 Task: Plan your stay for a corporate event in Orlando, Florida, with a focus on Airbnb accommodations near the event venue and amusement parks.
Action: Mouse moved to (441, 89)
Screenshot: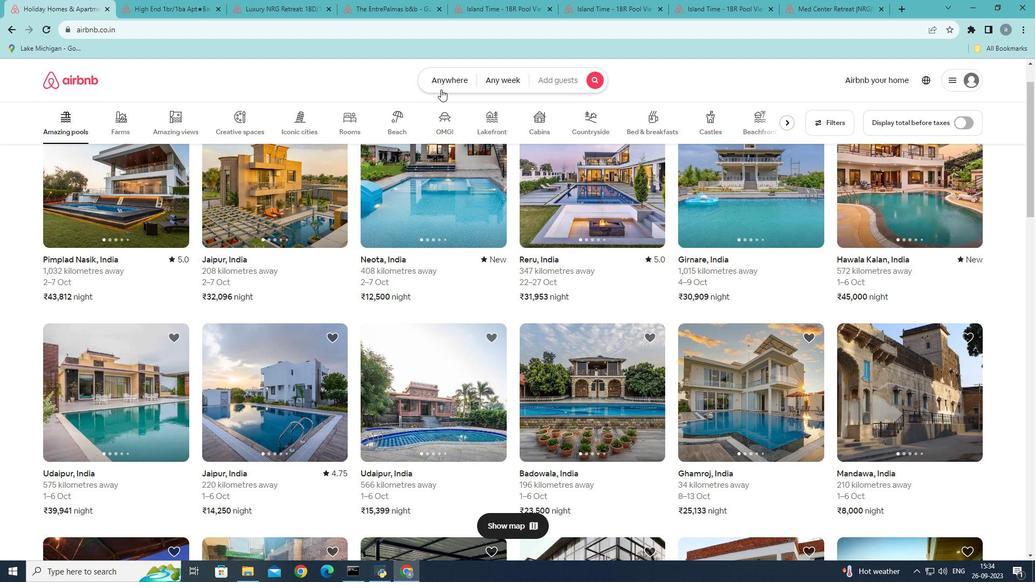 
Action: Mouse pressed left at (441, 89)
Screenshot: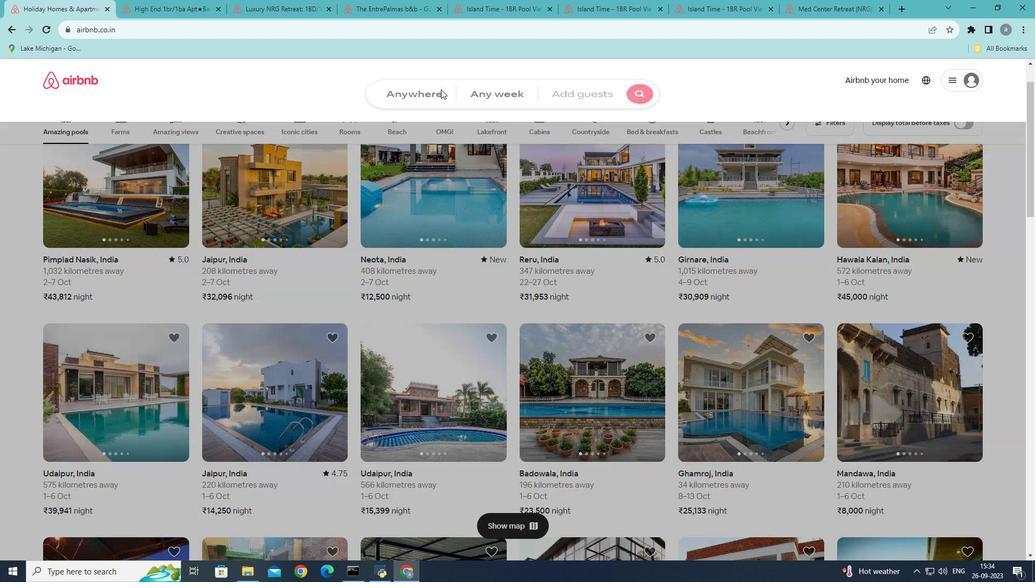 
Action: Mouse moved to (346, 124)
Screenshot: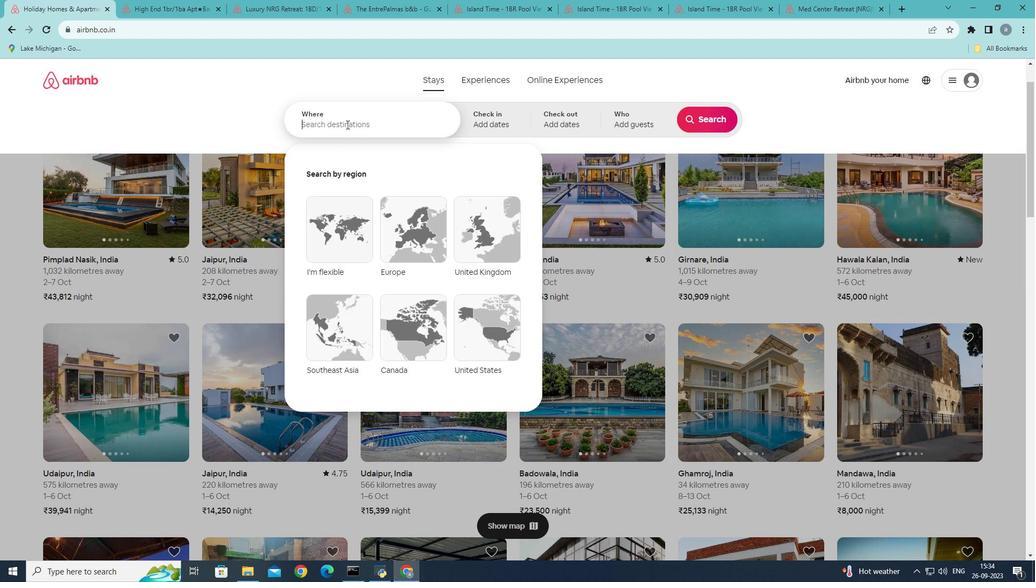 
Action: Mouse pressed left at (346, 124)
Screenshot: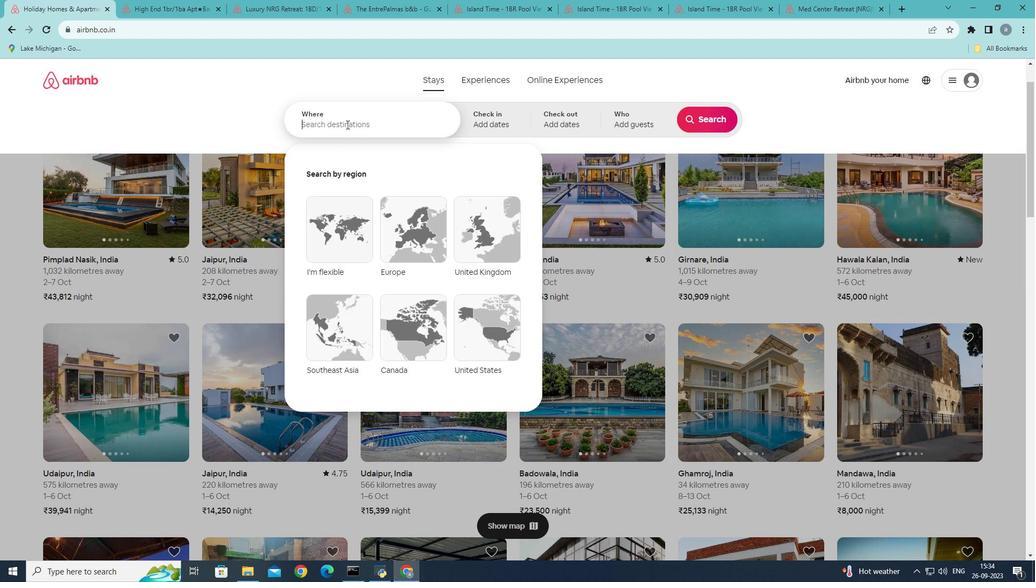 
Action: Mouse moved to (403, 108)
Screenshot: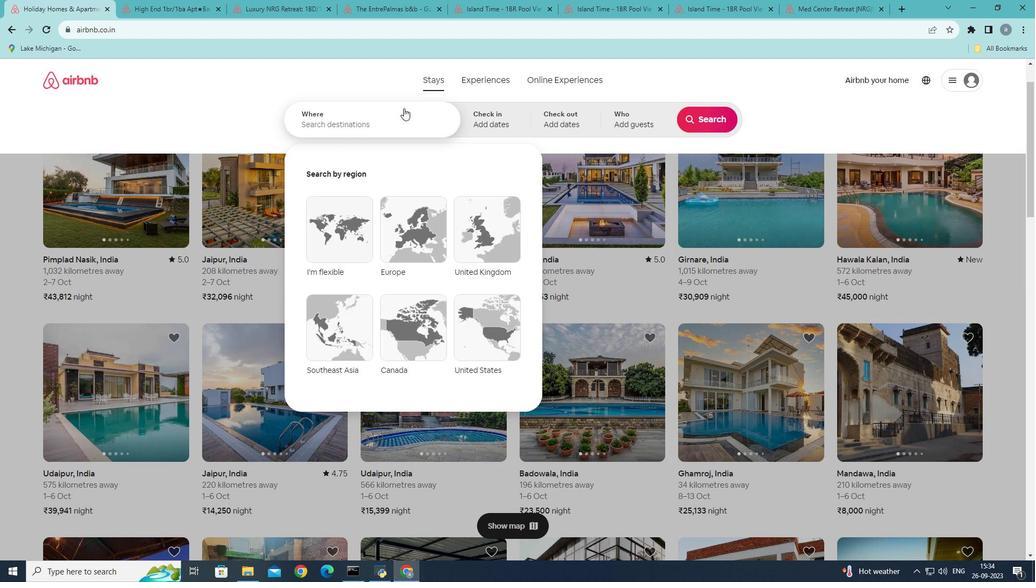 
Action: Key pressed <Key.shift>Orlando
Screenshot: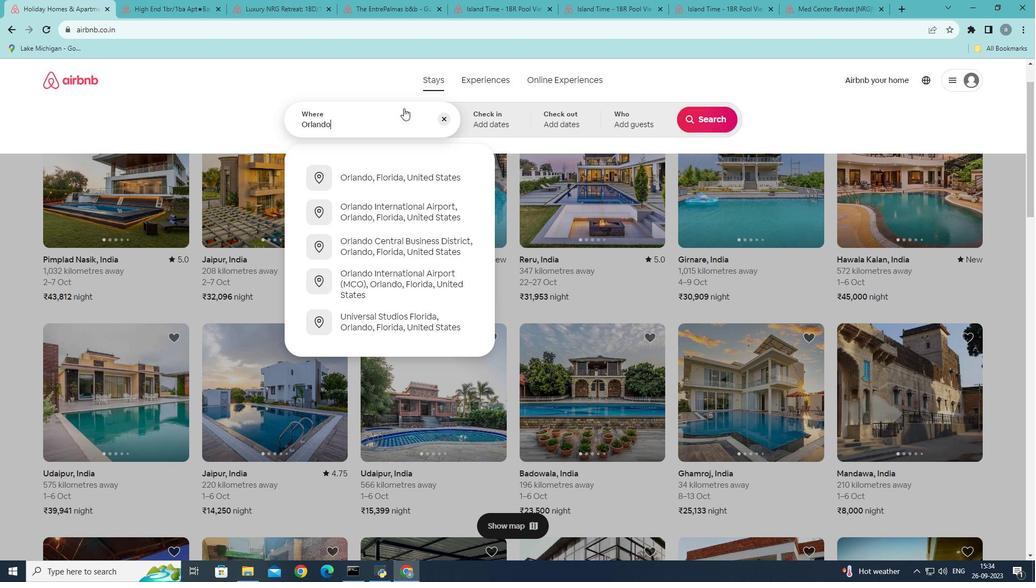 
Action: Mouse moved to (403, 170)
Screenshot: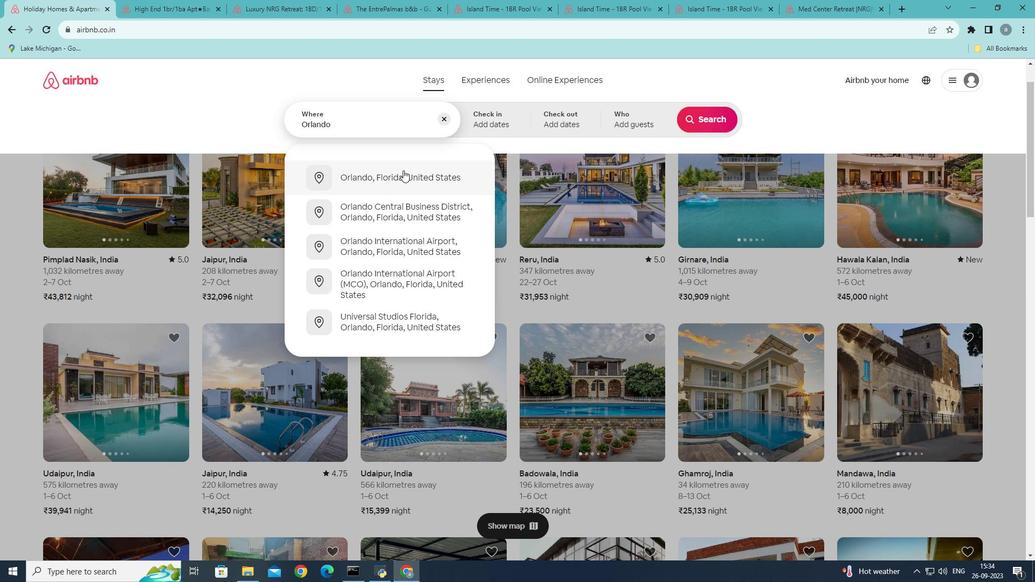 
Action: Mouse pressed left at (403, 170)
Screenshot: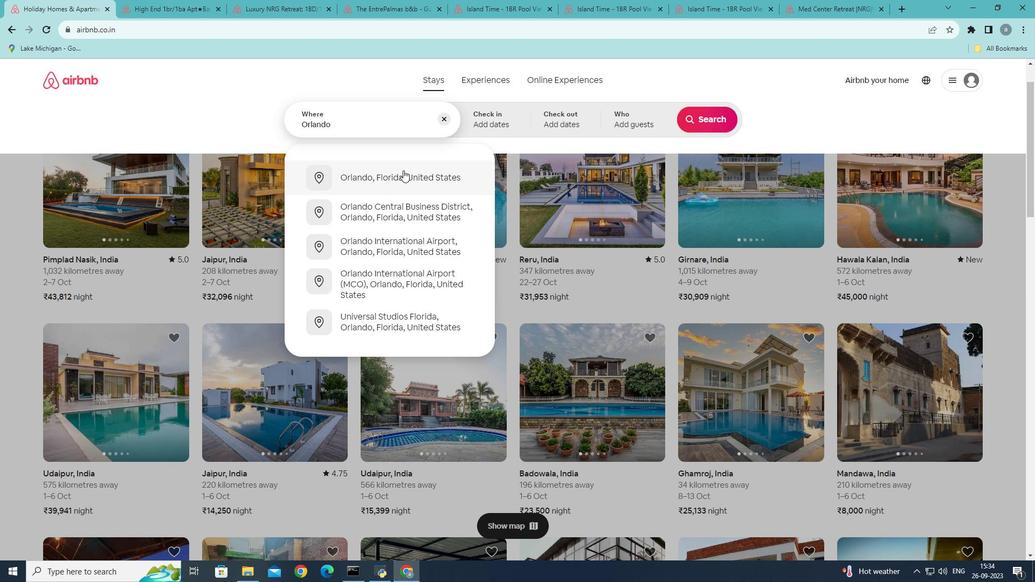 
Action: Mouse moved to (708, 116)
Screenshot: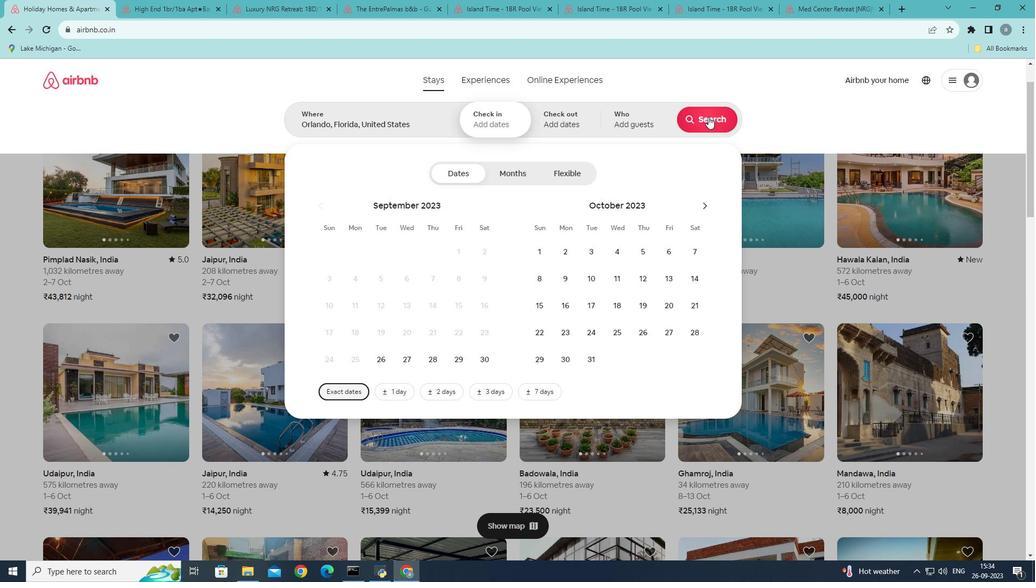 
Action: Mouse pressed left at (708, 116)
Screenshot: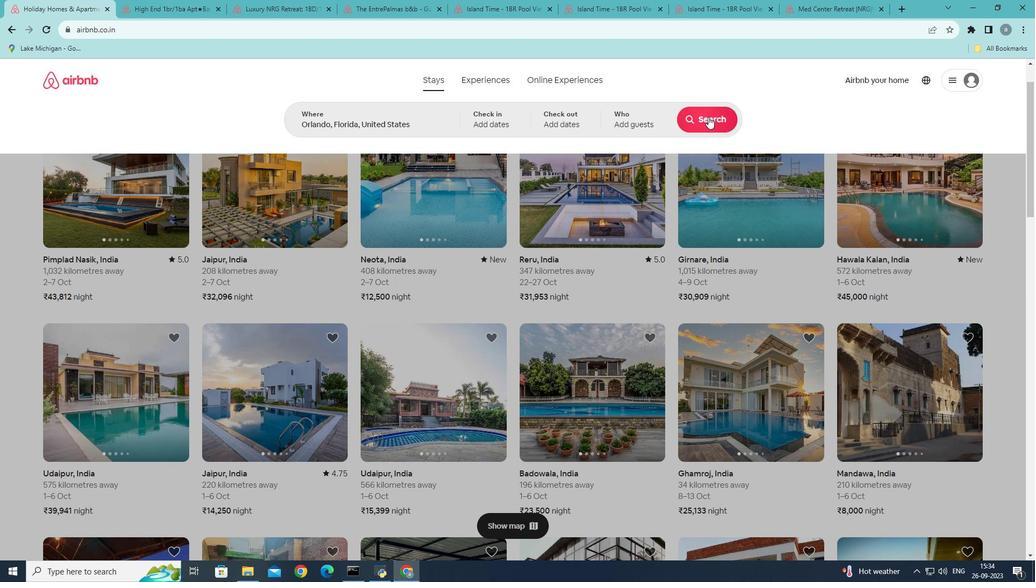 
Action: Mouse moved to (419, 131)
Screenshot: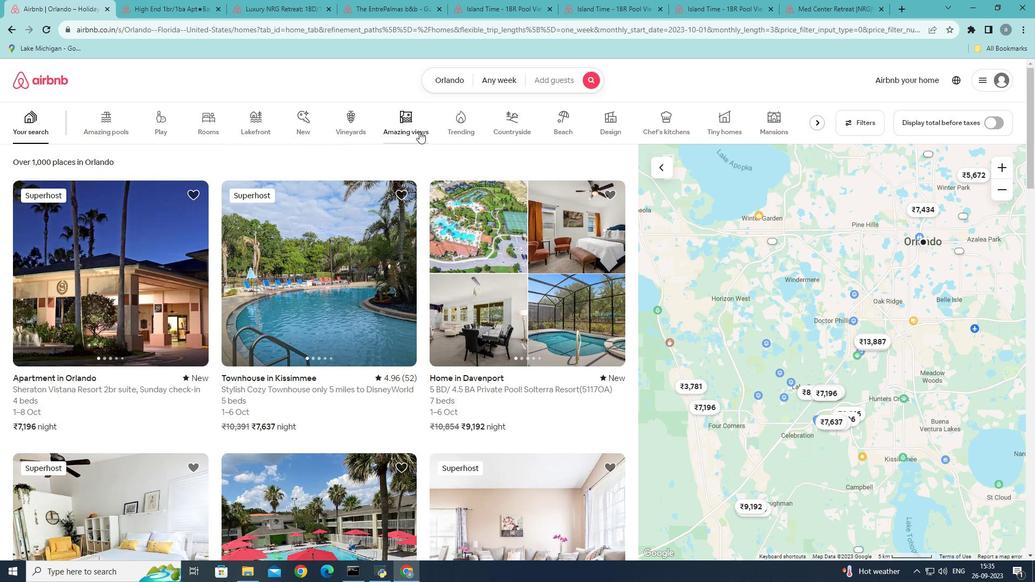 
Action: Mouse pressed left at (419, 131)
Screenshot: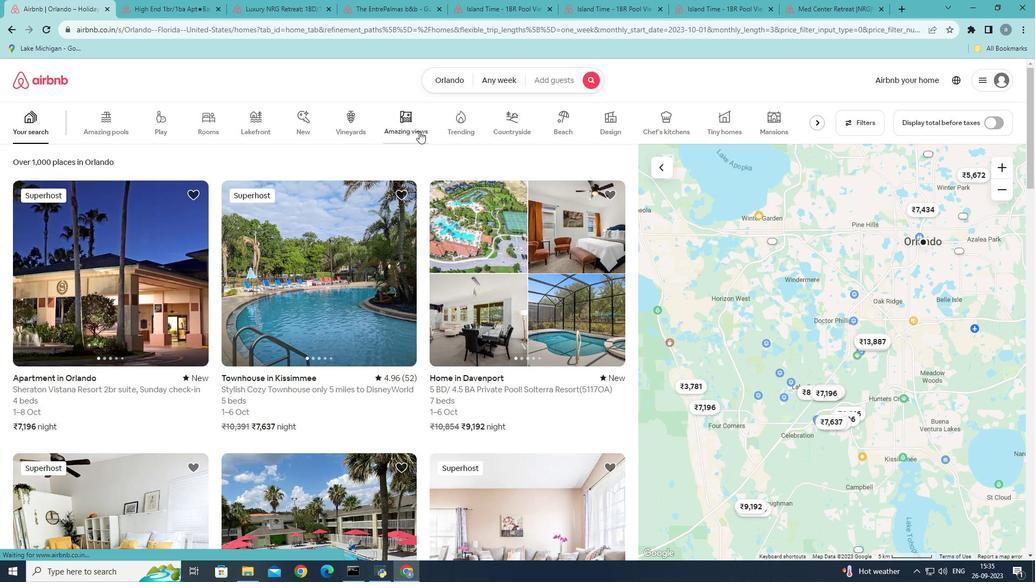 
Action: Mouse moved to (518, 129)
Screenshot: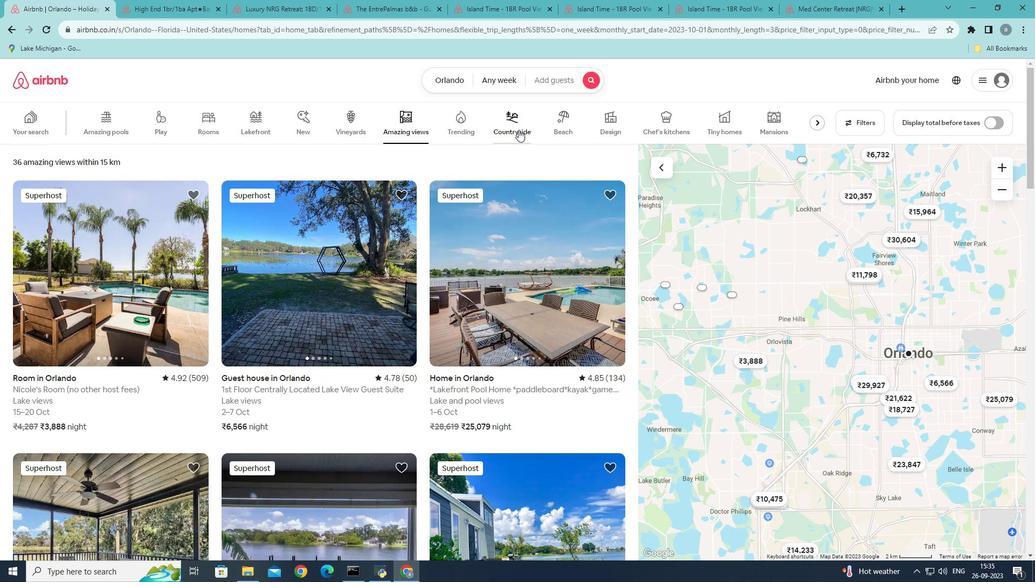 
Action: Mouse pressed left at (518, 129)
Screenshot: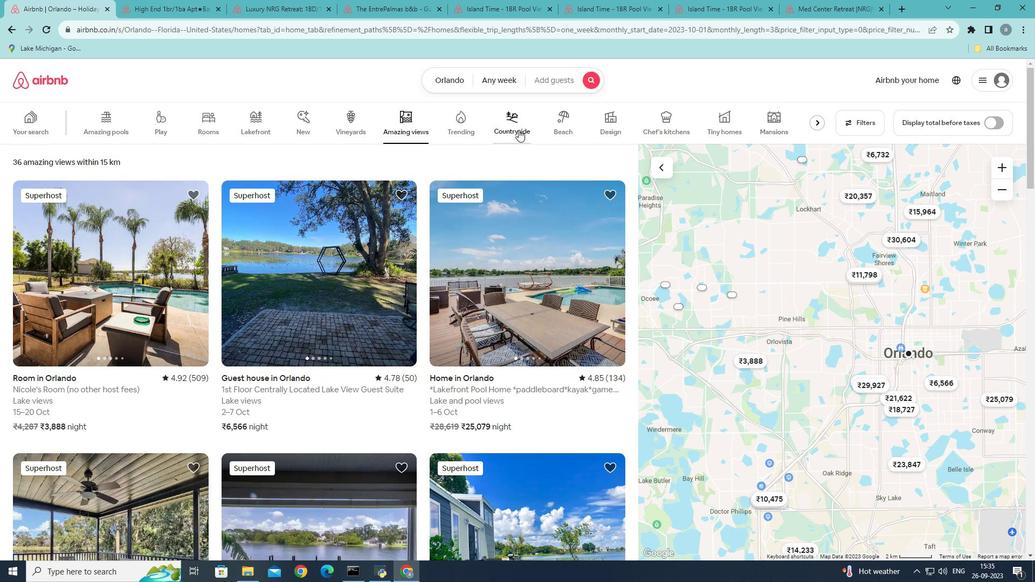 
Action: Mouse scrolled (518, 129) with delta (0, 0)
Screenshot: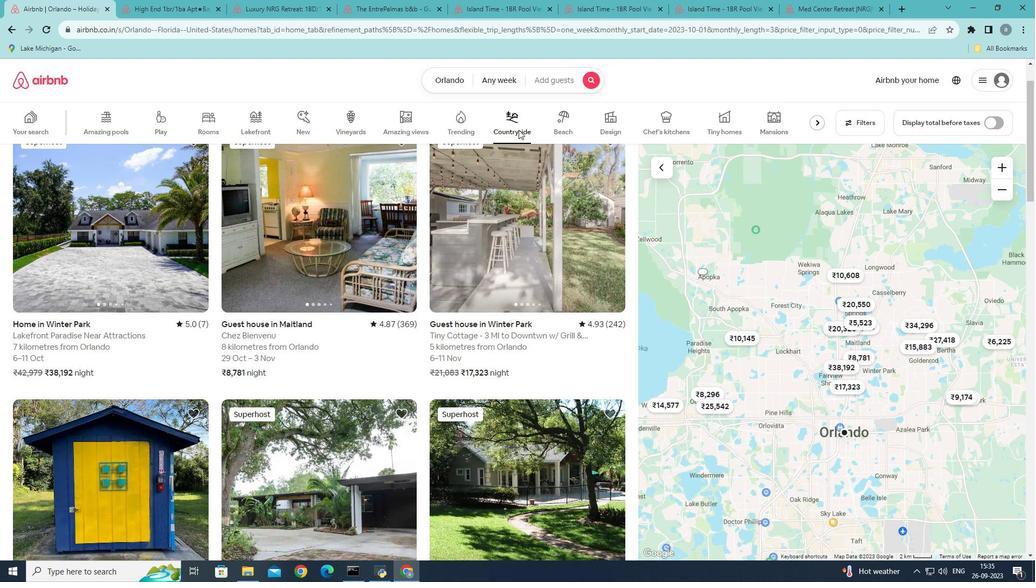 
Action: Mouse scrolled (518, 130) with delta (0, 0)
Screenshot: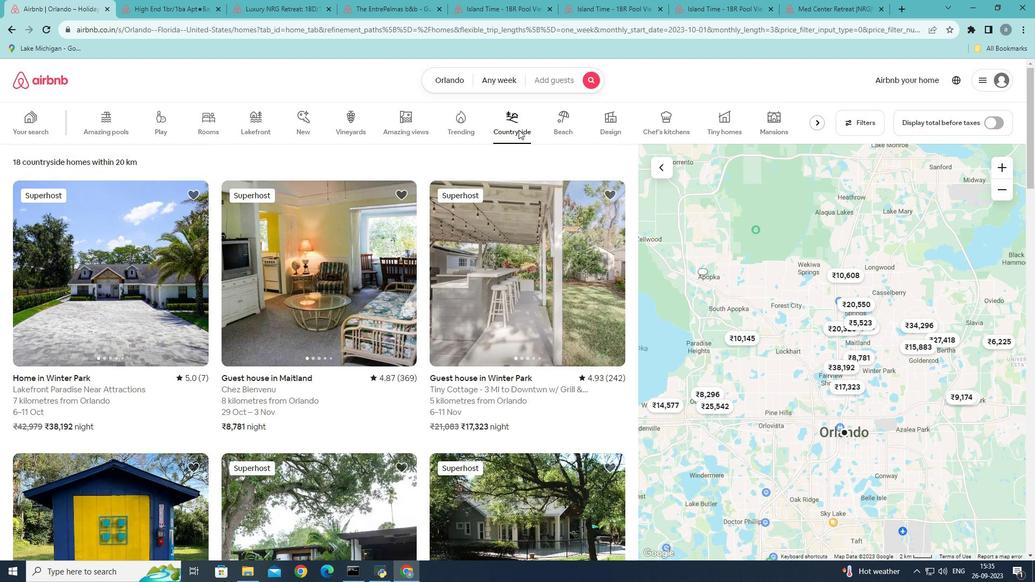 
Action: Mouse moved to (817, 124)
Screenshot: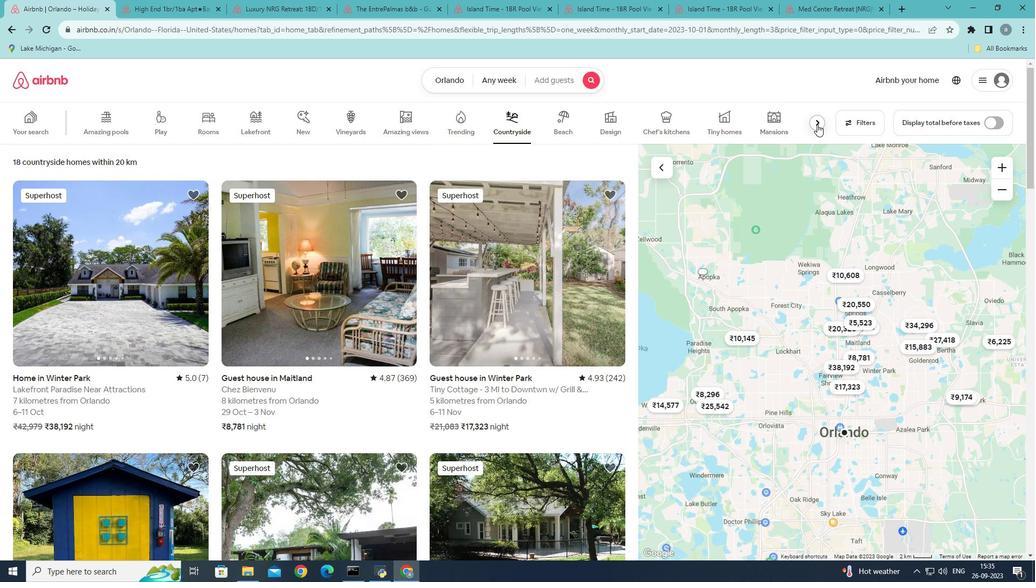 
Action: Mouse pressed left at (817, 124)
Screenshot: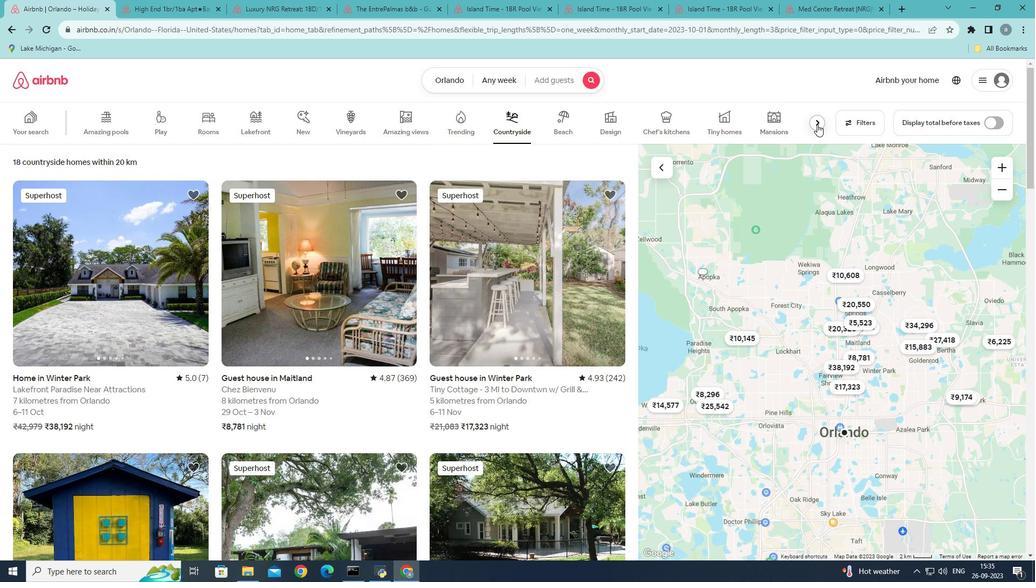 
Action: Mouse moved to (14, 127)
Screenshot: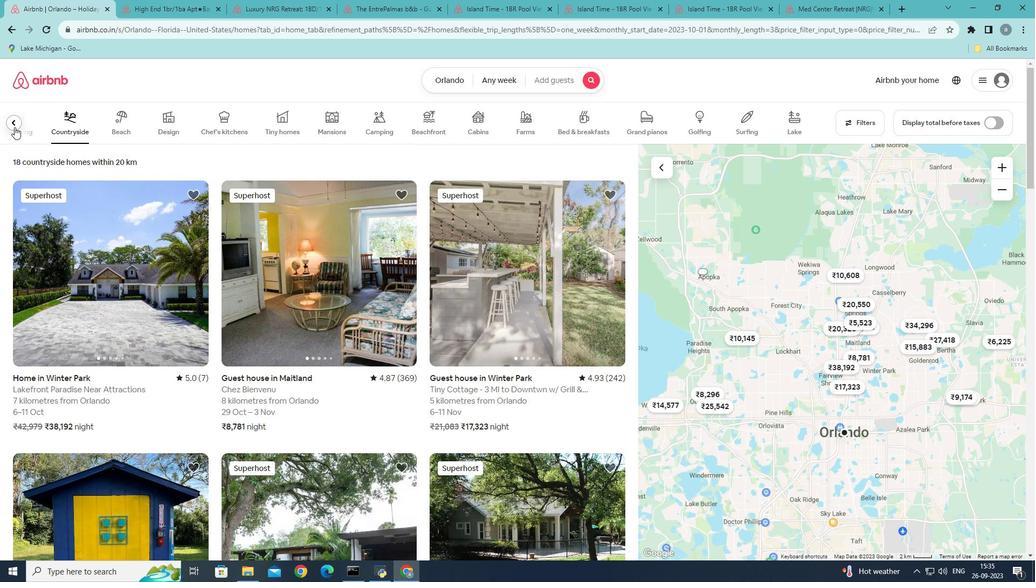 
Action: Mouse pressed left at (14, 127)
Screenshot: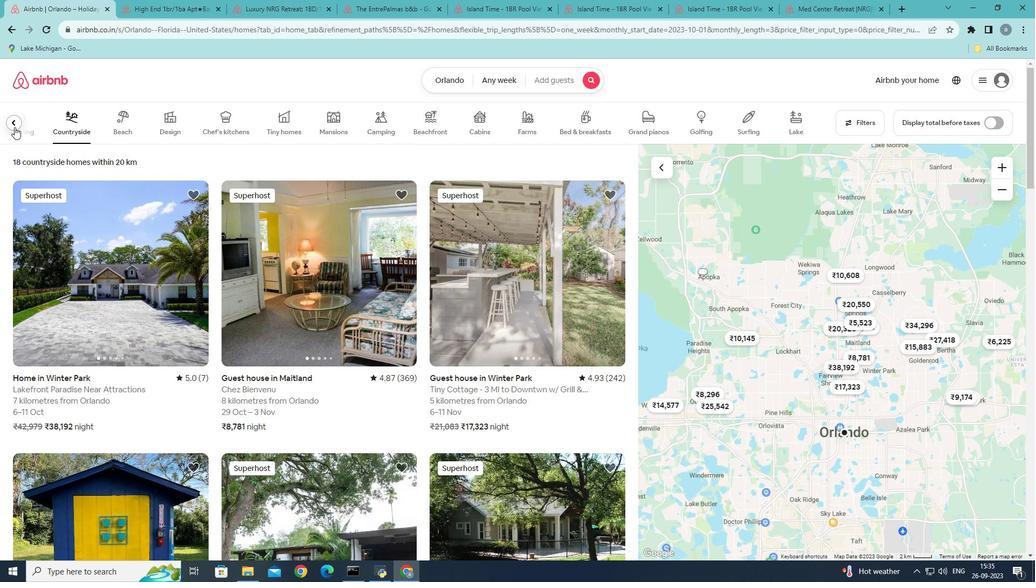 
Action: Mouse moved to (416, 132)
Screenshot: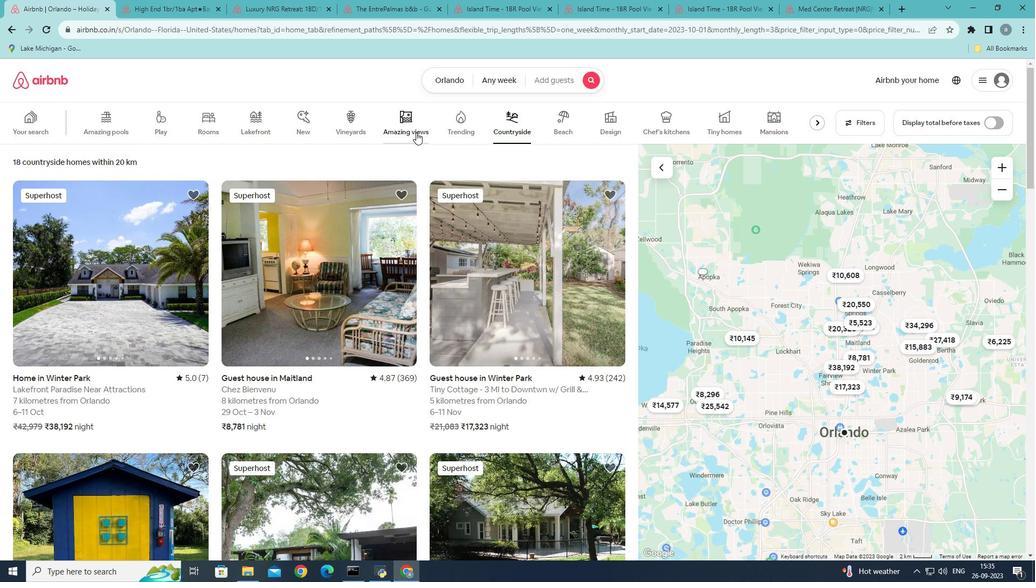 
Action: Mouse pressed left at (416, 132)
Screenshot: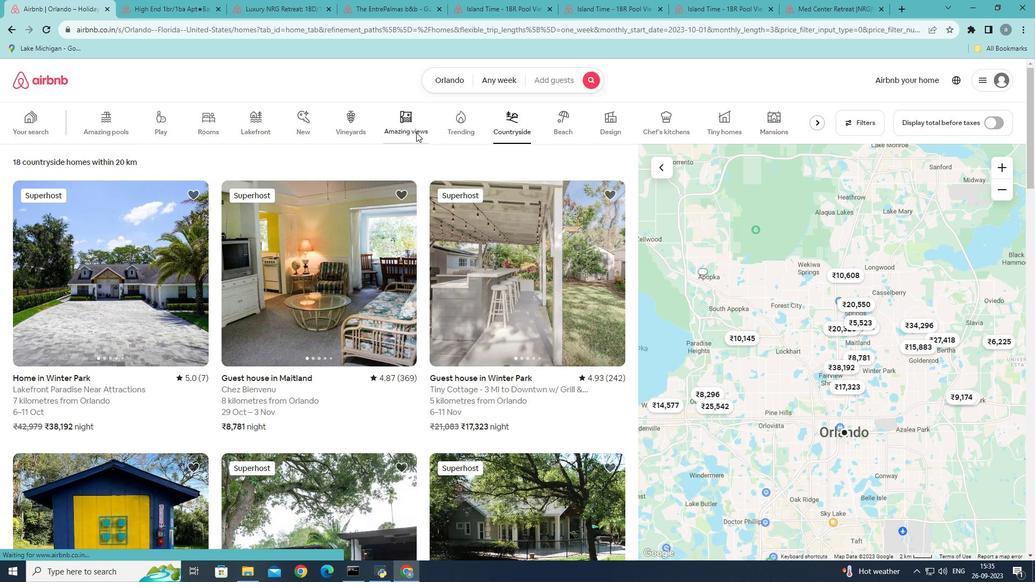 
Action: Mouse moved to (428, 228)
Screenshot: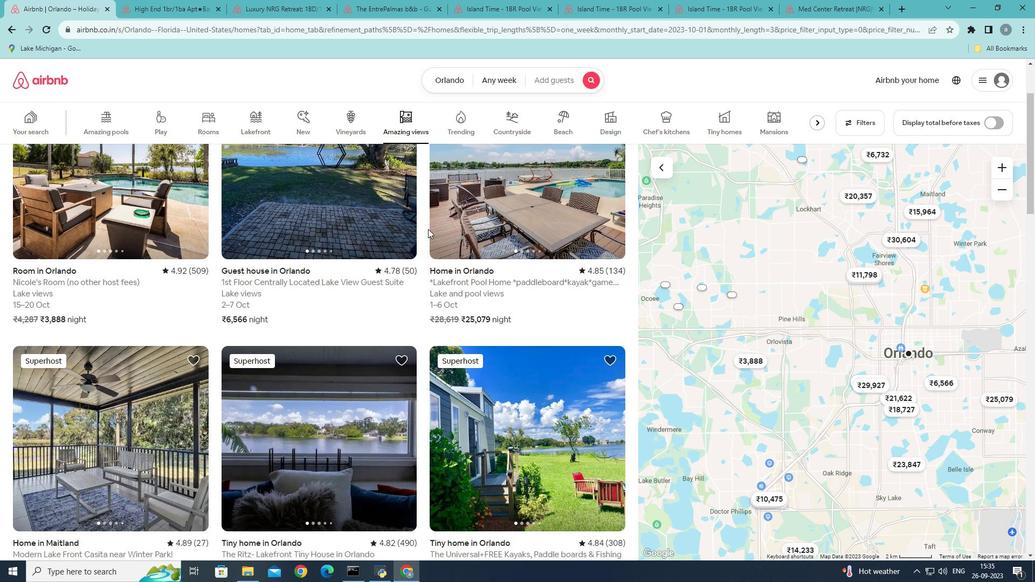 
Action: Mouse scrolled (428, 227) with delta (0, 0)
Screenshot: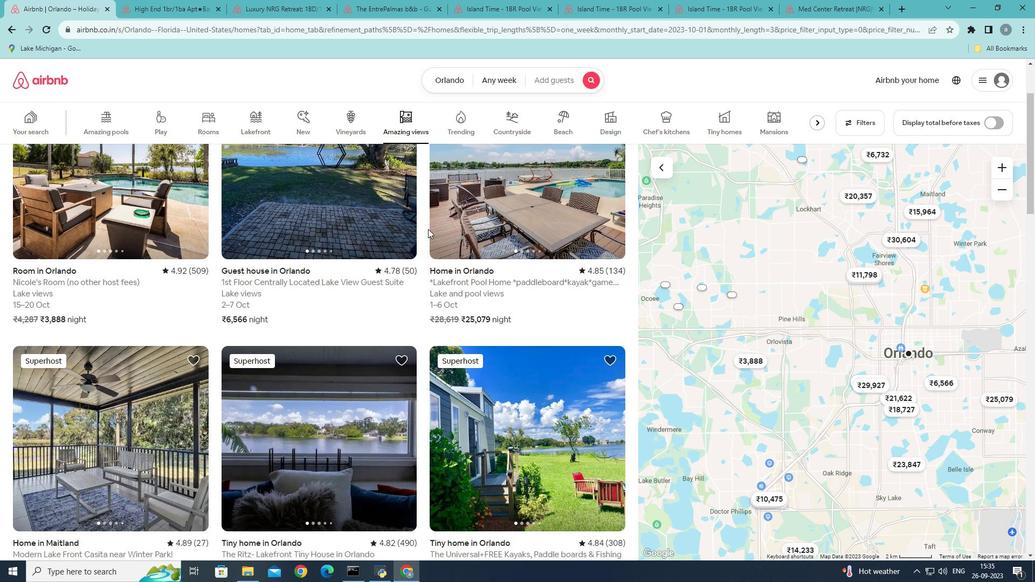 
Action: Mouse moved to (428, 229)
Screenshot: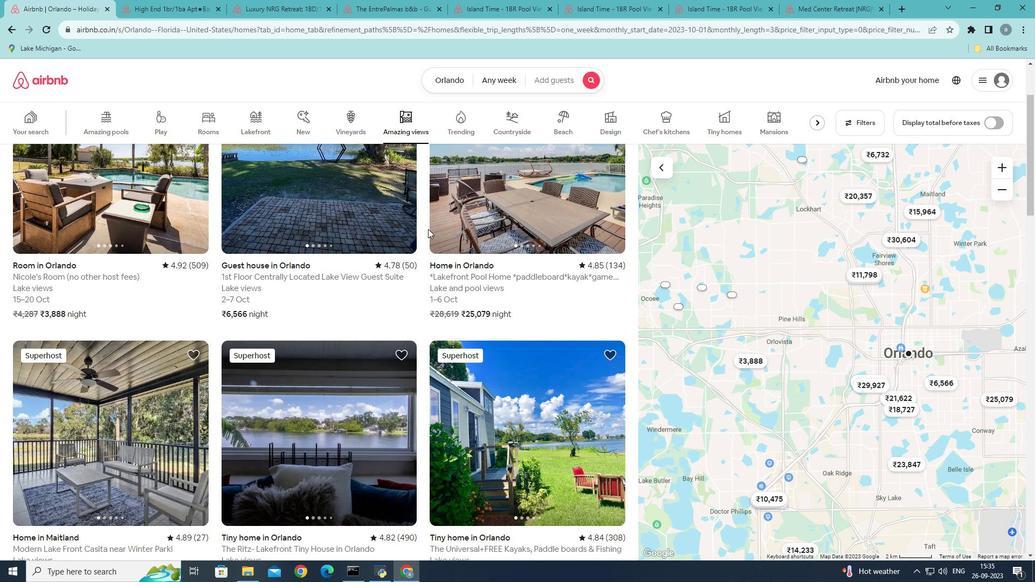 
Action: Mouse scrolled (428, 228) with delta (0, 0)
Screenshot: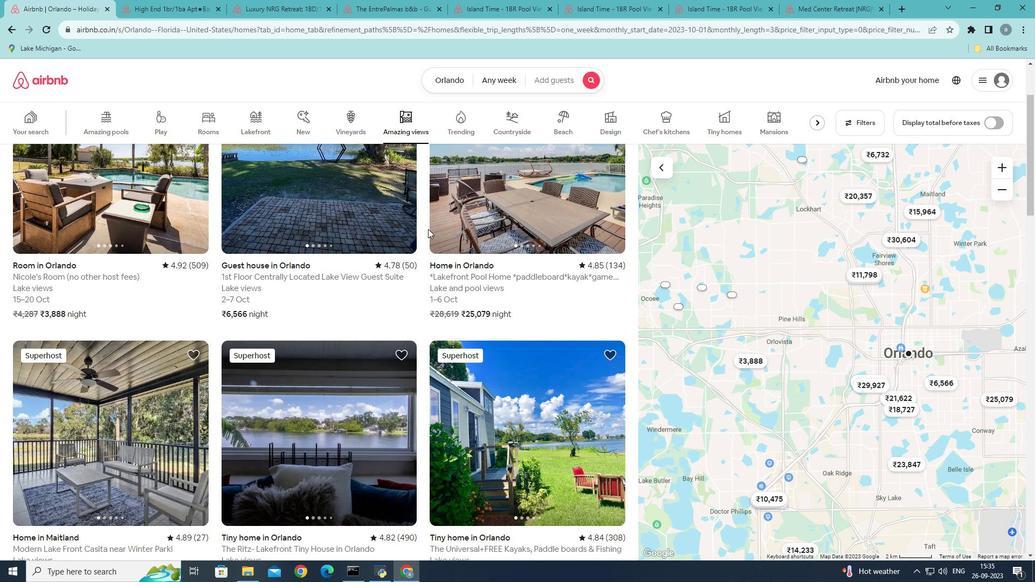 
Action: Mouse scrolled (428, 228) with delta (0, 0)
Screenshot: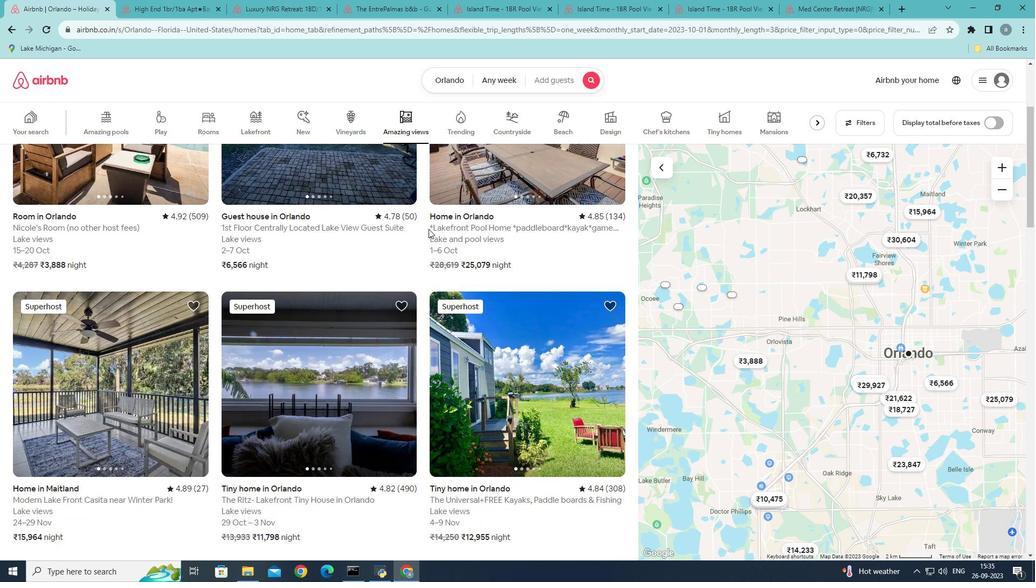 
Action: Mouse moved to (430, 227)
Screenshot: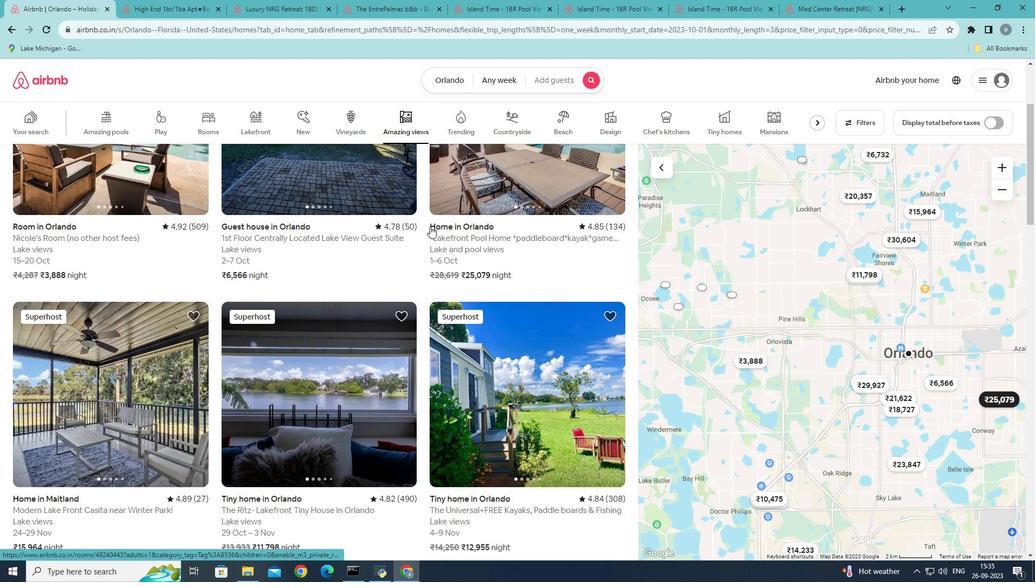 
Action: Mouse scrolled (430, 228) with delta (0, 0)
Screenshot: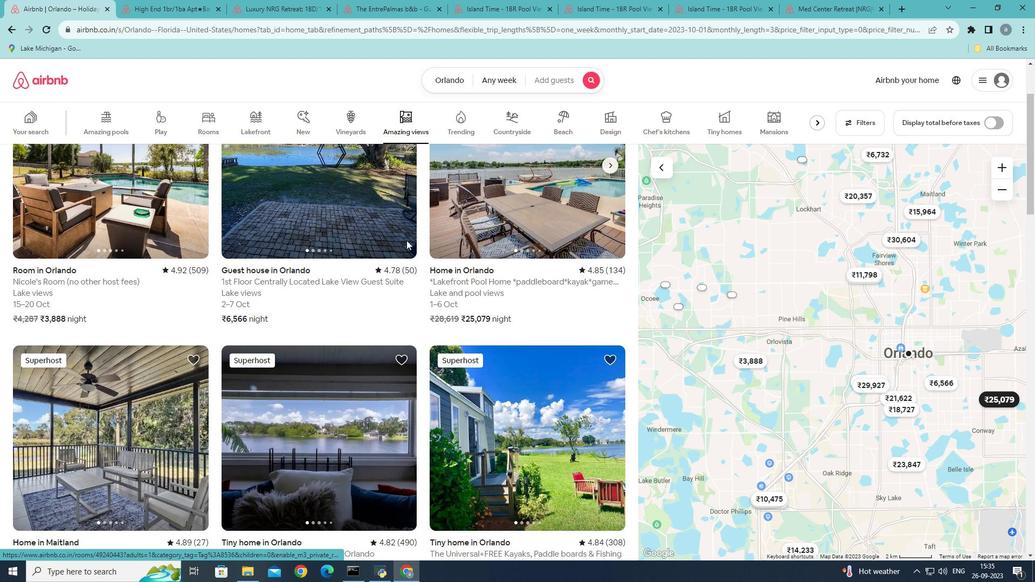 
Action: Mouse moved to (324, 252)
Screenshot: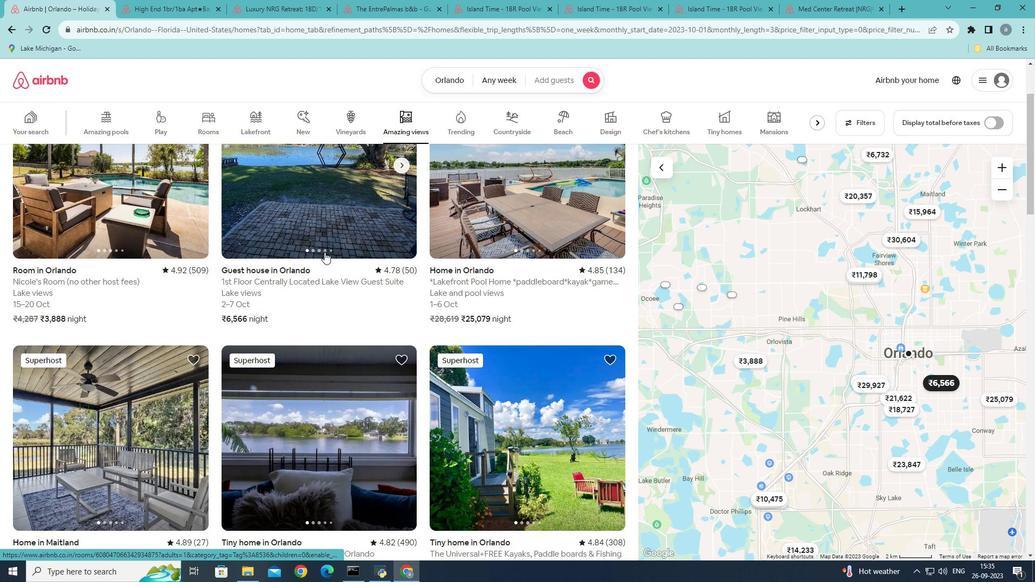 
Action: Mouse scrolled (324, 252) with delta (0, 0)
Screenshot: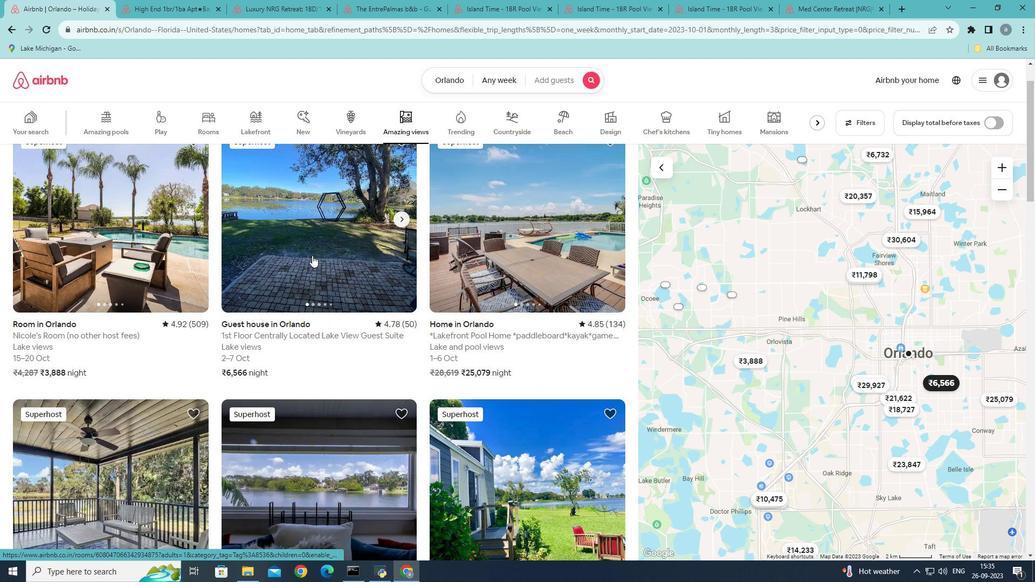 
Action: Mouse moved to (85, 266)
Screenshot: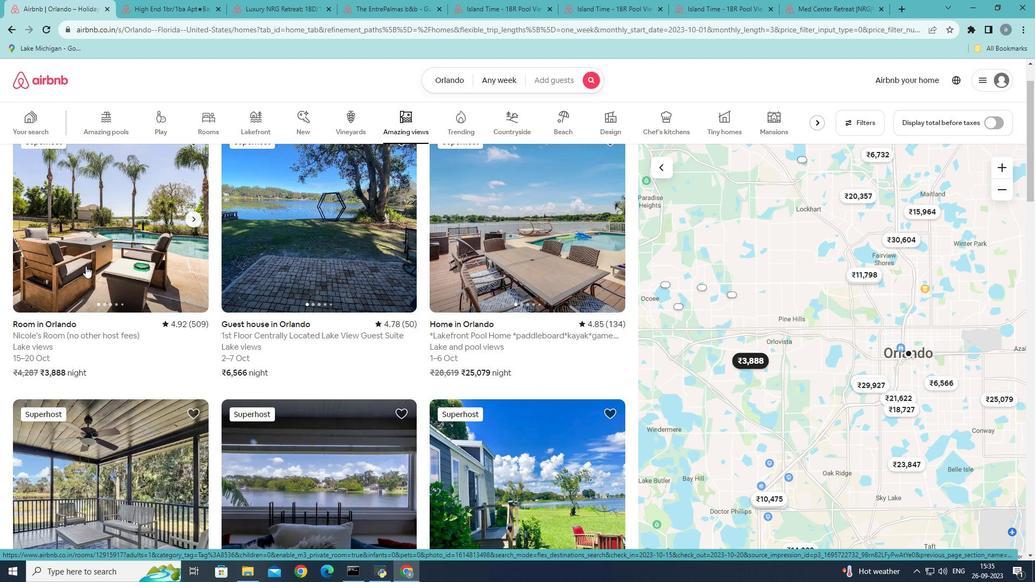 
Action: Mouse pressed left at (85, 266)
Screenshot: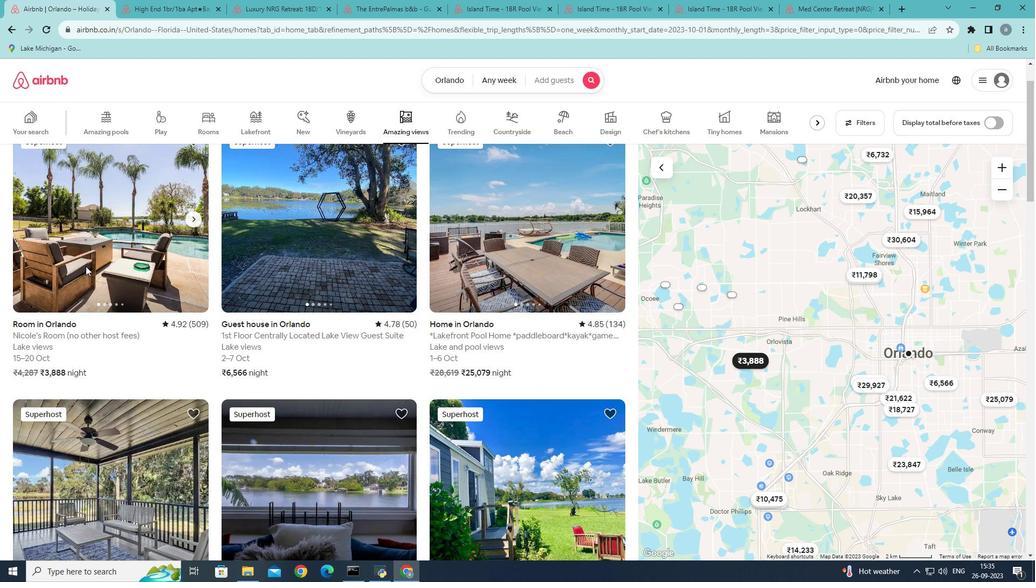 
Action: Mouse moved to (231, 253)
Screenshot: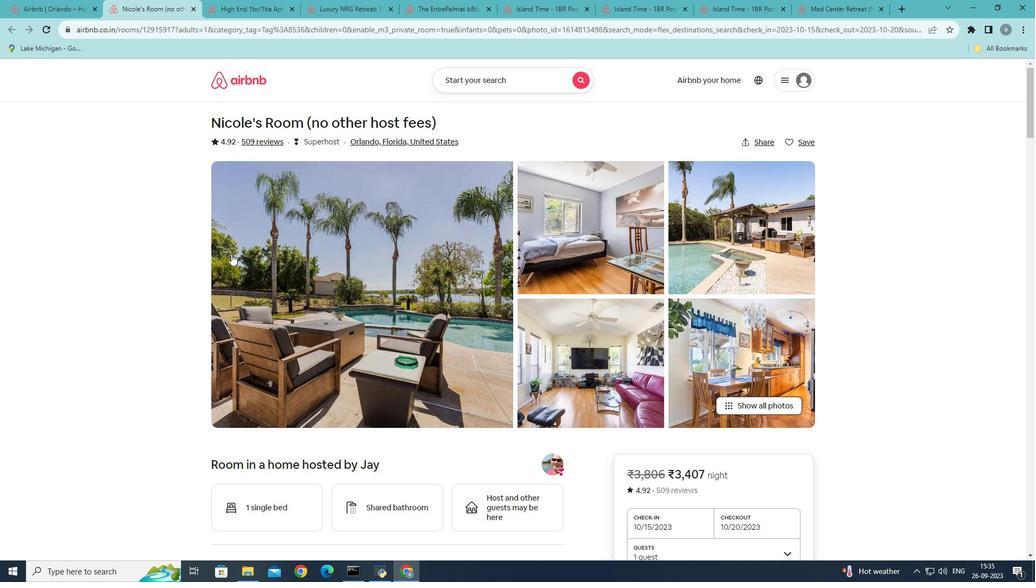 
Action: Mouse scrolled (231, 253) with delta (0, 0)
Screenshot: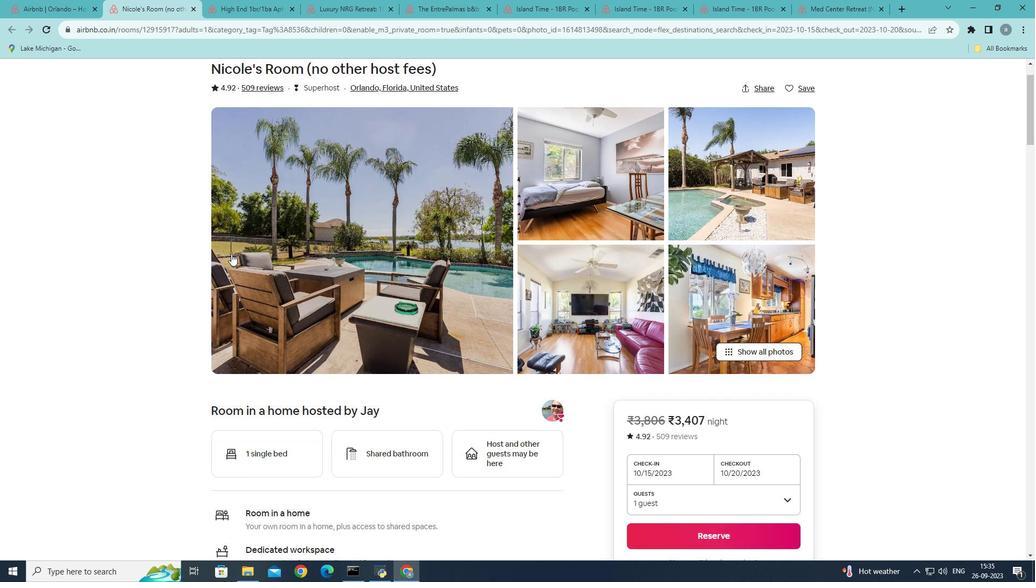 
Action: Mouse moved to (763, 355)
Screenshot: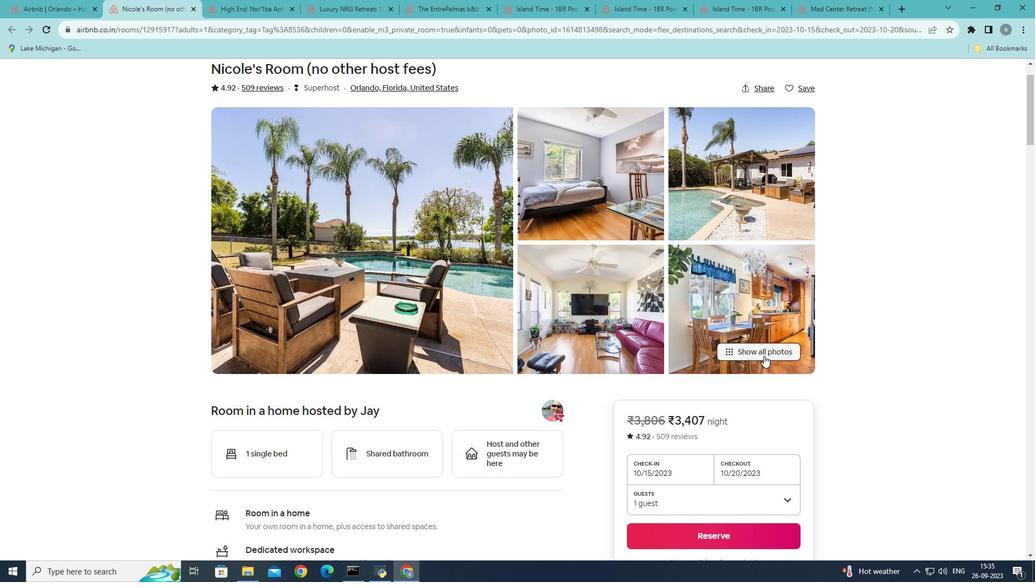 
Action: Mouse pressed left at (763, 355)
Screenshot: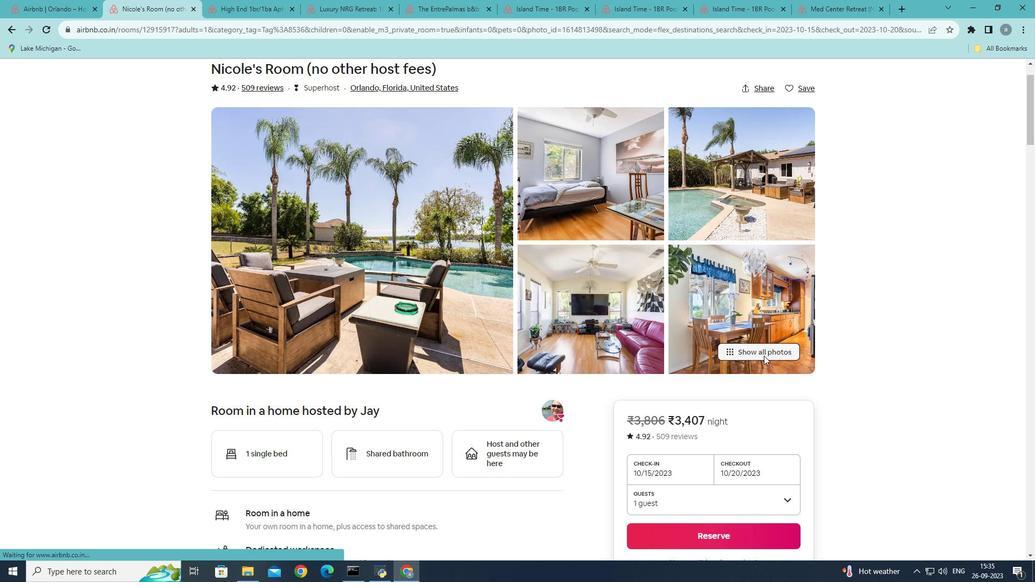 
Action: Mouse moved to (762, 352)
Screenshot: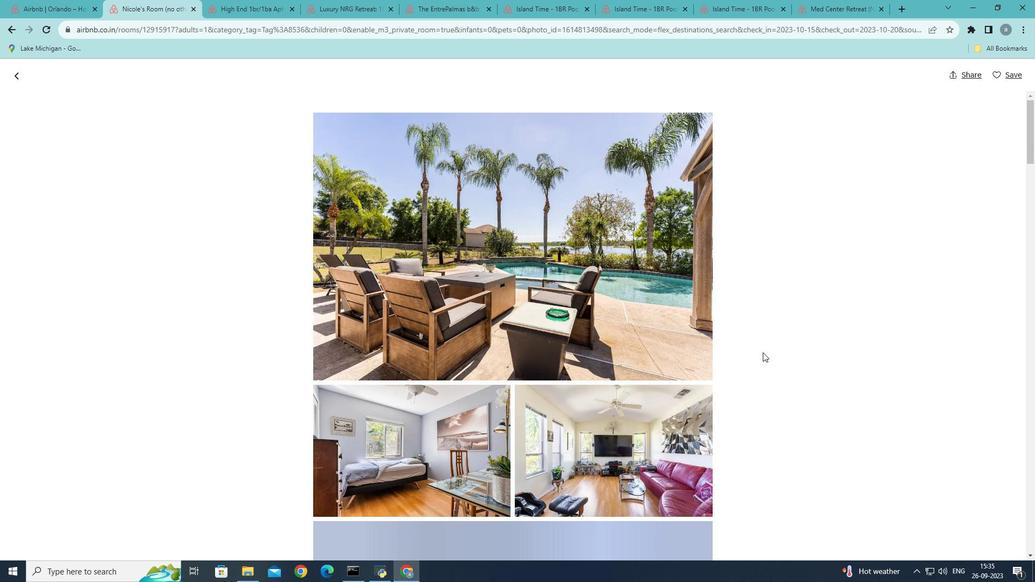 
Action: Mouse scrolled (762, 352) with delta (0, 0)
Screenshot: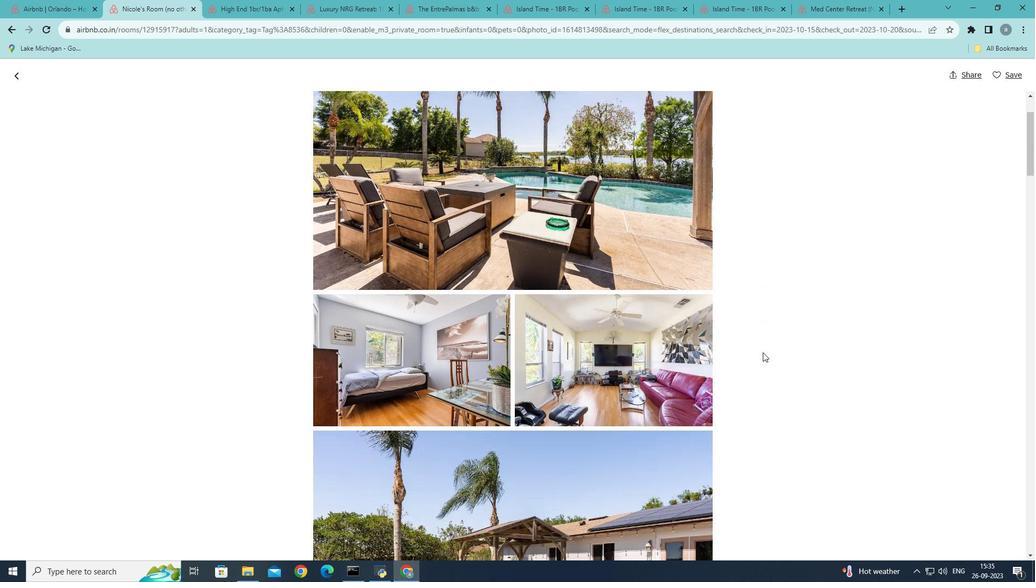 
Action: Mouse scrolled (762, 352) with delta (0, 0)
Screenshot: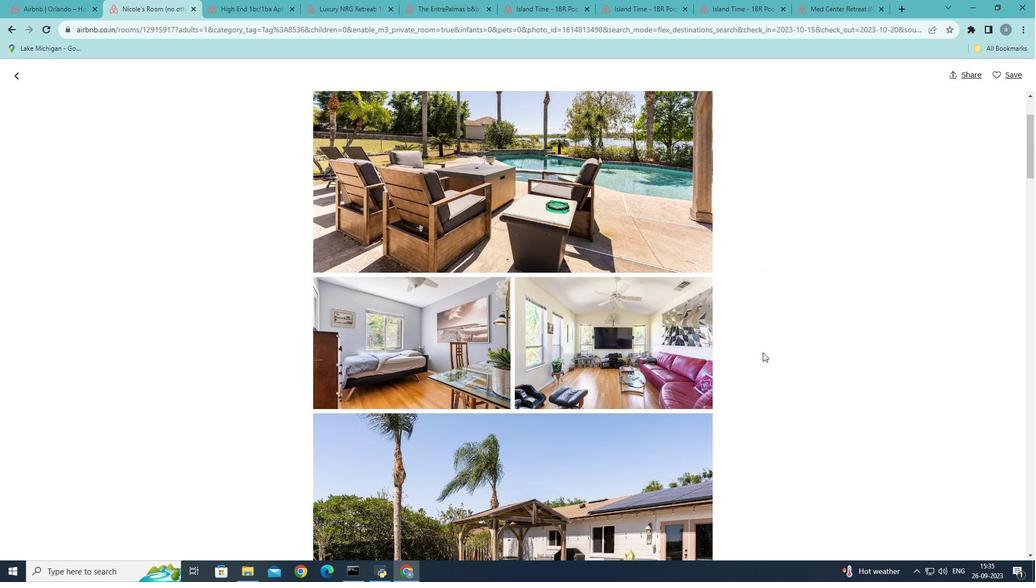 
Action: Mouse scrolled (762, 352) with delta (0, 0)
Screenshot: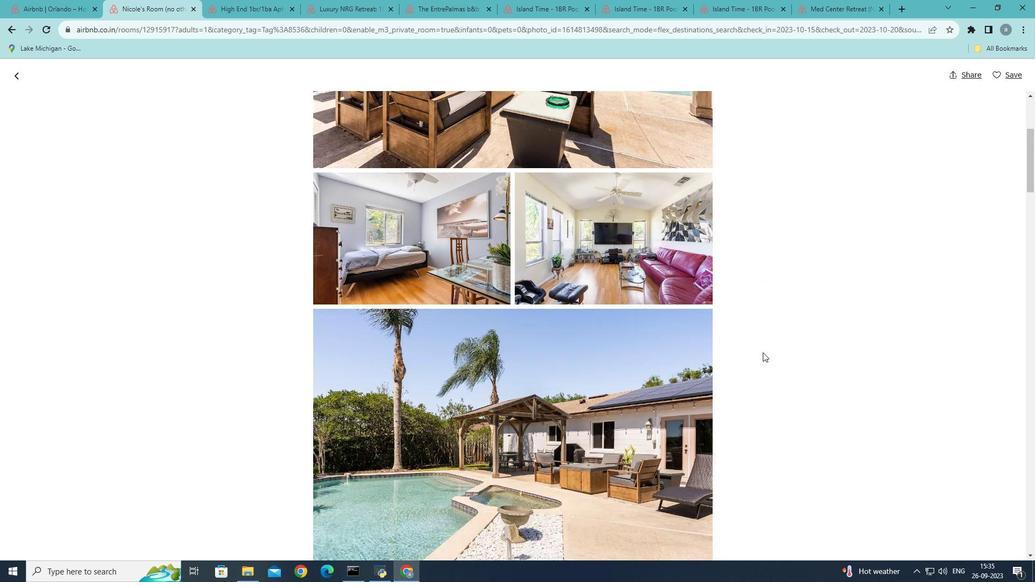 
Action: Mouse scrolled (762, 352) with delta (0, 0)
Screenshot: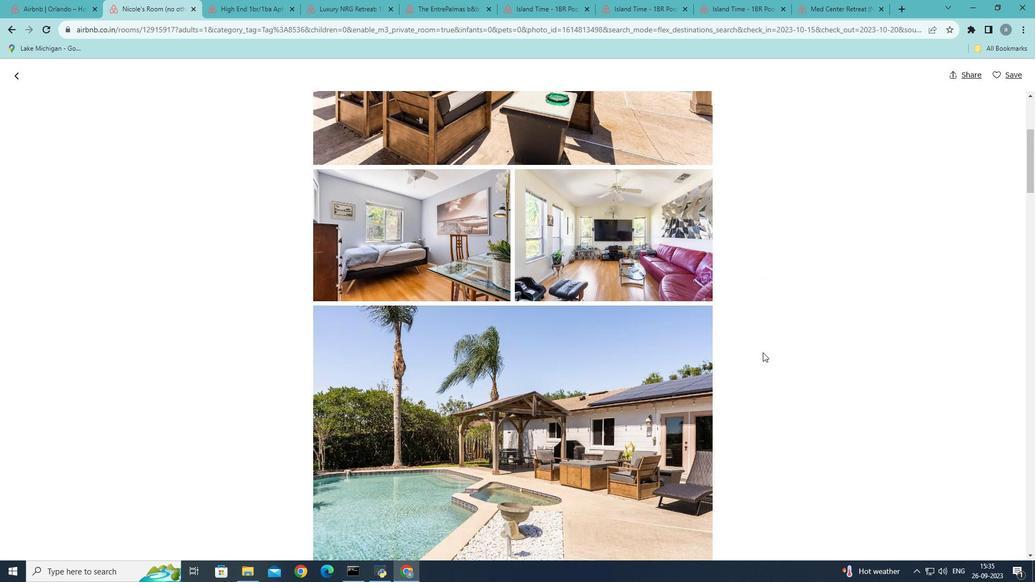 
Action: Mouse scrolled (762, 352) with delta (0, 0)
Screenshot: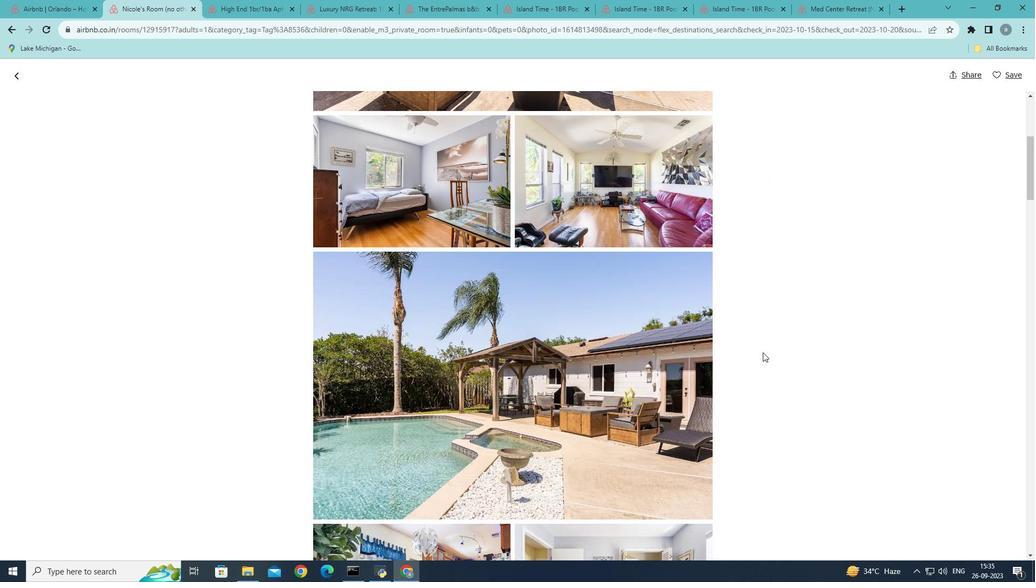 
Action: Mouse scrolled (762, 352) with delta (0, 0)
Screenshot: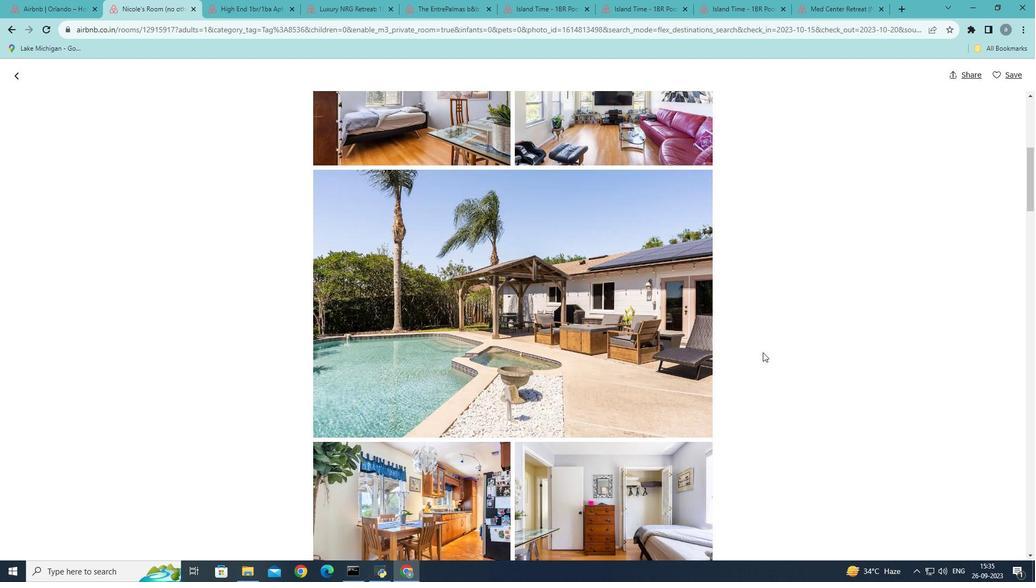
Action: Mouse scrolled (762, 352) with delta (0, 0)
Screenshot: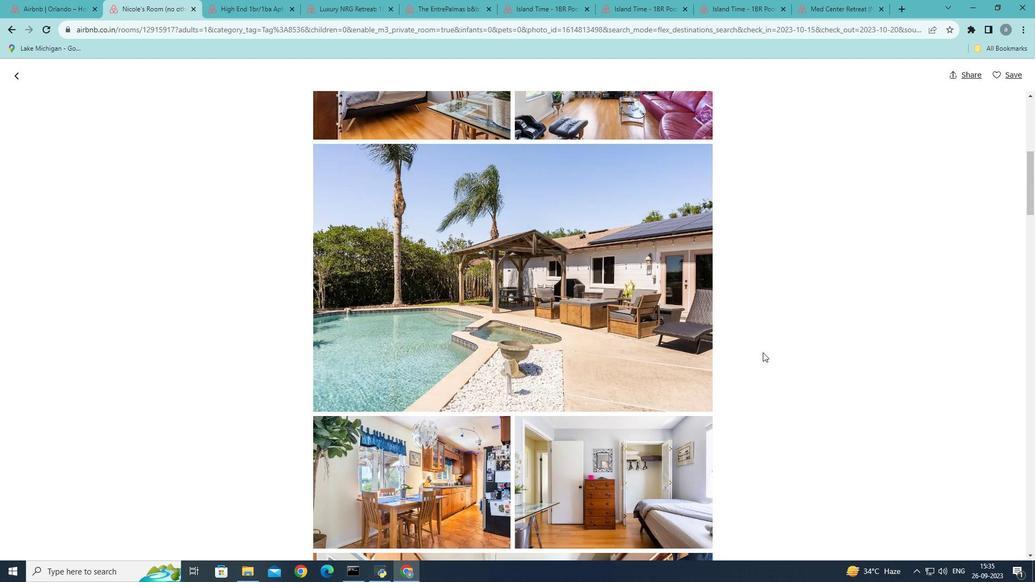
Action: Mouse scrolled (762, 352) with delta (0, 0)
Screenshot: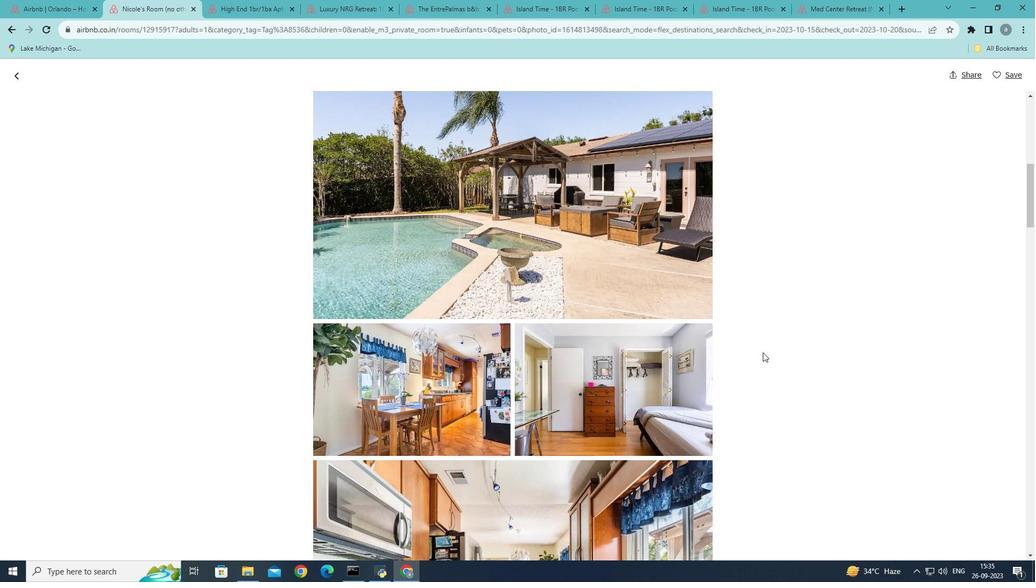 
Action: Mouse scrolled (762, 352) with delta (0, 0)
Screenshot: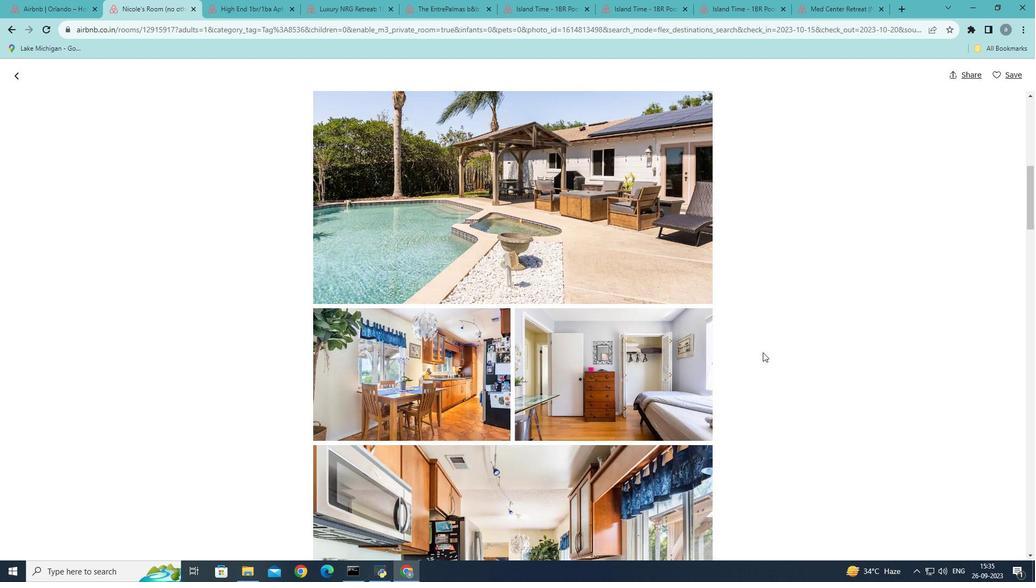 
Action: Mouse scrolled (762, 352) with delta (0, 0)
Screenshot: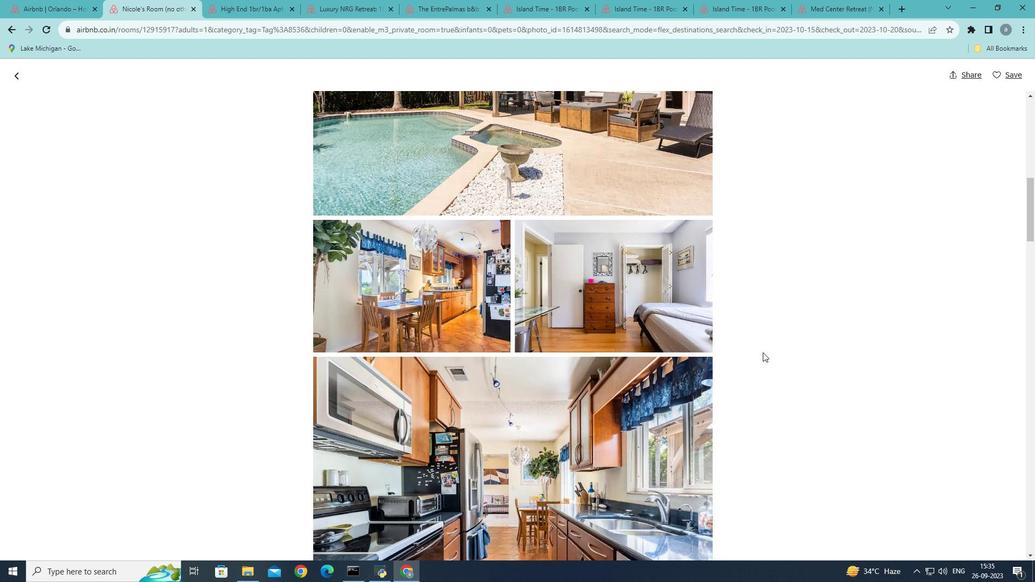 
Action: Mouse scrolled (762, 352) with delta (0, 0)
Screenshot: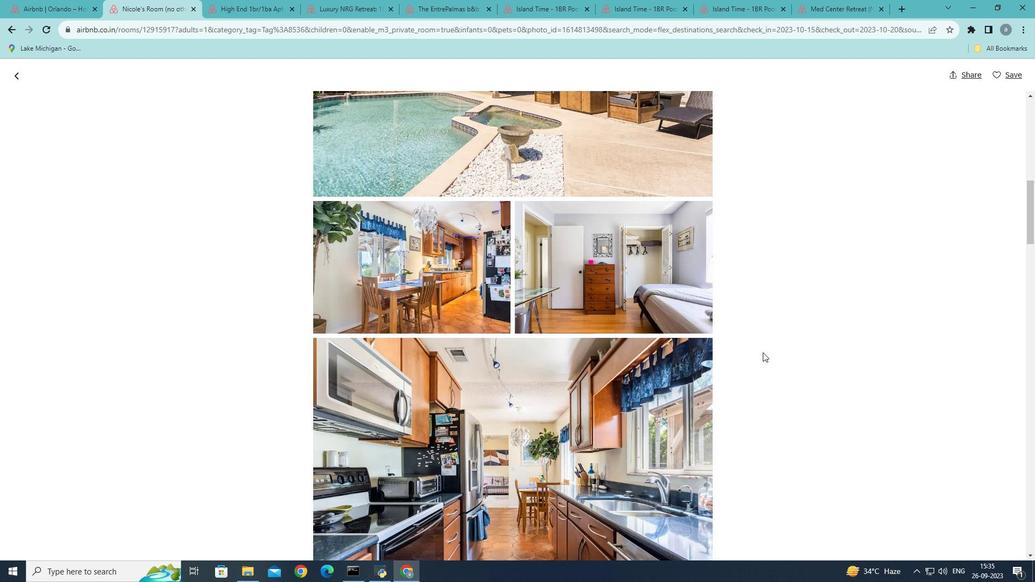 
Action: Mouse scrolled (762, 352) with delta (0, 0)
Screenshot: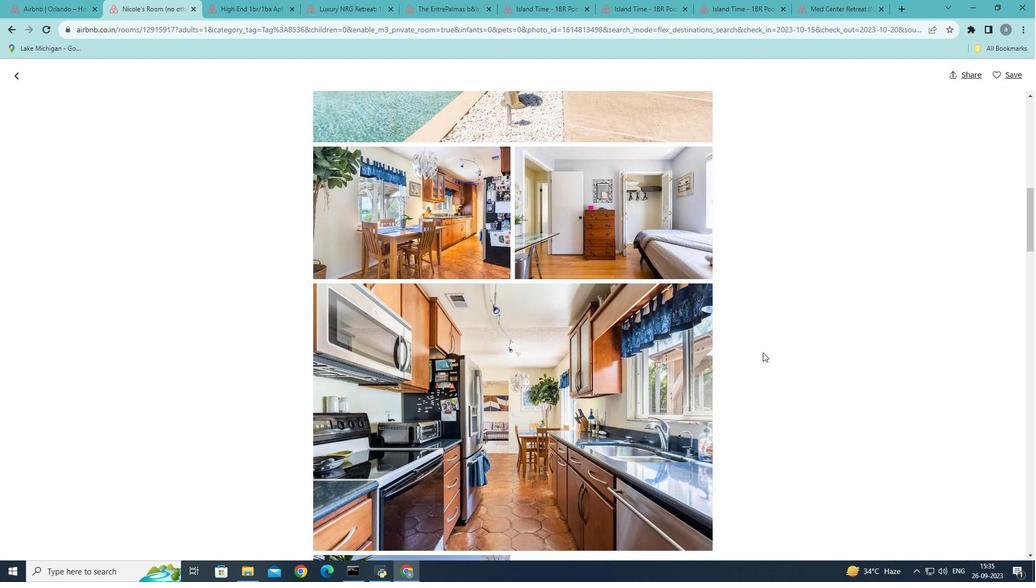 
Action: Mouse scrolled (762, 352) with delta (0, 0)
Screenshot: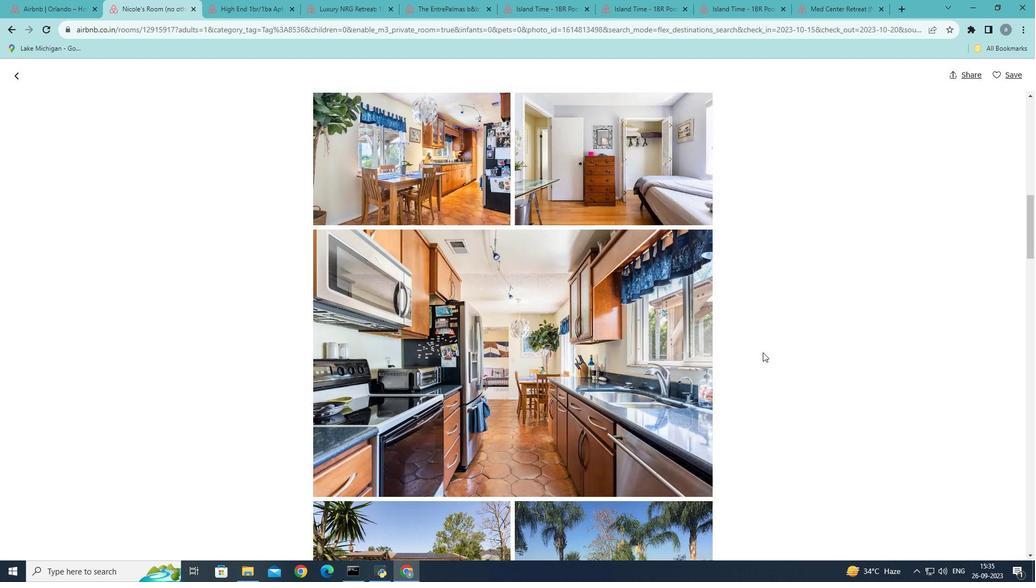 
Action: Mouse scrolled (762, 352) with delta (0, 0)
Screenshot: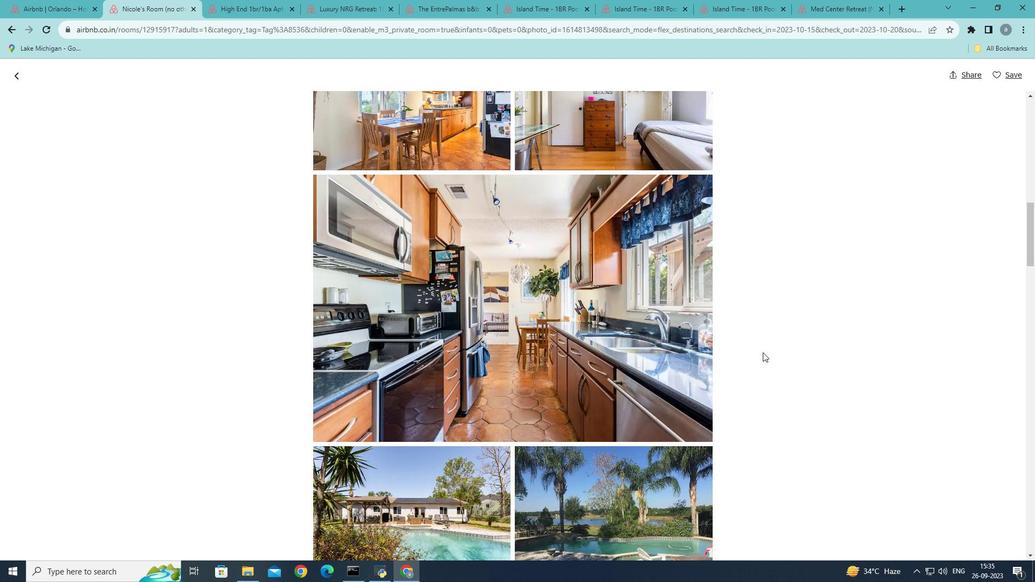 
Action: Mouse scrolled (762, 352) with delta (0, 0)
Screenshot: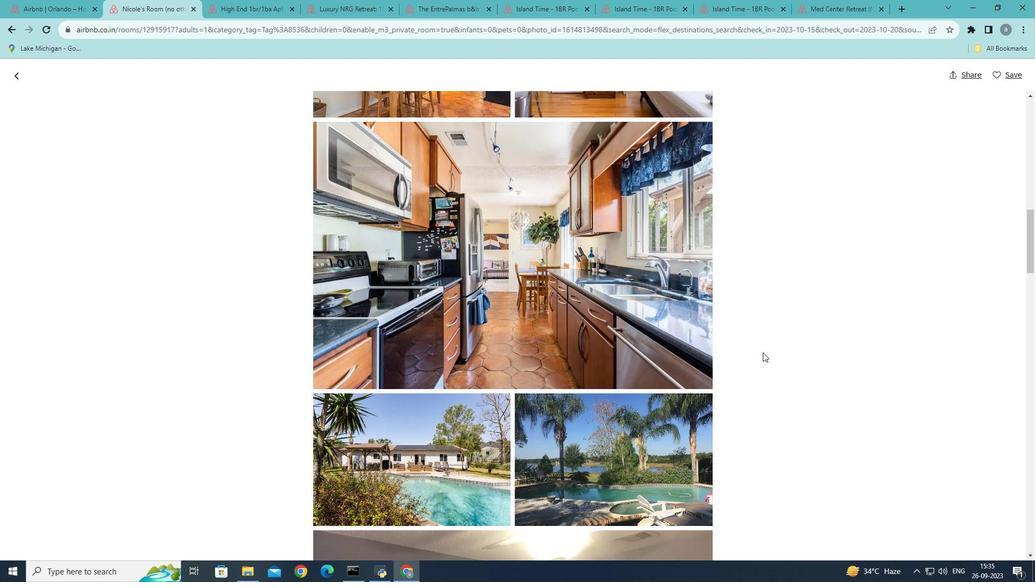 
Action: Mouse scrolled (762, 352) with delta (0, 0)
Screenshot: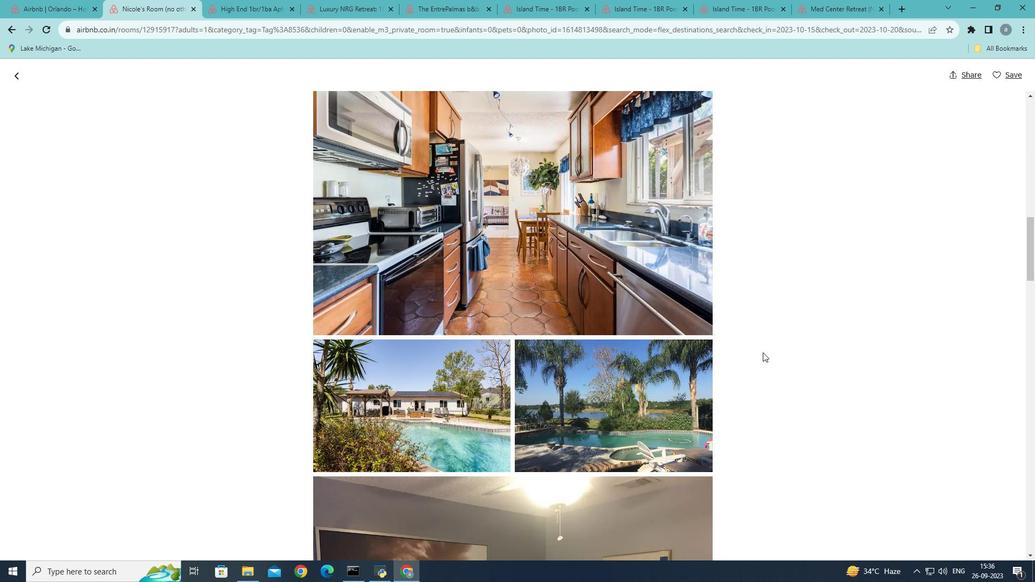
Action: Mouse scrolled (762, 352) with delta (0, 0)
Screenshot: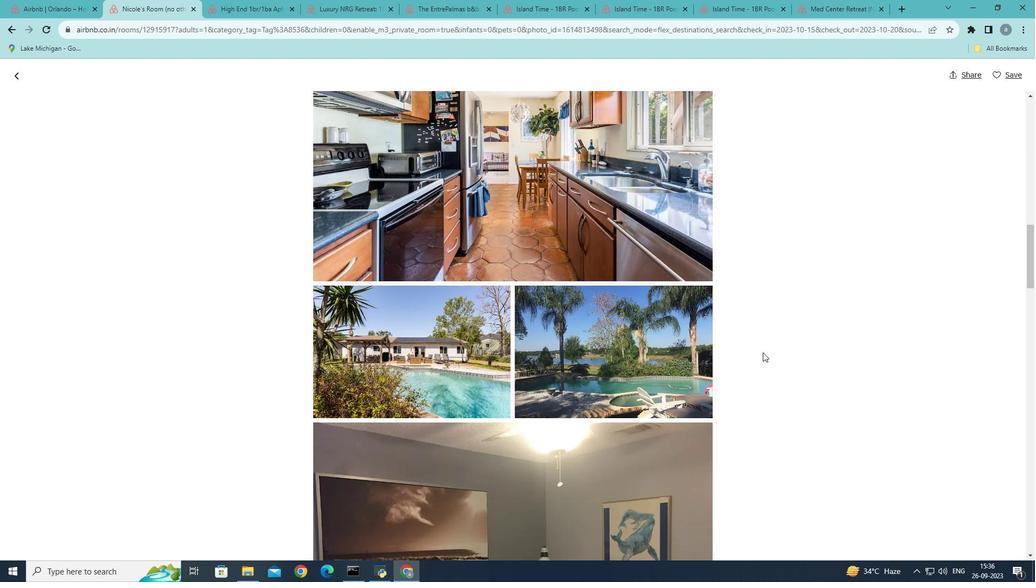 
Action: Mouse scrolled (762, 352) with delta (0, 0)
Screenshot: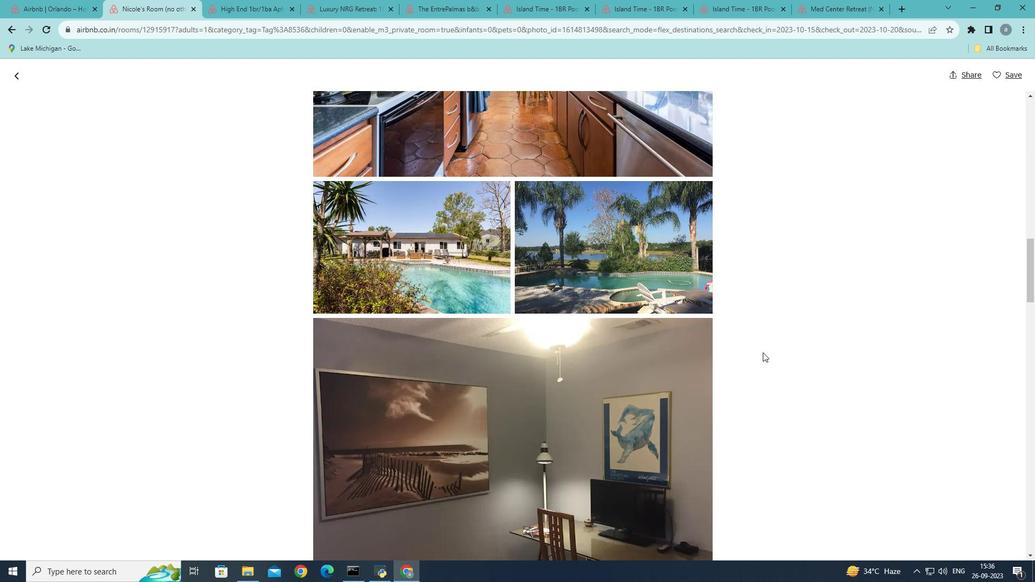 
Action: Mouse scrolled (762, 352) with delta (0, 0)
Screenshot: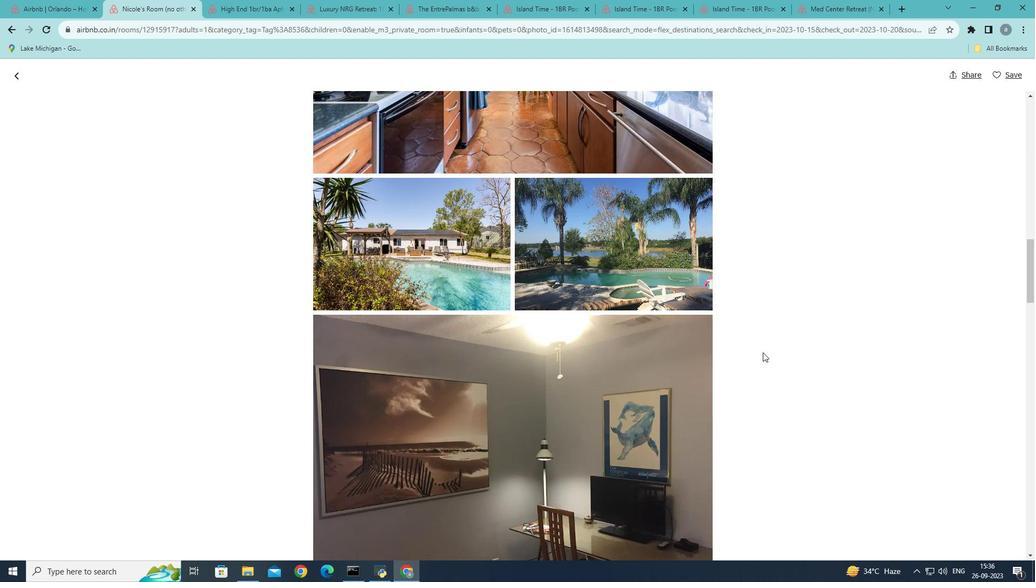 
Action: Mouse scrolled (762, 352) with delta (0, 0)
Screenshot: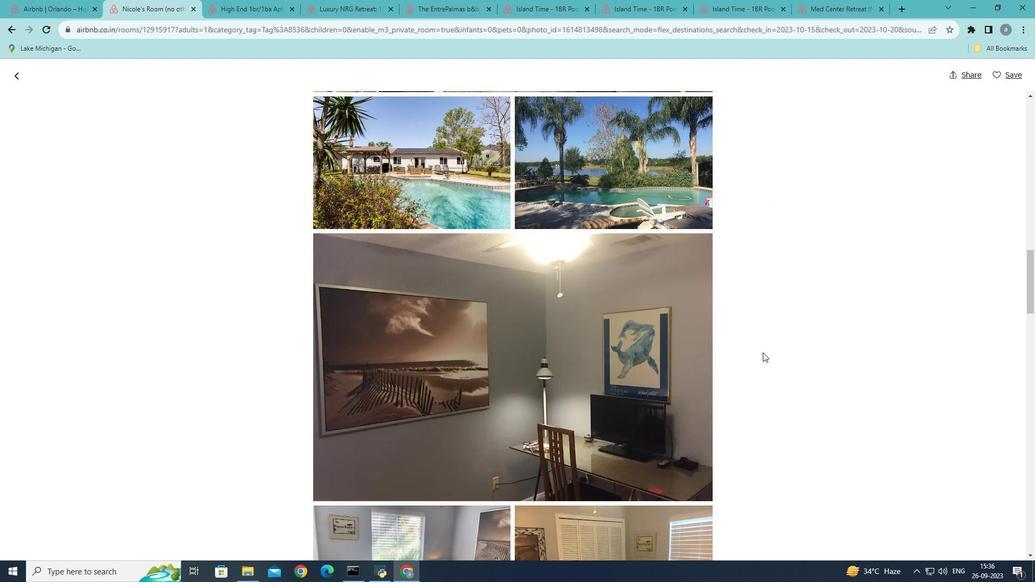 
Action: Mouse scrolled (762, 352) with delta (0, 0)
Screenshot: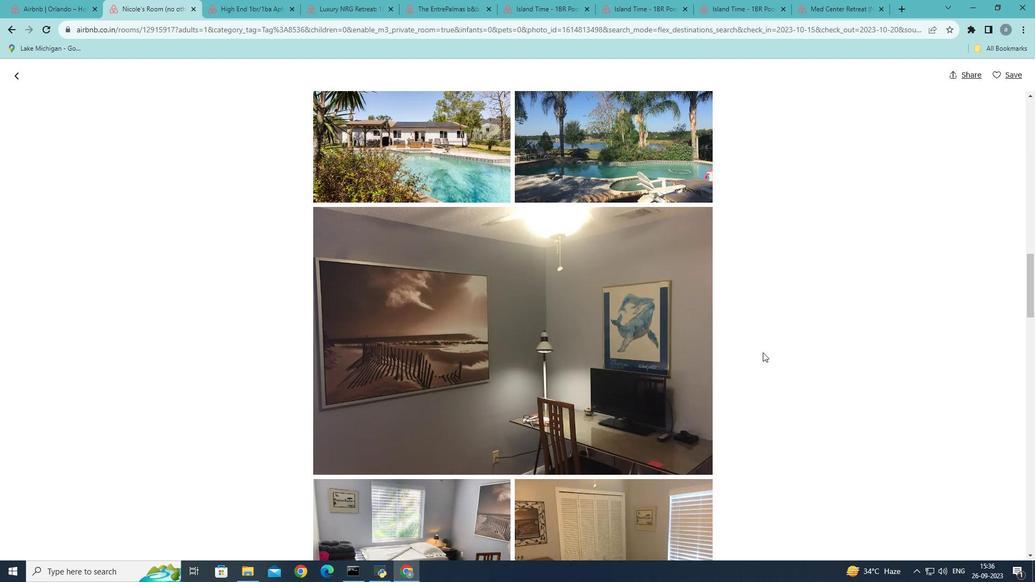 
Action: Mouse scrolled (762, 352) with delta (0, 0)
Screenshot: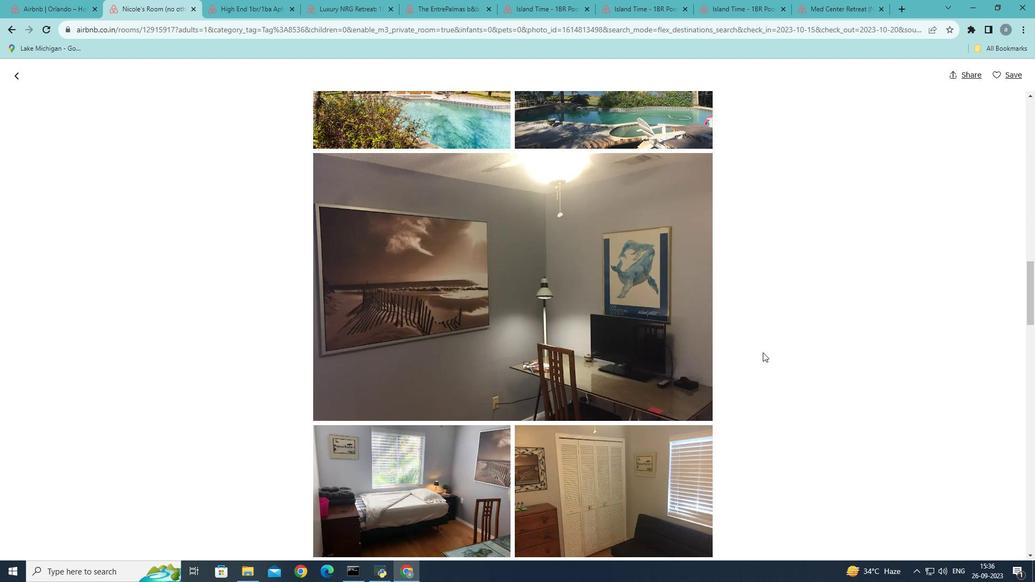 
Action: Mouse scrolled (762, 352) with delta (0, 0)
Screenshot: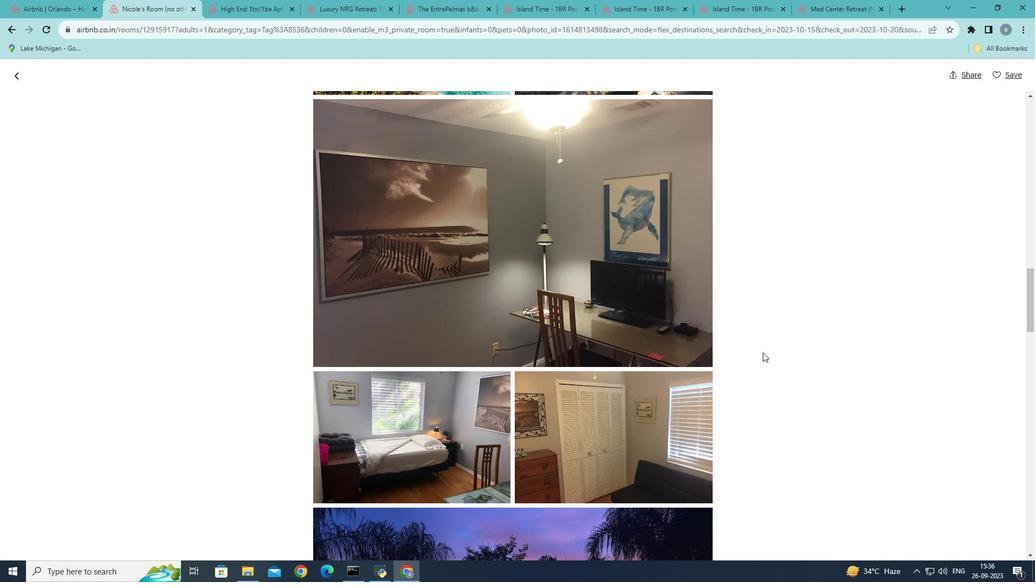 
Action: Mouse scrolled (762, 352) with delta (0, 0)
Screenshot: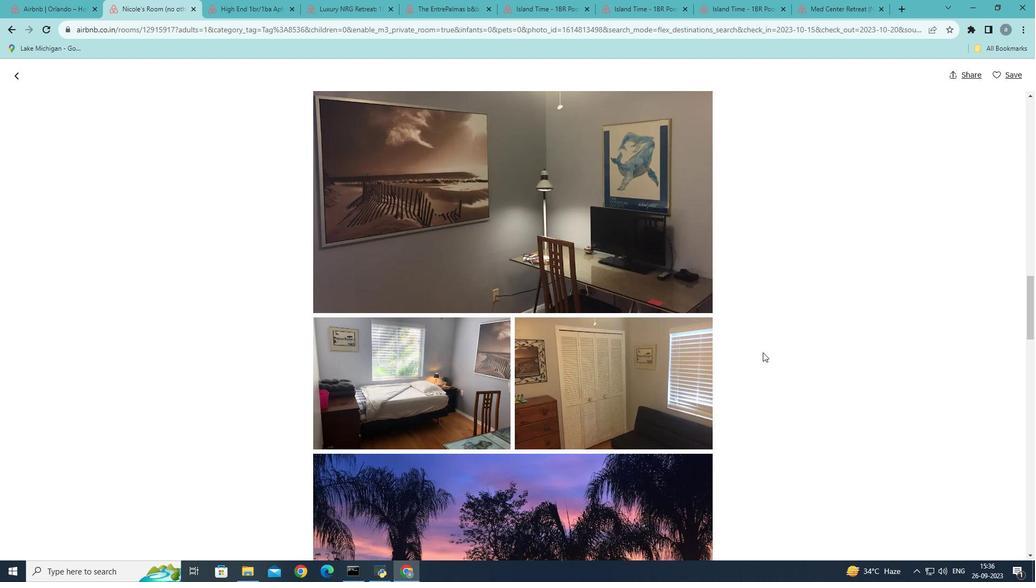 
Action: Mouse scrolled (762, 352) with delta (0, 0)
Screenshot: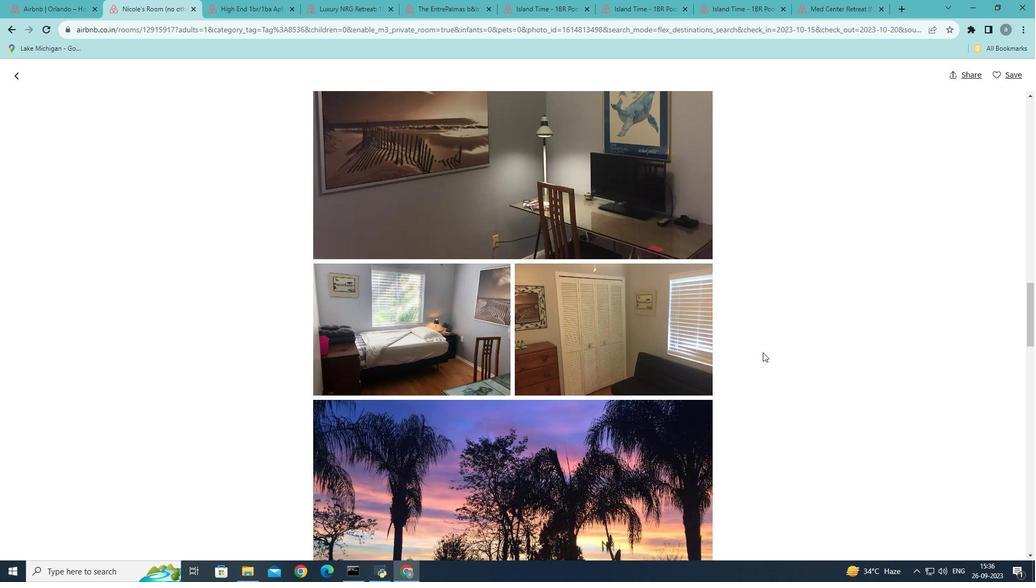 
Action: Mouse scrolled (762, 352) with delta (0, 0)
Screenshot: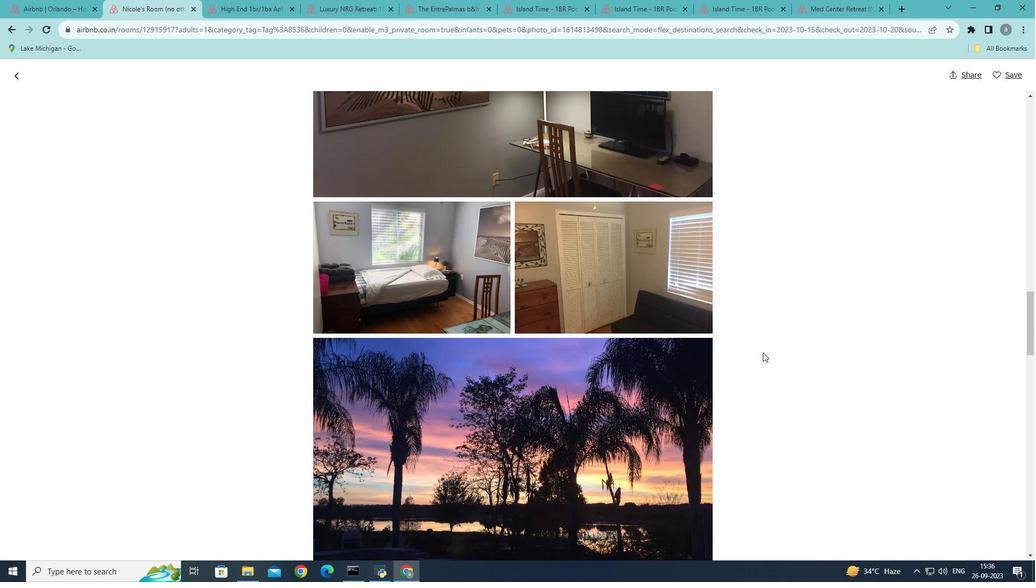 
Action: Mouse scrolled (762, 352) with delta (0, 0)
Screenshot: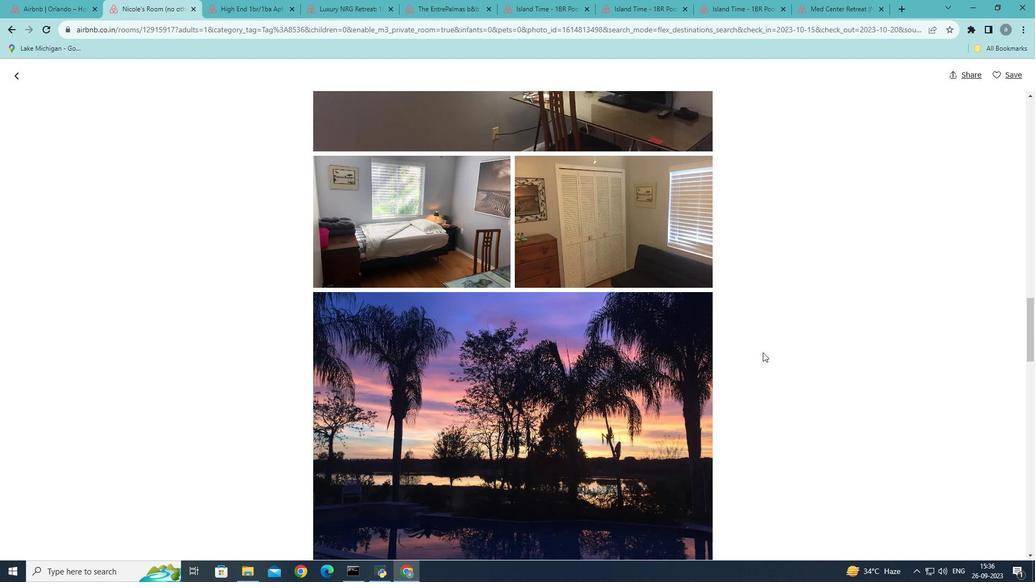 
Action: Mouse scrolled (762, 352) with delta (0, 0)
Screenshot: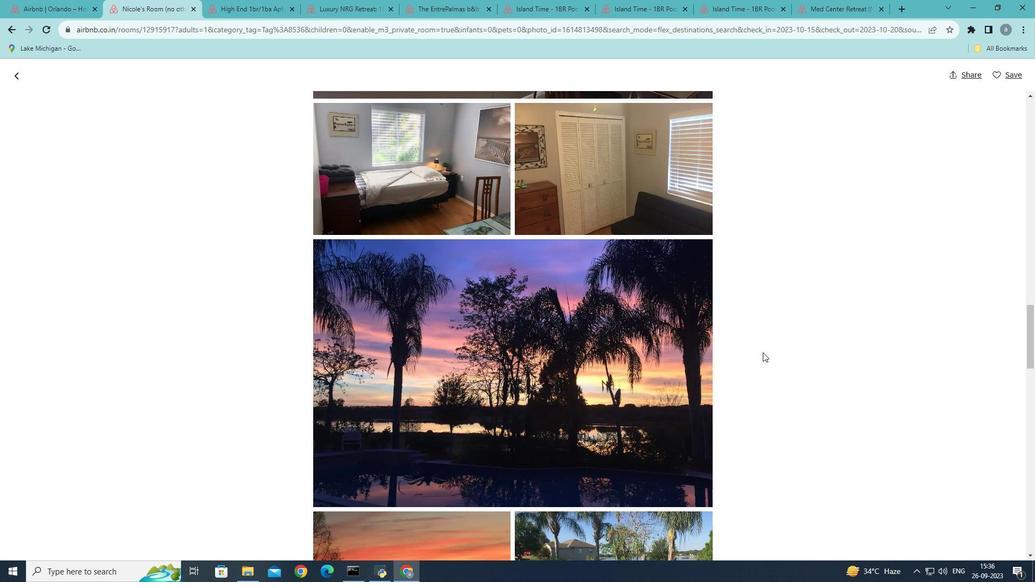 
Action: Mouse scrolled (762, 352) with delta (0, 0)
Screenshot: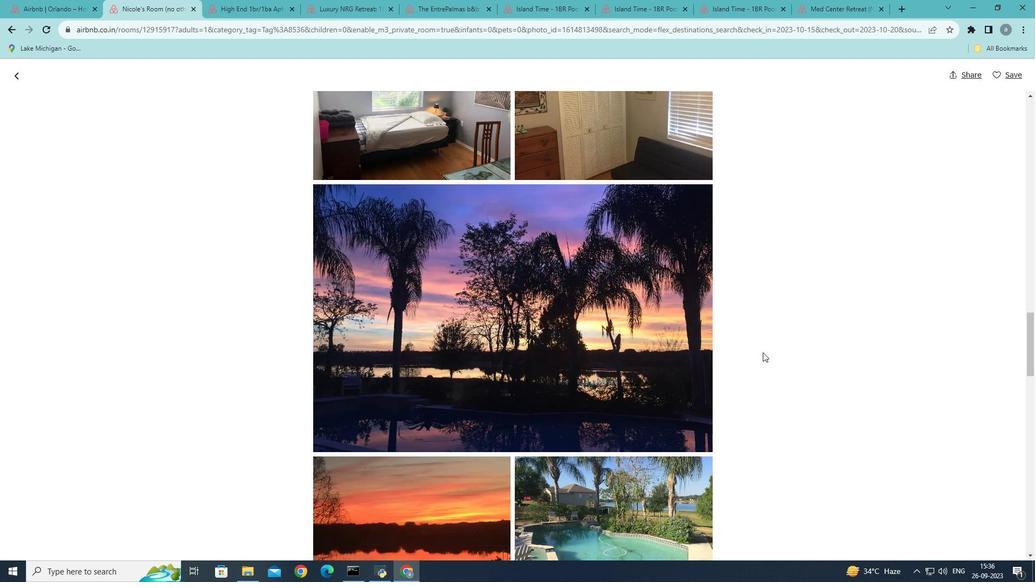 
Action: Mouse moved to (764, 349)
Screenshot: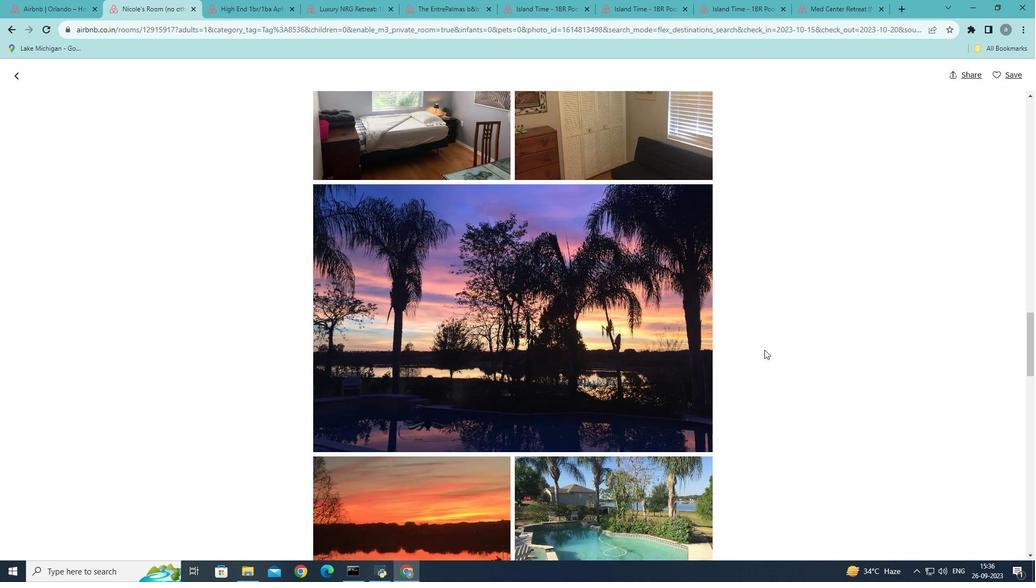 
Action: Mouse scrolled (764, 349) with delta (0, 0)
Screenshot: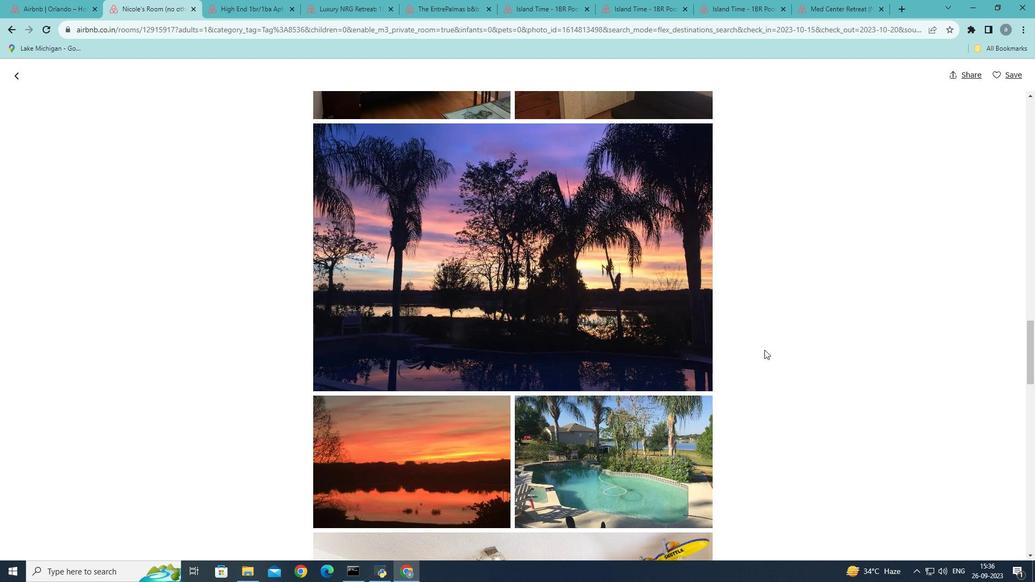 
Action: Mouse scrolled (764, 349) with delta (0, 0)
Screenshot: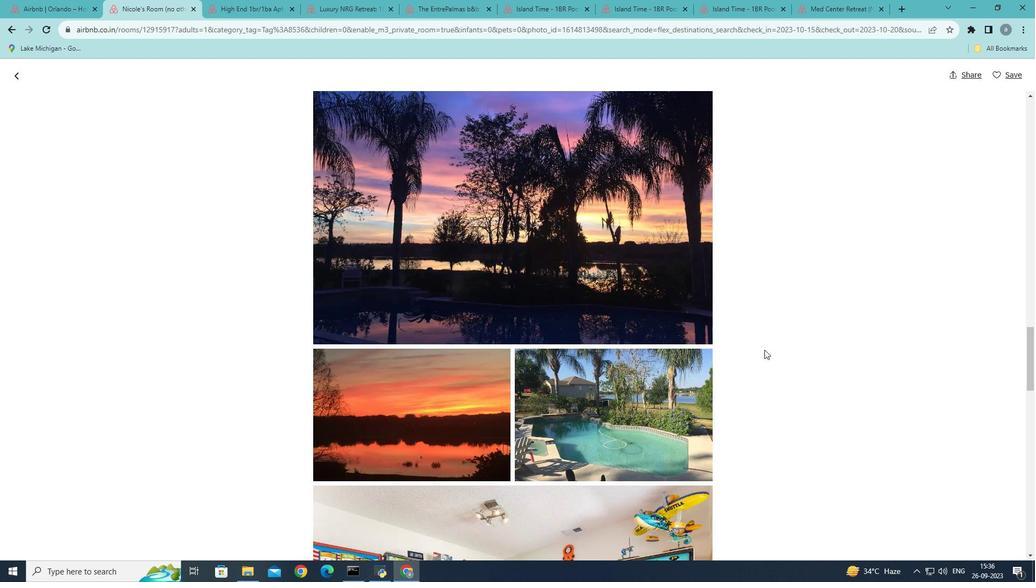 
Action: Mouse scrolled (764, 349) with delta (0, 0)
Screenshot: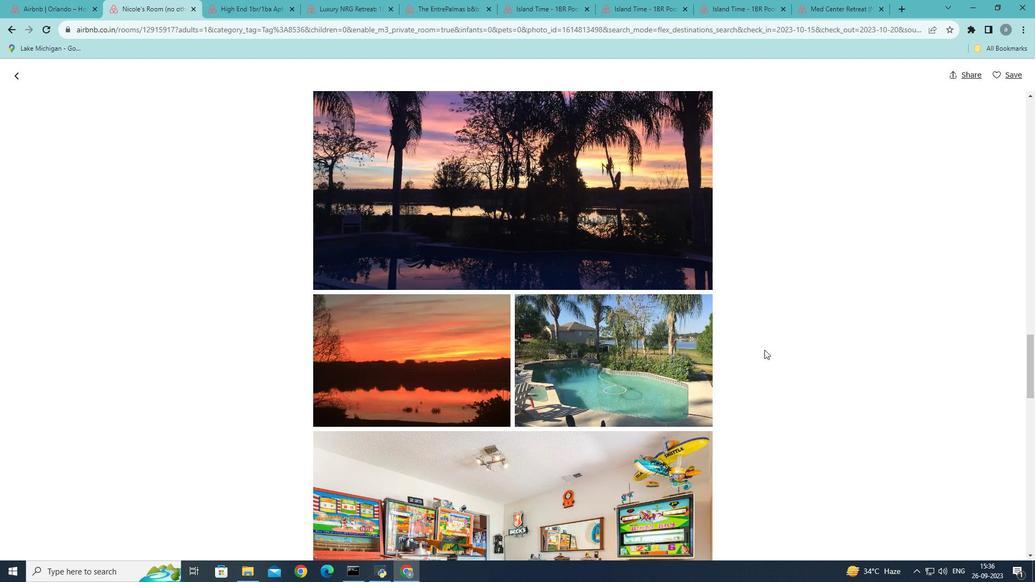 
Action: Mouse scrolled (764, 349) with delta (0, 0)
Screenshot: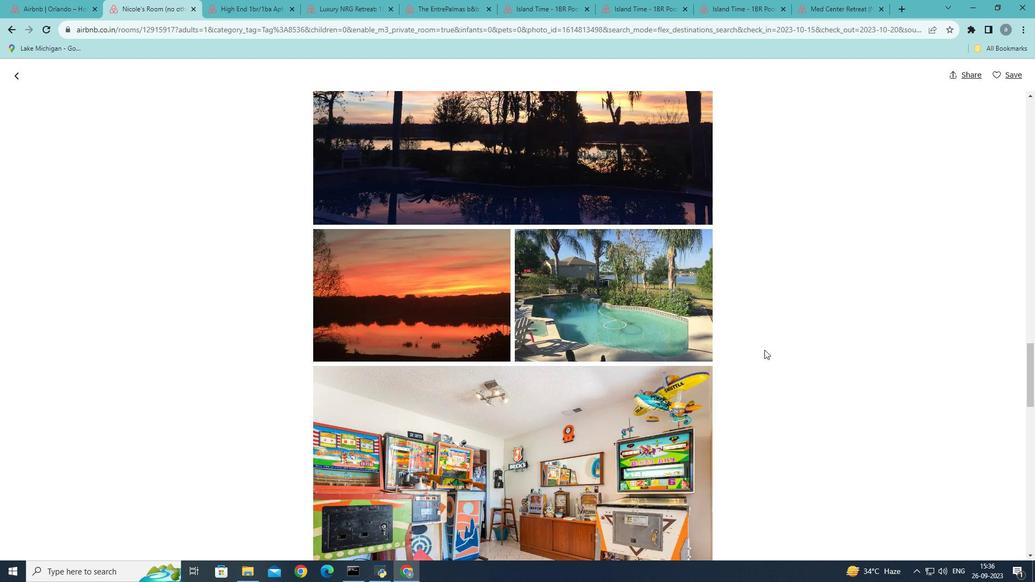 
Action: Mouse scrolled (764, 349) with delta (0, 0)
Screenshot: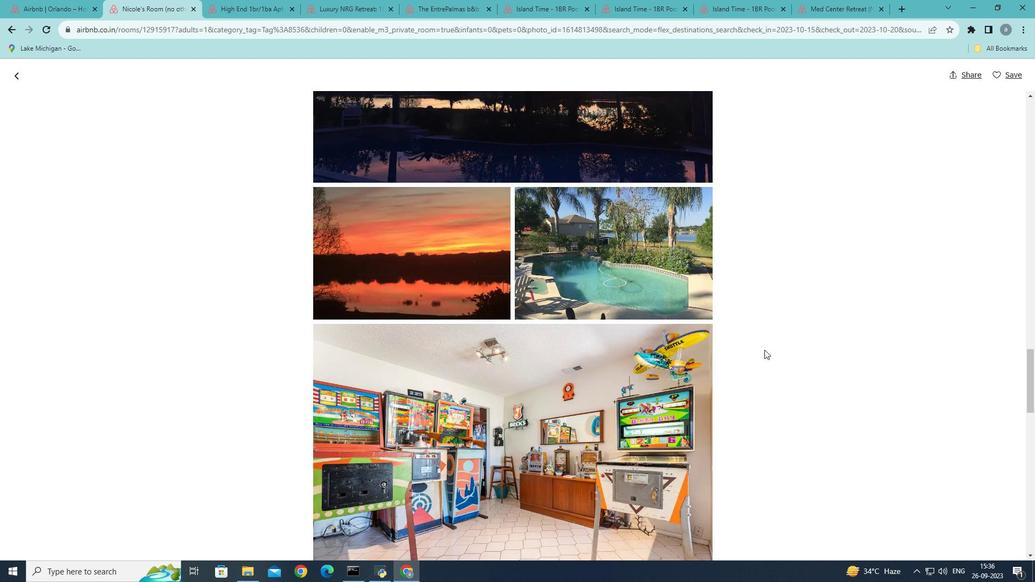 
Action: Mouse scrolled (764, 349) with delta (0, 0)
Screenshot: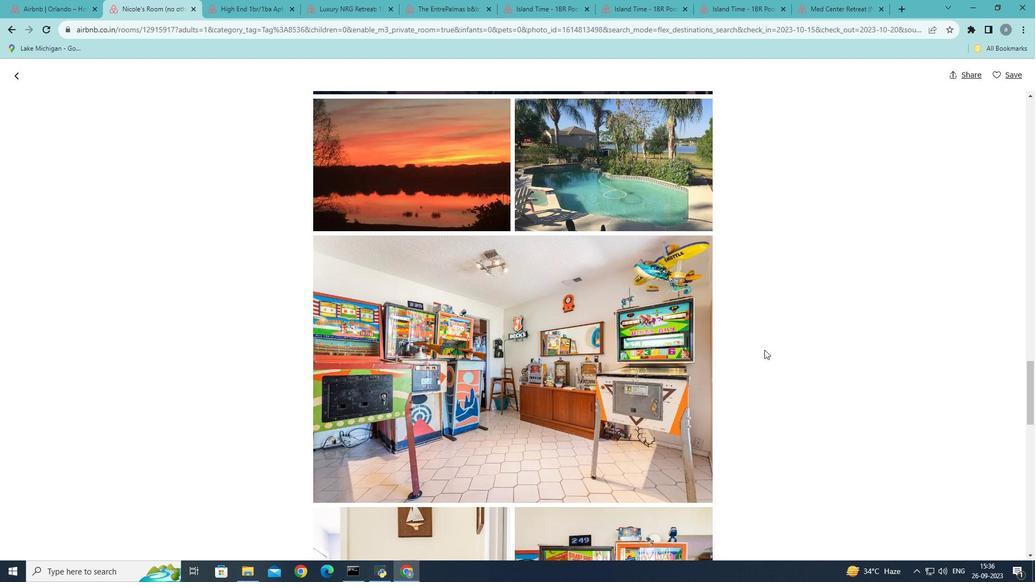 
Action: Mouse scrolled (764, 349) with delta (0, 0)
Screenshot: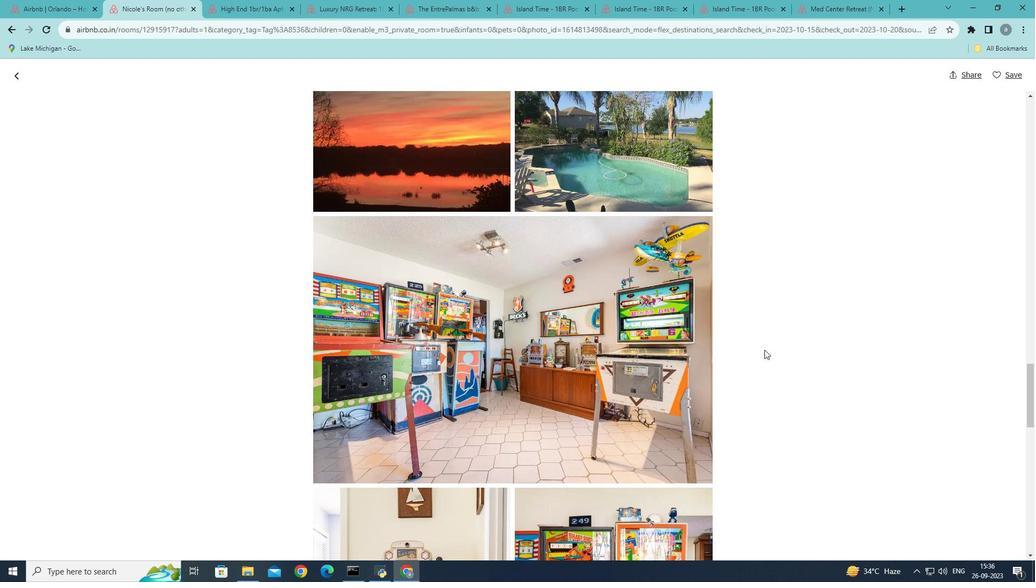 
Action: Mouse scrolled (764, 349) with delta (0, 0)
Screenshot: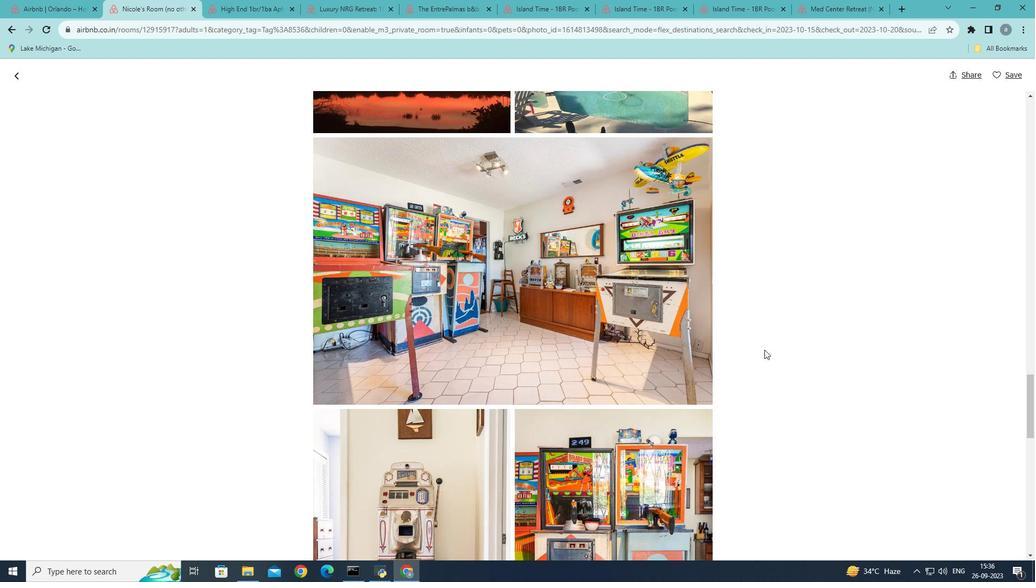 
Action: Mouse scrolled (764, 349) with delta (0, 0)
Screenshot: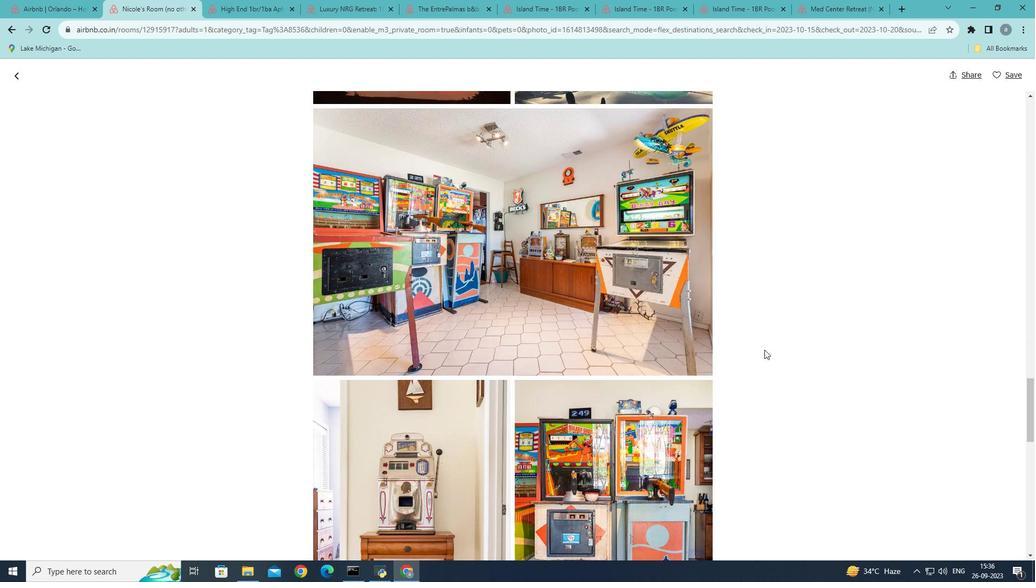 
Action: Mouse scrolled (764, 349) with delta (0, 0)
Screenshot: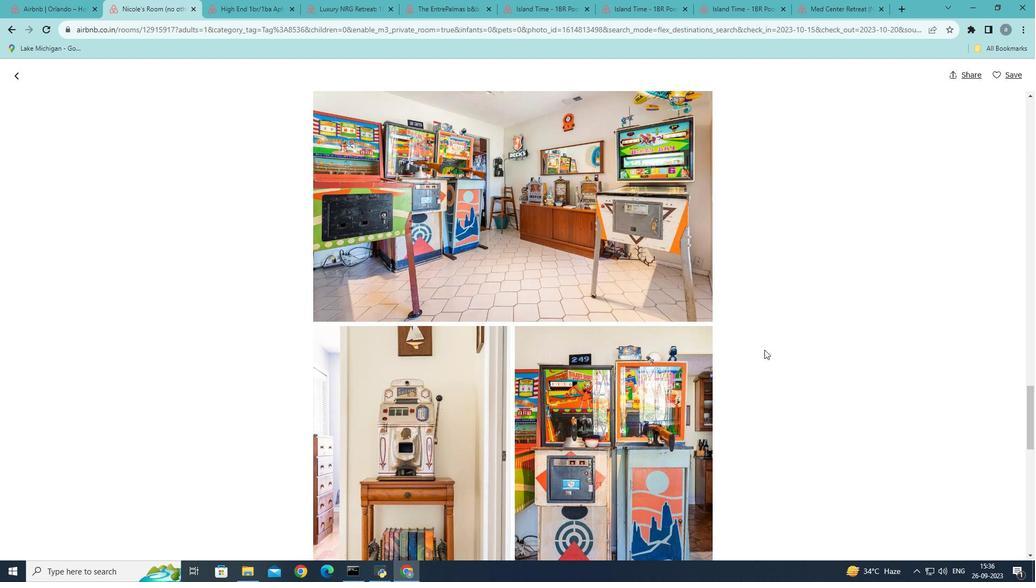 
Action: Mouse scrolled (764, 349) with delta (0, 0)
Screenshot: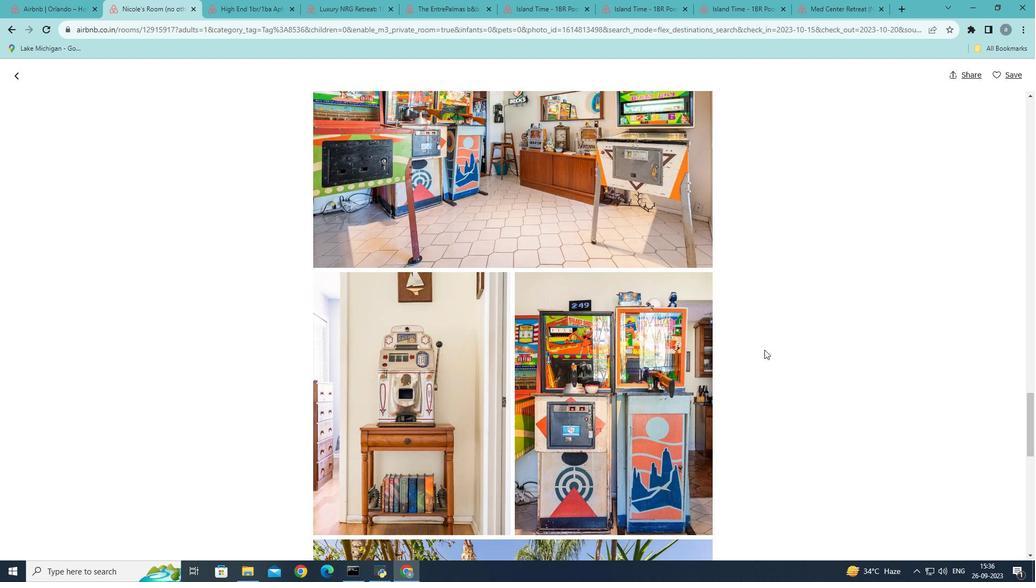 
Action: Mouse scrolled (764, 349) with delta (0, 0)
Screenshot: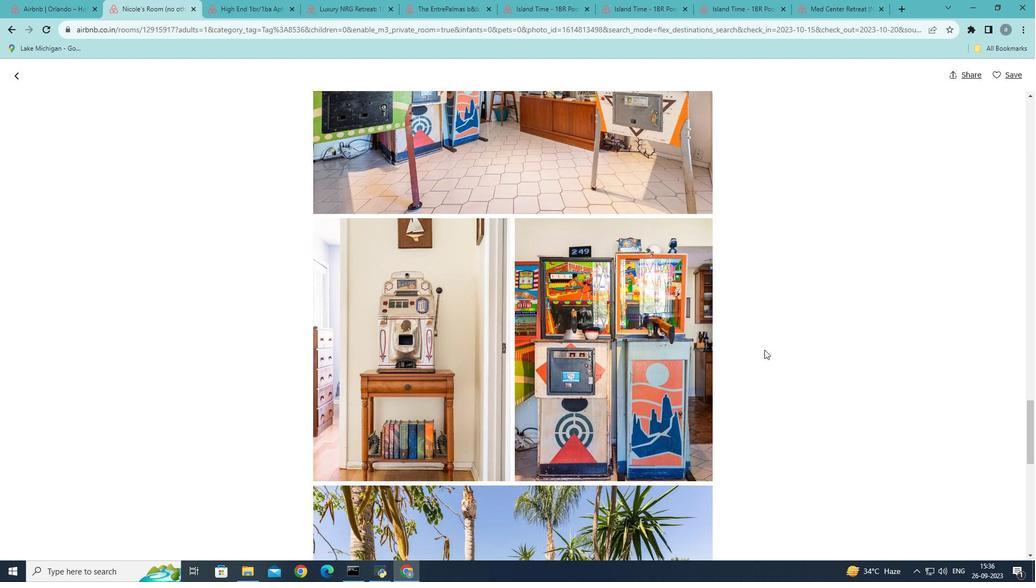 
Action: Mouse scrolled (764, 349) with delta (0, 0)
Screenshot: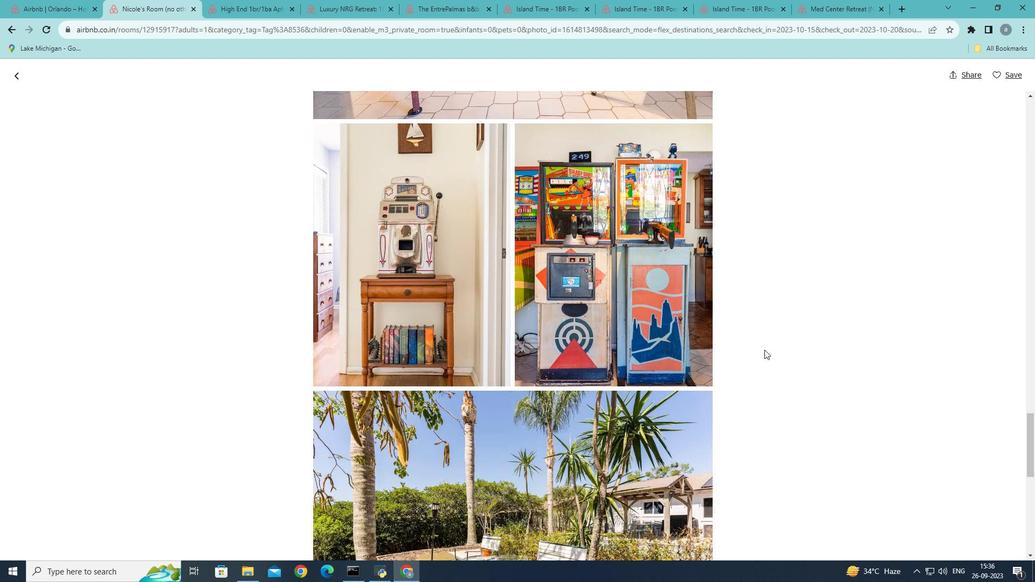 
Action: Mouse scrolled (764, 349) with delta (0, 0)
Screenshot: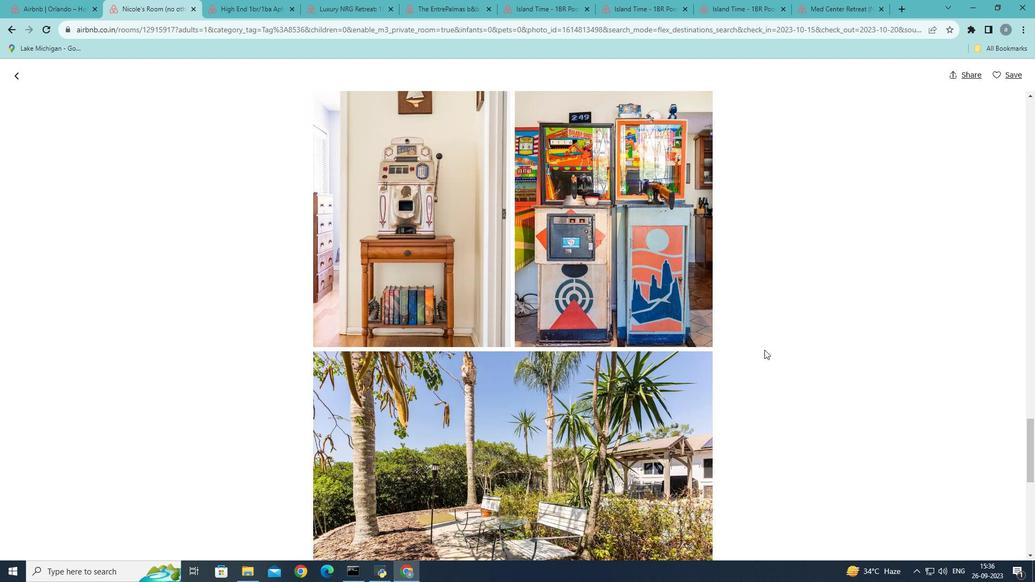 
Action: Mouse scrolled (764, 349) with delta (0, 0)
Screenshot: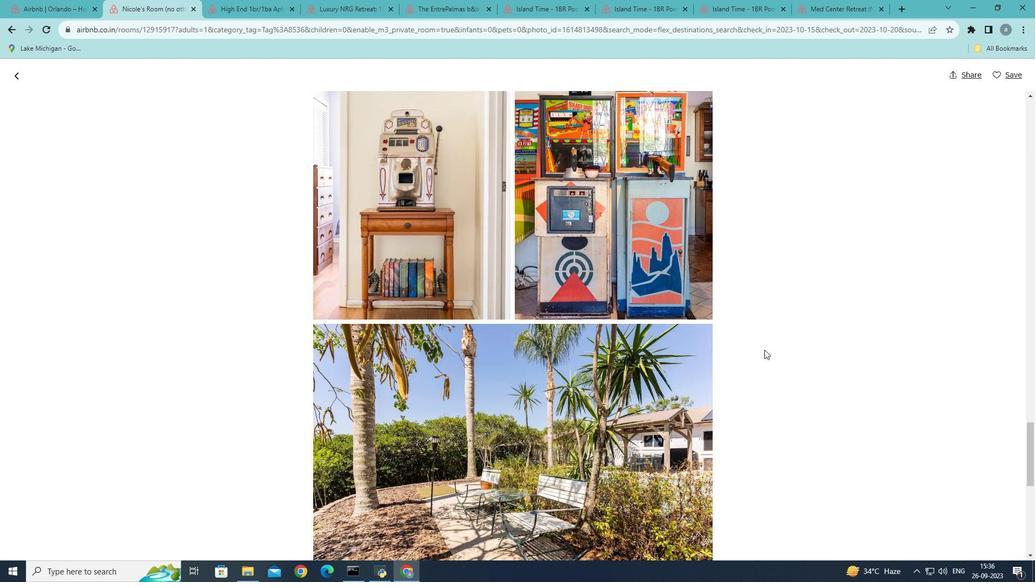 
Action: Mouse scrolled (764, 349) with delta (0, 0)
Screenshot: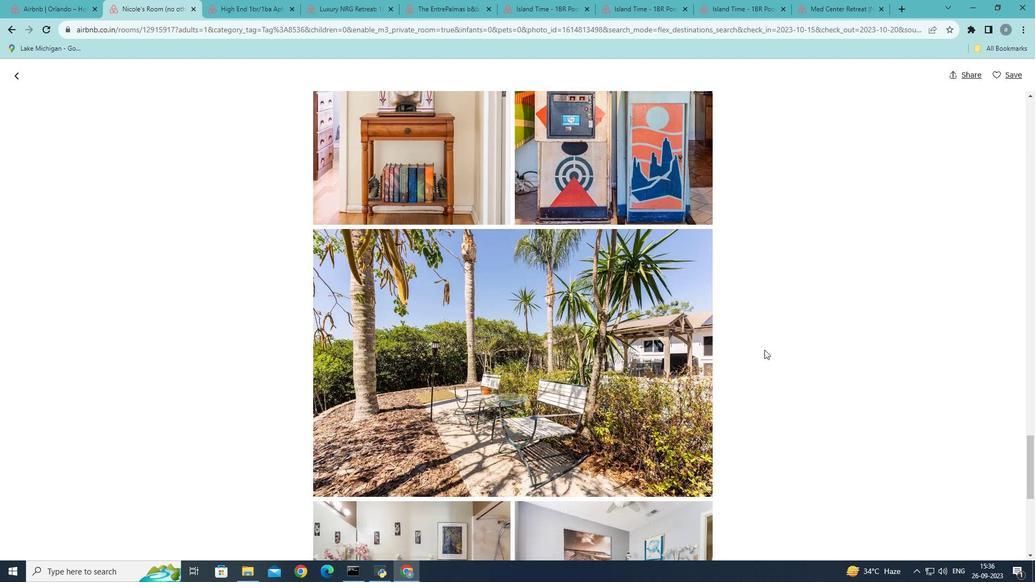 
Action: Mouse scrolled (764, 349) with delta (0, 0)
Screenshot: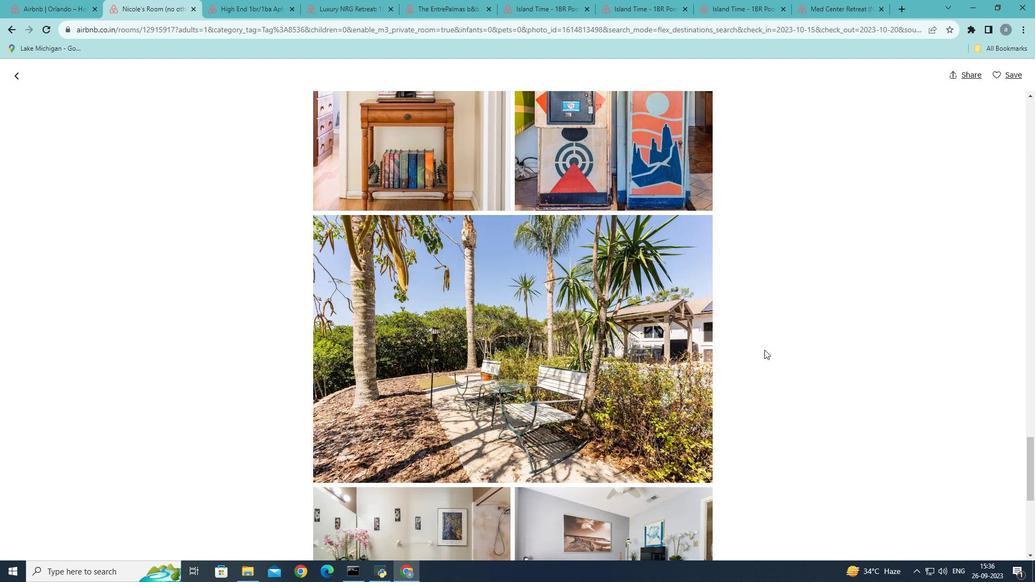 
Action: Mouse scrolled (764, 349) with delta (0, 0)
Screenshot: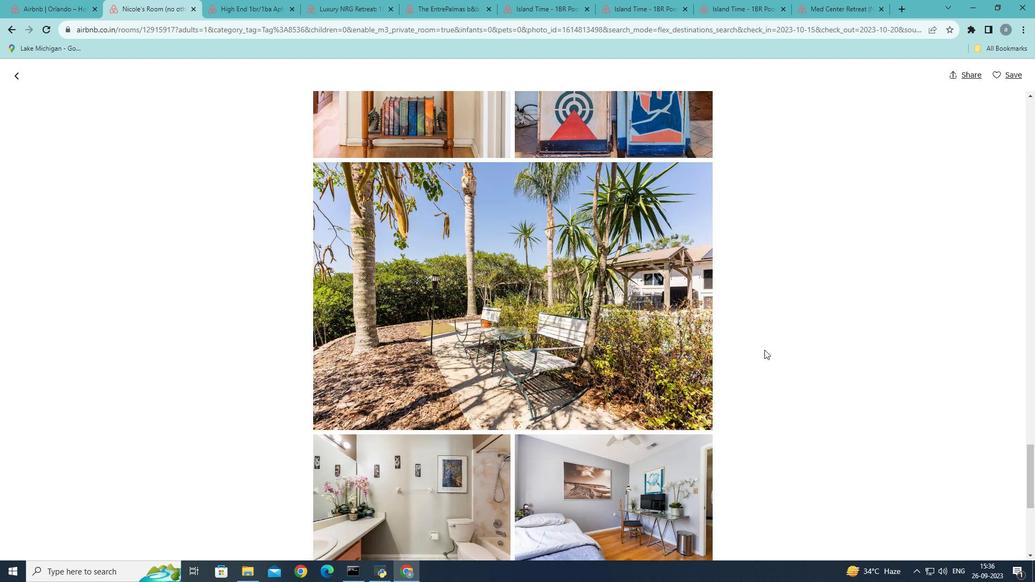 
Action: Mouse scrolled (764, 349) with delta (0, 0)
Screenshot: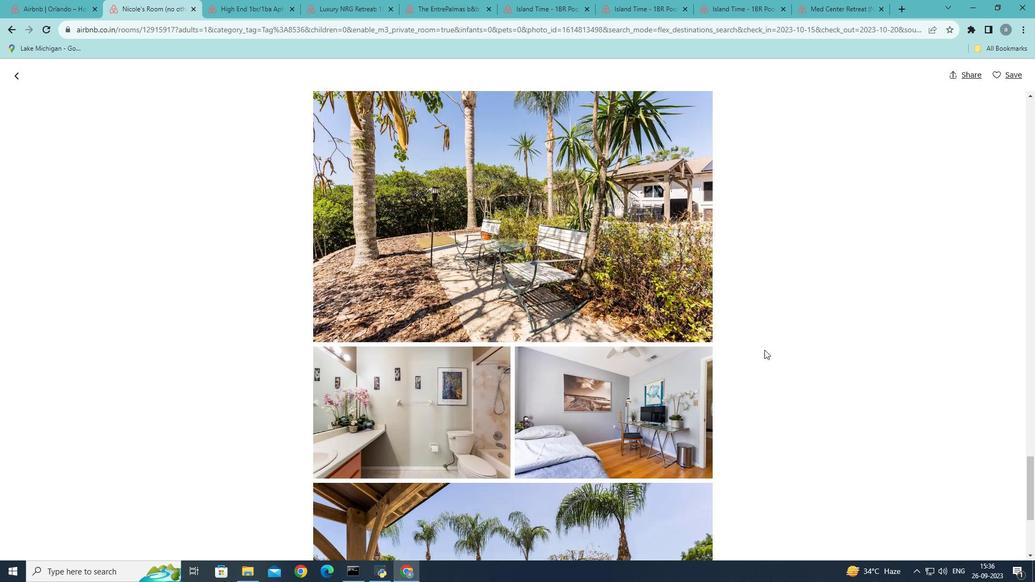
Action: Mouse scrolled (764, 349) with delta (0, 0)
Screenshot: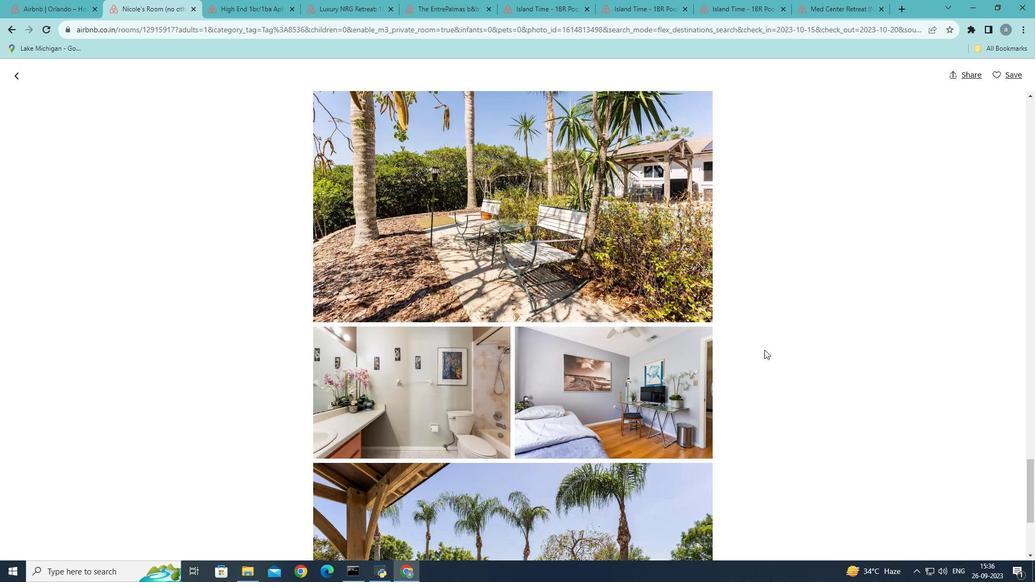 
Action: Mouse scrolled (764, 349) with delta (0, 0)
Screenshot: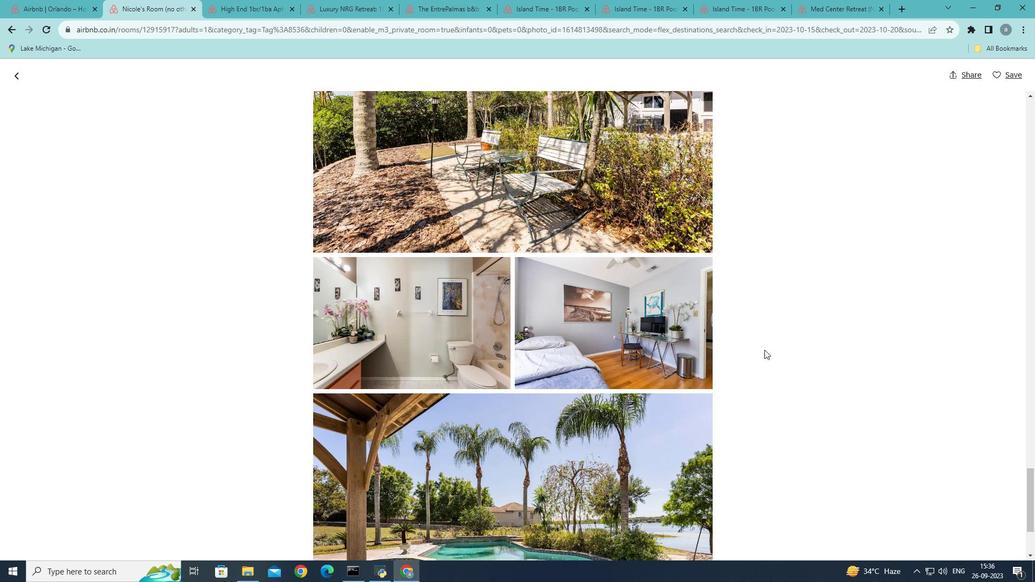 
Action: Mouse scrolled (764, 349) with delta (0, 0)
Screenshot: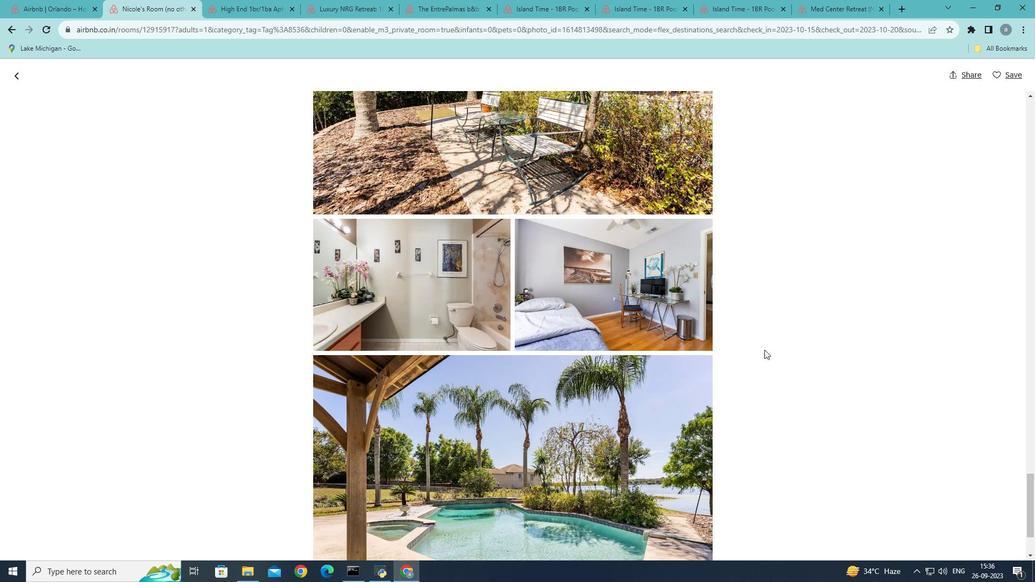 
Action: Mouse scrolled (764, 349) with delta (0, 0)
Screenshot: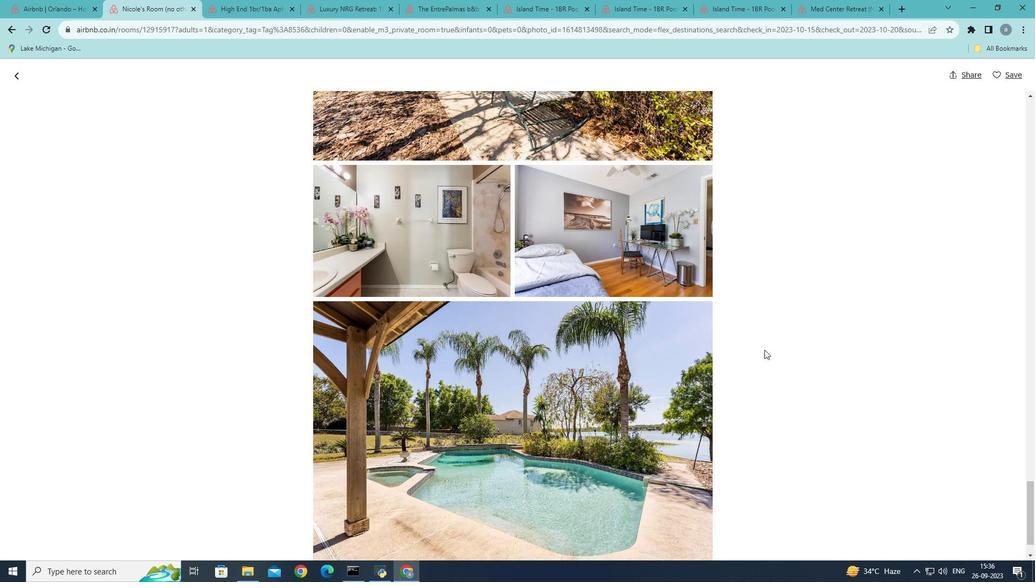 
Action: Mouse scrolled (764, 349) with delta (0, 0)
Screenshot: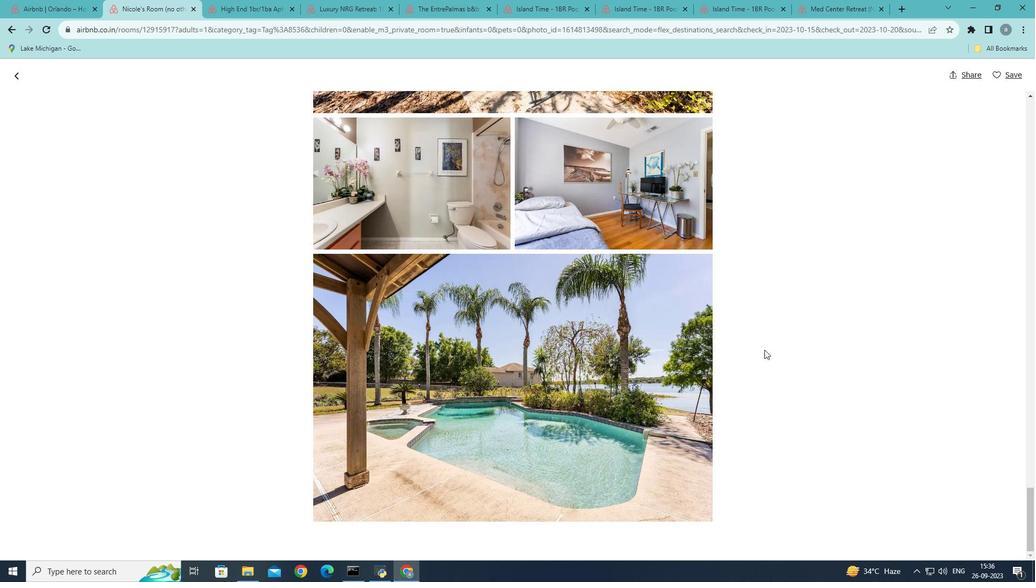 
Action: Mouse scrolled (764, 349) with delta (0, 0)
Screenshot: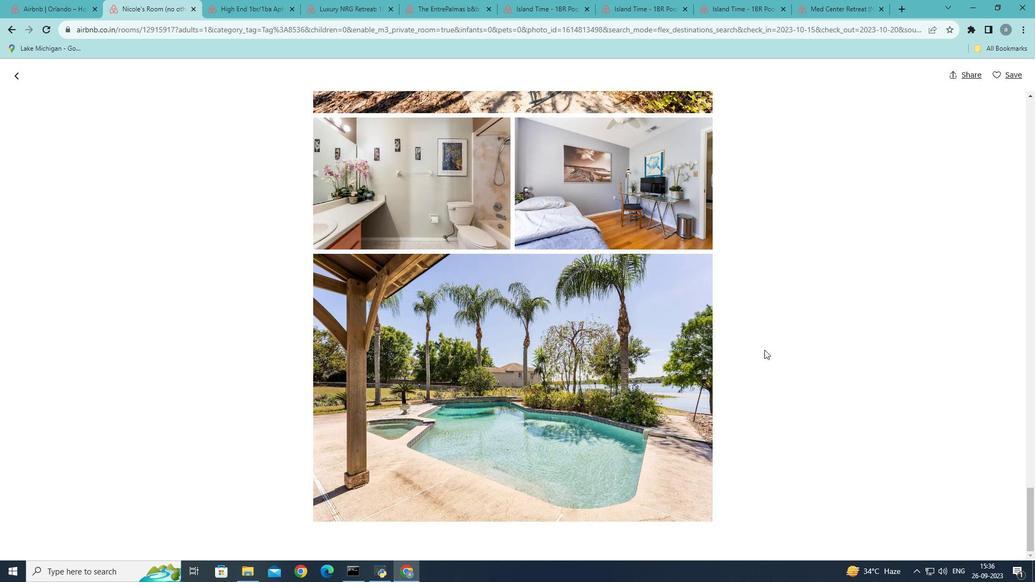 
Action: Mouse scrolled (764, 349) with delta (0, 0)
Screenshot: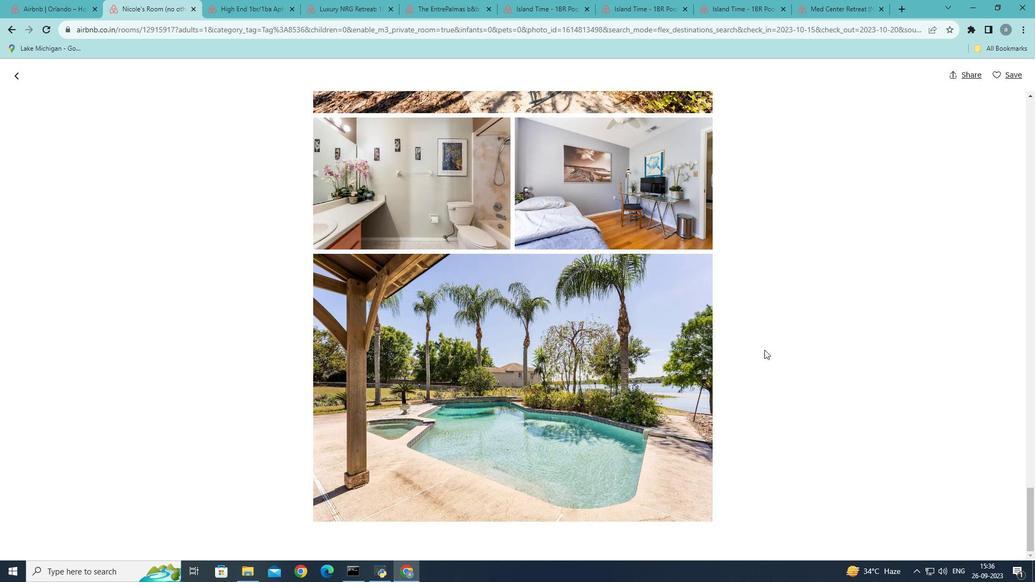 
Action: Mouse scrolled (764, 349) with delta (0, 0)
Screenshot: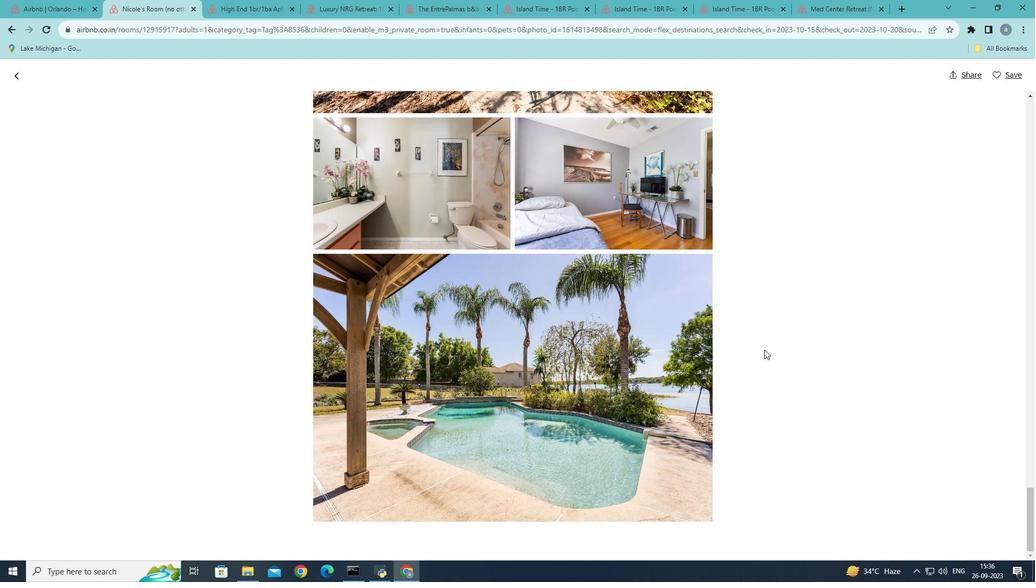
Action: Mouse scrolled (764, 349) with delta (0, 0)
Screenshot: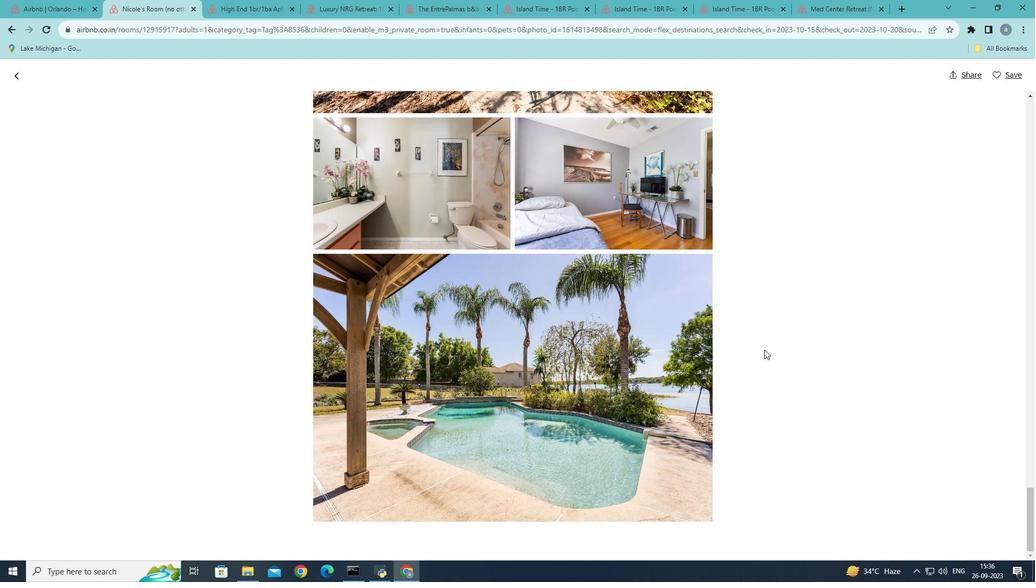 
Action: Mouse moved to (13, 75)
Screenshot: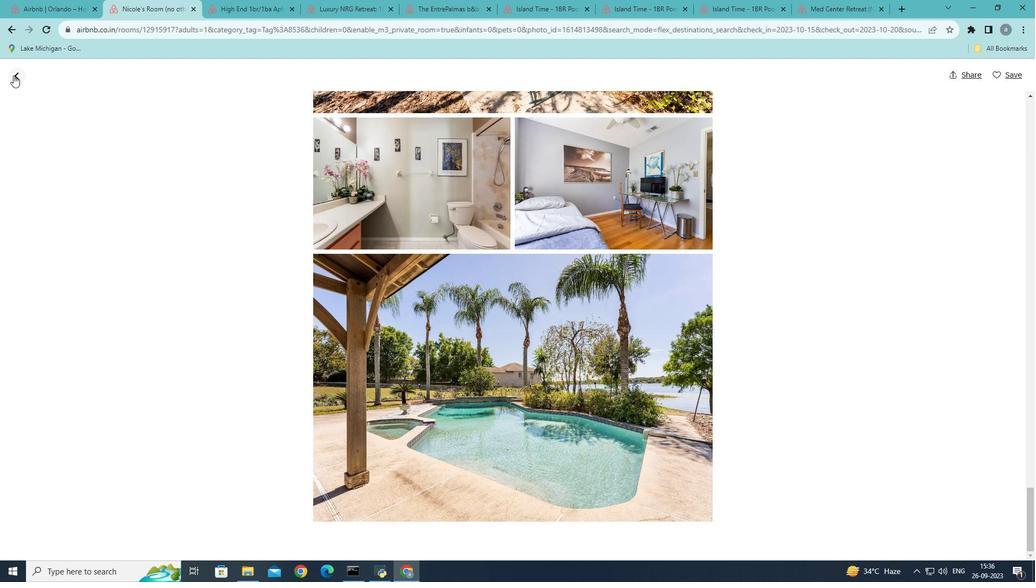 
Action: Mouse pressed left at (13, 75)
Screenshot: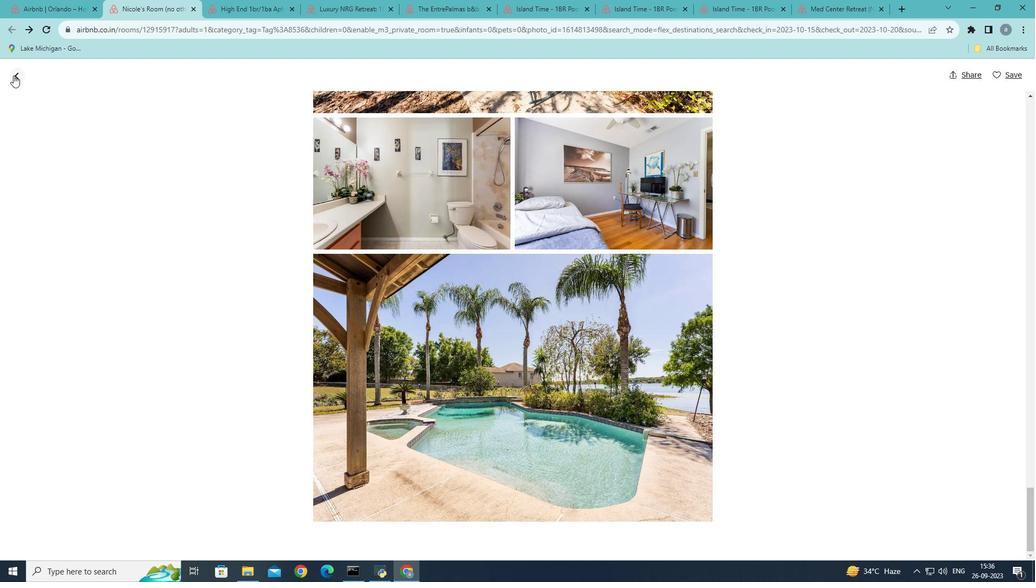 
Action: Mouse moved to (326, 243)
Screenshot: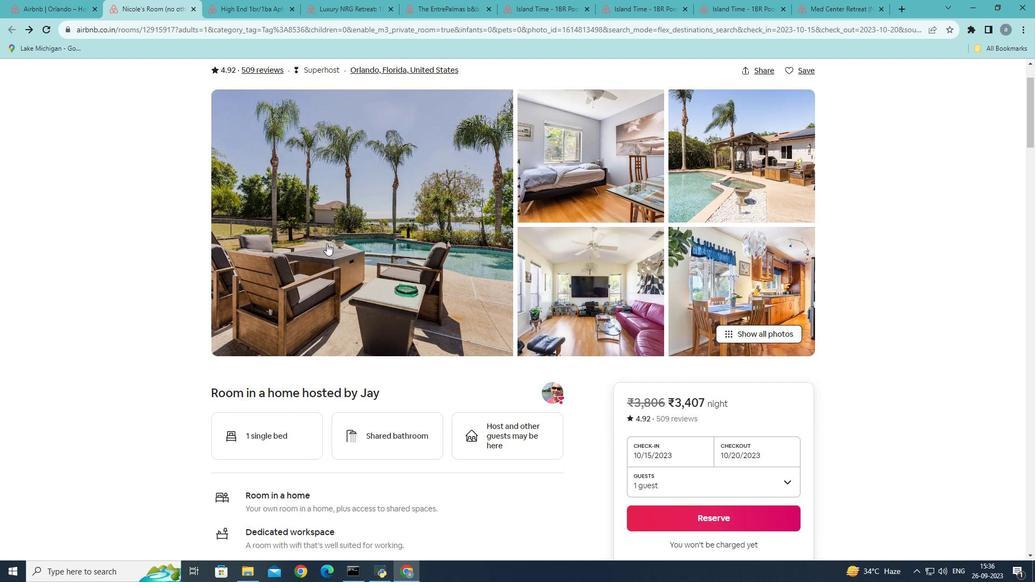 
Action: Mouse scrolled (326, 243) with delta (0, 0)
Screenshot: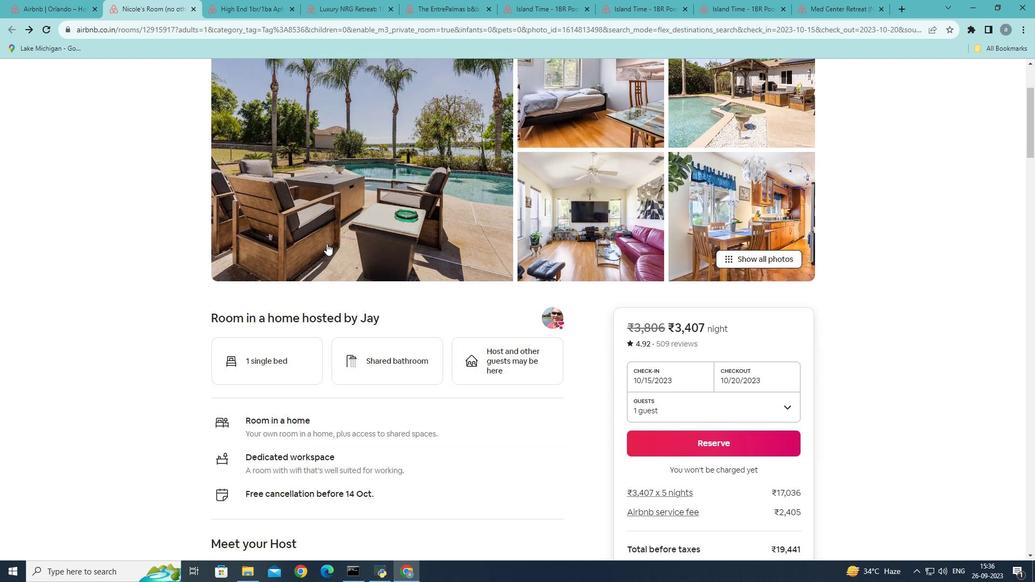 
Action: Mouse scrolled (326, 243) with delta (0, 0)
Screenshot: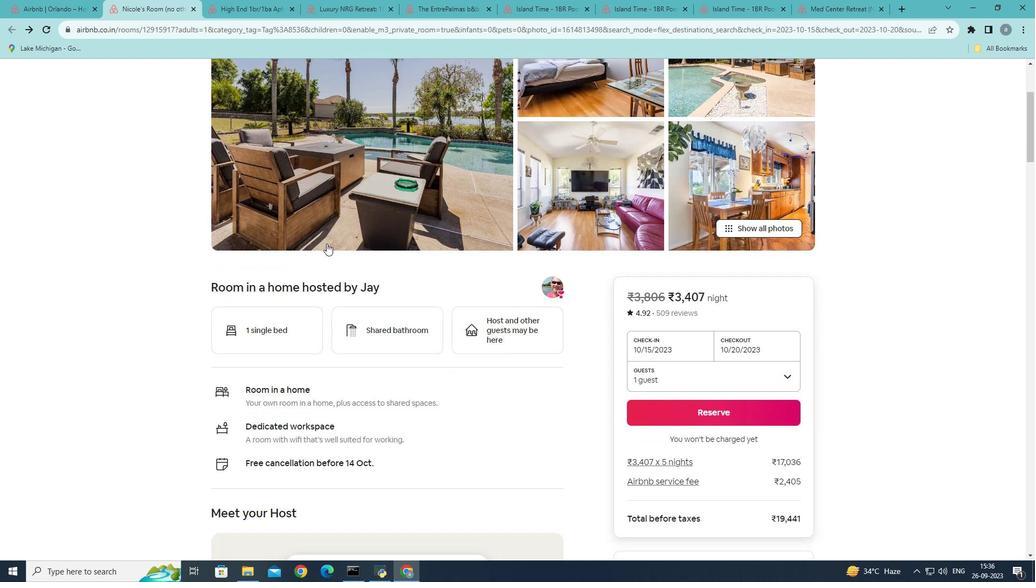 
Action: Mouse scrolled (326, 243) with delta (0, 0)
Screenshot: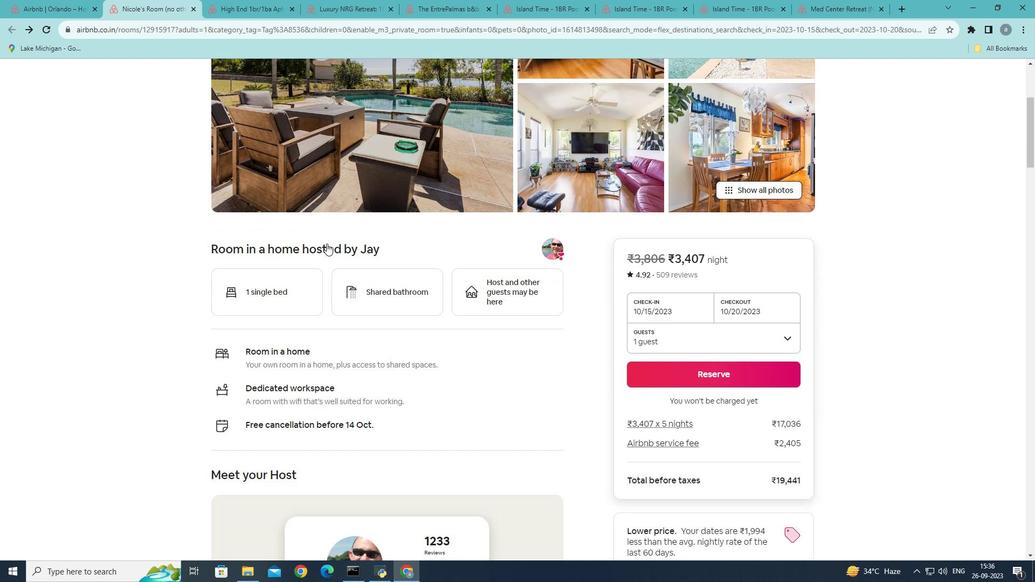 
Action: Mouse moved to (327, 243)
Screenshot: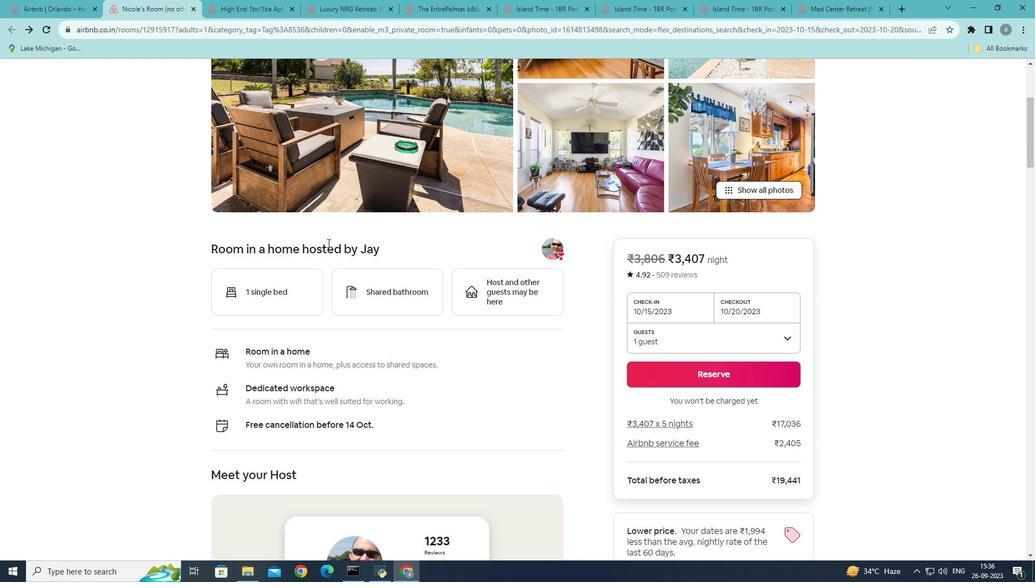 
Action: Mouse scrolled (327, 242) with delta (0, 0)
Screenshot: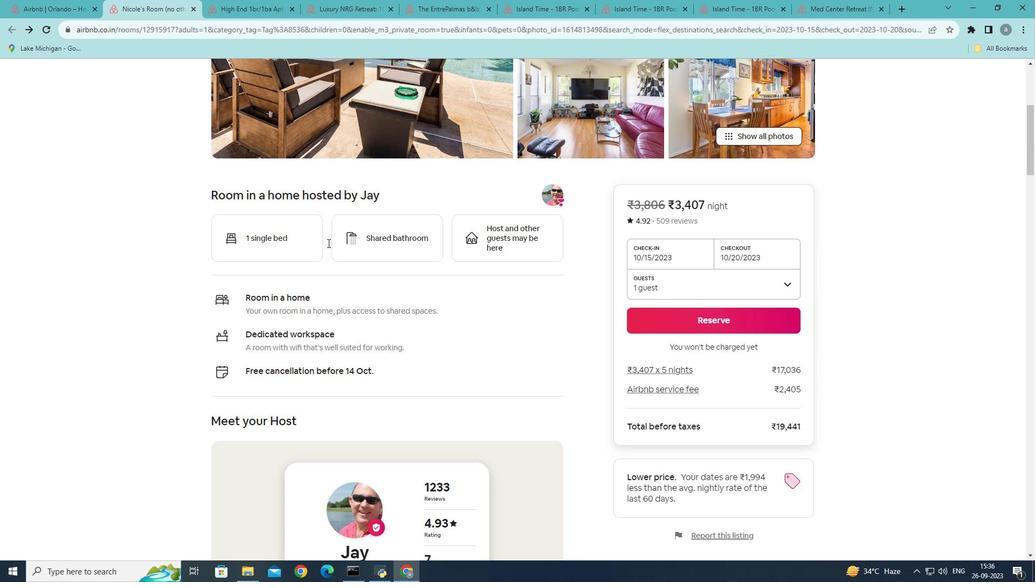 
Action: Mouse scrolled (327, 242) with delta (0, 0)
Screenshot: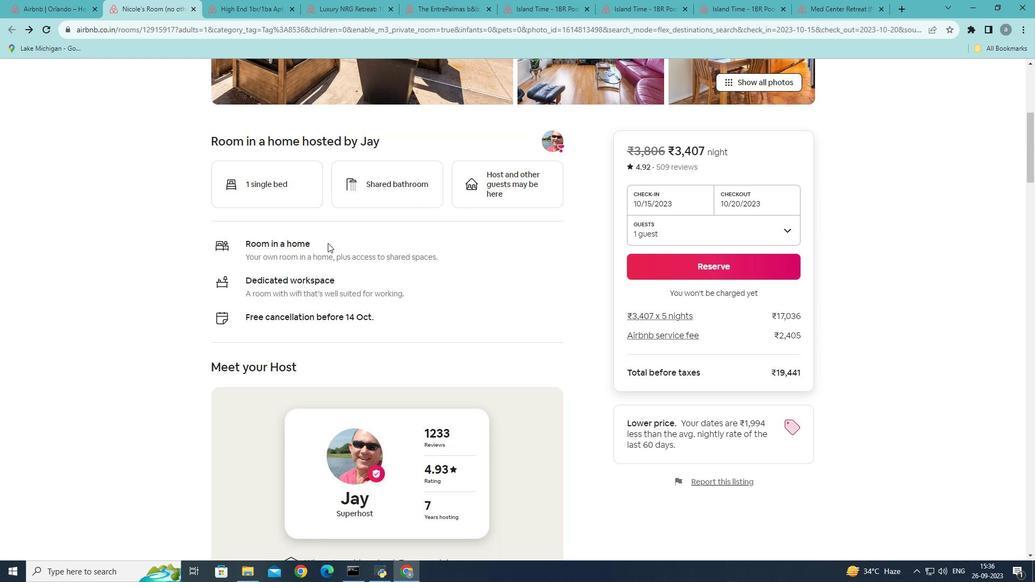 
Action: Mouse scrolled (327, 242) with delta (0, 0)
Screenshot: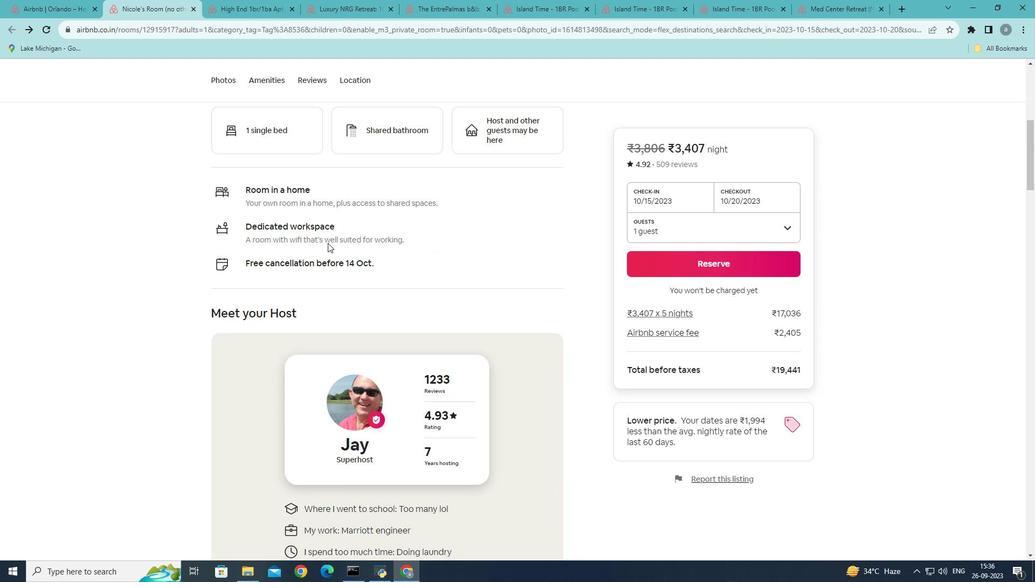 
Action: Mouse moved to (328, 242)
Screenshot: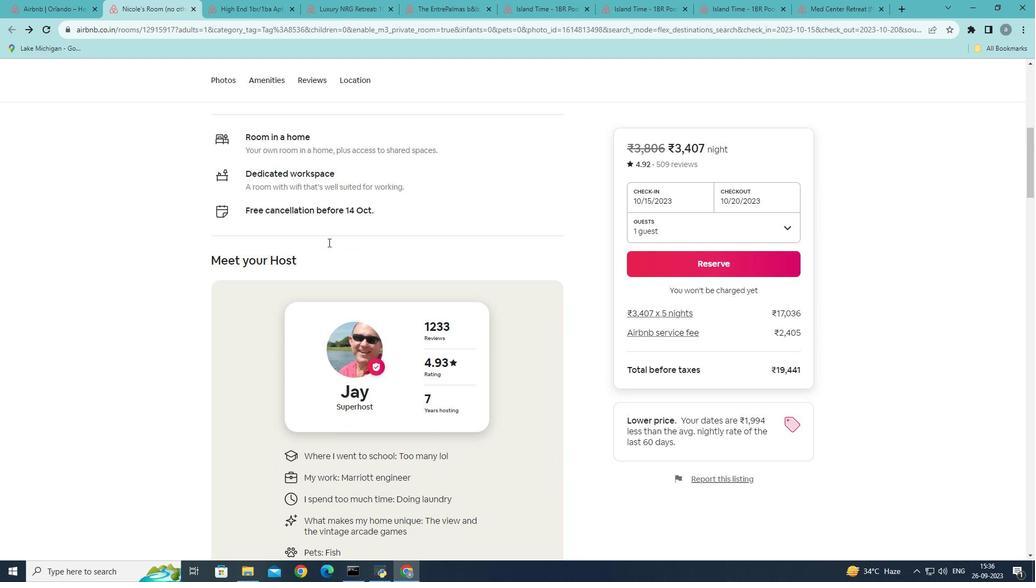 
Action: Mouse scrolled (328, 242) with delta (0, 0)
Screenshot: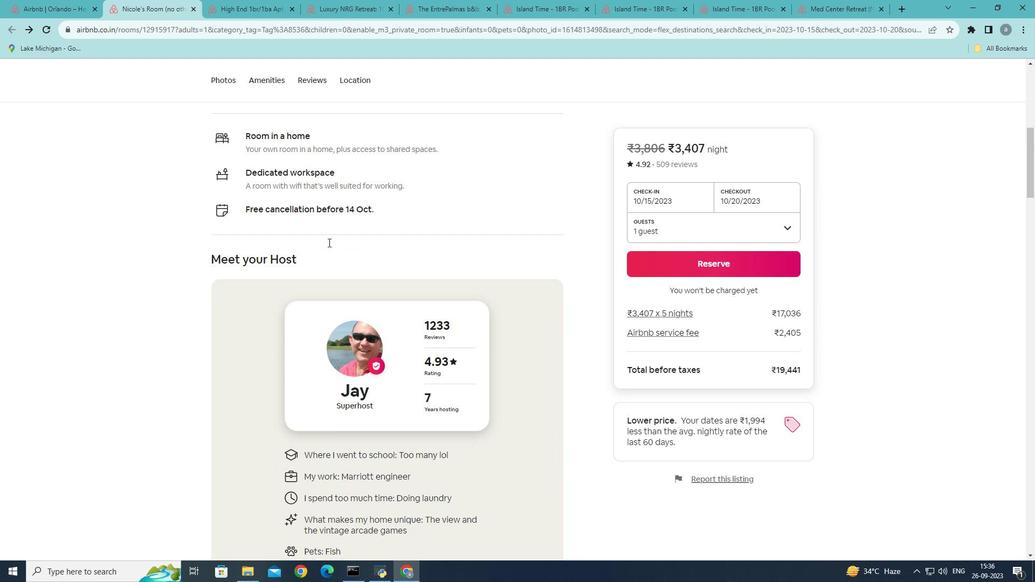 
Action: Mouse scrolled (328, 242) with delta (0, 0)
Screenshot: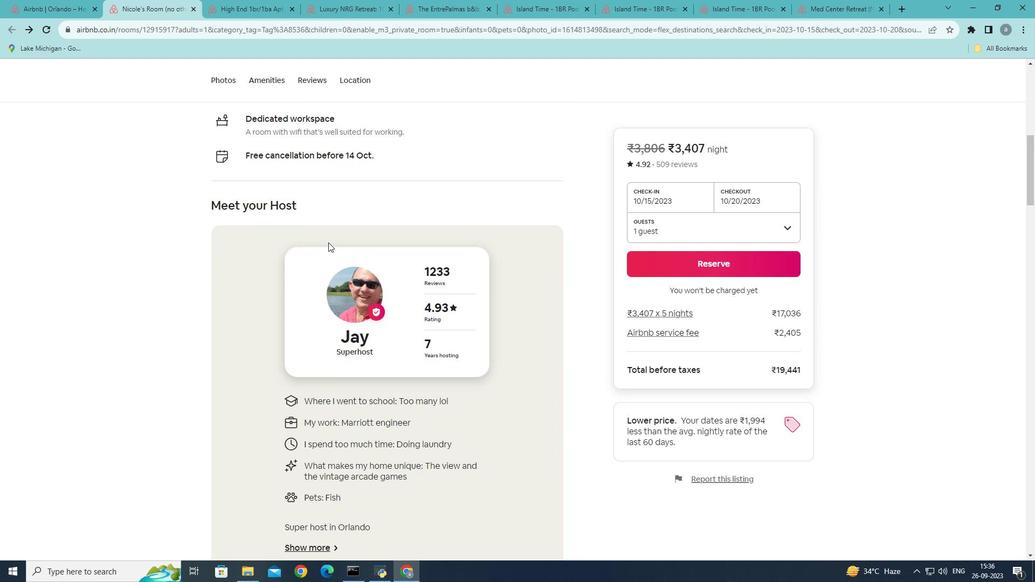 
Action: Mouse moved to (328, 242)
Screenshot: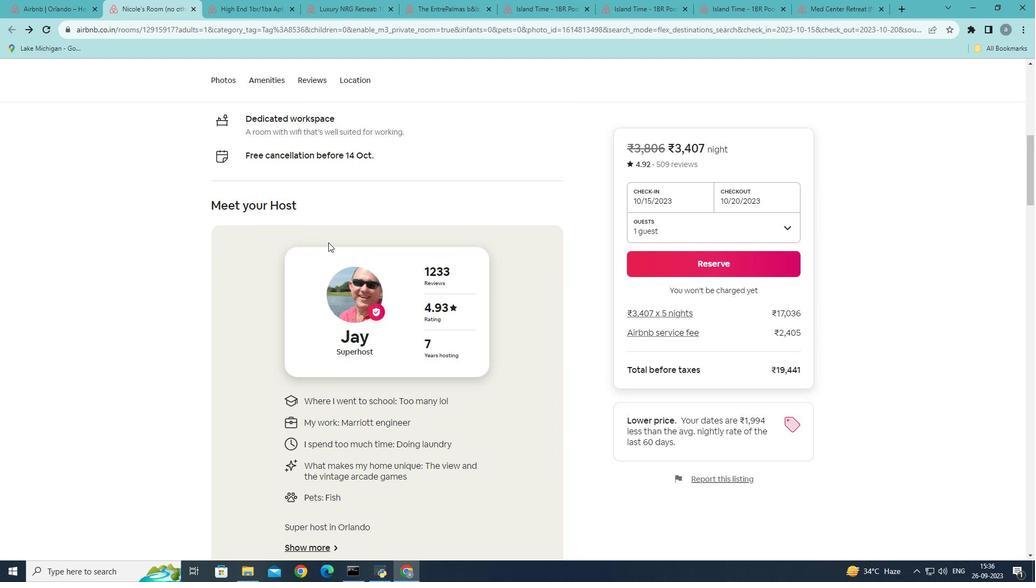 
Action: Mouse scrolled (328, 242) with delta (0, 0)
Screenshot: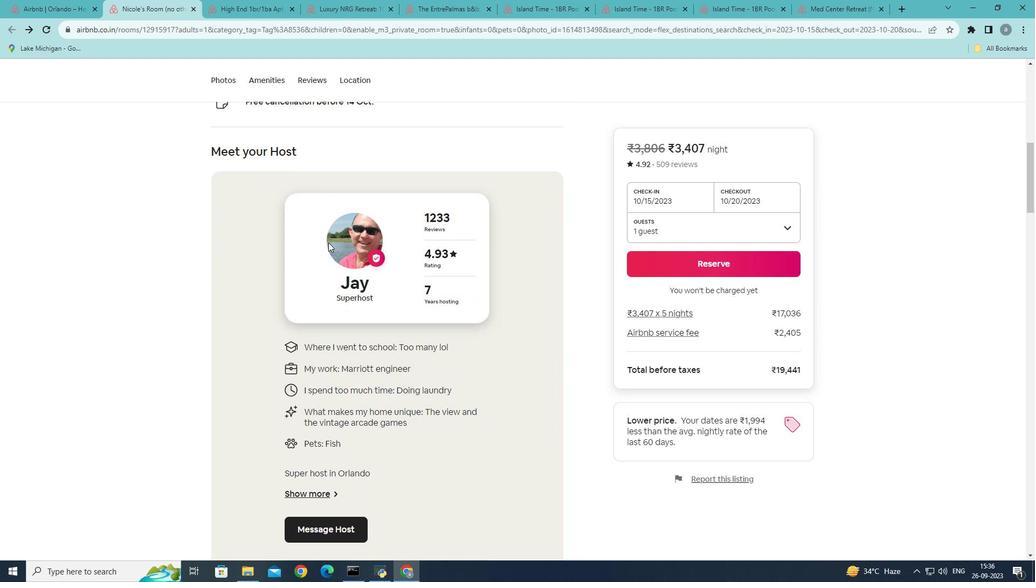
Action: Mouse scrolled (328, 242) with delta (0, 0)
Screenshot: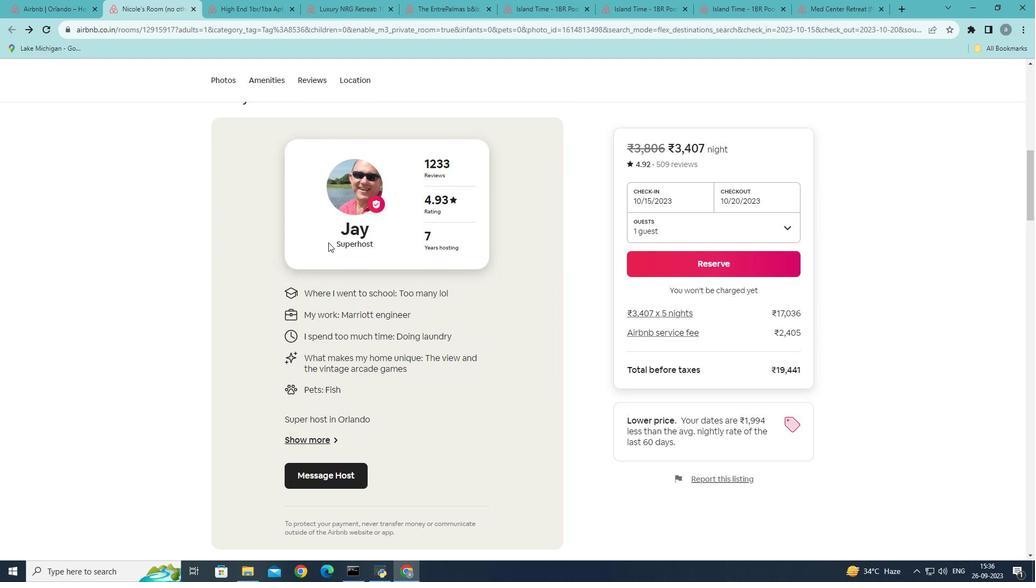 
Action: Mouse scrolled (328, 242) with delta (0, 0)
Screenshot: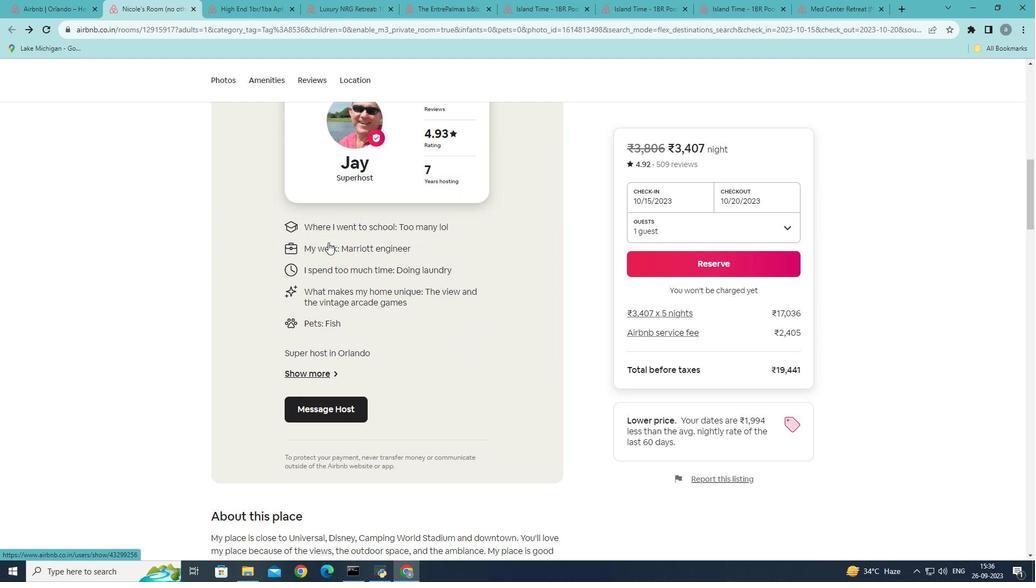 
Action: Mouse scrolled (328, 242) with delta (0, 0)
Screenshot: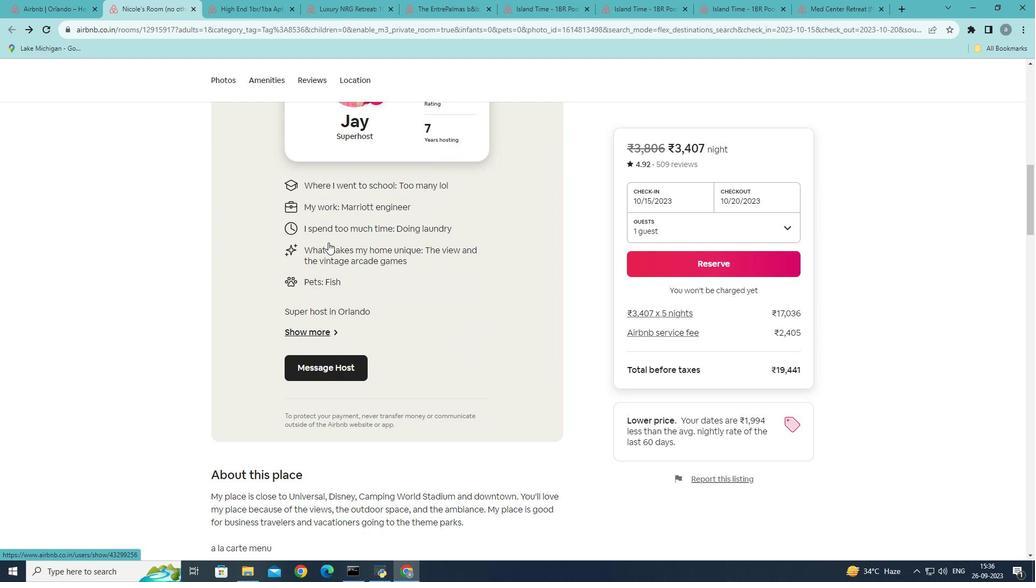 
Action: Mouse scrolled (328, 242) with delta (0, 0)
Screenshot: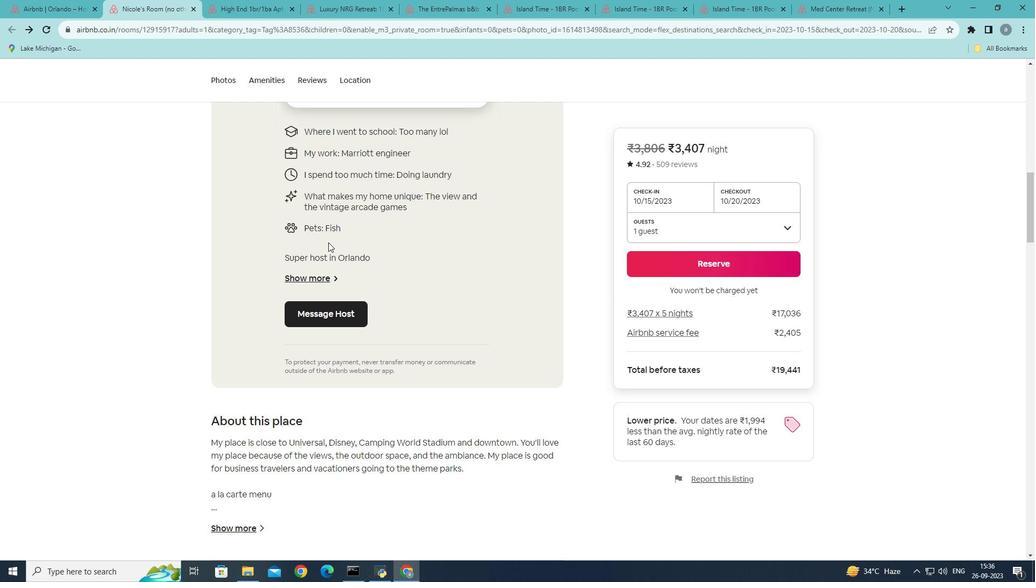 
Action: Mouse scrolled (328, 243) with delta (0, 0)
Screenshot: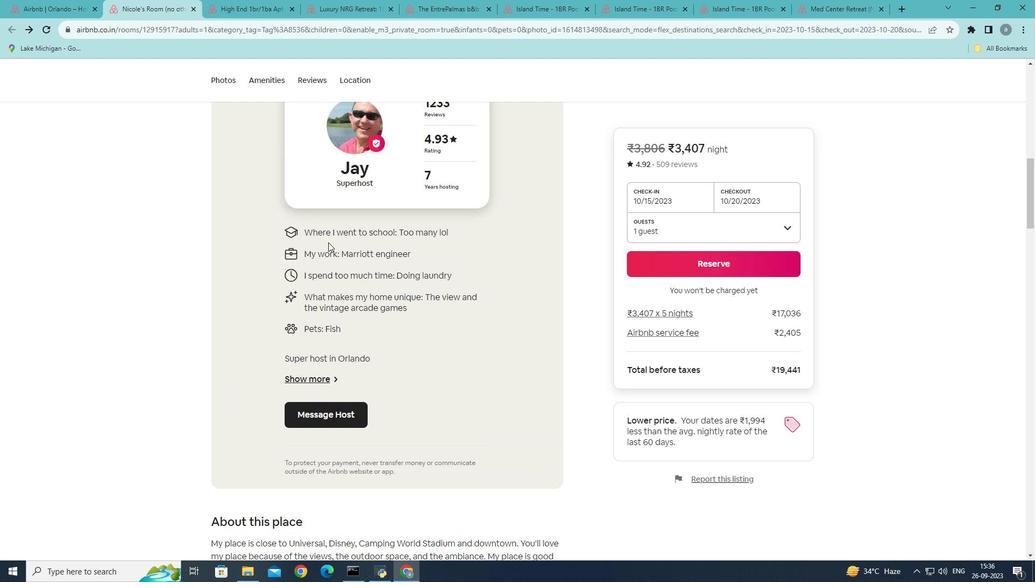 
Action: Mouse scrolled (328, 243) with delta (0, 0)
Screenshot: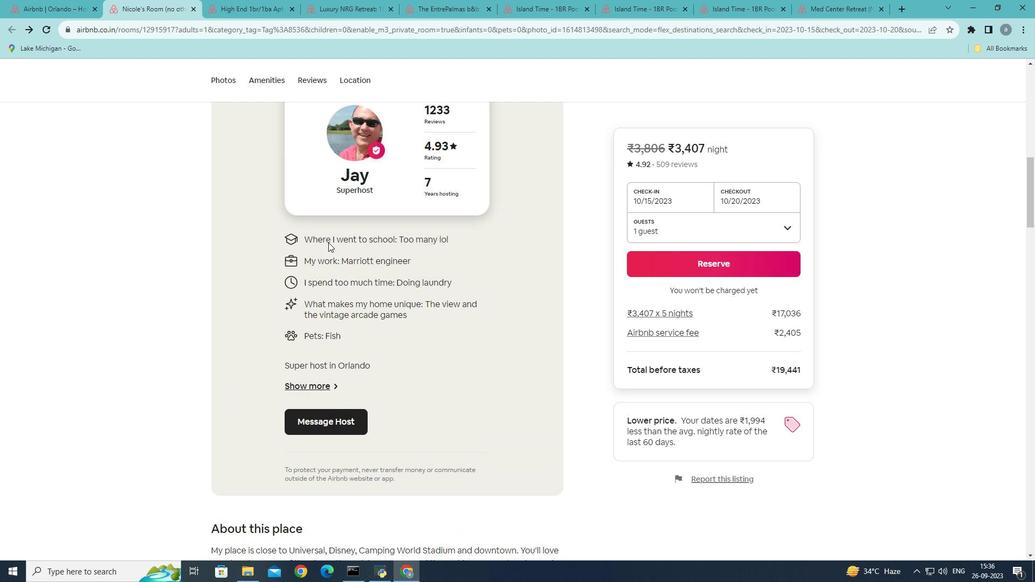 
Action: Mouse scrolled (328, 242) with delta (0, 0)
Screenshot: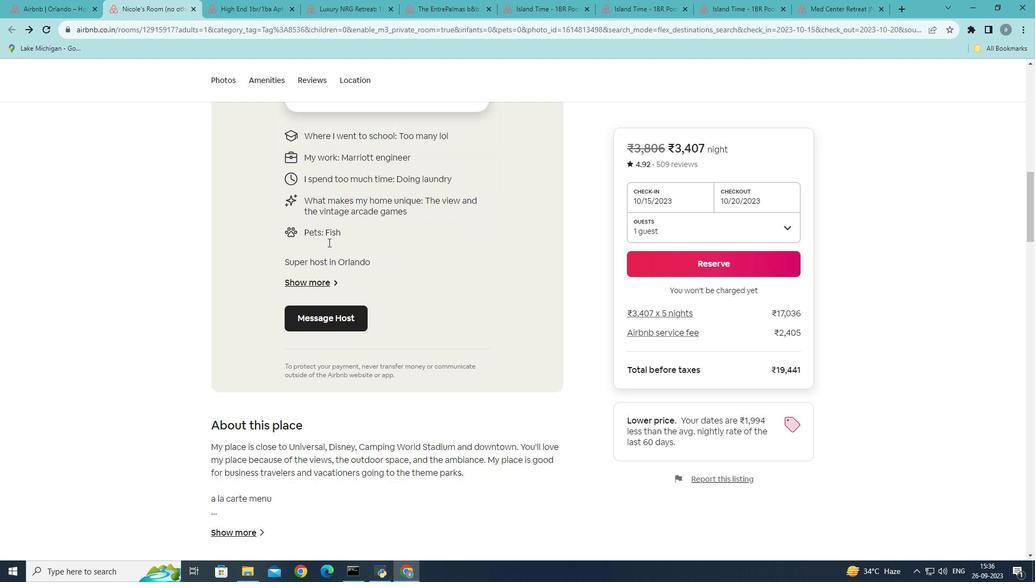 
Action: Mouse scrolled (328, 242) with delta (0, 0)
Screenshot: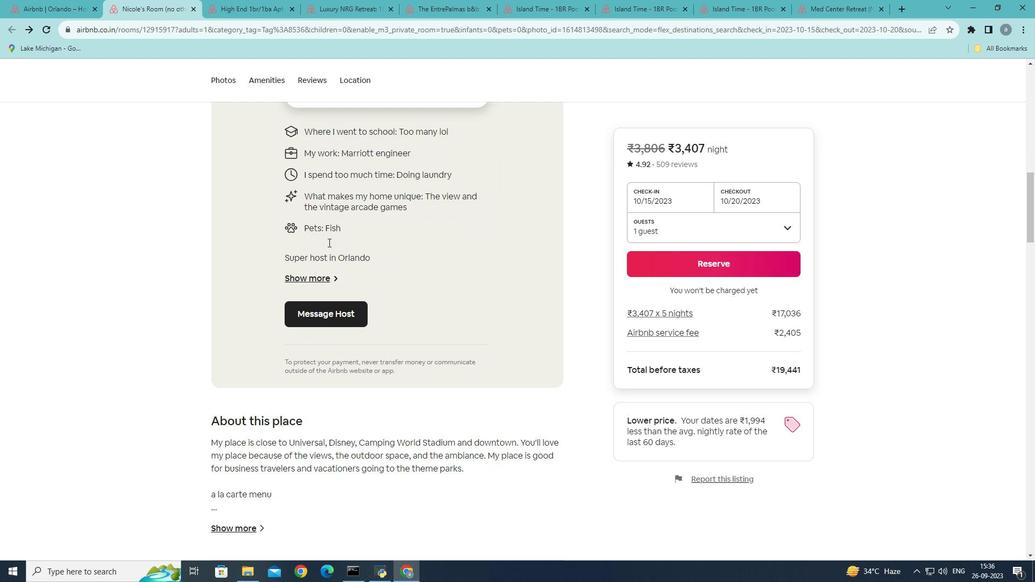 
Action: Mouse scrolled (328, 242) with delta (0, 0)
Screenshot: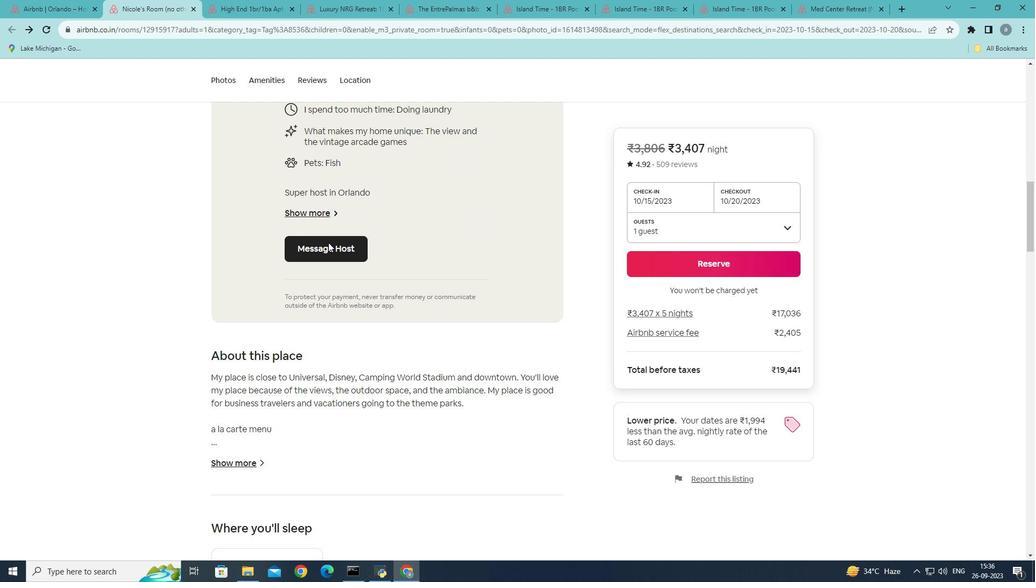 
Action: Mouse scrolled (328, 242) with delta (0, 0)
Screenshot: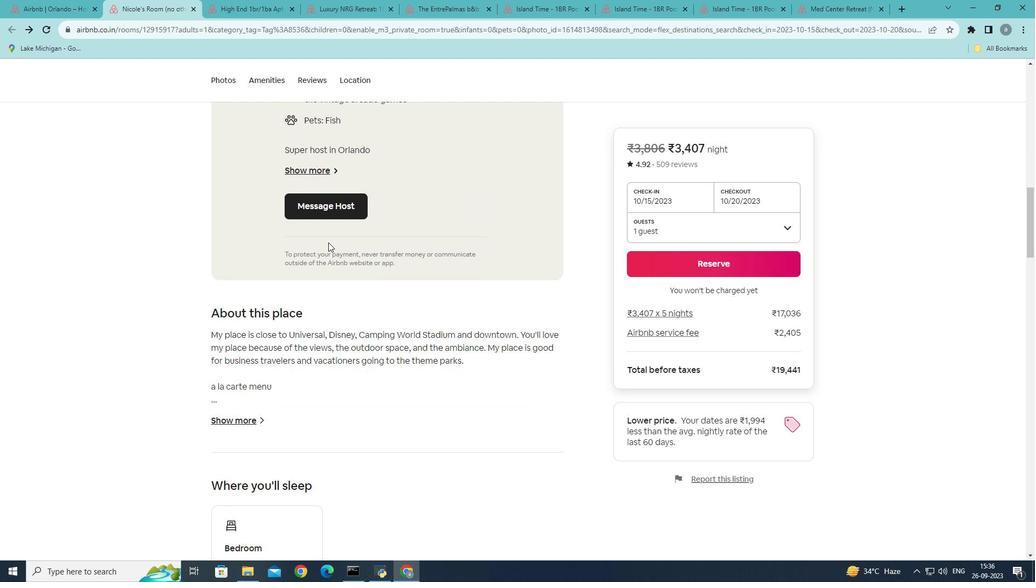
Action: Mouse scrolled (328, 242) with delta (0, 0)
Screenshot: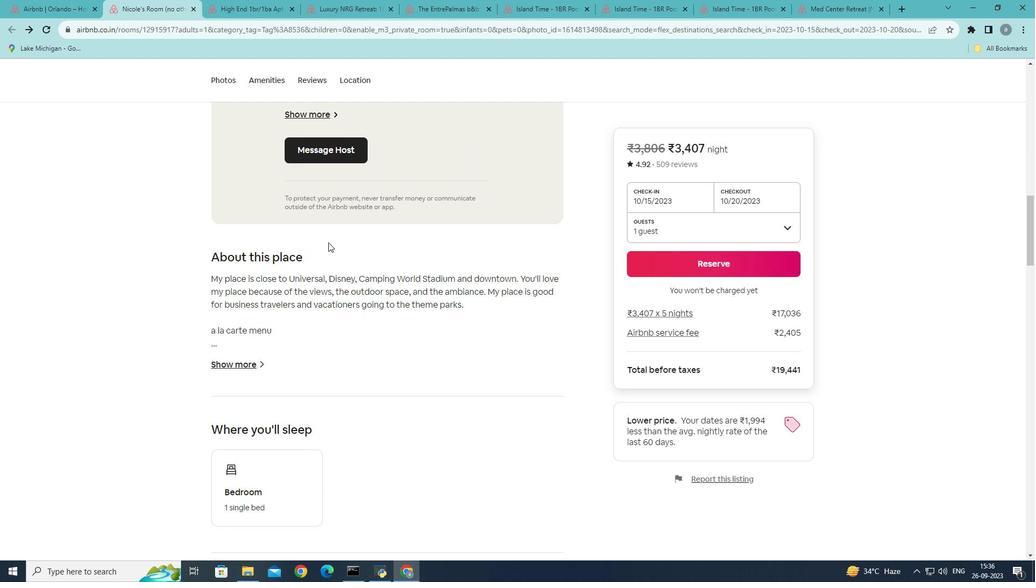 
Action: Mouse scrolled (328, 242) with delta (0, 0)
Screenshot: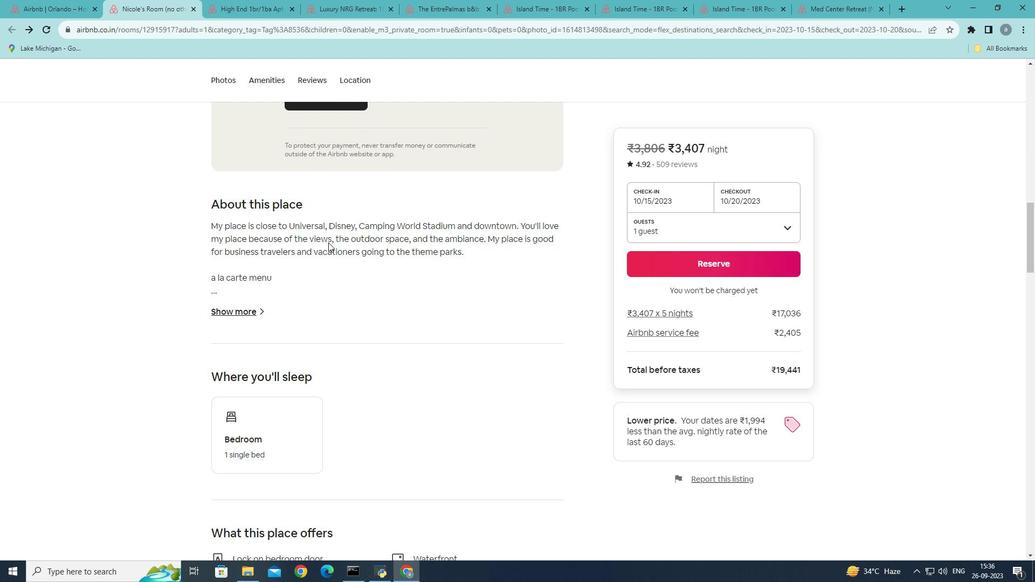 
Action: Mouse scrolled (328, 242) with delta (0, 0)
Screenshot: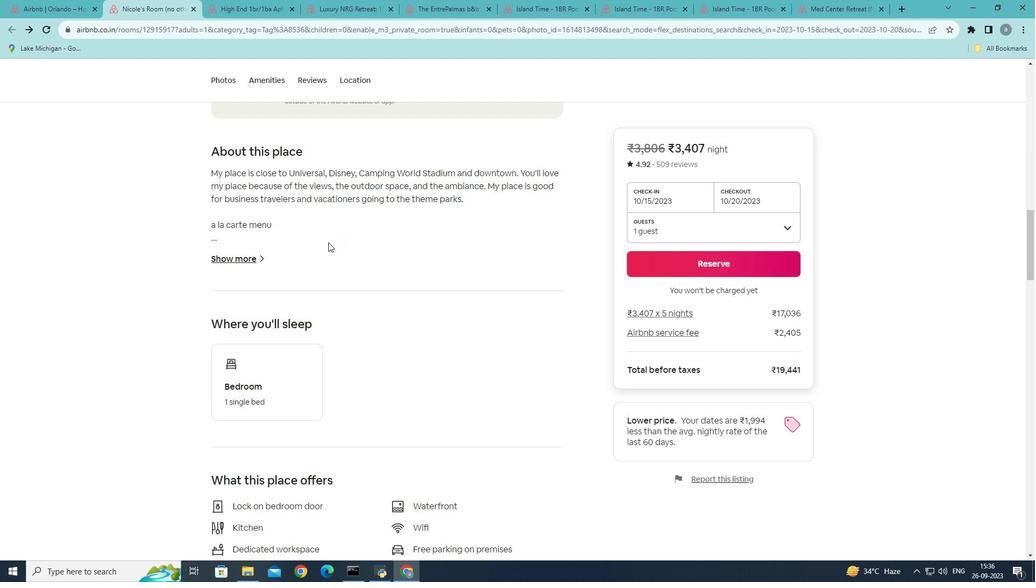 
Action: Mouse scrolled (328, 242) with delta (0, 0)
Screenshot: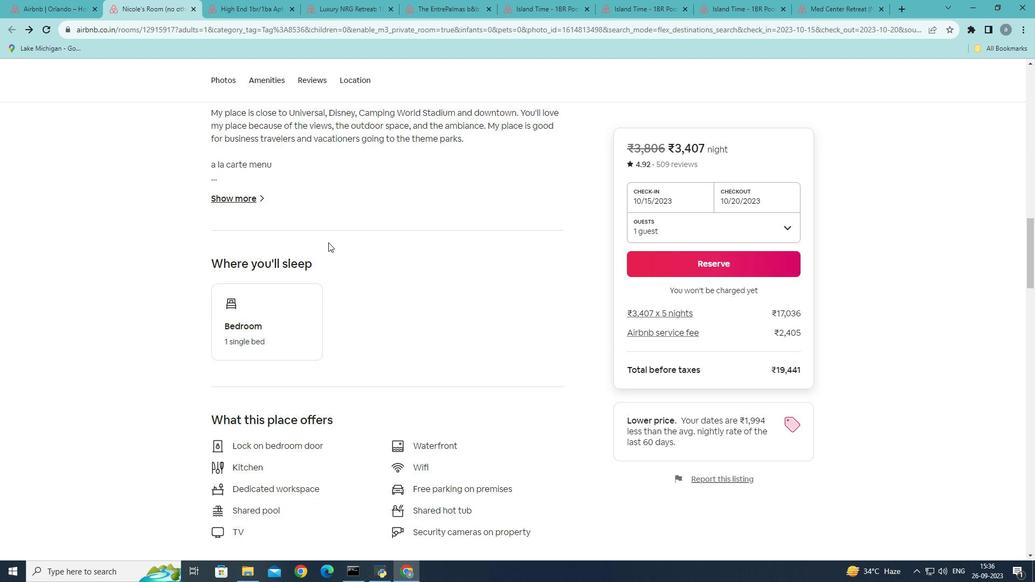 
Action: Mouse scrolled (328, 242) with delta (0, 0)
Screenshot: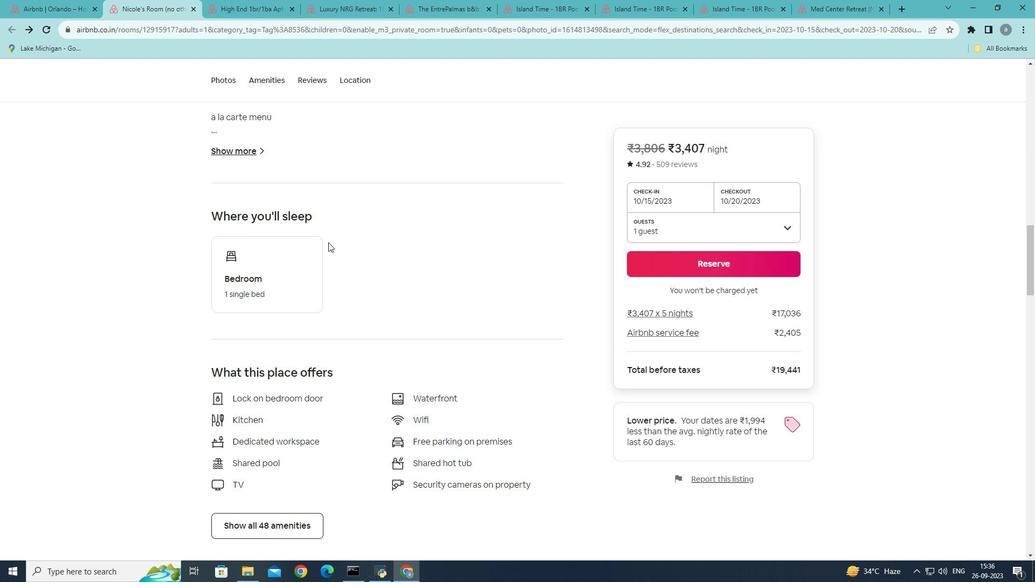 
Action: Mouse scrolled (328, 242) with delta (0, 0)
Screenshot: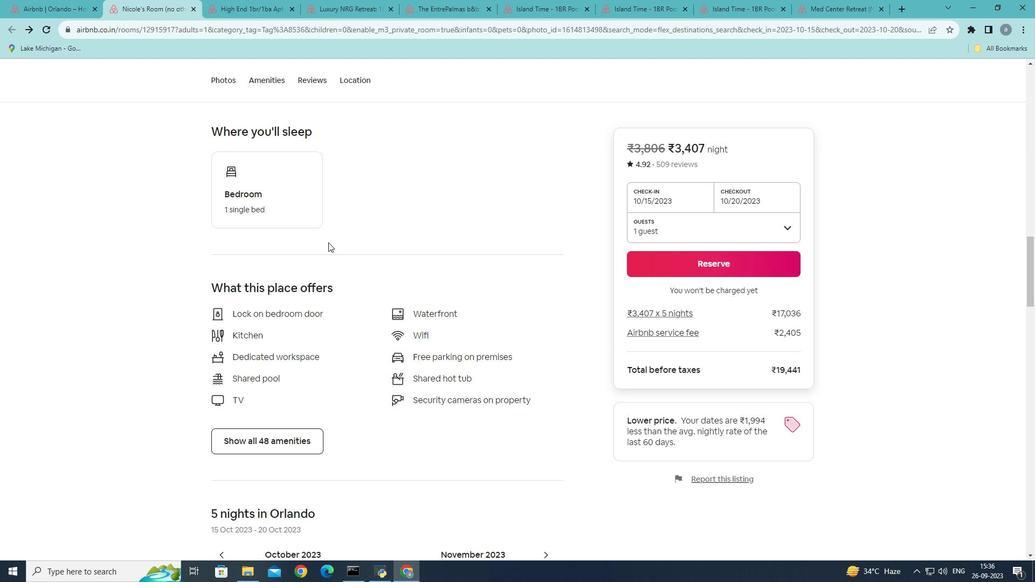 
Action: Mouse scrolled (328, 242) with delta (0, 0)
Screenshot: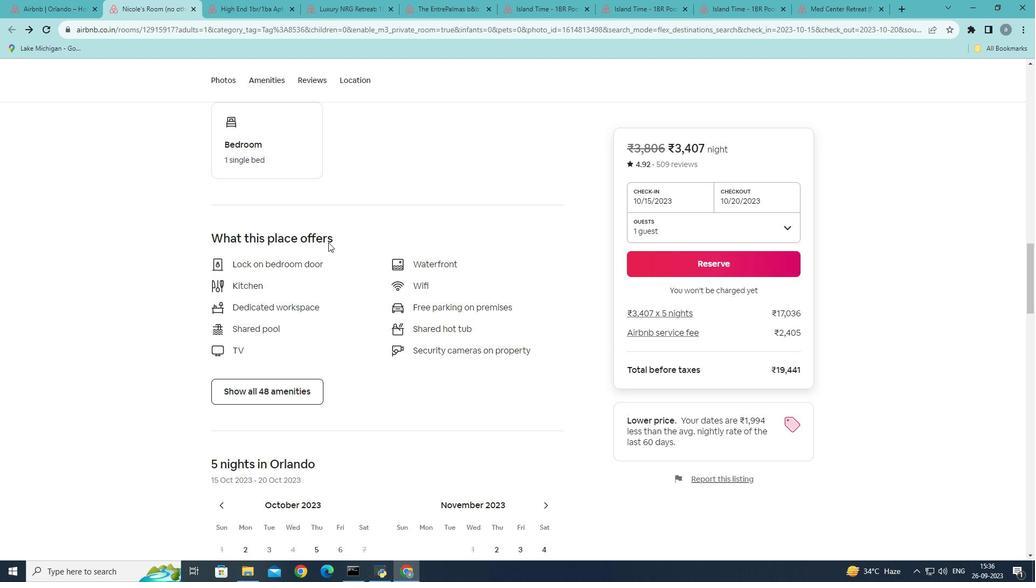 
Action: Mouse scrolled (328, 242) with delta (0, 0)
Screenshot: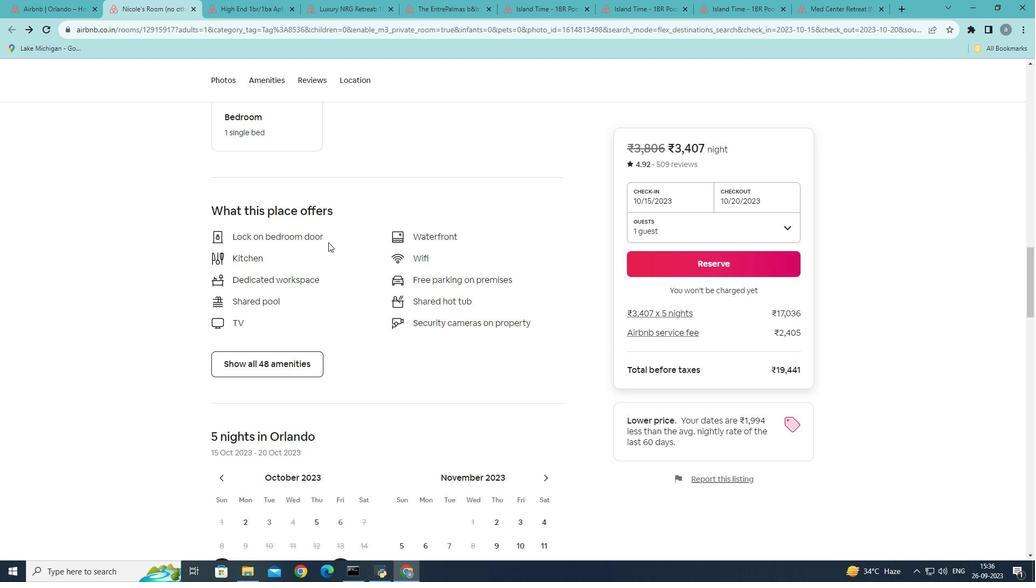 
Action: Mouse moved to (259, 364)
Screenshot: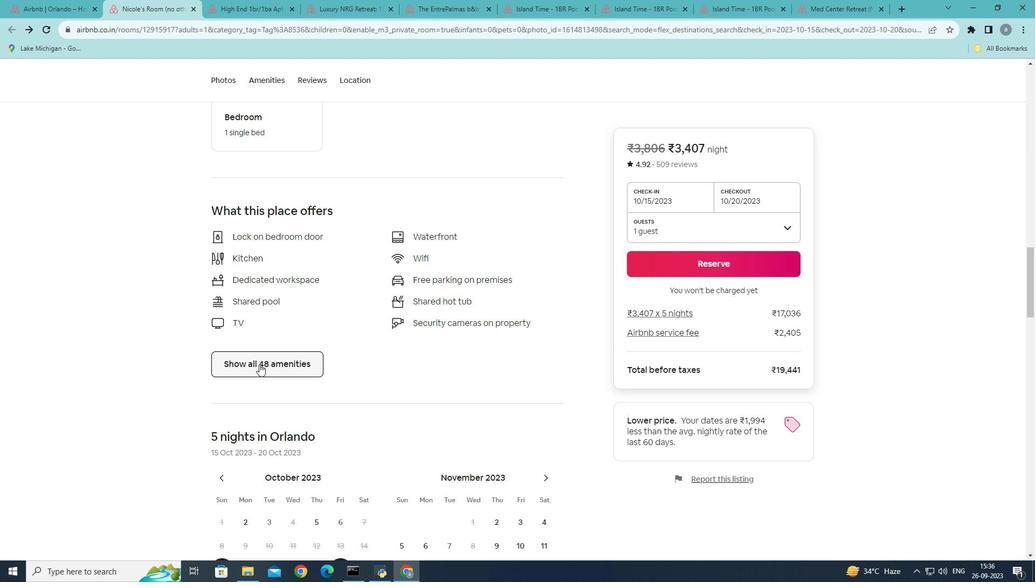 
Action: Mouse pressed left at (259, 364)
Screenshot: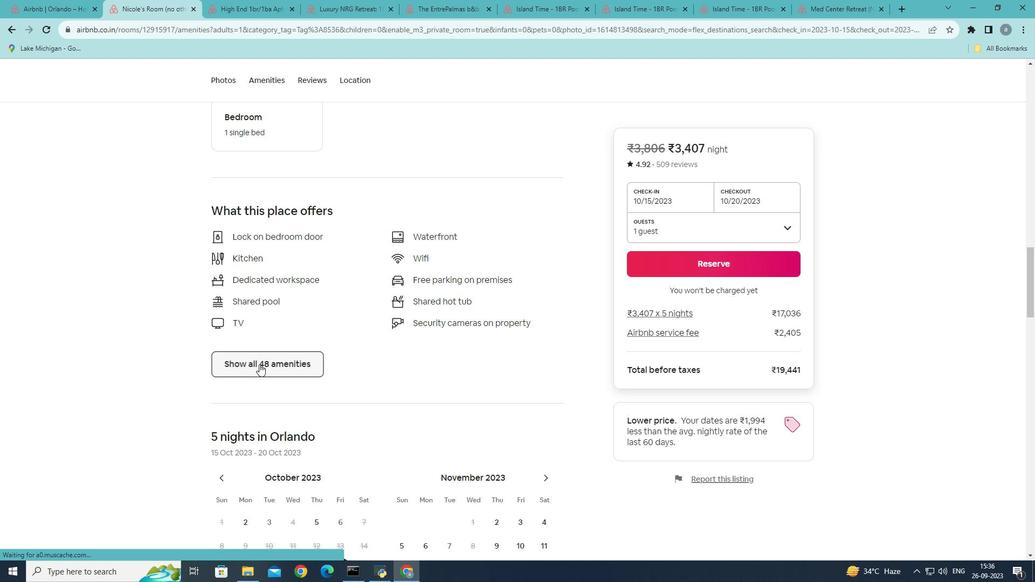 
Action: Mouse moved to (403, 197)
Screenshot: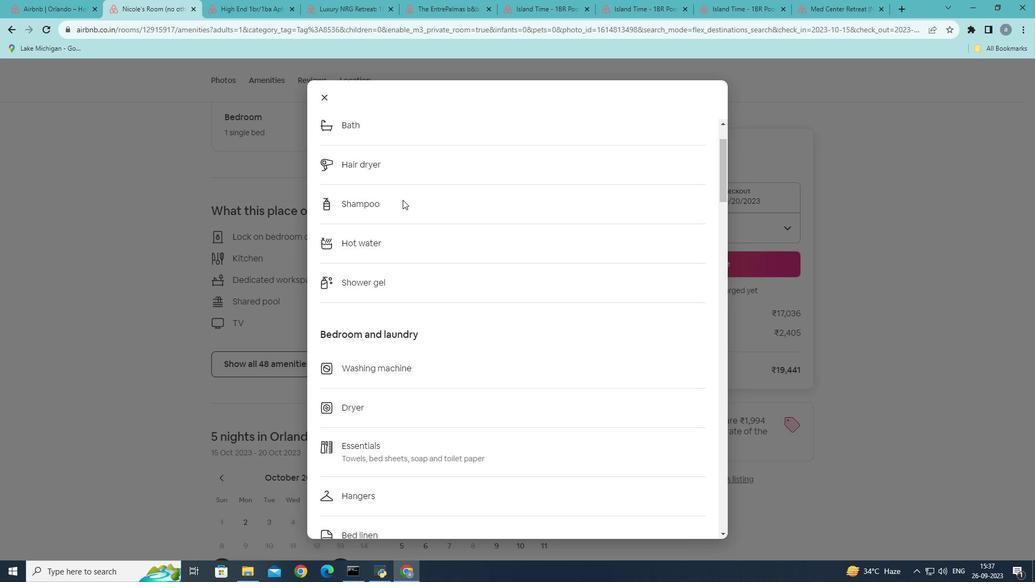 
Action: Mouse scrolled (403, 196) with delta (0, 0)
Screenshot: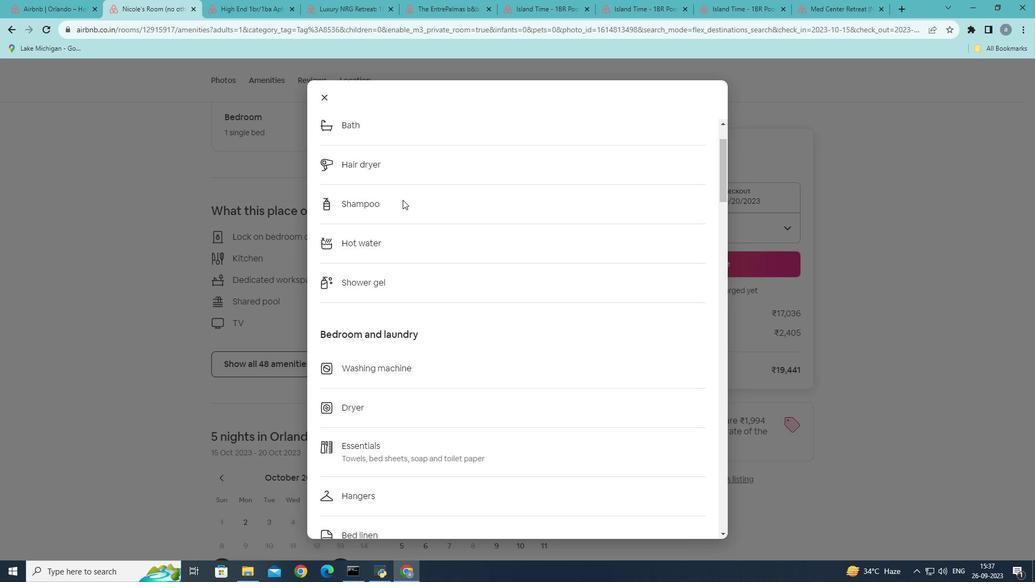 
Action: Mouse moved to (402, 199)
Screenshot: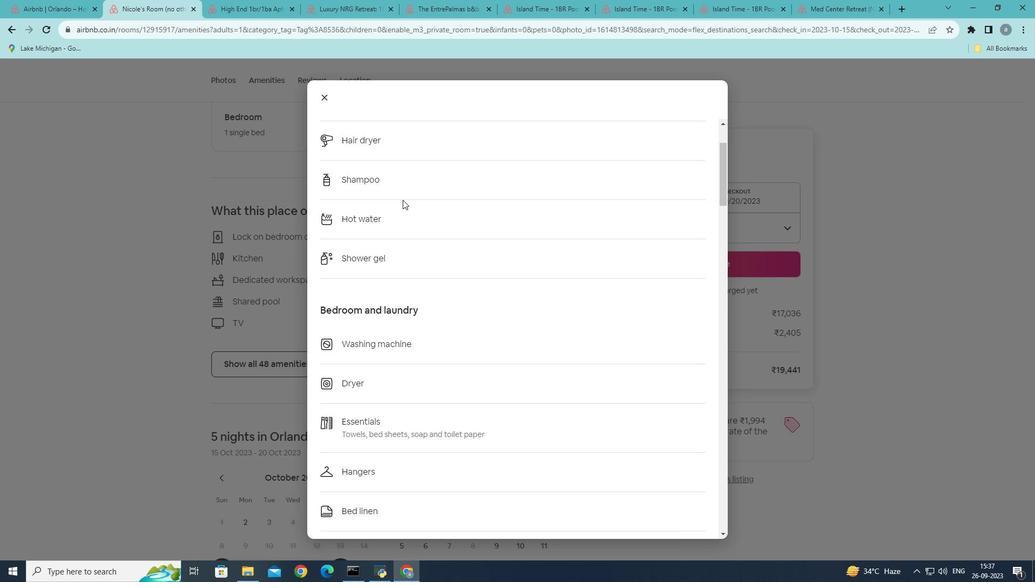 
Action: Mouse scrolled (402, 198) with delta (0, 0)
Screenshot: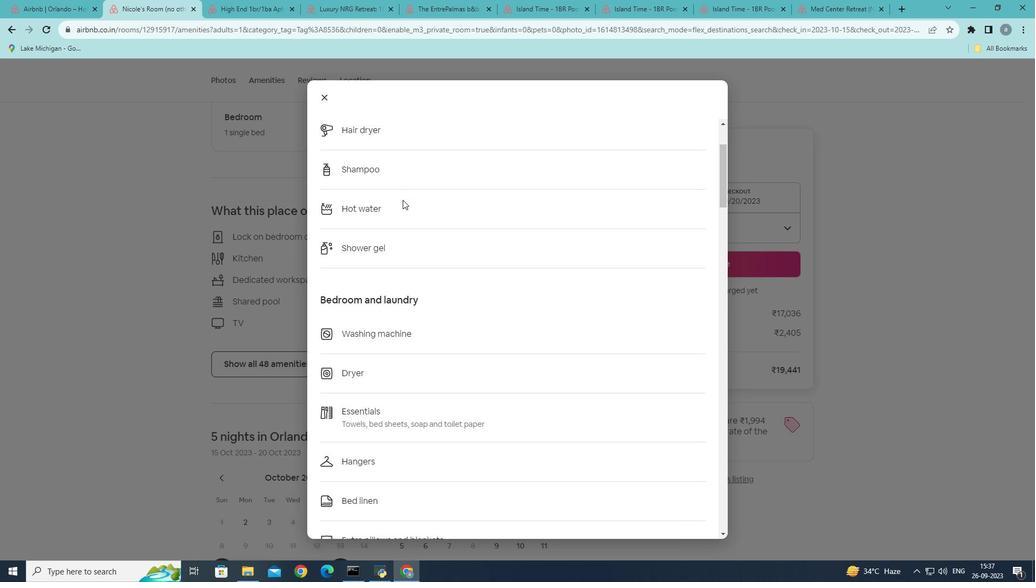 
Action: Mouse moved to (402, 200)
Screenshot: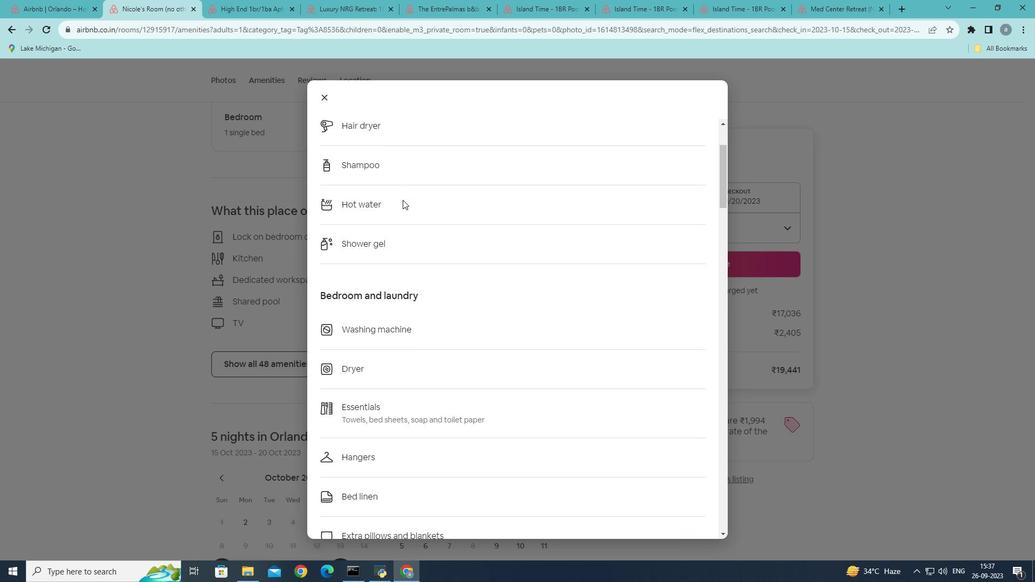 
Action: Mouse scrolled (402, 199) with delta (0, 0)
Screenshot: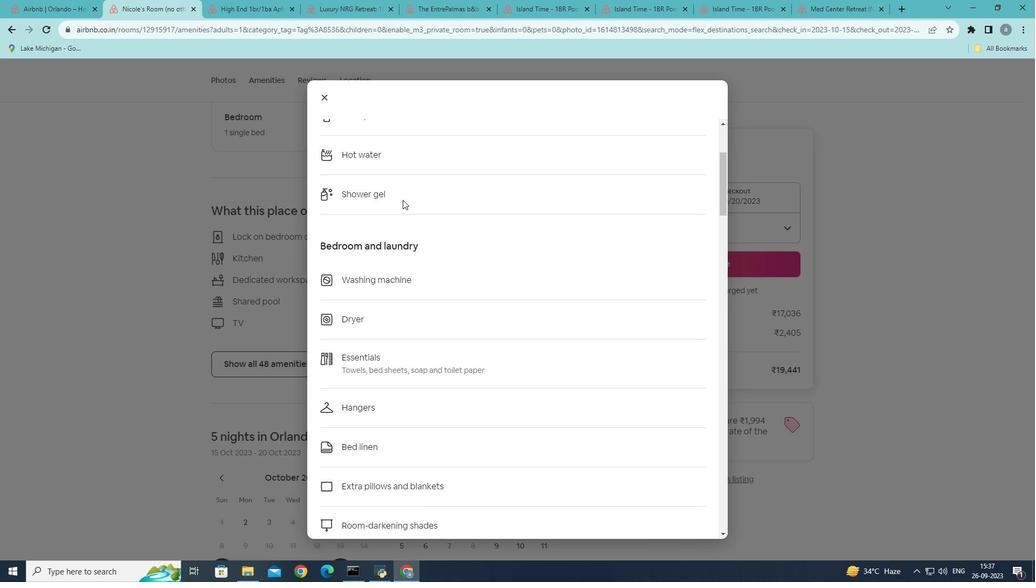 
Action: Mouse scrolled (402, 199) with delta (0, 0)
Screenshot: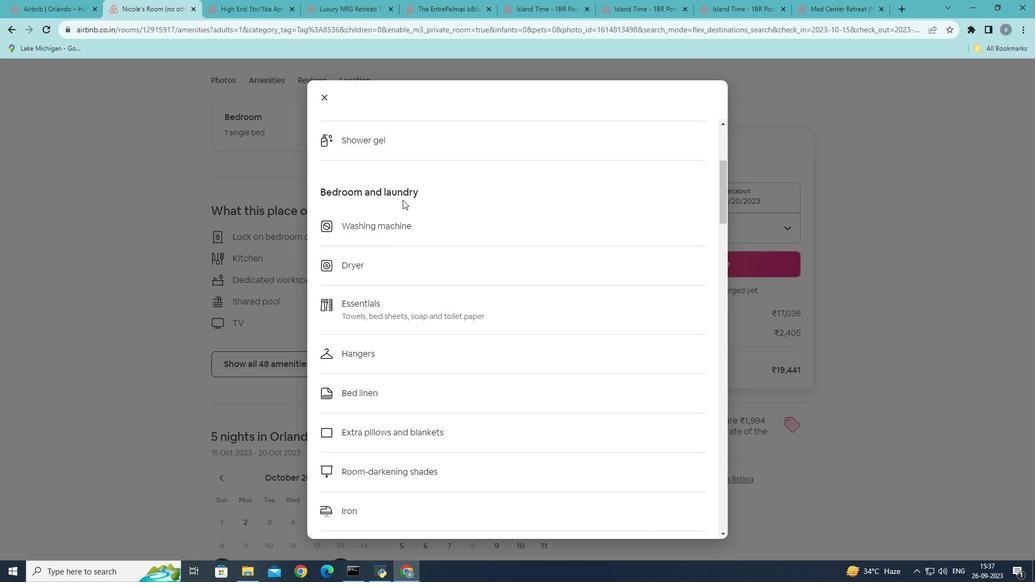 
Action: Mouse scrolled (402, 199) with delta (0, 0)
Screenshot: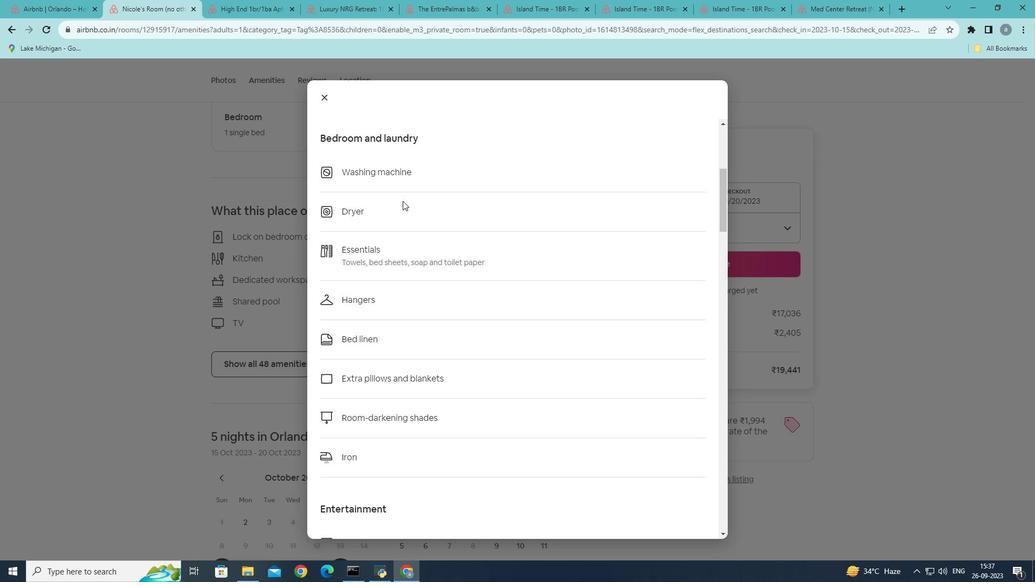 
Action: Mouse moved to (402, 201)
Screenshot: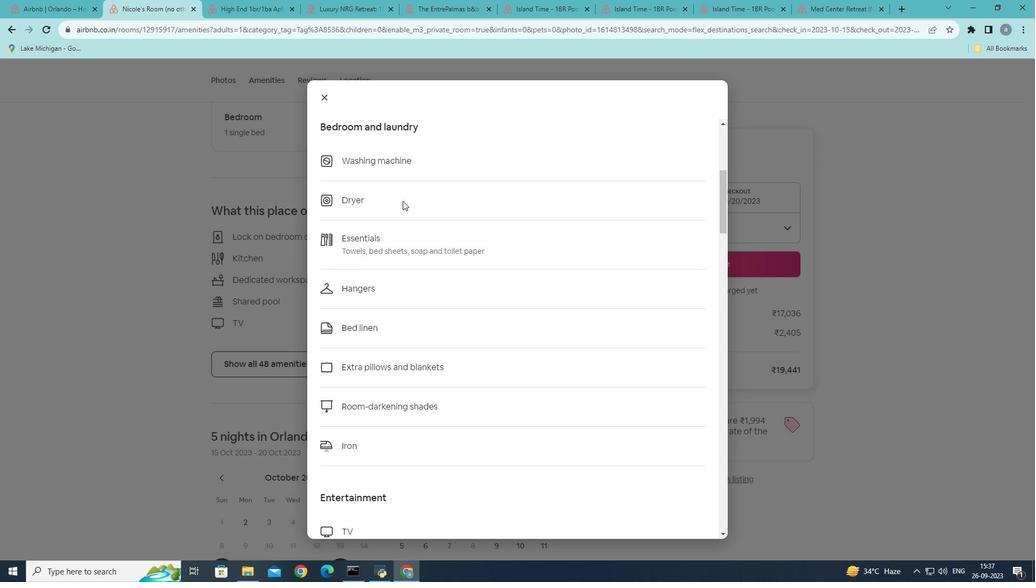 
Action: Mouse scrolled (402, 200) with delta (0, 0)
Screenshot: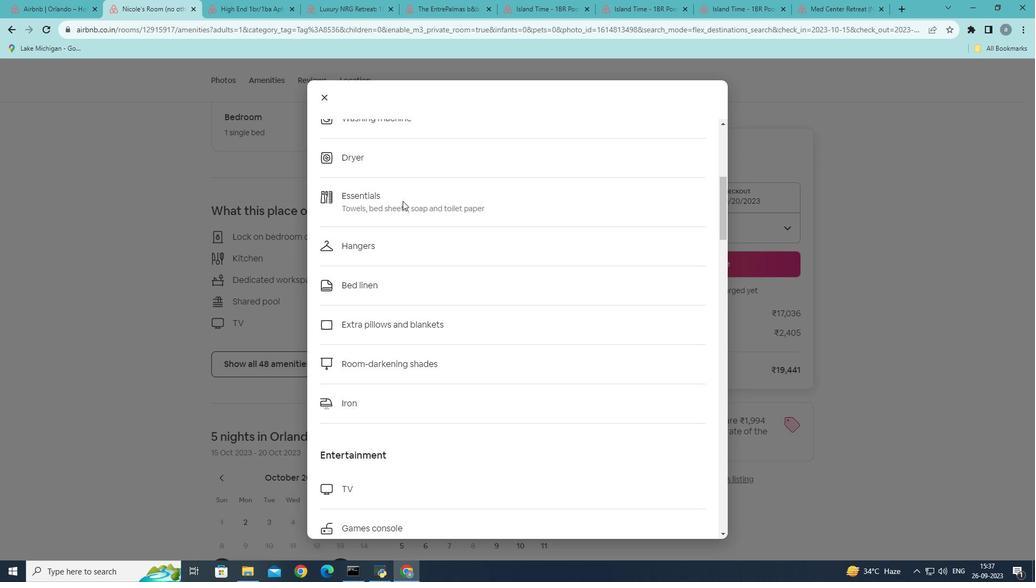 
Action: Mouse moved to (402, 202)
Screenshot: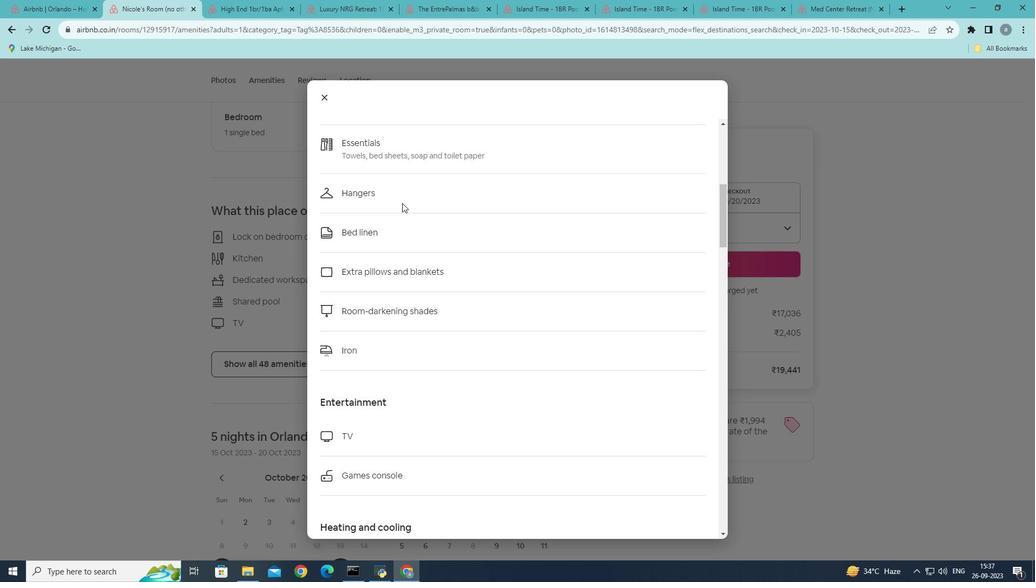 
Action: Mouse scrolled (402, 201) with delta (0, 0)
Screenshot: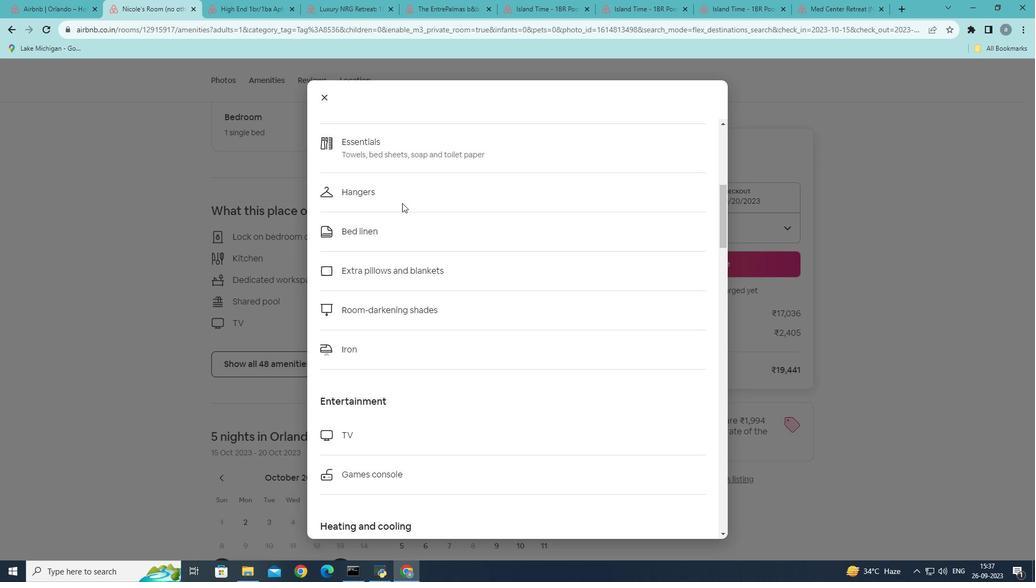 
Action: Mouse moved to (402, 203)
Screenshot: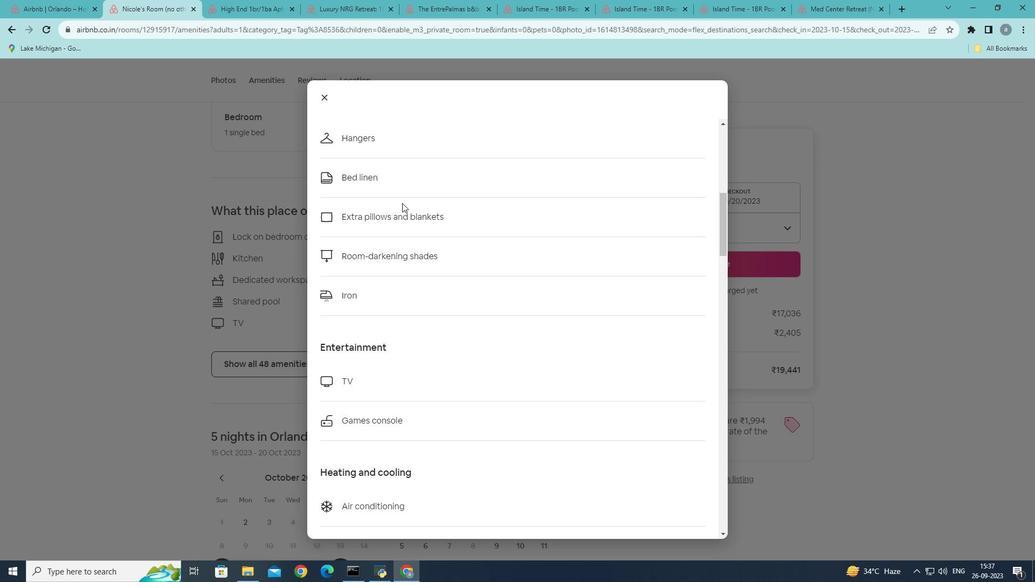
Action: Mouse scrolled (402, 202) with delta (0, 0)
Screenshot: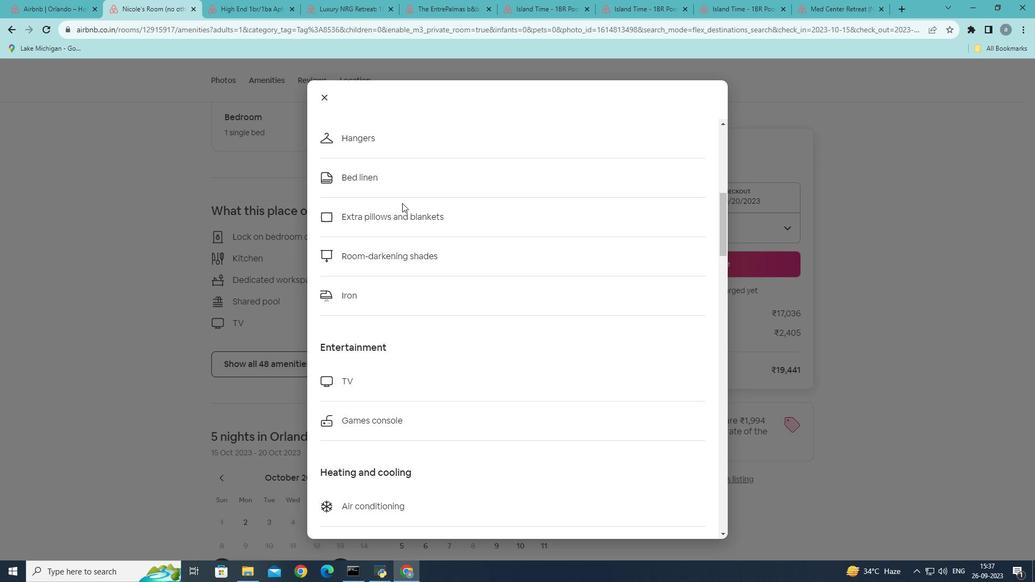 
Action: Mouse scrolled (402, 202) with delta (0, 0)
Screenshot: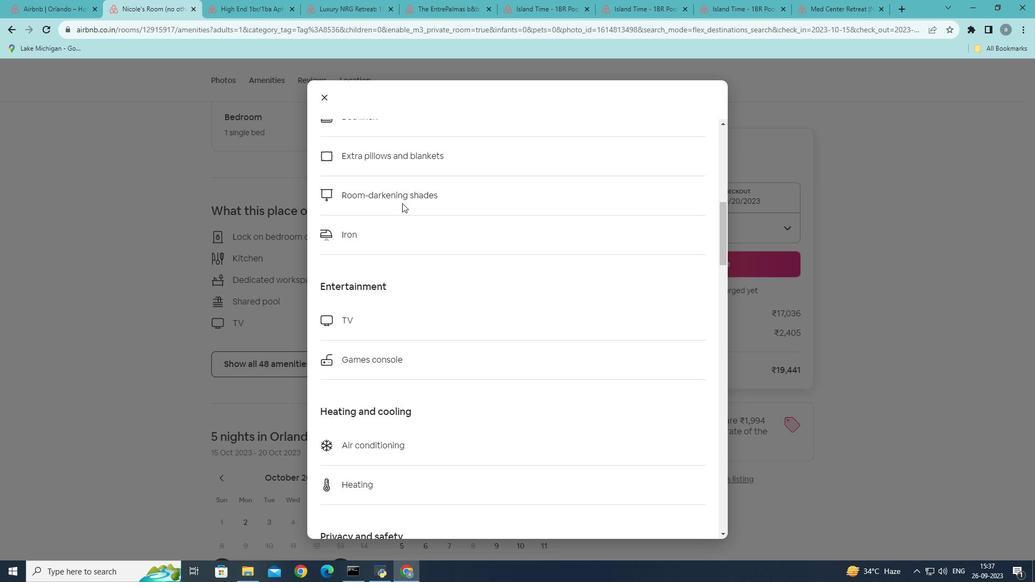 
Action: Mouse scrolled (402, 202) with delta (0, 0)
Screenshot: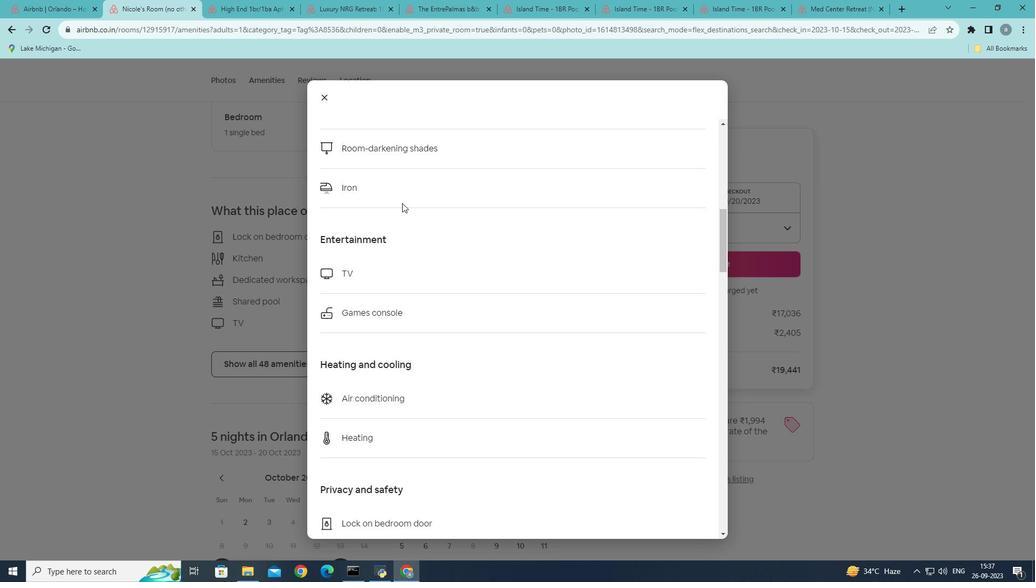 
Action: Mouse scrolled (402, 202) with delta (0, 0)
Screenshot: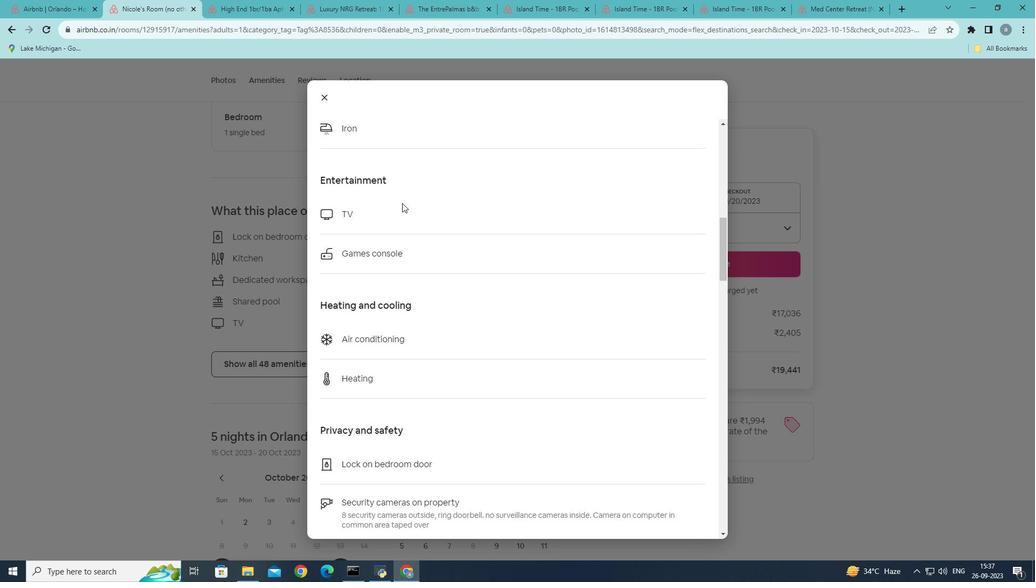 
Action: Mouse scrolled (402, 202) with delta (0, 0)
Screenshot: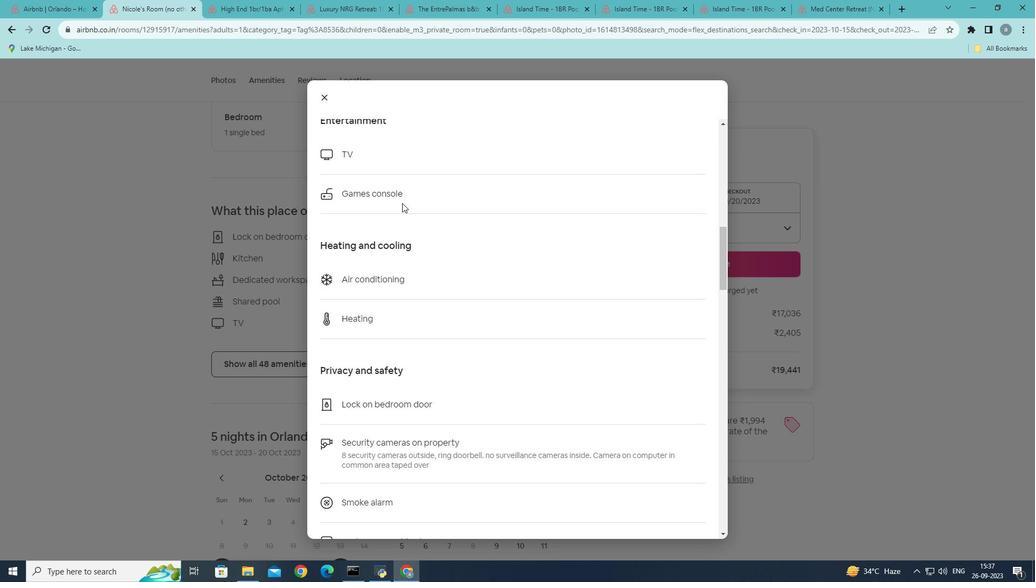 
Action: Mouse scrolled (402, 202) with delta (0, 0)
Screenshot: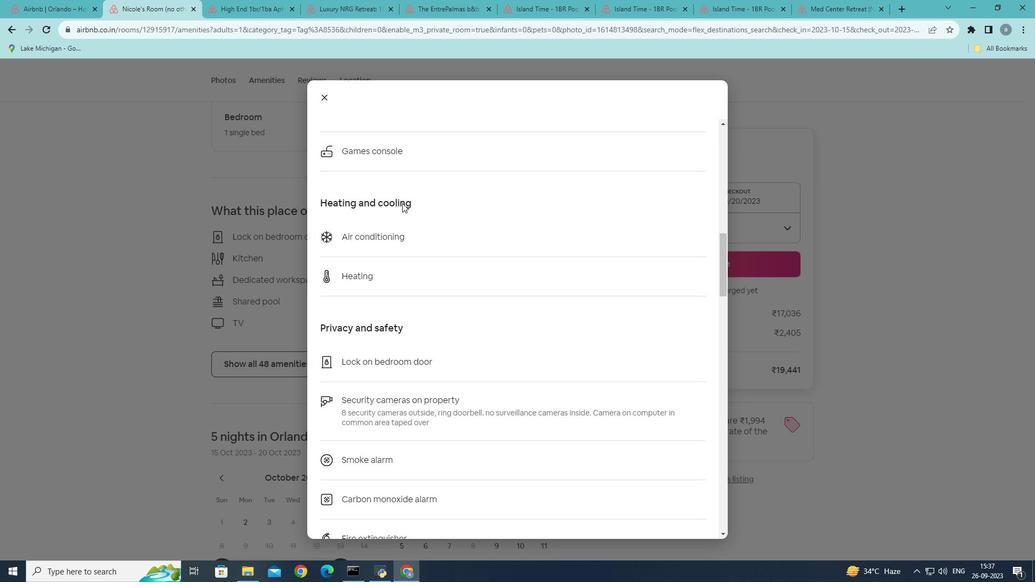 
Action: Mouse scrolled (402, 202) with delta (0, 0)
Screenshot: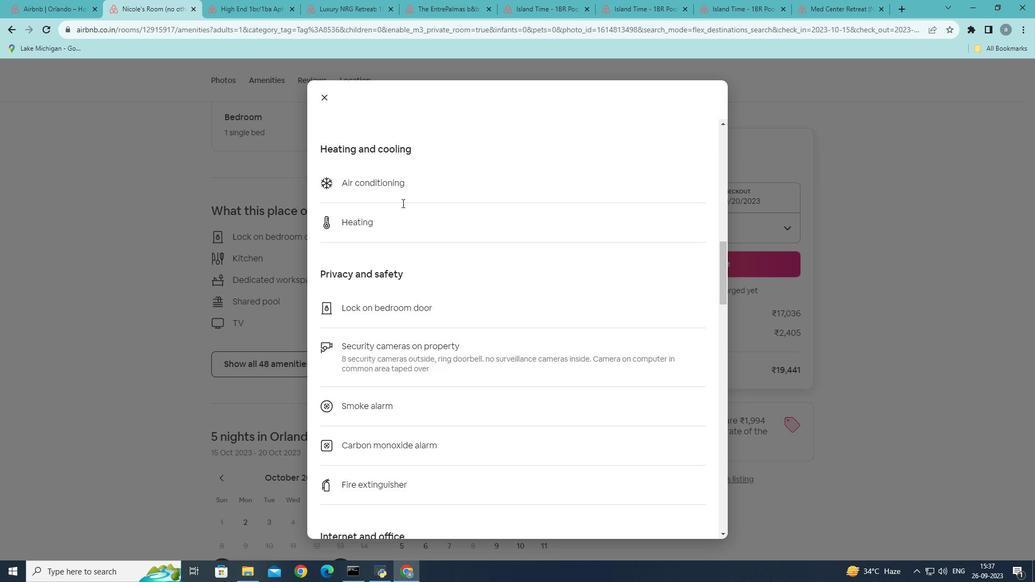 
Action: Mouse scrolled (402, 202) with delta (0, 0)
Screenshot: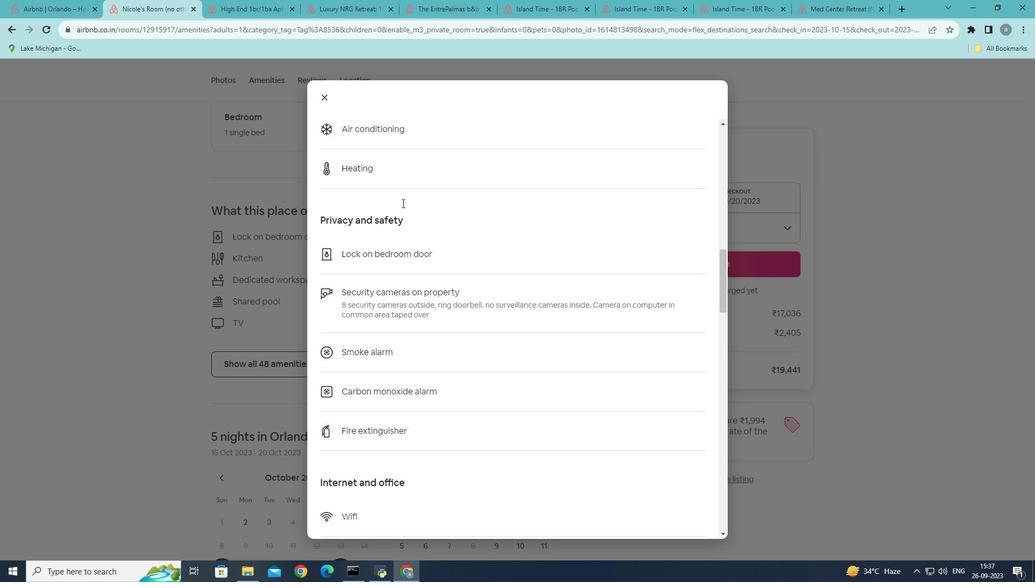 
Action: Mouse scrolled (402, 202) with delta (0, 0)
Screenshot: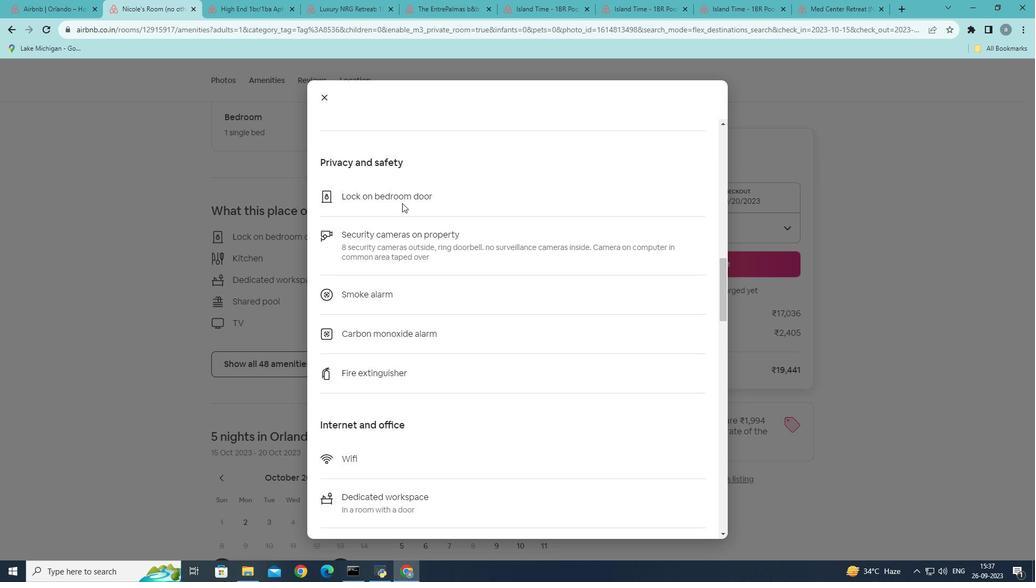 
Action: Mouse scrolled (402, 202) with delta (0, 0)
Screenshot: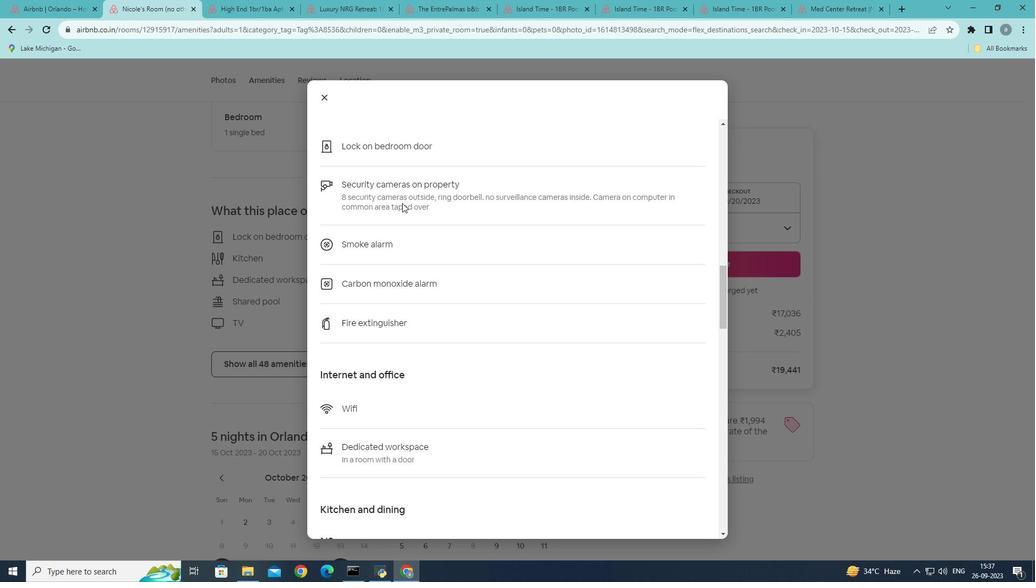 
Action: Mouse moved to (399, 190)
Screenshot: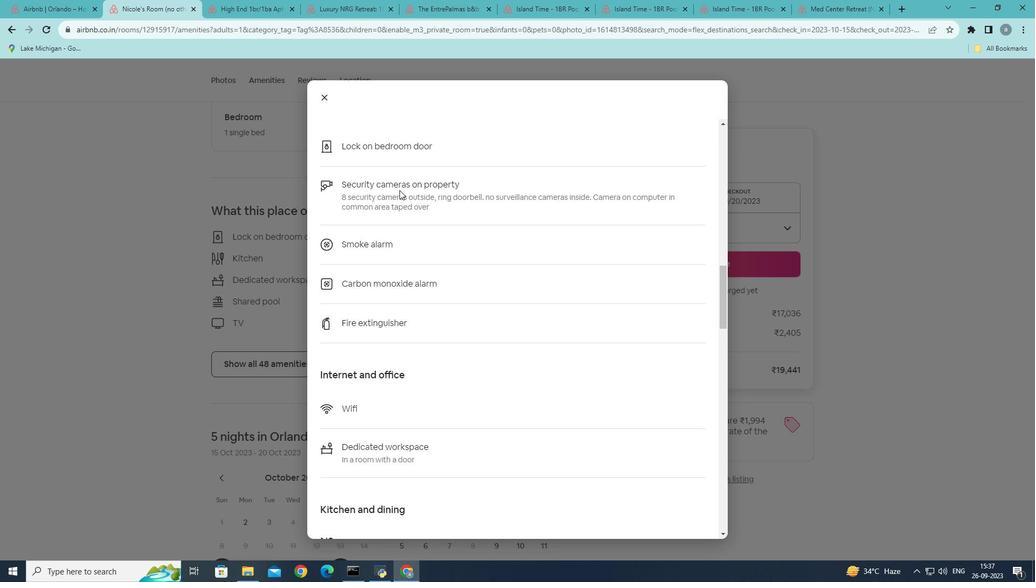 
Action: Mouse scrolled (399, 189) with delta (0, 0)
Screenshot: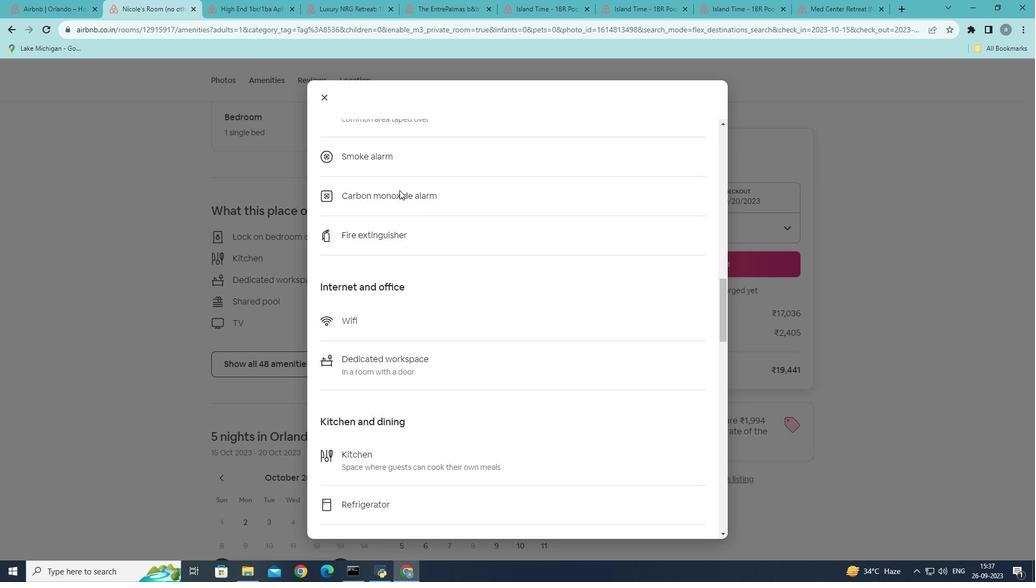 
Action: Mouse scrolled (399, 189) with delta (0, 0)
Screenshot: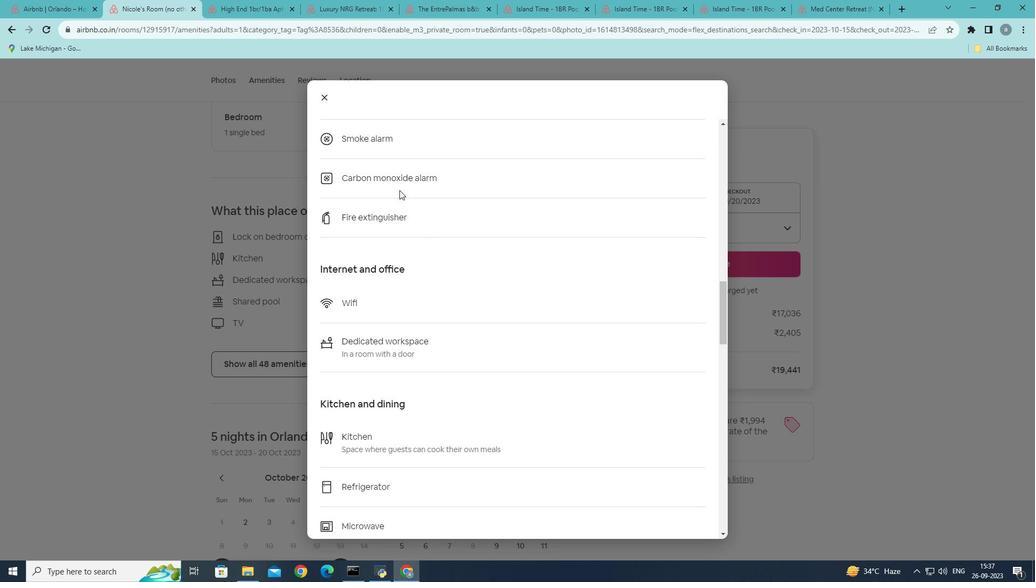 
Action: Mouse scrolled (399, 189) with delta (0, 0)
Screenshot: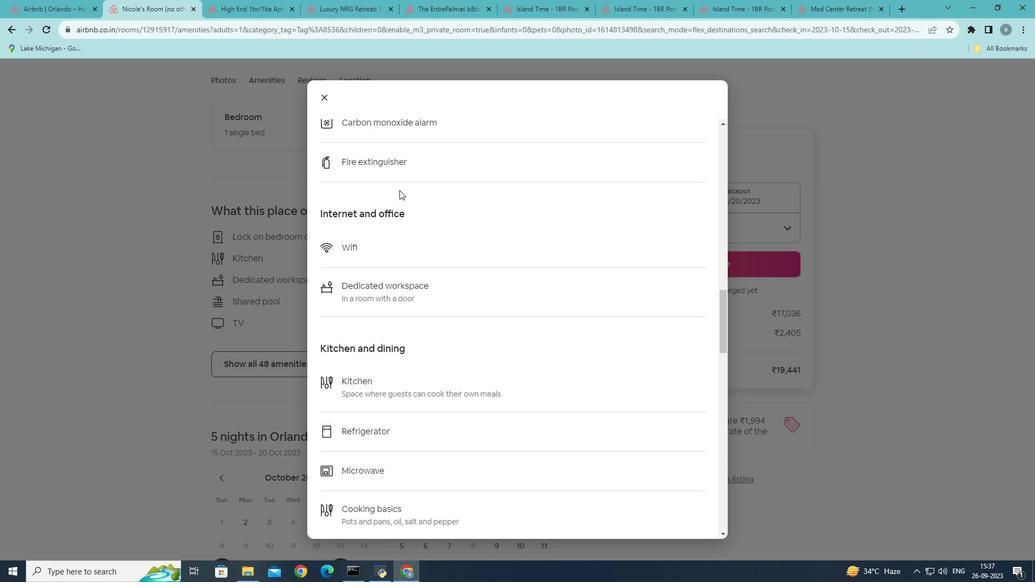 
Action: Mouse moved to (399, 194)
Screenshot: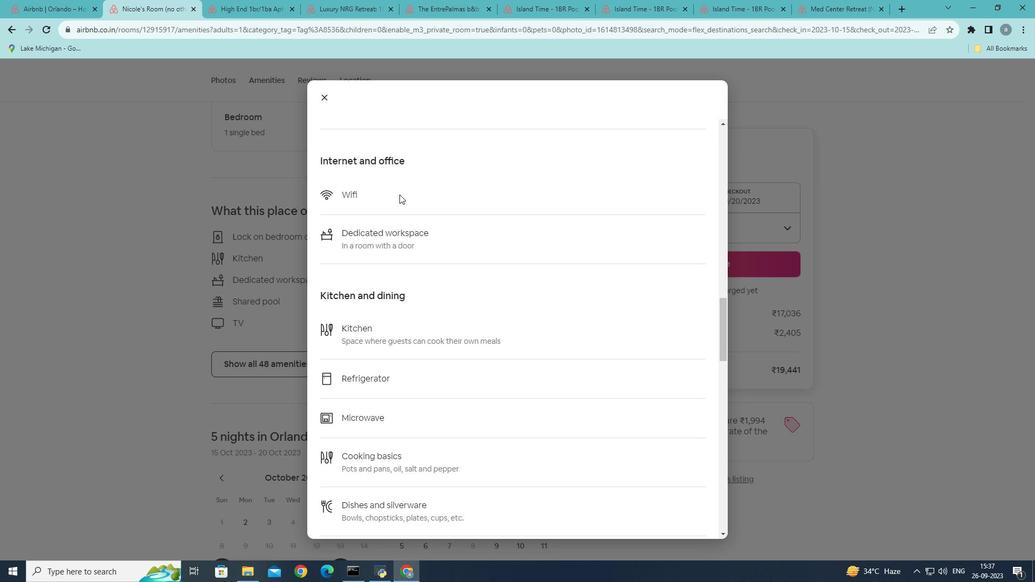 
Action: Mouse scrolled (399, 194) with delta (0, 0)
Screenshot: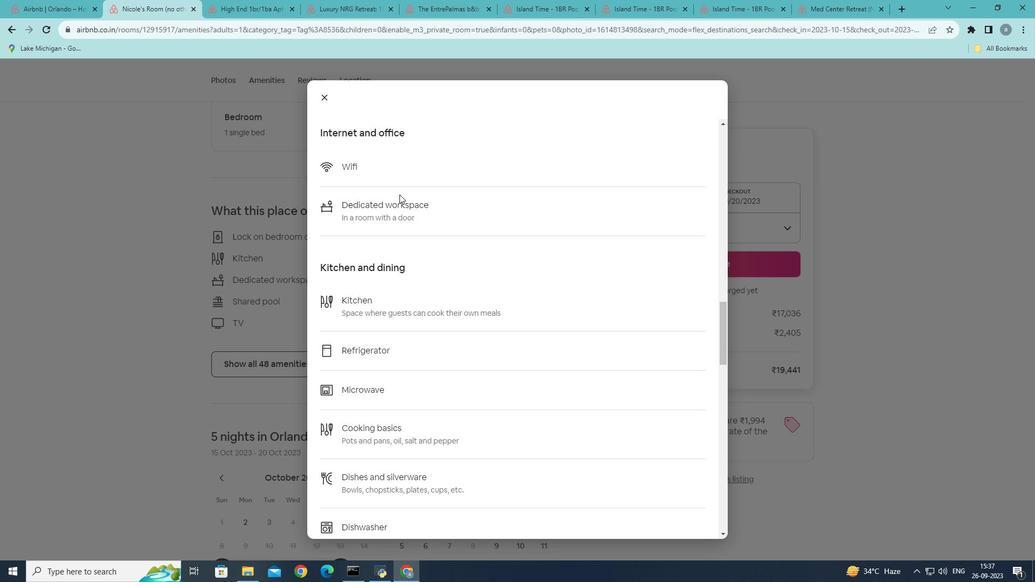
Action: Mouse scrolled (399, 194) with delta (0, 0)
Screenshot: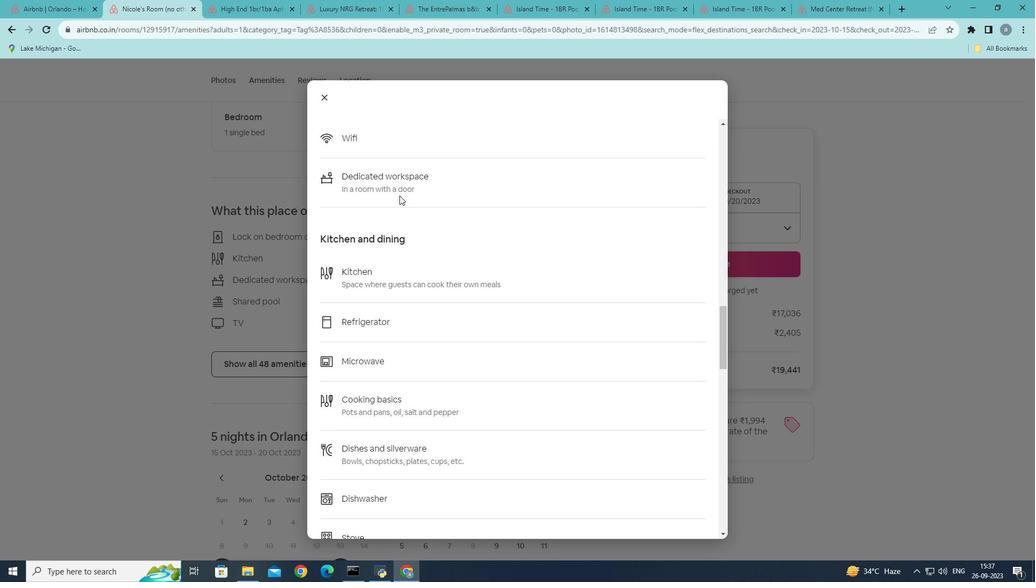 
Action: Mouse moved to (399, 195)
Screenshot: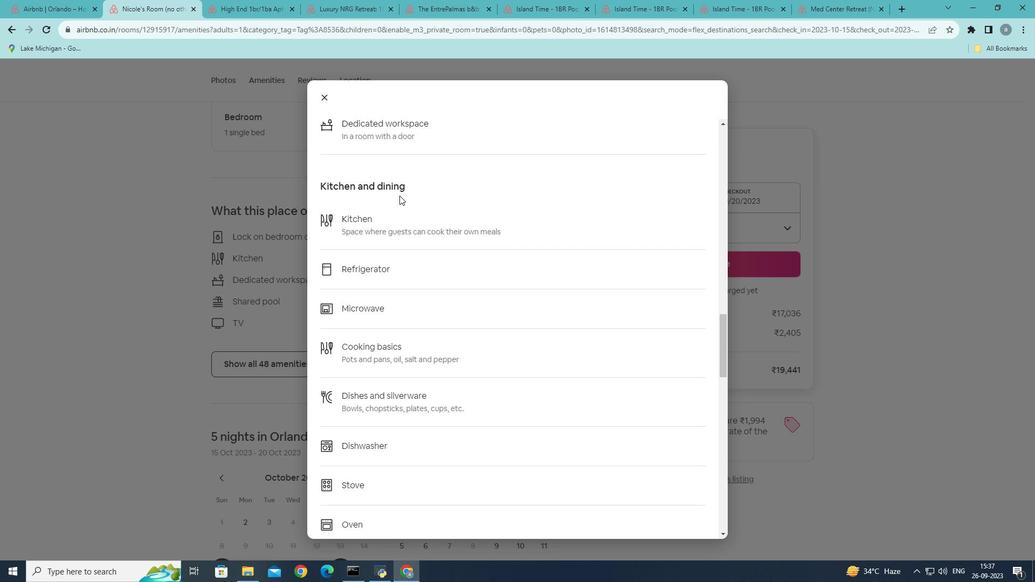 
Action: Mouse scrolled (399, 194) with delta (0, 0)
Screenshot: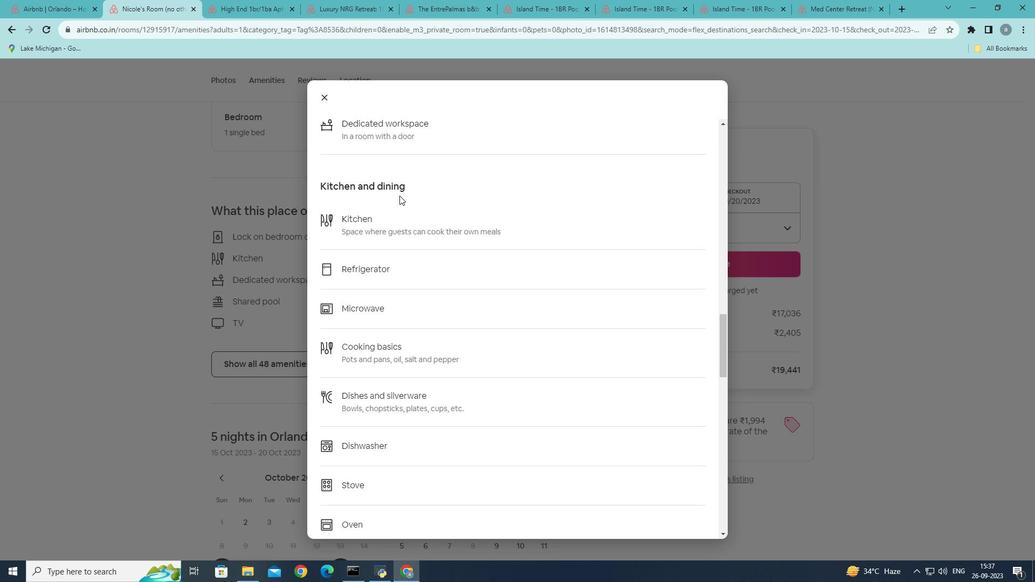 
Action: Mouse moved to (399, 195)
Screenshot: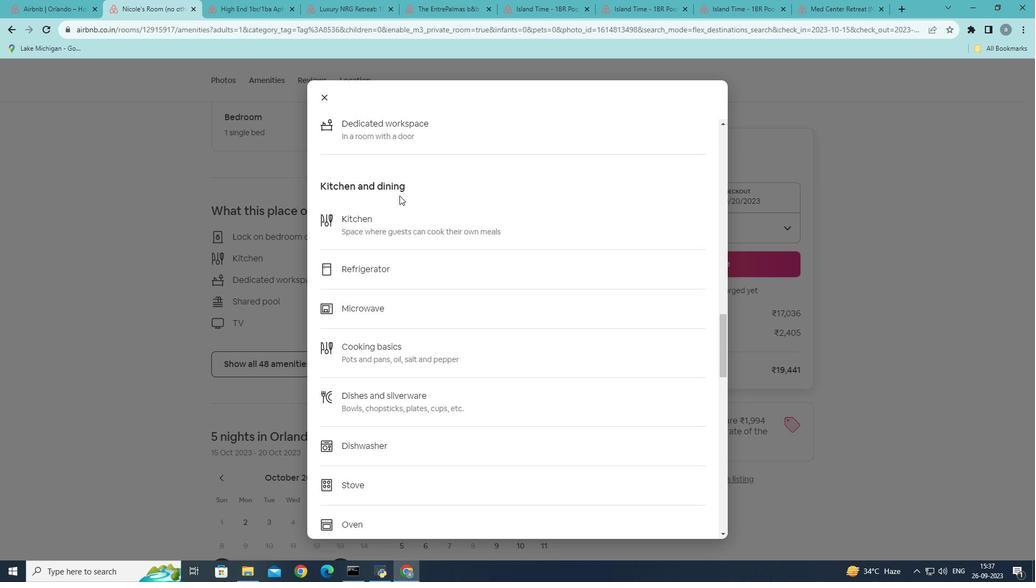 
Action: Mouse scrolled (399, 195) with delta (0, 0)
Screenshot: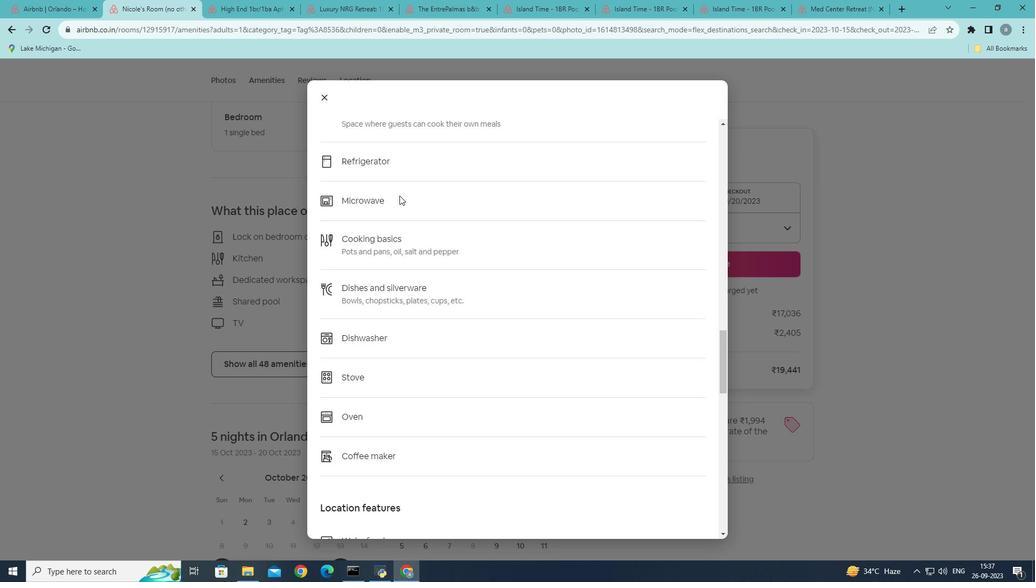 
Action: Mouse scrolled (399, 195) with delta (0, 0)
Screenshot: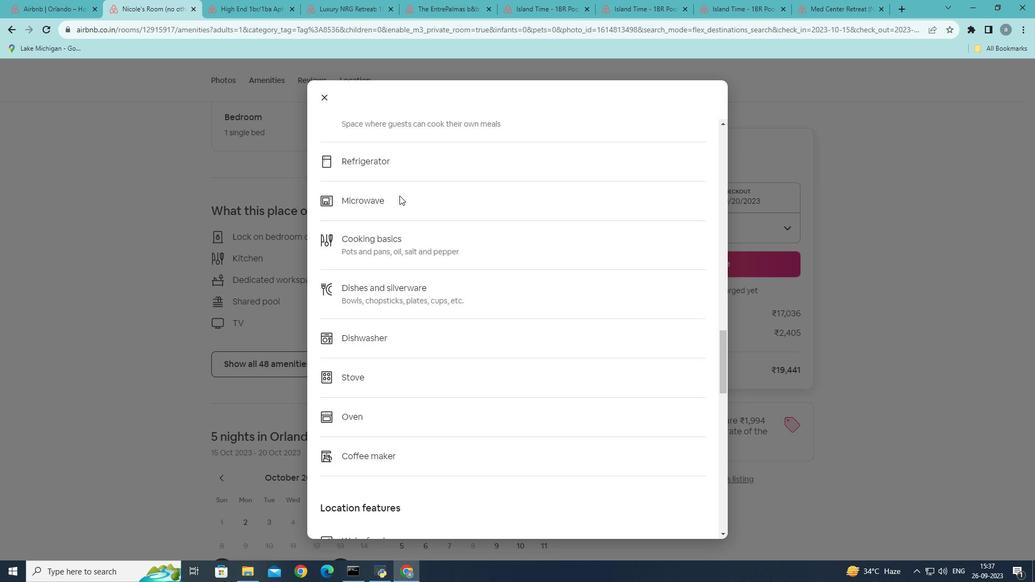 
Action: Mouse scrolled (399, 195) with delta (0, 0)
Screenshot: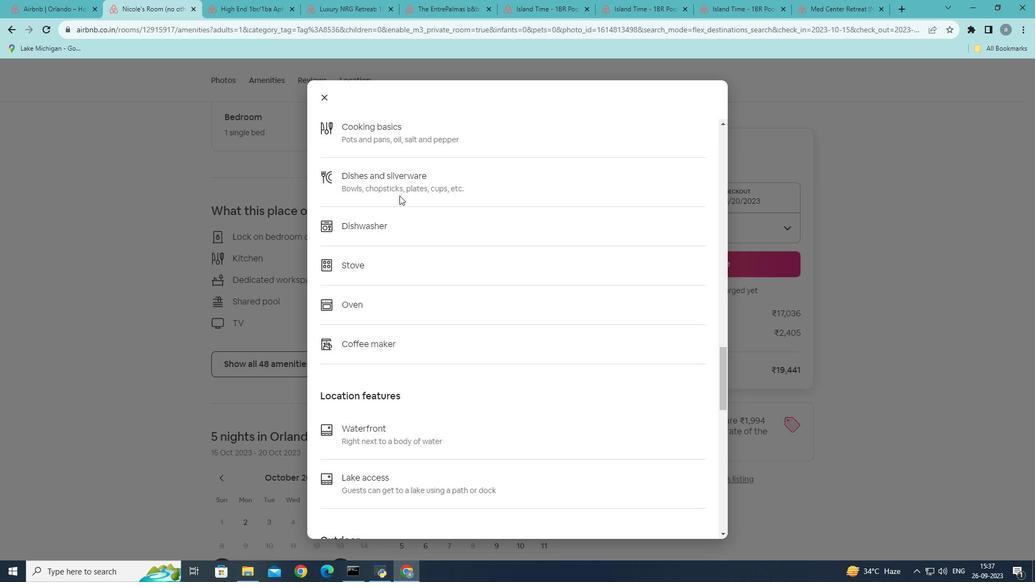 
Action: Mouse scrolled (399, 195) with delta (0, 0)
Screenshot: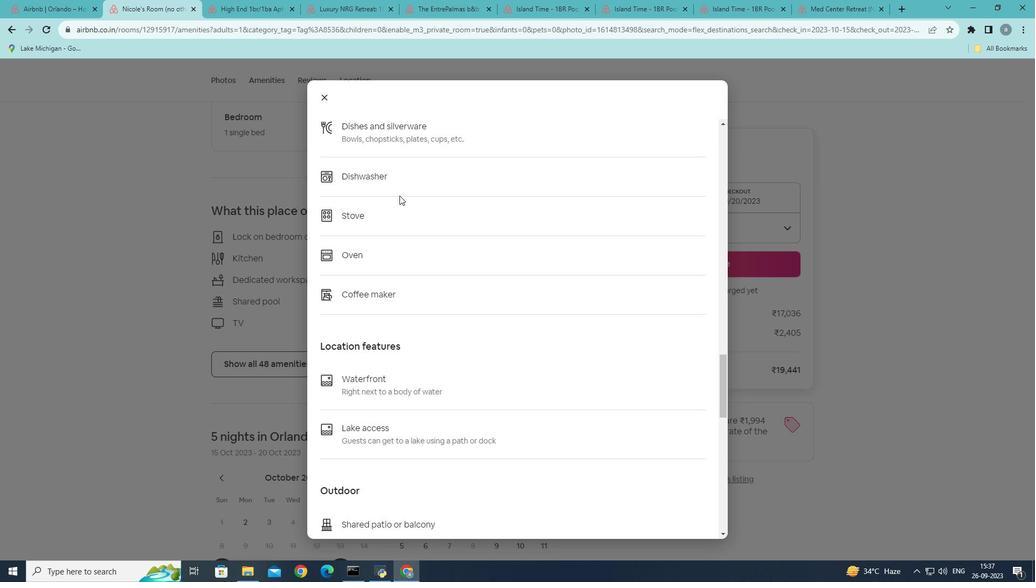 
Action: Mouse scrolled (399, 195) with delta (0, 0)
Screenshot: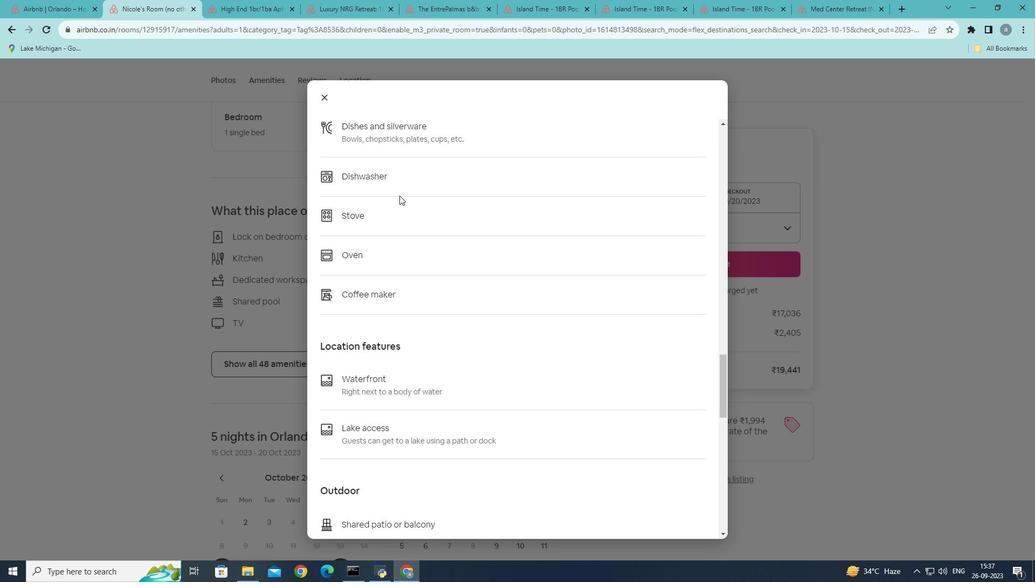 
Action: Mouse moved to (399, 199)
Screenshot: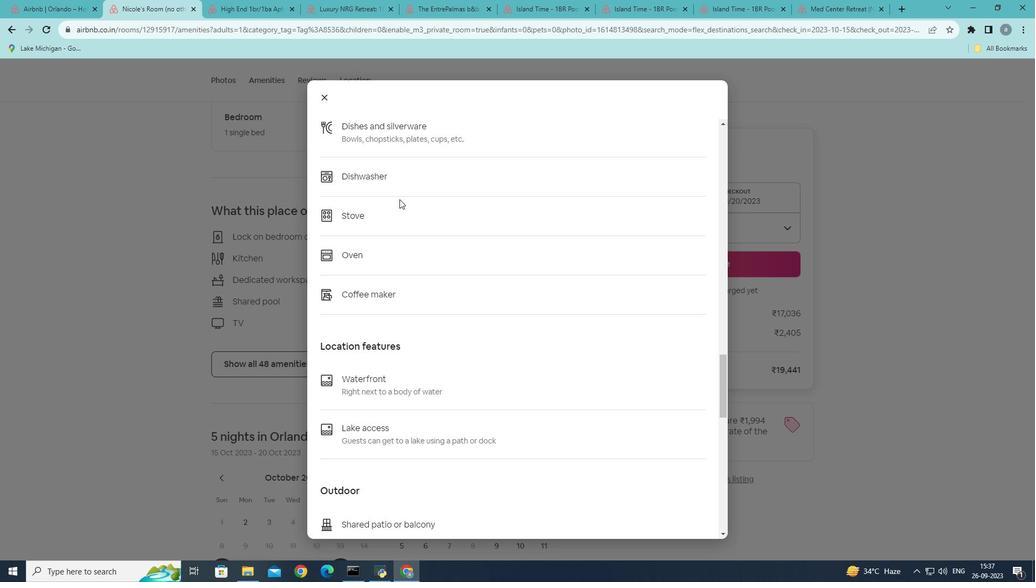 
Action: Mouse scrolled (399, 198) with delta (0, 0)
Screenshot: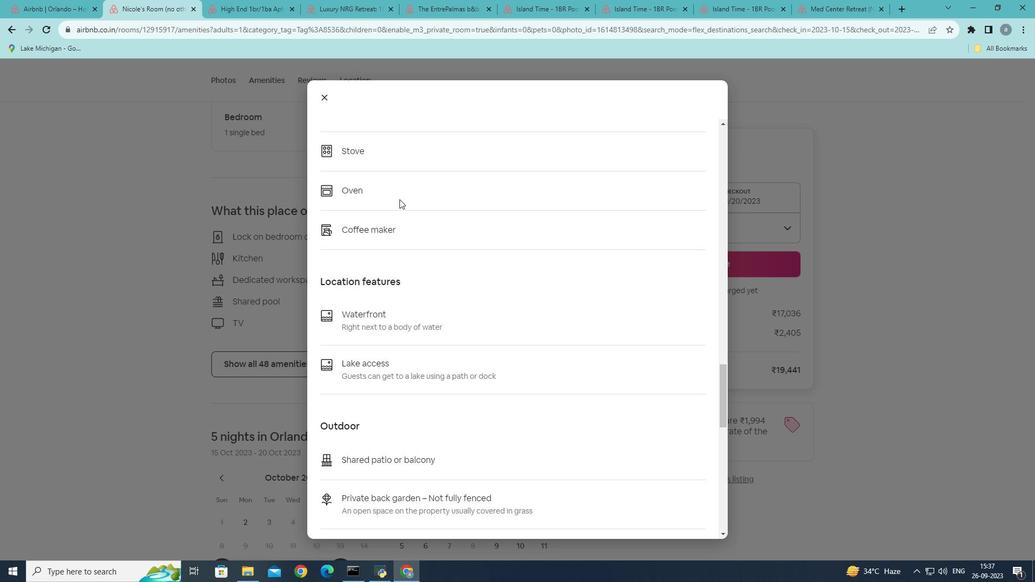 
Action: Mouse scrolled (399, 198) with delta (0, 0)
Screenshot: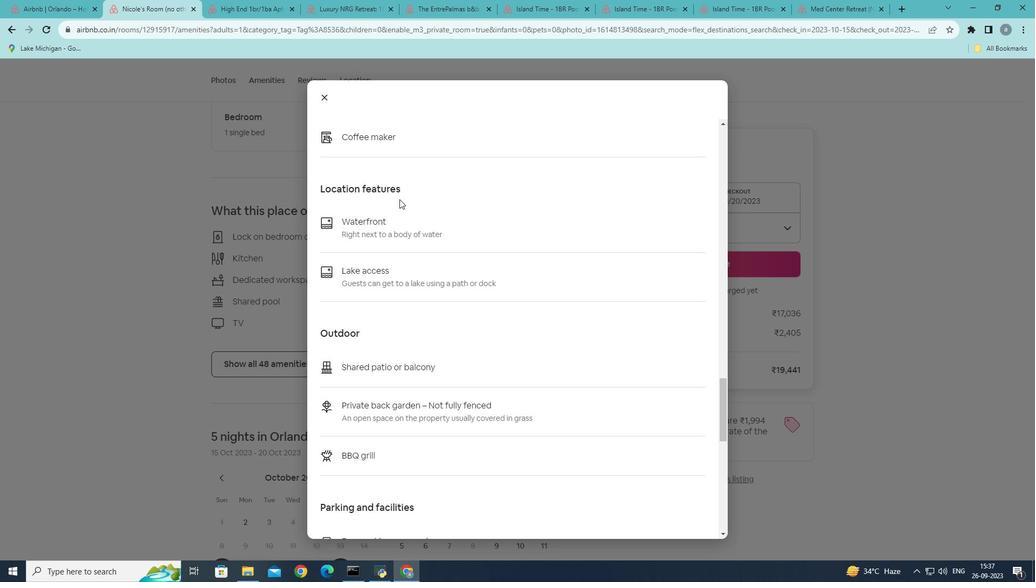 
Action: Mouse scrolled (399, 198) with delta (0, 0)
Screenshot: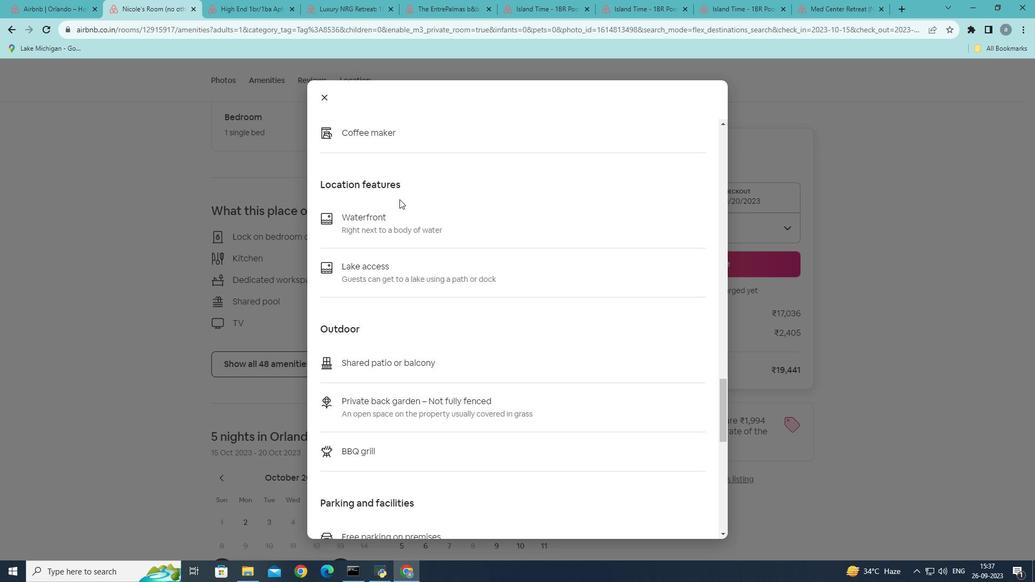 
Action: Mouse scrolled (399, 198) with delta (0, 0)
Screenshot: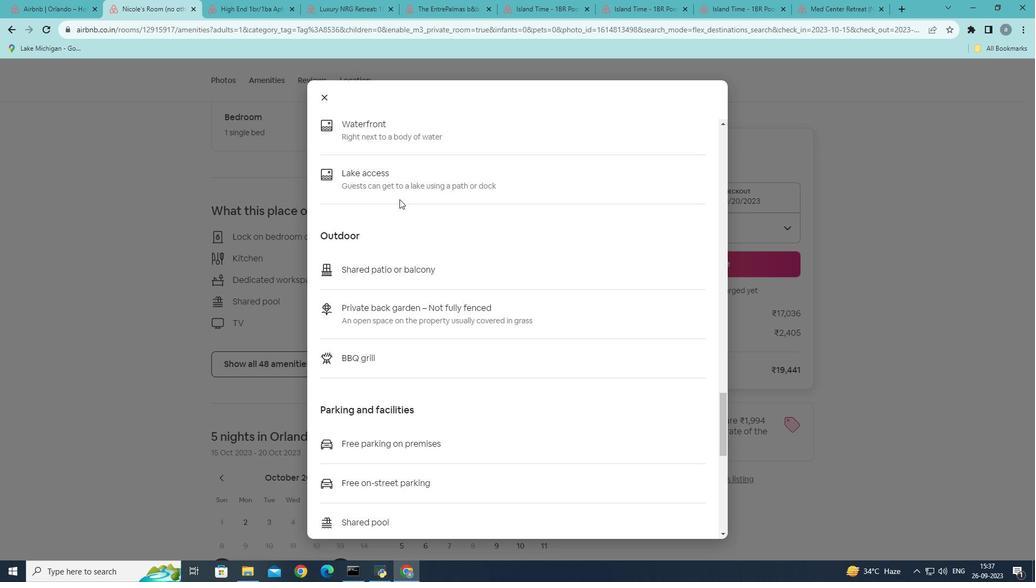 
Action: Mouse scrolled (399, 198) with delta (0, 0)
Screenshot: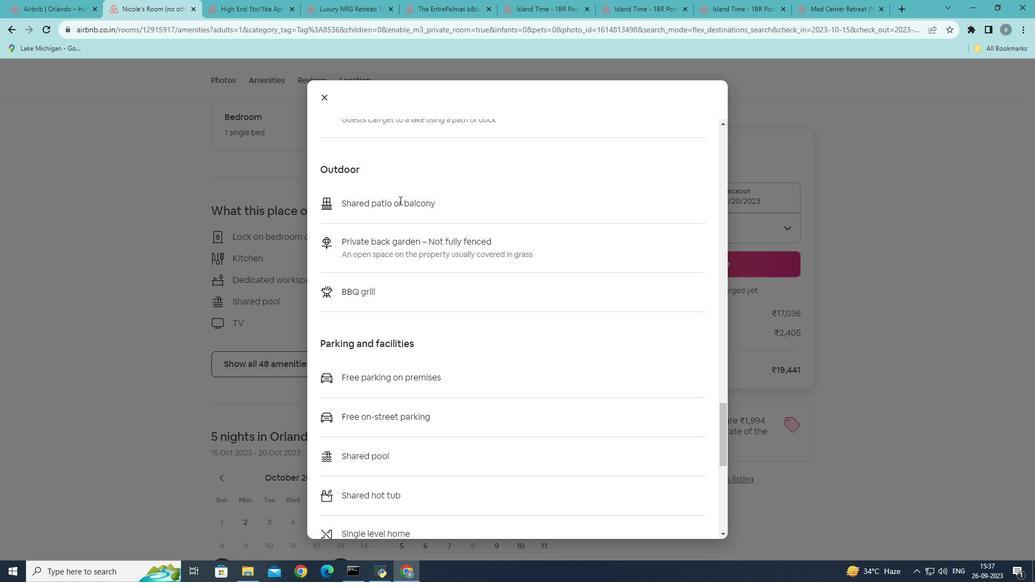 
Action: Mouse scrolled (399, 198) with delta (0, 0)
Screenshot: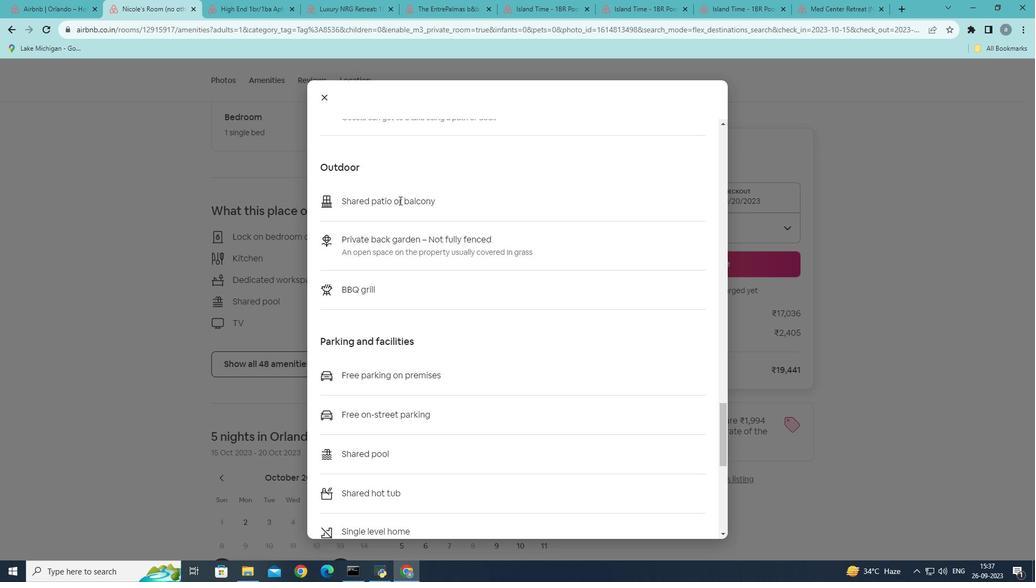 
Action: Mouse moved to (399, 200)
Screenshot: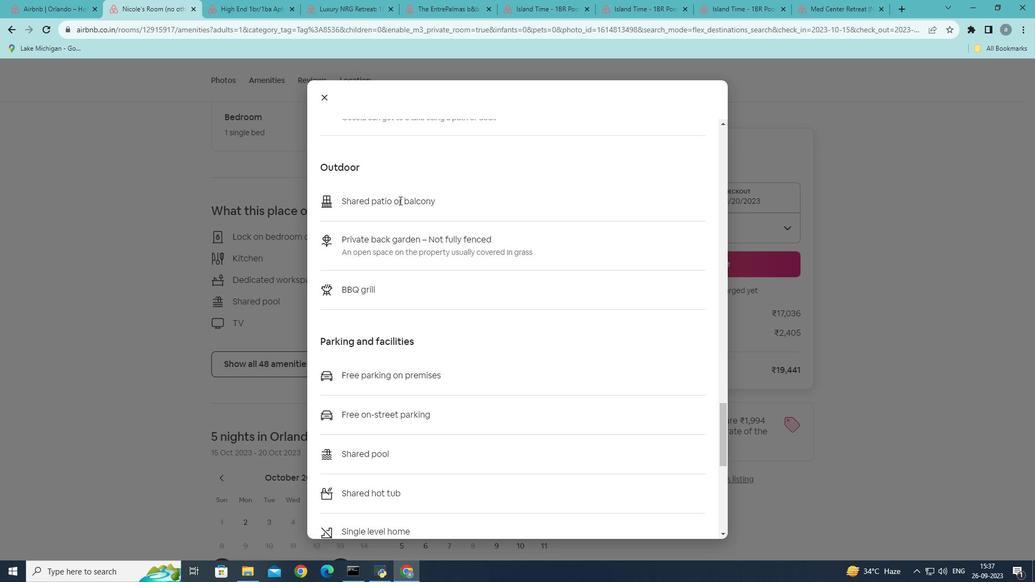 
Action: Mouse scrolled (399, 200) with delta (0, 0)
Screenshot: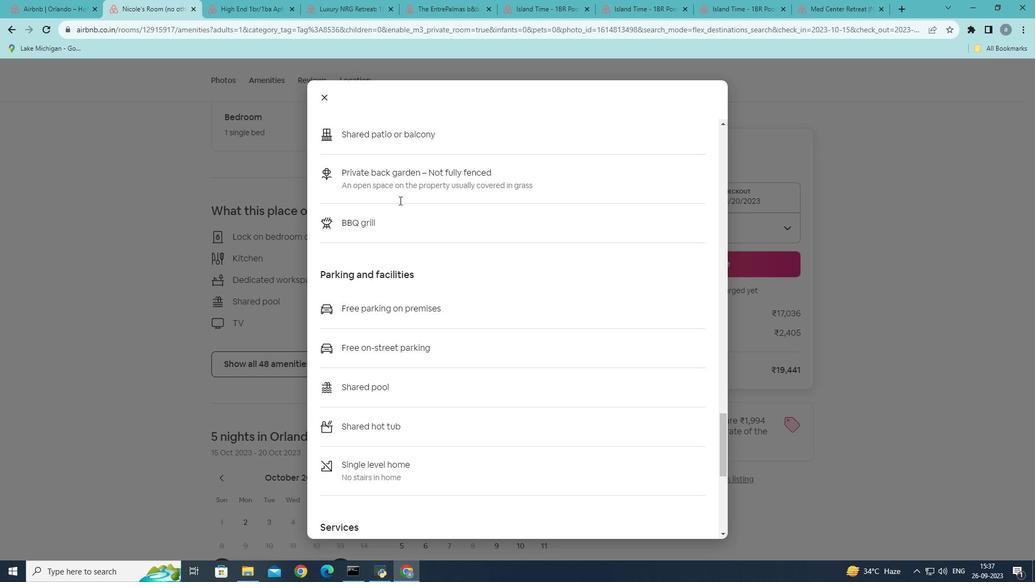 
Action: Mouse scrolled (399, 200) with delta (0, 0)
Screenshot: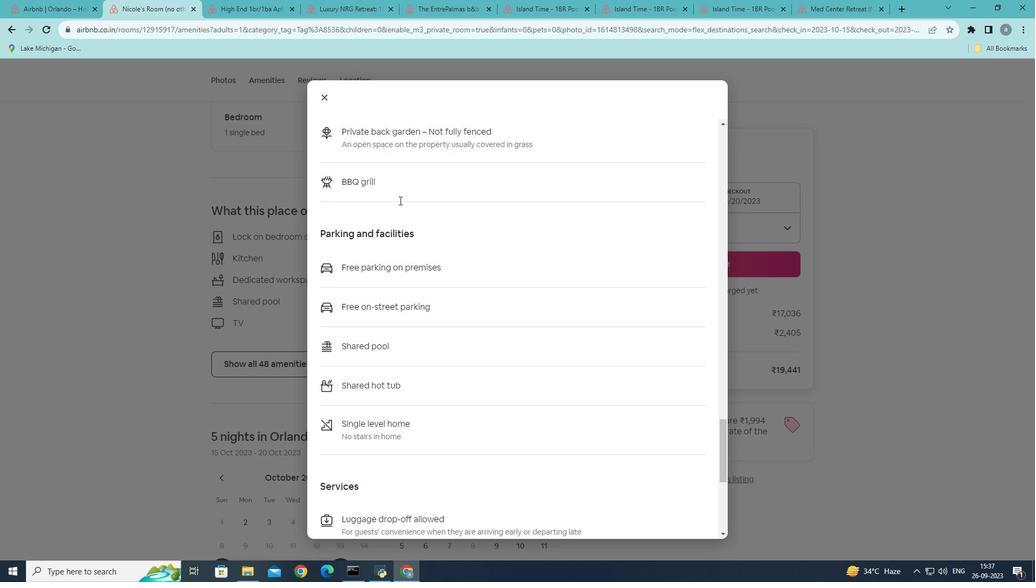 
Action: Mouse scrolled (399, 200) with delta (0, 0)
Screenshot: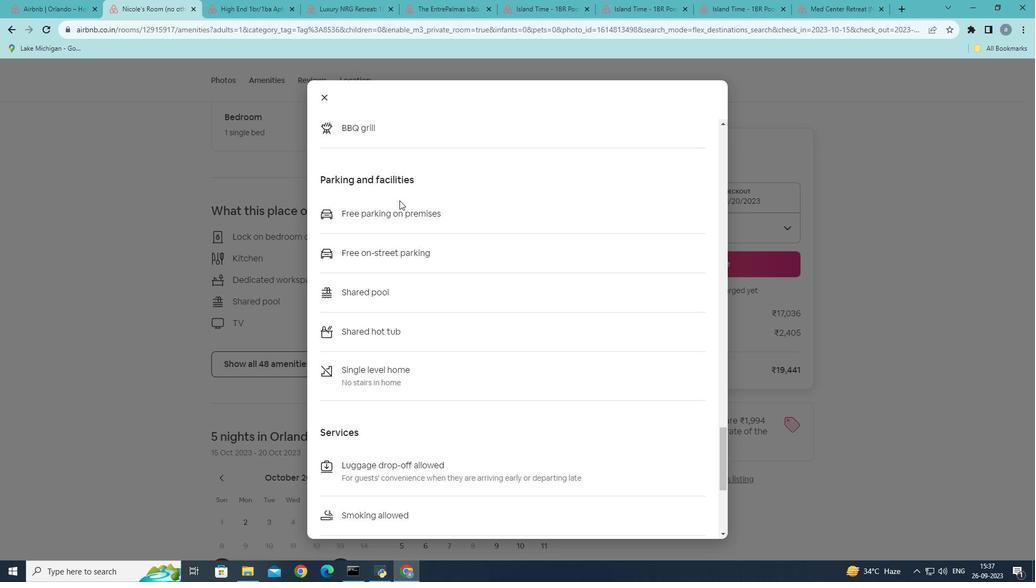 
Action: Mouse scrolled (399, 200) with delta (0, 0)
Screenshot: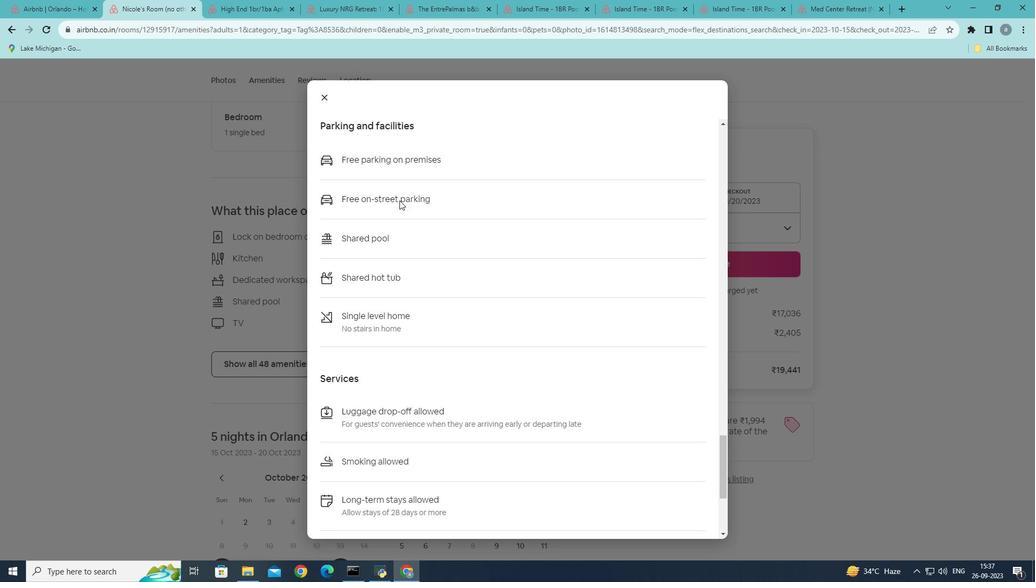 
Action: Mouse scrolled (399, 200) with delta (0, 0)
Screenshot: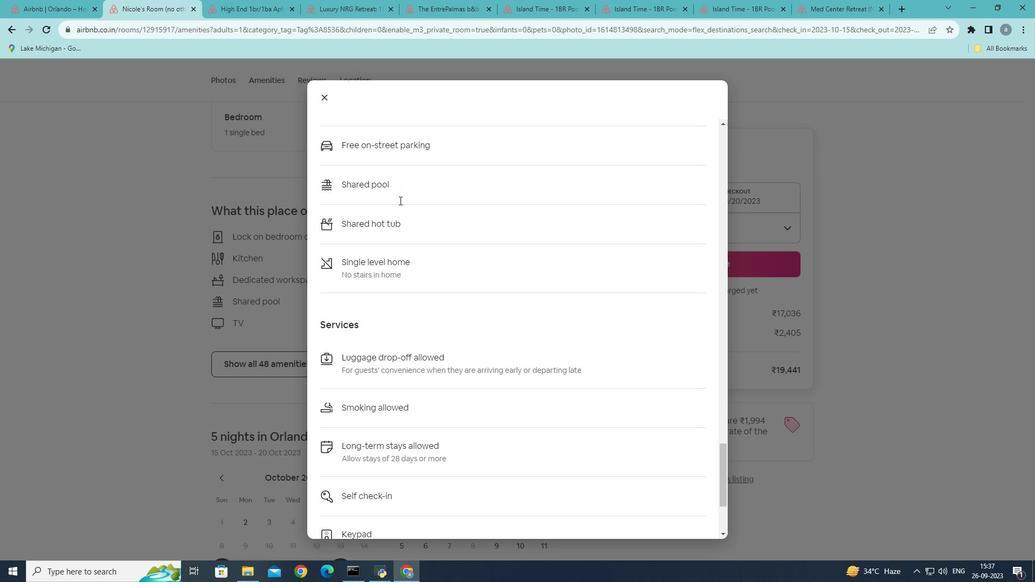 
Action: Mouse scrolled (399, 200) with delta (0, 0)
Screenshot: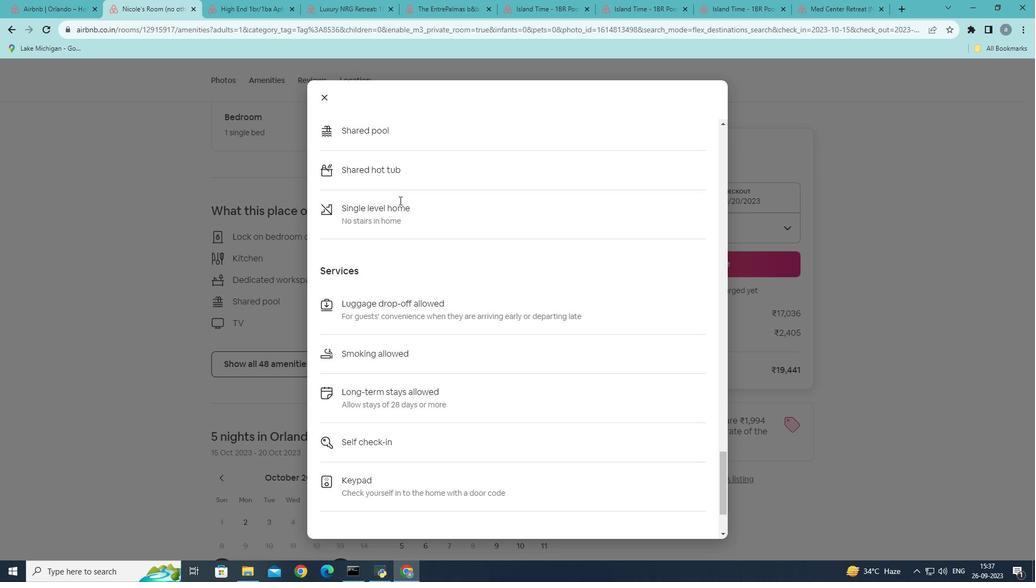 
Action: Mouse moved to (399, 201)
Screenshot: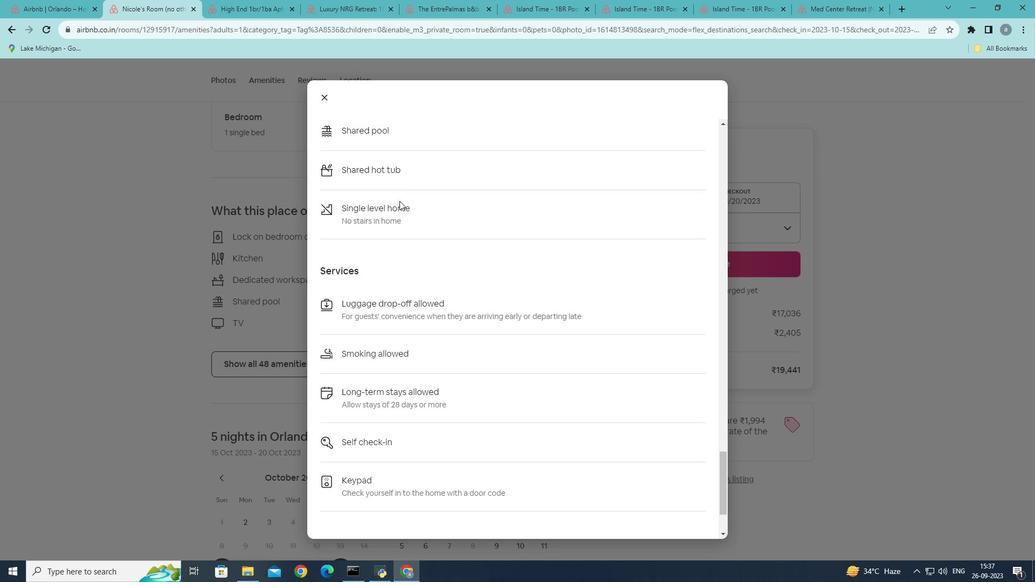 
Action: Mouse scrolled (399, 200) with delta (0, 0)
Screenshot: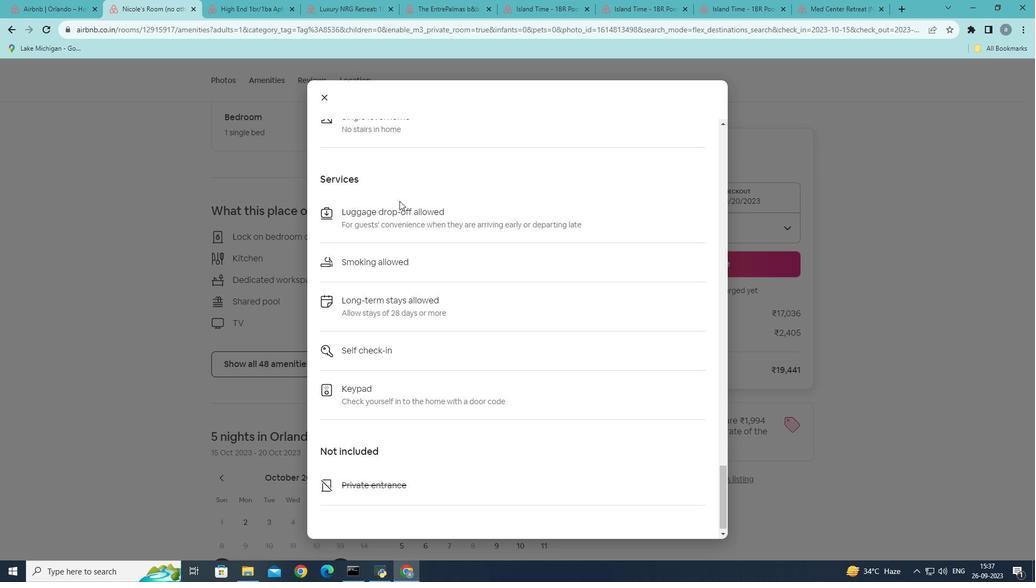 
Action: Mouse scrolled (399, 200) with delta (0, 0)
Screenshot: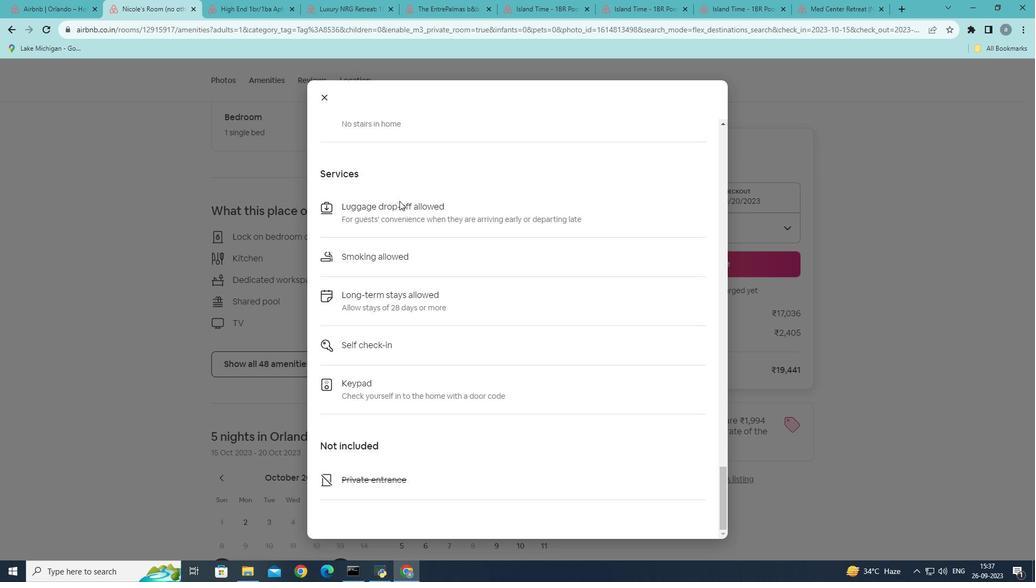 
Action: Mouse scrolled (399, 200) with delta (0, 0)
Screenshot: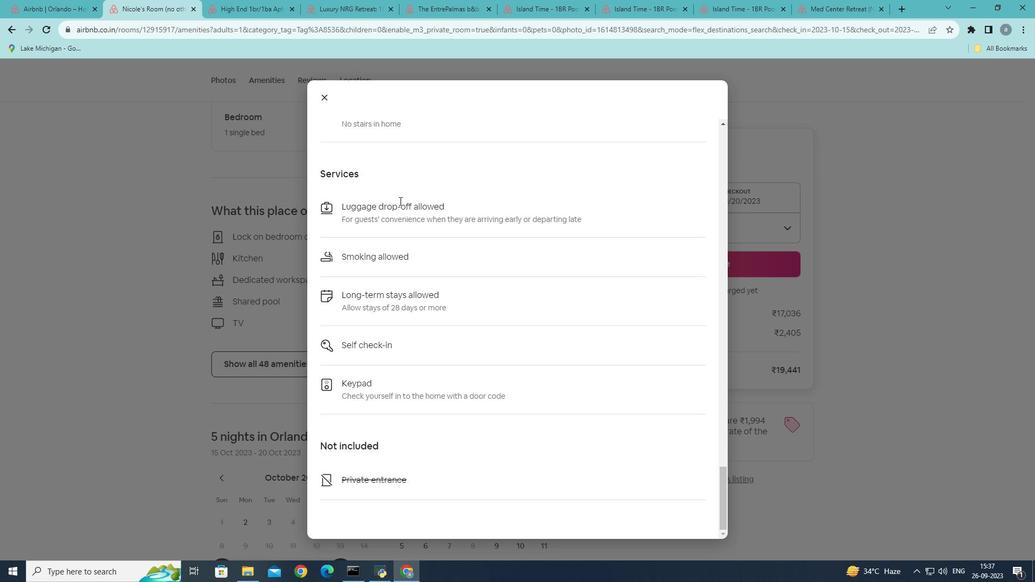 
Action: Mouse scrolled (399, 200) with delta (0, 0)
Screenshot: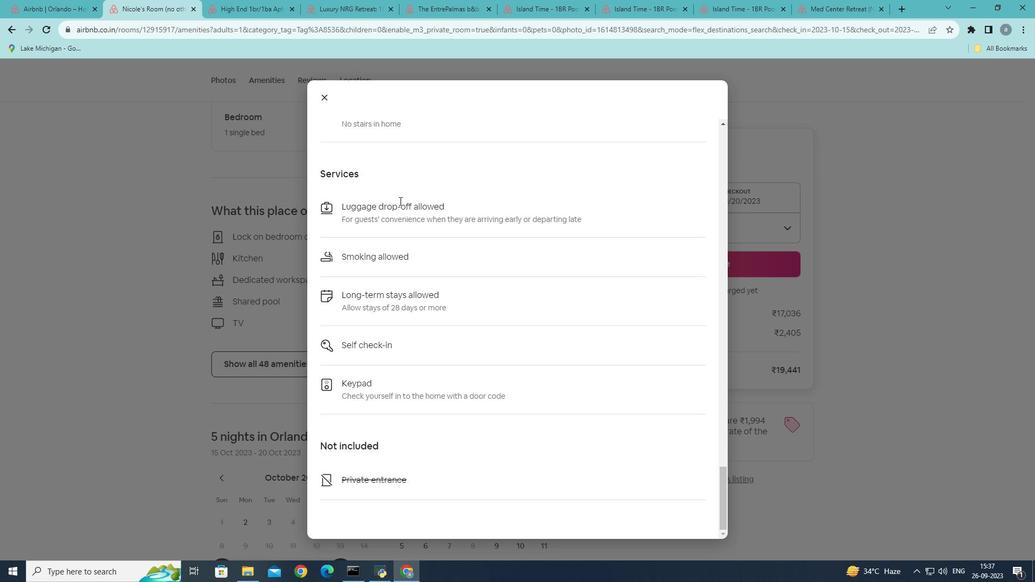 
Action: Mouse scrolled (399, 200) with delta (0, 0)
Screenshot: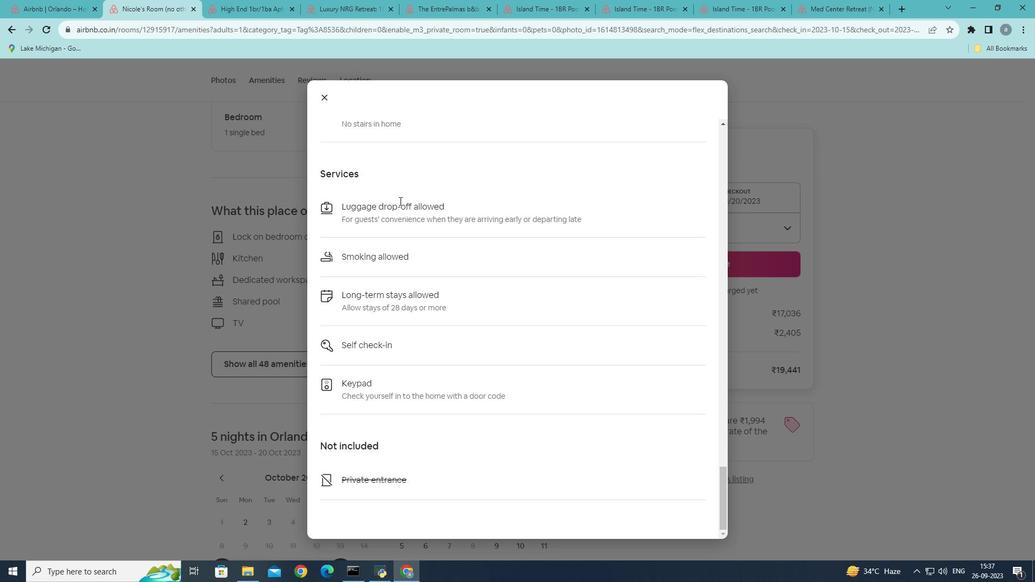 
Action: Mouse scrolled (399, 200) with delta (0, 0)
Screenshot: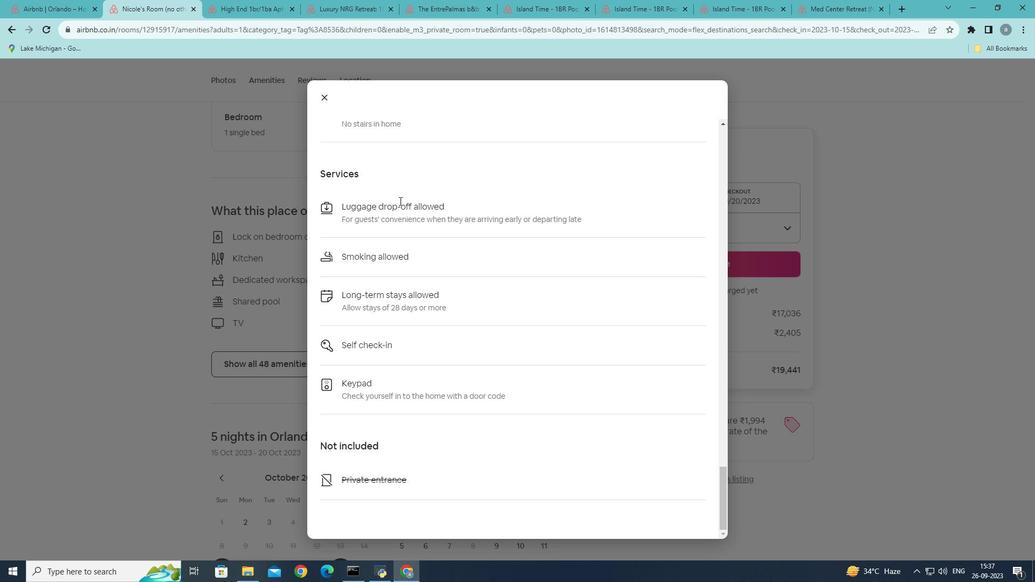 
Action: Mouse scrolled (399, 200) with delta (0, 0)
Screenshot: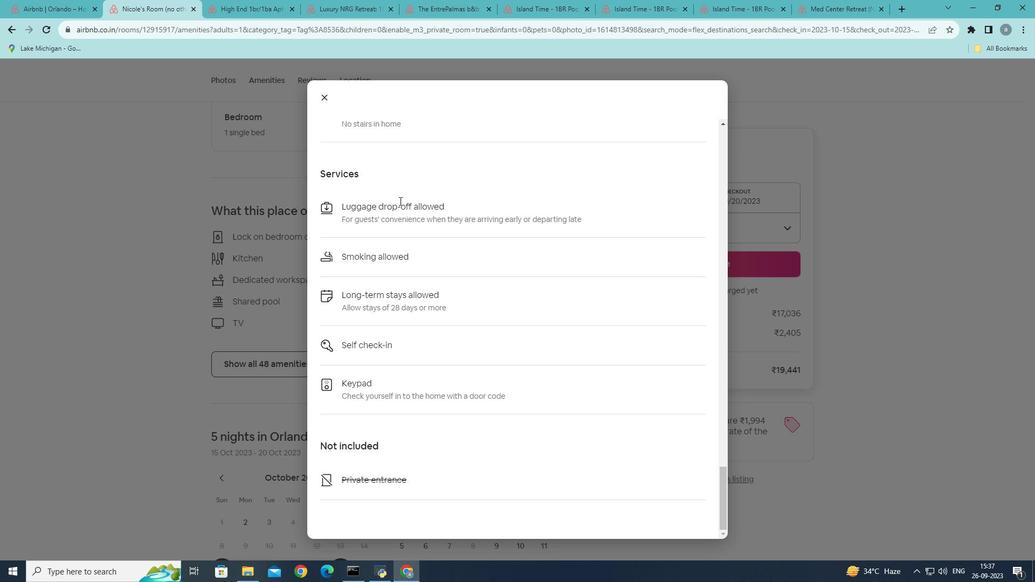 
Action: Mouse scrolled (399, 200) with delta (0, 0)
Screenshot: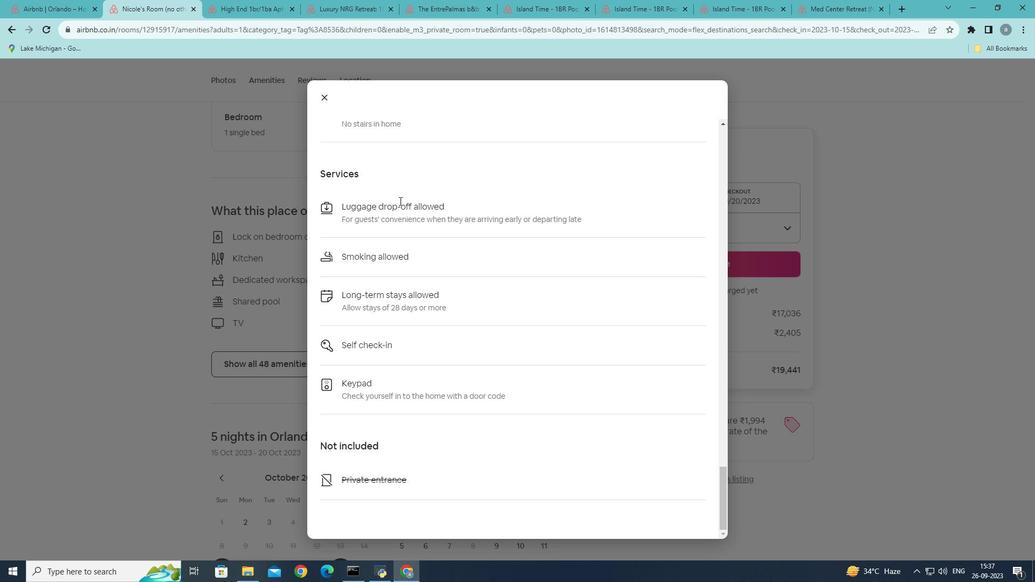 
Action: Mouse scrolled (399, 200) with delta (0, 0)
Screenshot: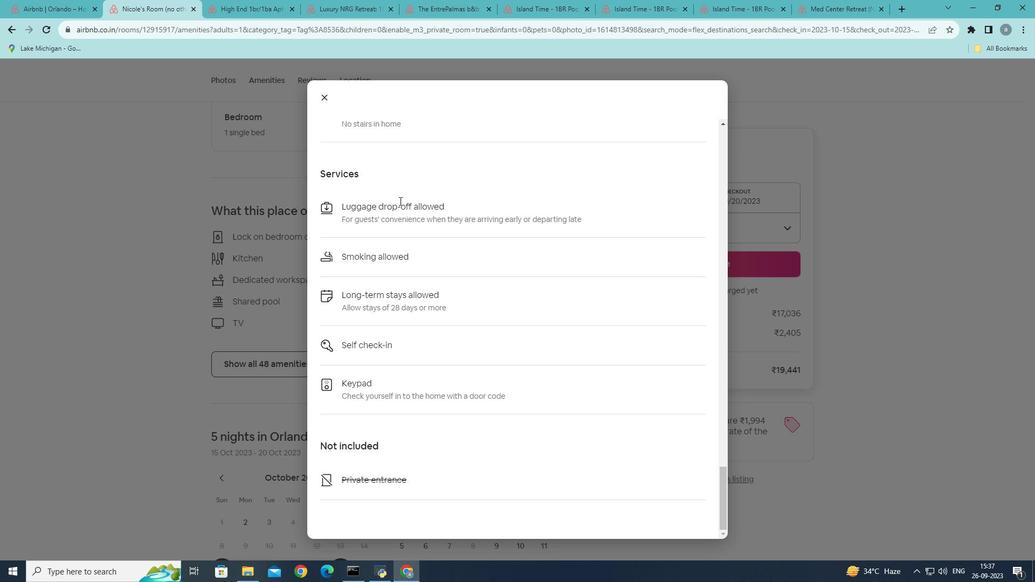 
Action: Mouse scrolled (399, 200) with delta (0, 0)
Screenshot: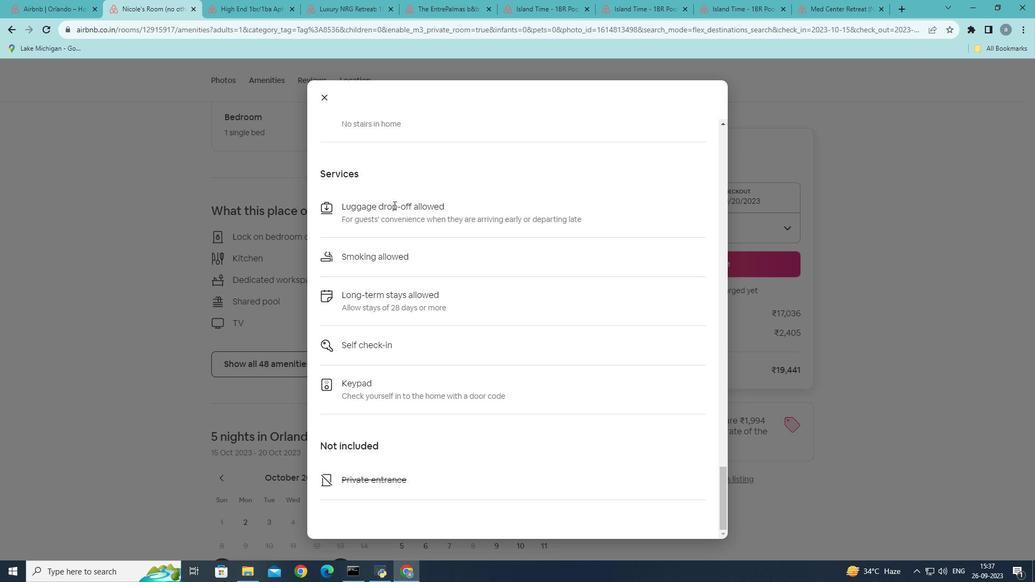 
Action: Mouse moved to (320, 92)
Screenshot: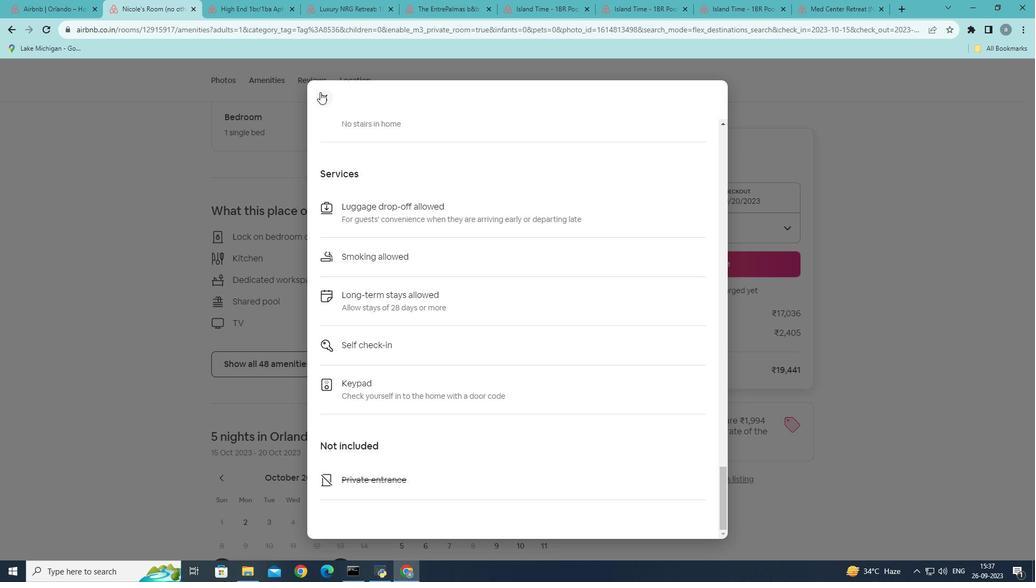 
Action: Mouse pressed left at (320, 92)
Screenshot: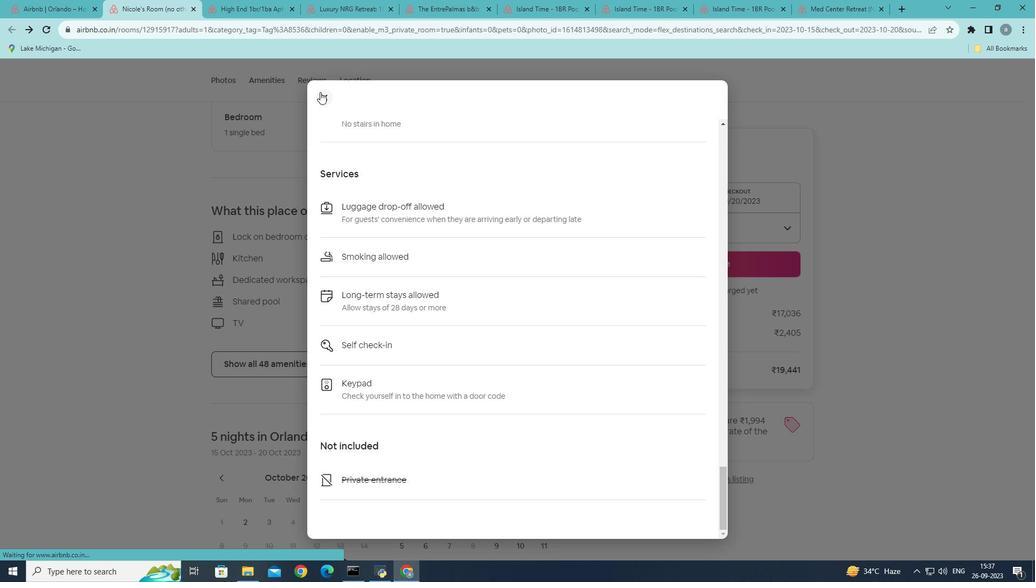 
Action: Mouse moved to (336, 215)
Screenshot: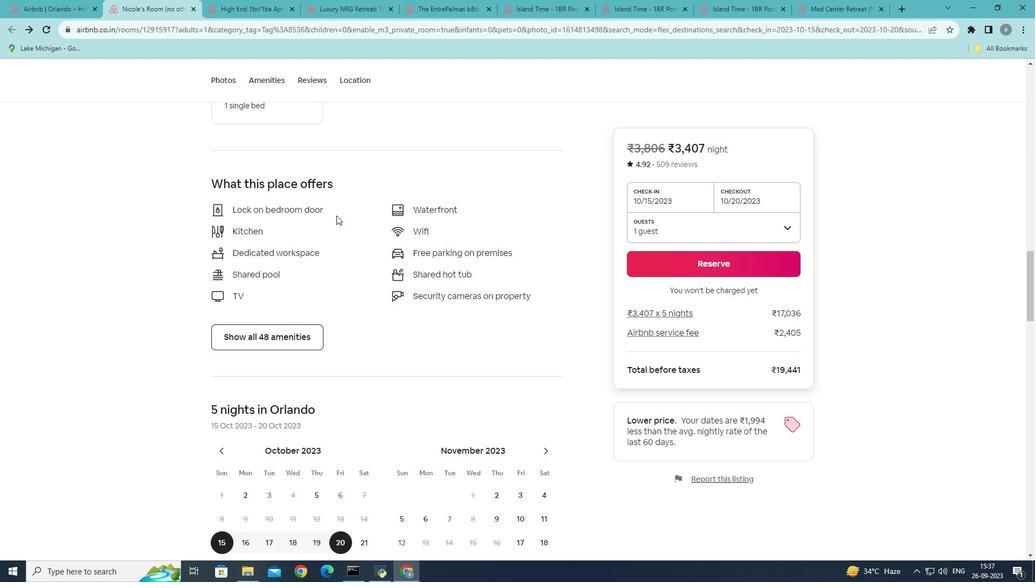 
Action: Mouse scrolled (336, 215) with delta (0, 0)
Screenshot: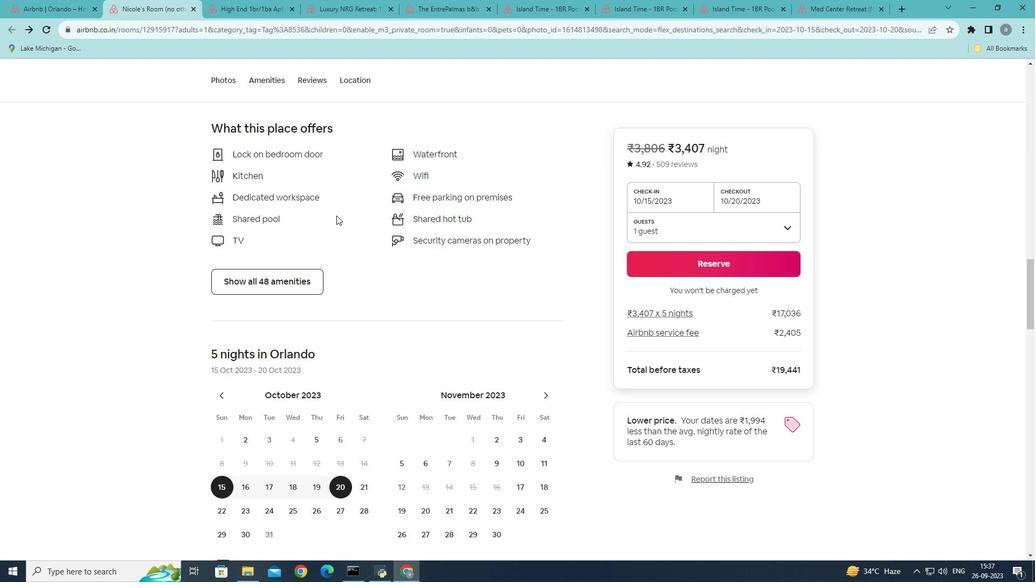 
Action: Mouse scrolled (336, 215) with delta (0, 0)
Screenshot: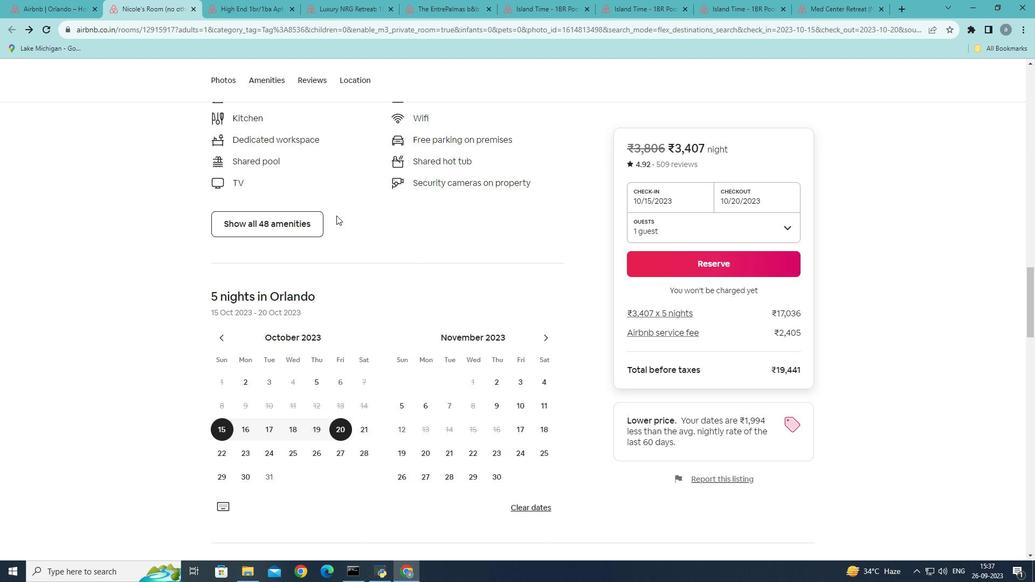 
Action: Mouse scrolled (336, 215) with delta (0, 0)
Screenshot: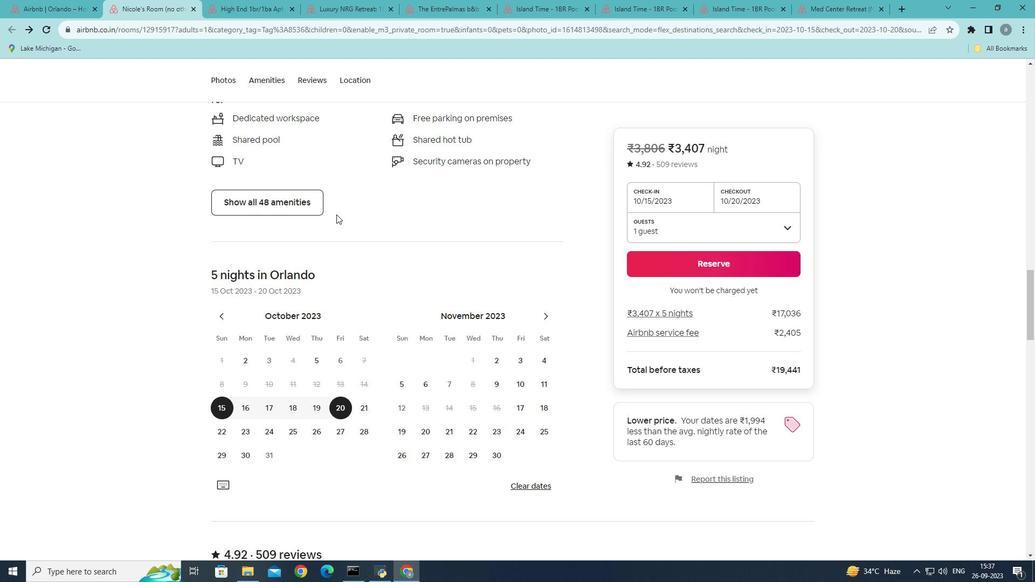 
Action: Mouse moved to (336, 213)
Screenshot: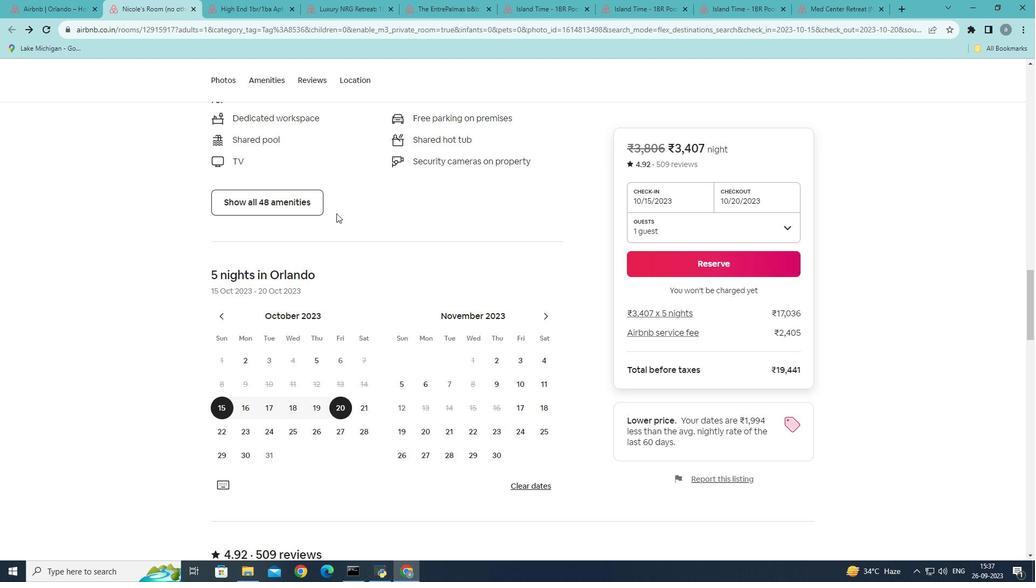 
Action: Mouse scrolled (336, 212) with delta (0, 0)
Screenshot: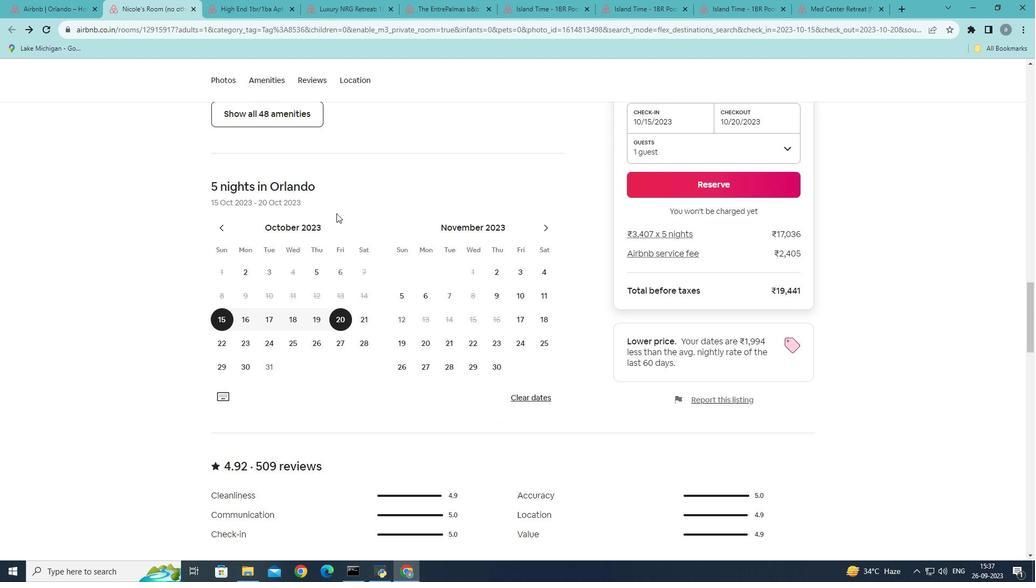 
Action: Mouse scrolled (336, 212) with delta (0, 0)
Screenshot: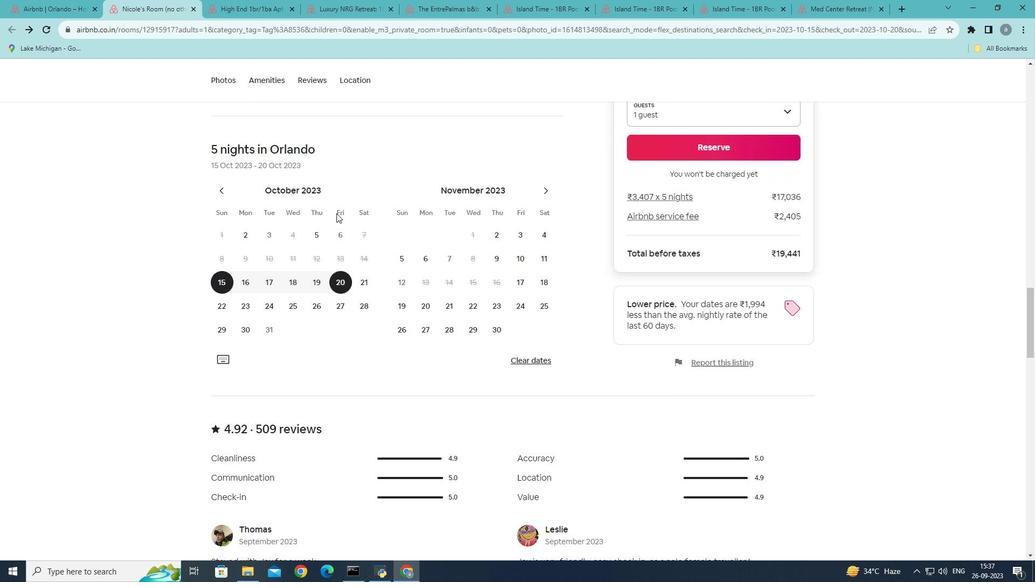 
Action: Mouse scrolled (336, 212) with delta (0, 0)
Screenshot: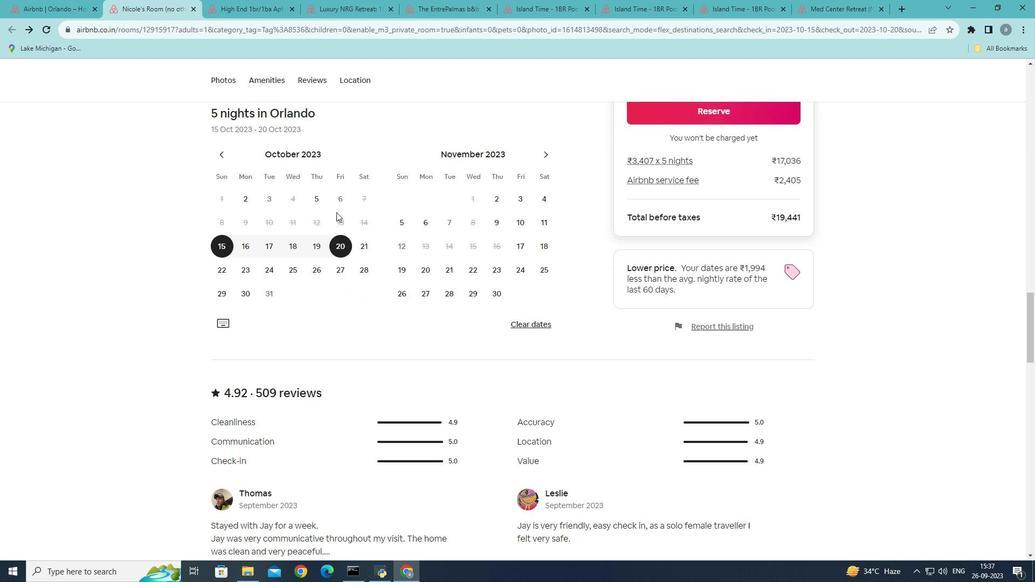
Action: Mouse moved to (336, 209)
Screenshot: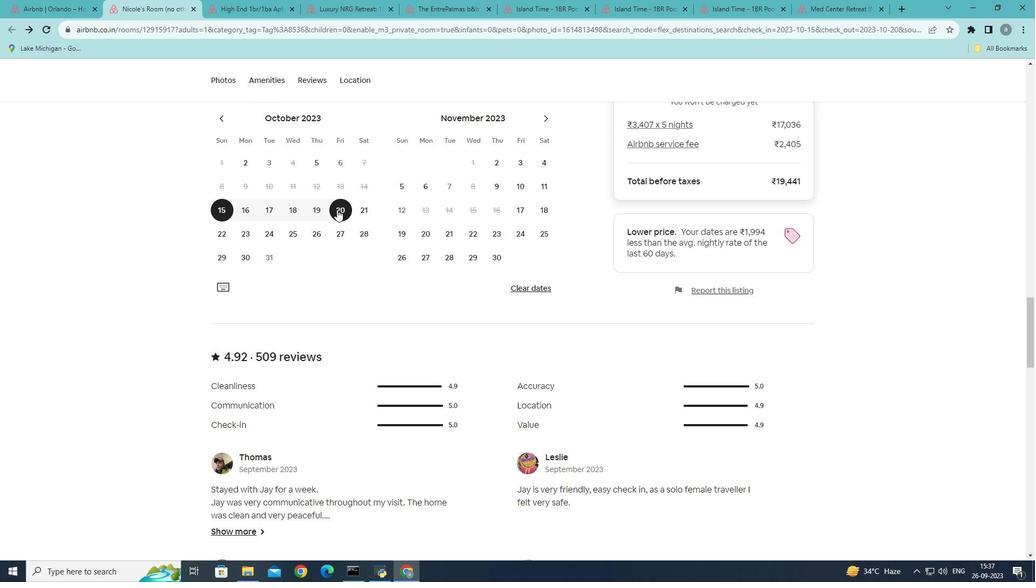 
Action: Mouse scrolled (336, 209) with delta (0, 0)
Screenshot: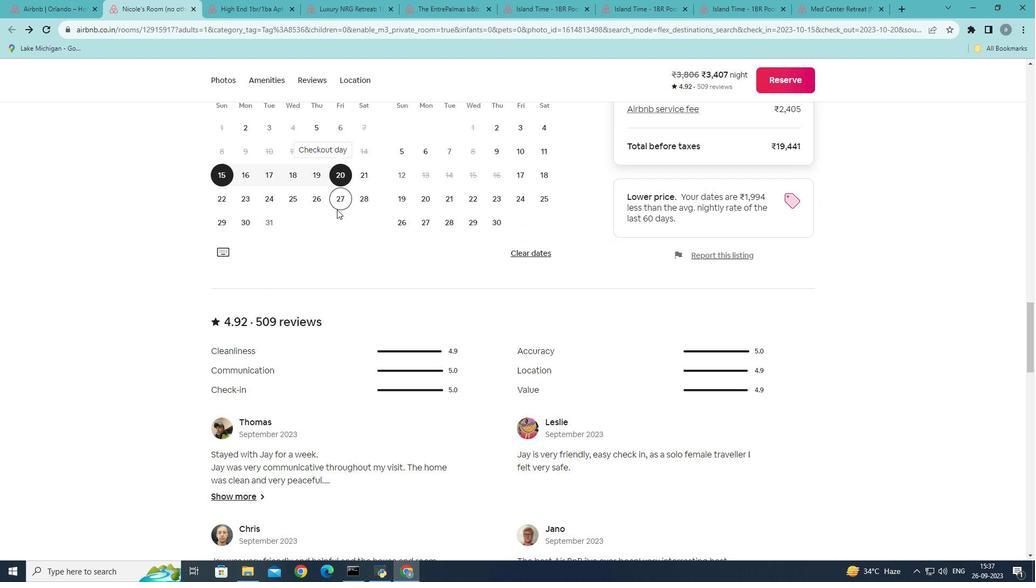 
Action: Mouse scrolled (336, 209) with delta (0, 0)
Screenshot: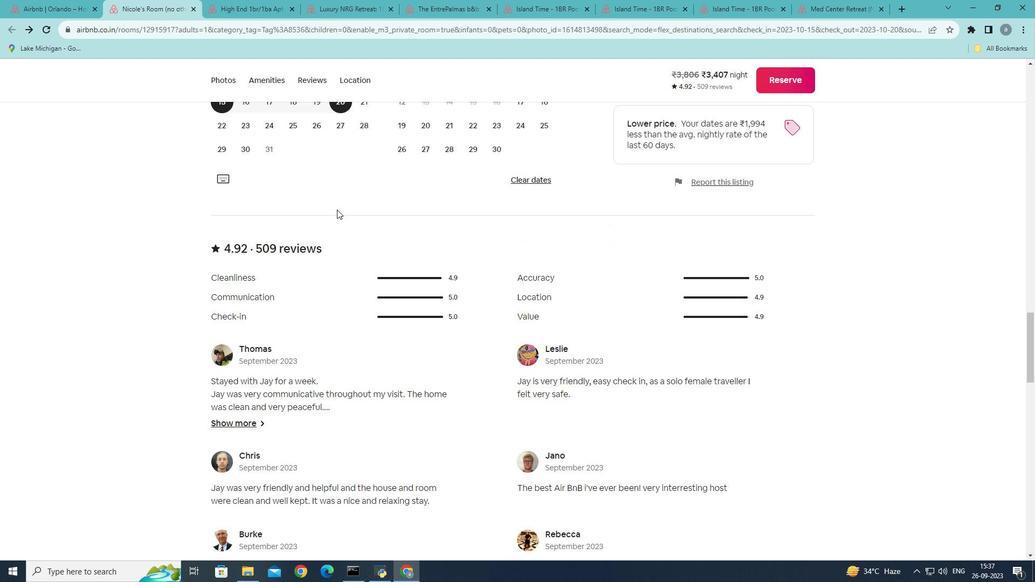 
Action: Mouse scrolled (336, 209) with delta (0, 0)
Screenshot: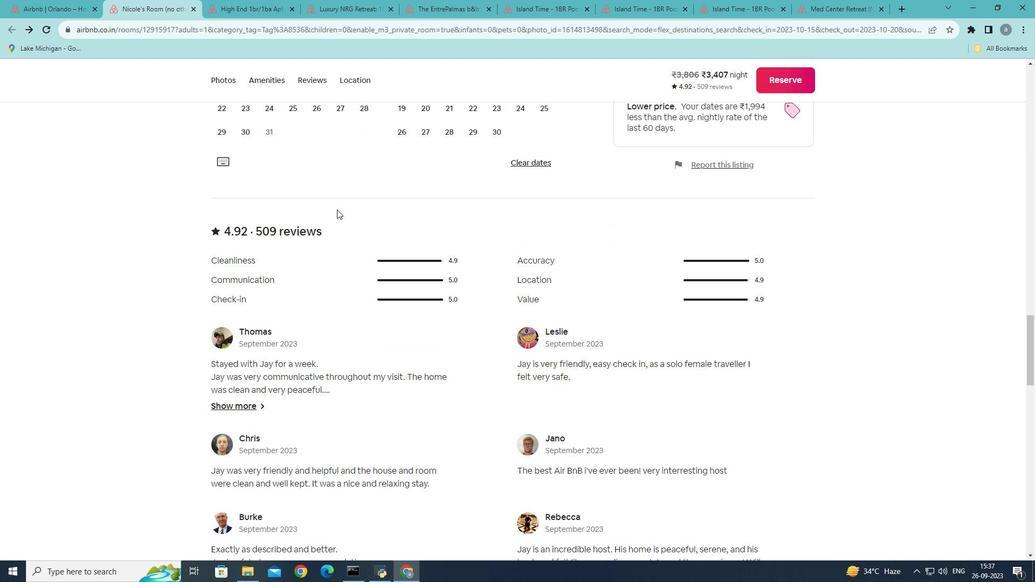 
Action: Mouse moved to (336, 209)
Screenshot: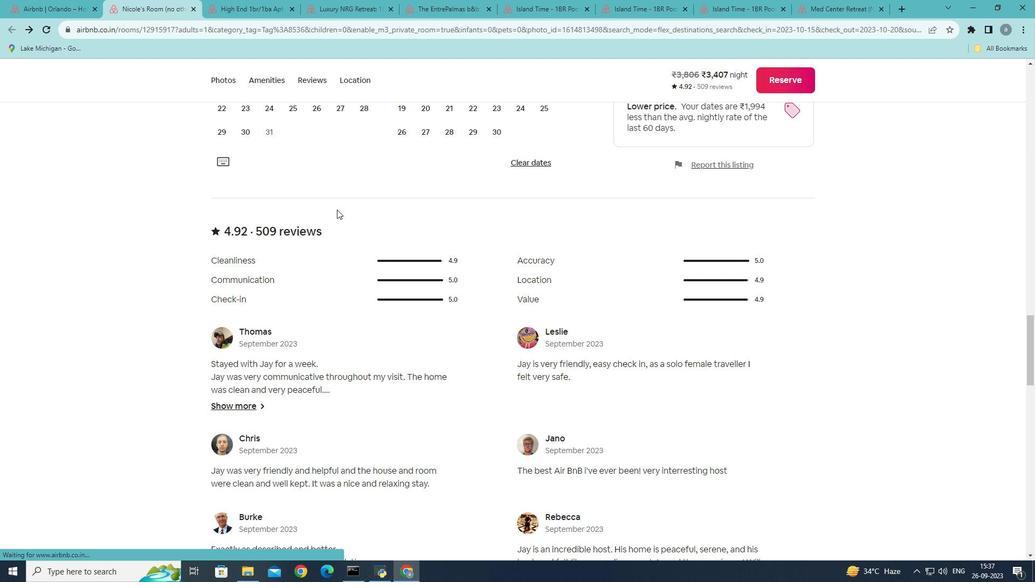 
Action: Mouse scrolled (336, 209) with delta (0, 0)
Screenshot: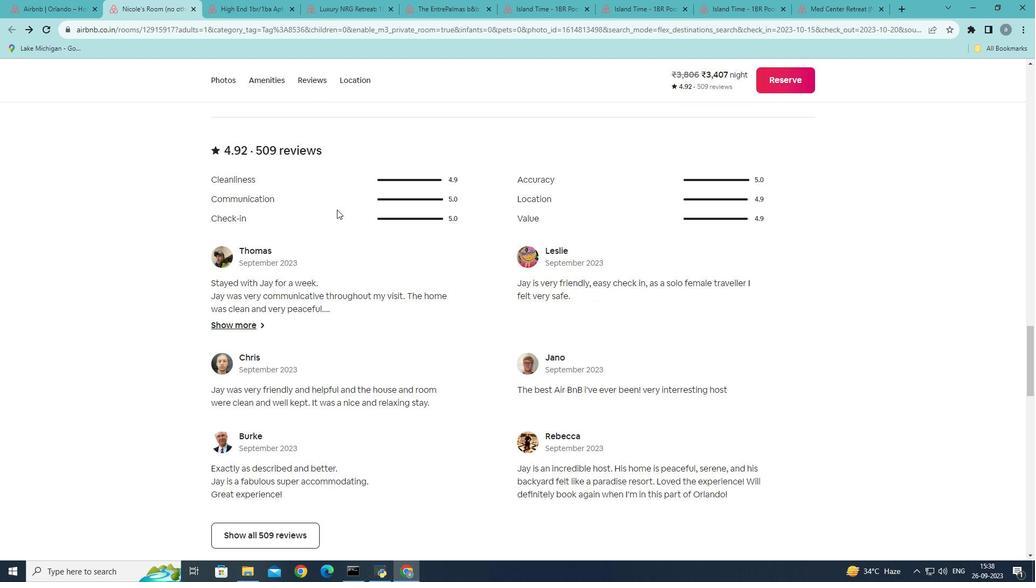 
Action: Mouse scrolled (336, 209) with delta (0, 0)
Screenshot: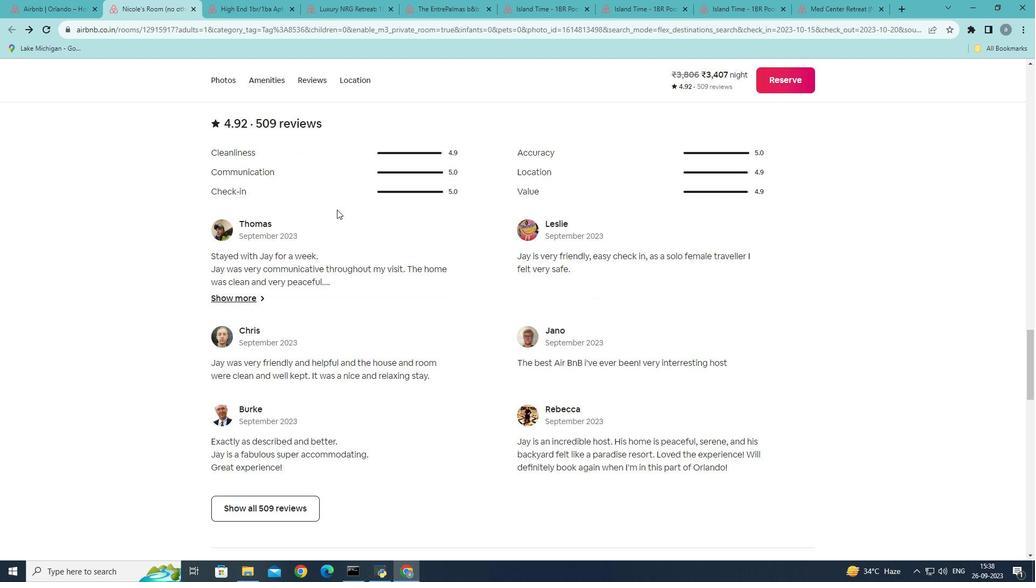 
Action: Mouse moved to (338, 211)
Screenshot: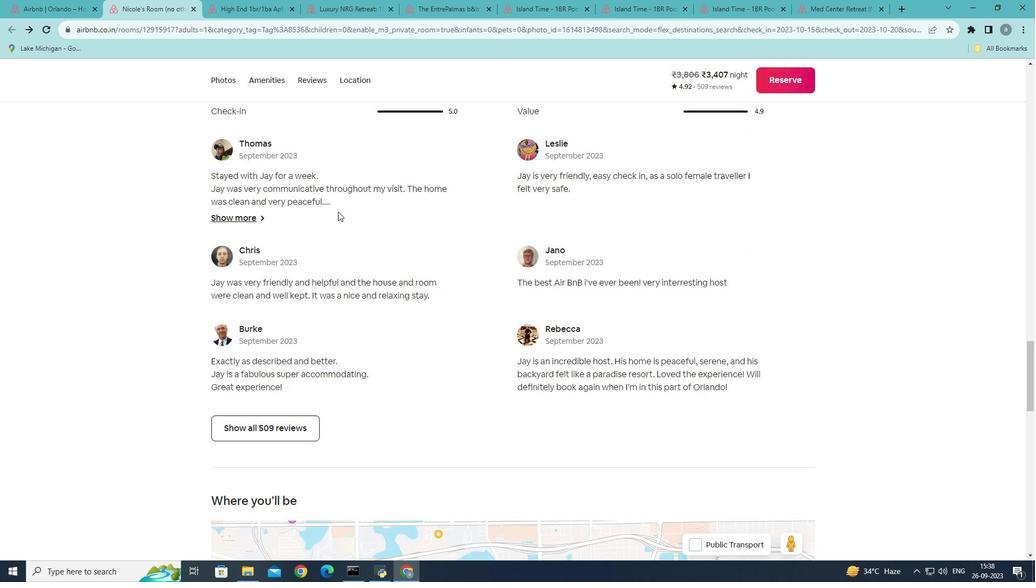 
Action: Mouse scrolled (338, 210) with delta (0, 0)
Screenshot: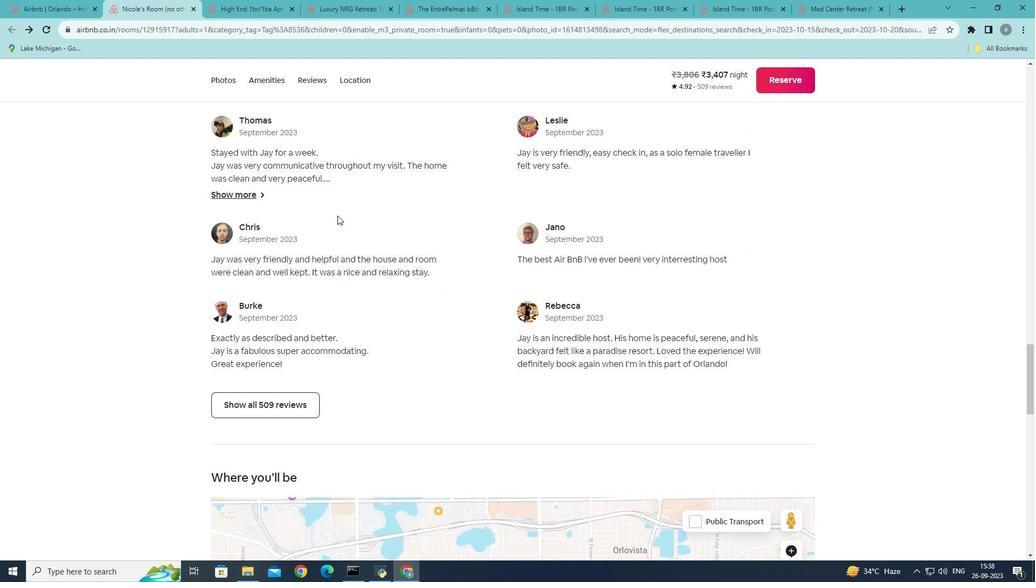 
Action: Mouse scrolled (338, 210) with delta (0, 0)
Screenshot: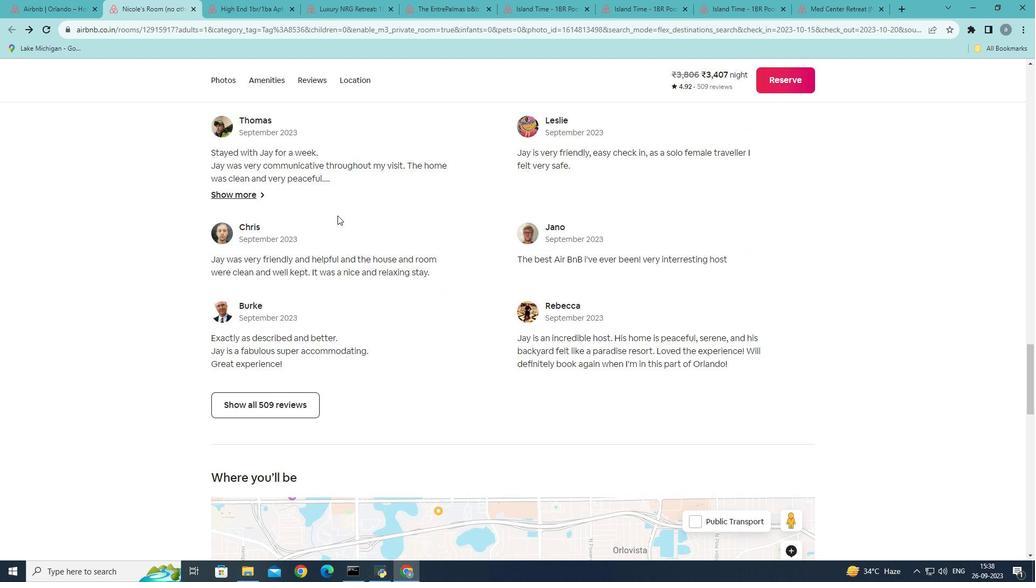 
Action: Mouse moved to (258, 403)
Screenshot: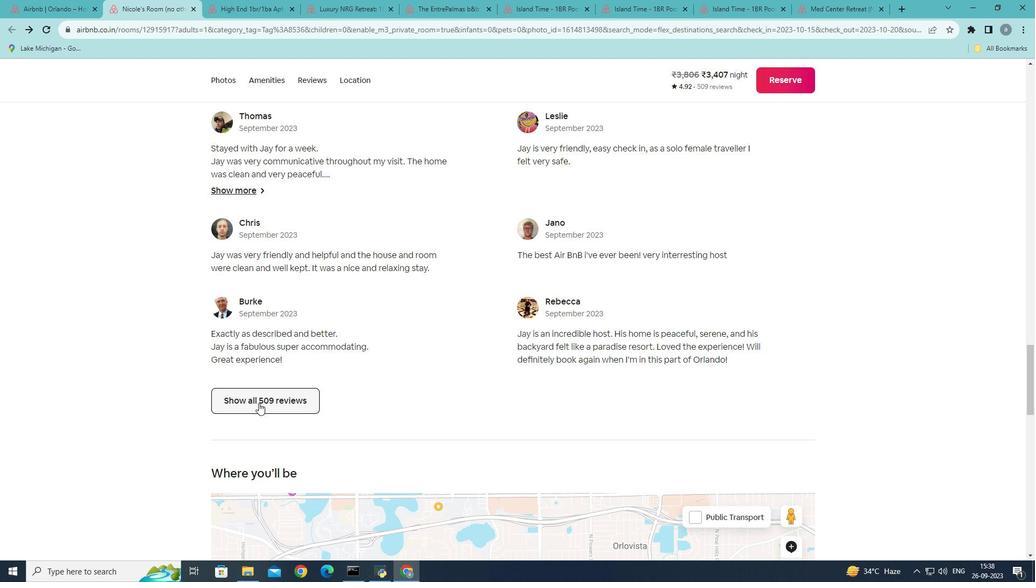 
Action: Mouse pressed left at (258, 403)
Screenshot: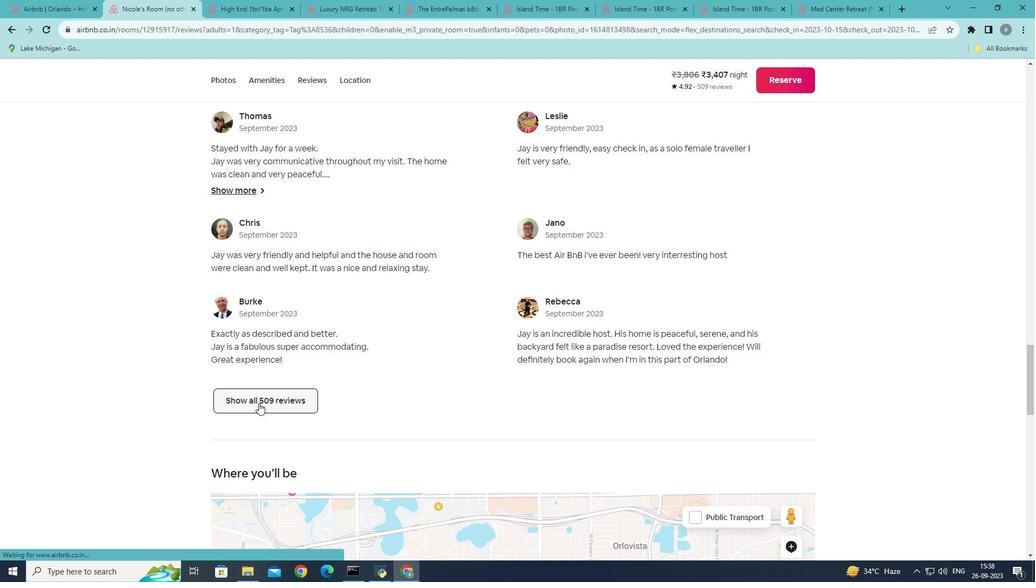 
Action: Mouse moved to (458, 270)
Screenshot: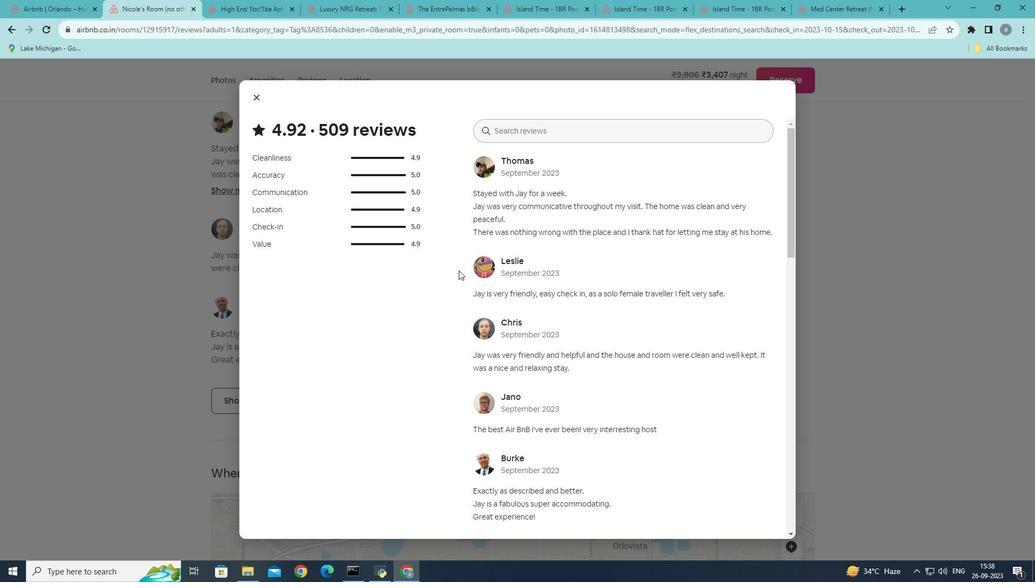 
Action: Mouse scrolled (458, 270) with delta (0, 0)
Screenshot: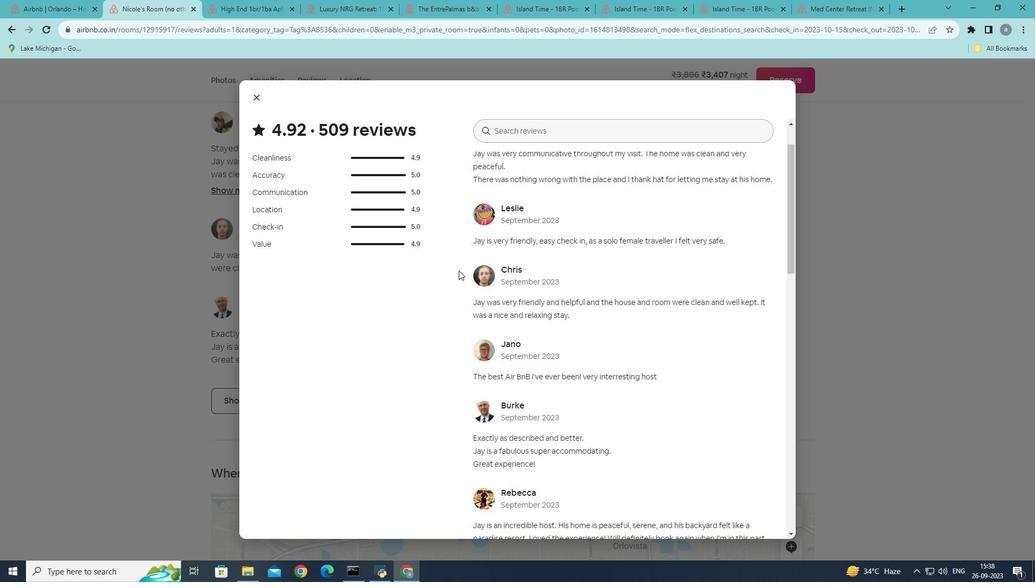 
Action: Mouse scrolled (458, 270) with delta (0, 0)
Screenshot: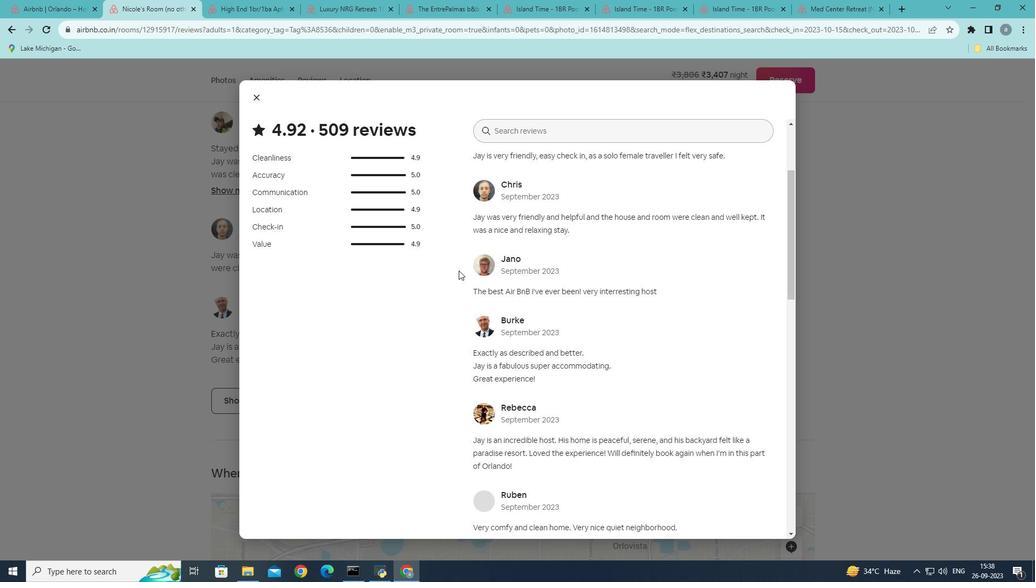 
Action: Mouse scrolled (458, 270) with delta (0, 0)
Screenshot: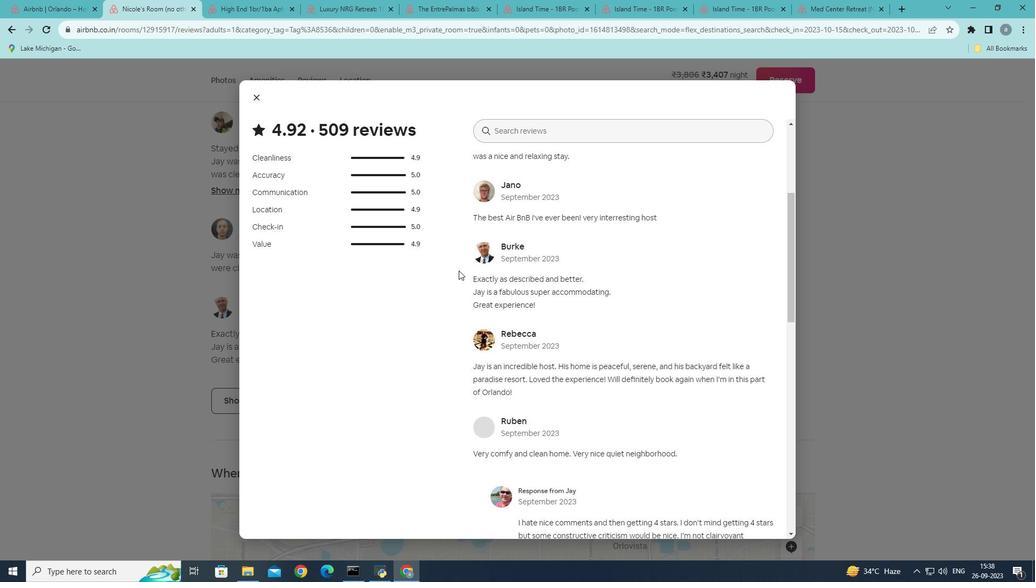 
Action: Mouse scrolled (458, 270) with delta (0, 0)
Screenshot: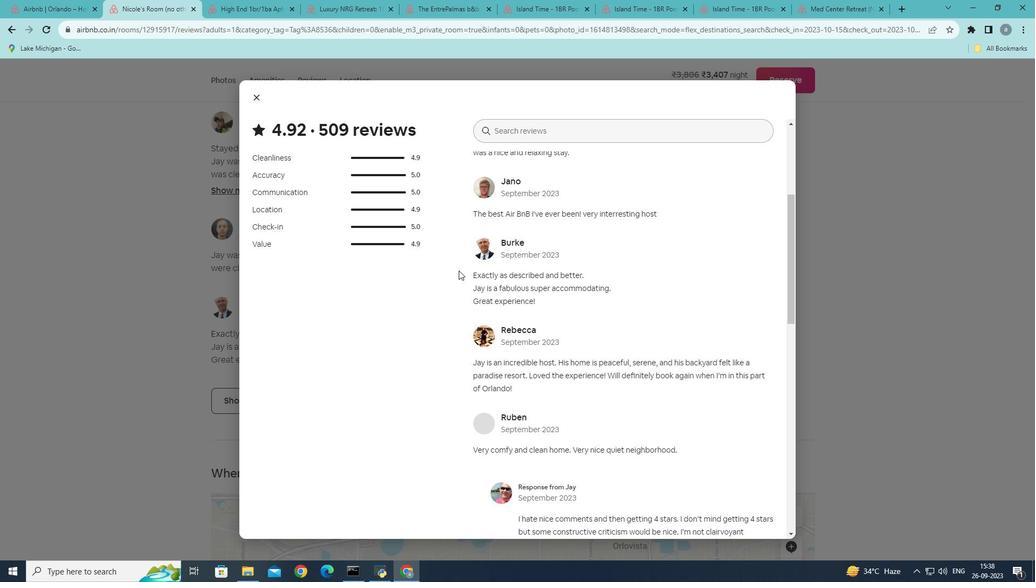 
Action: Mouse moved to (458, 263)
Screenshot: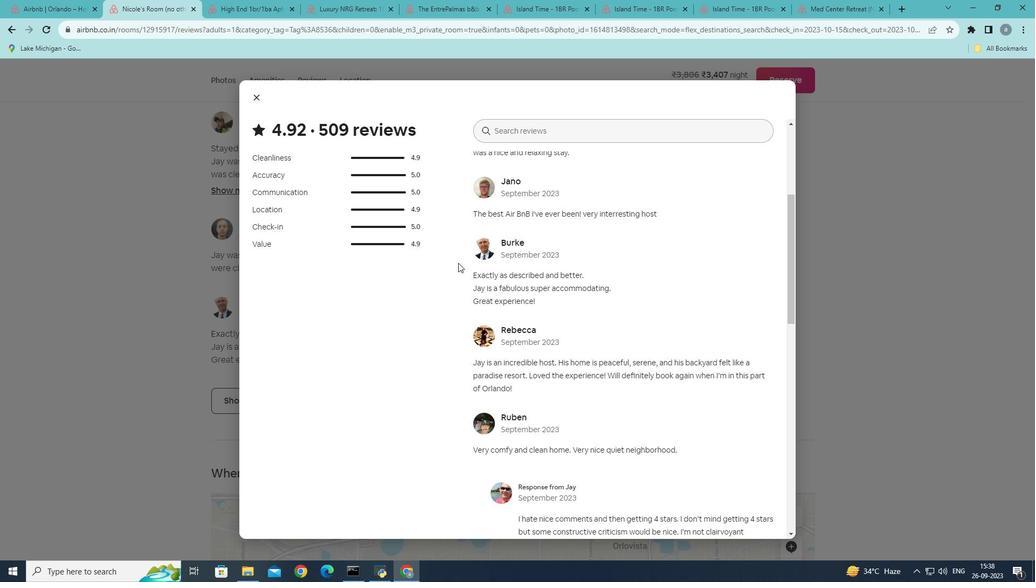 
Action: Mouse scrolled (458, 262) with delta (0, 0)
Screenshot: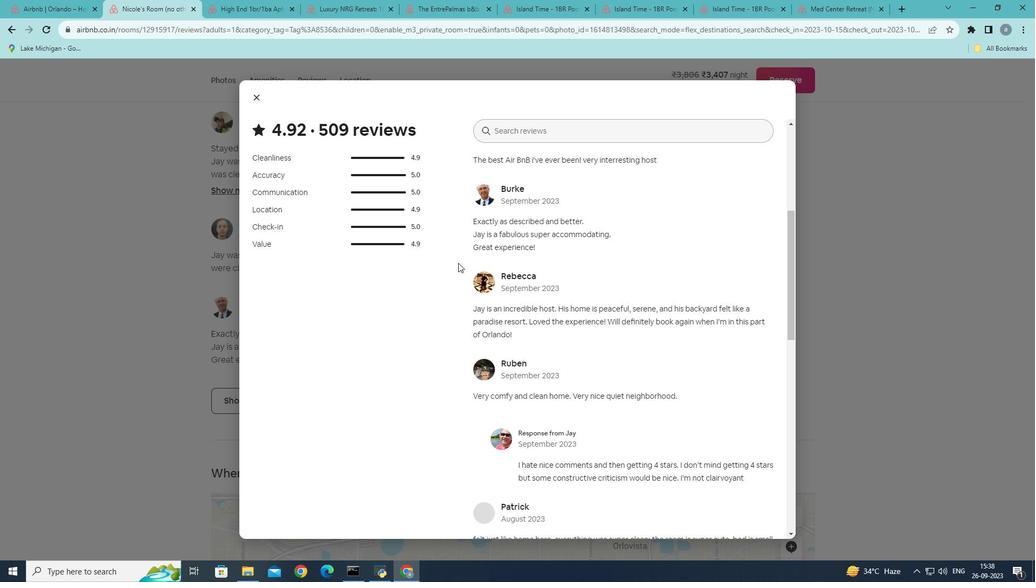 
Action: Mouse scrolled (458, 262) with delta (0, 0)
Screenshot: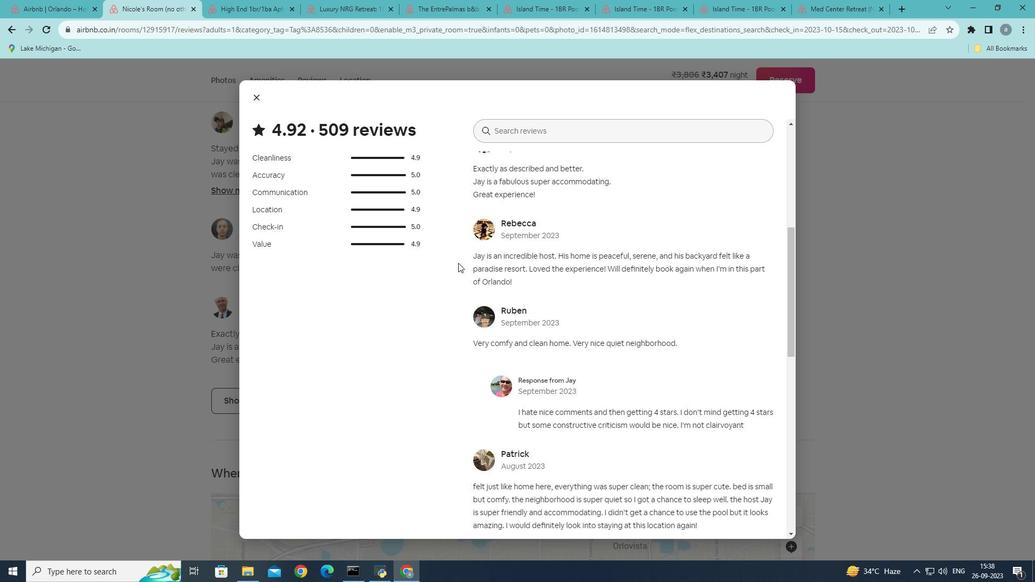 
Action: Mouse scrolled (458, 262) with delta (0, 0)
Screenshot: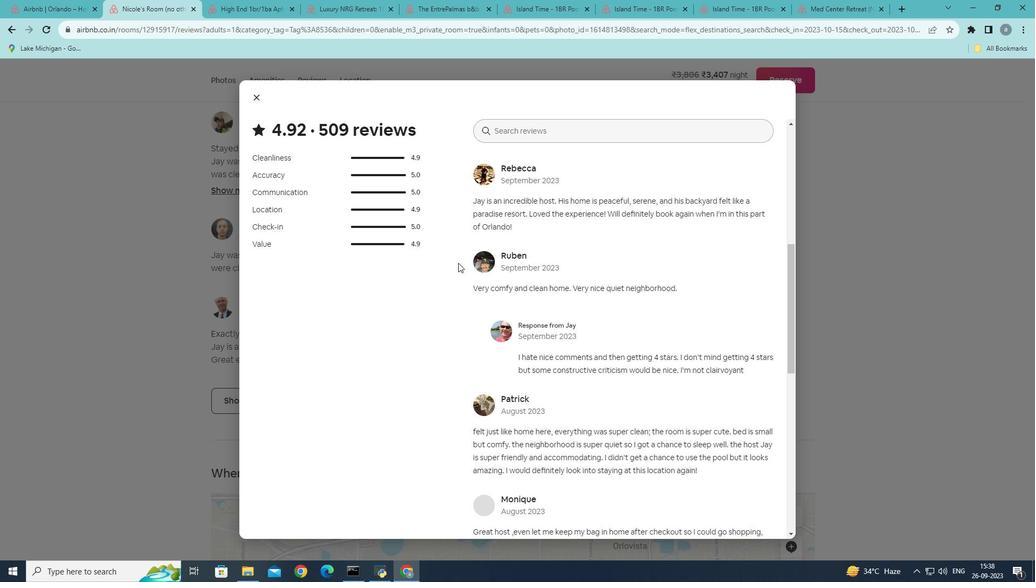 
Action: Mouse moved to (460, 260)
Screenshot: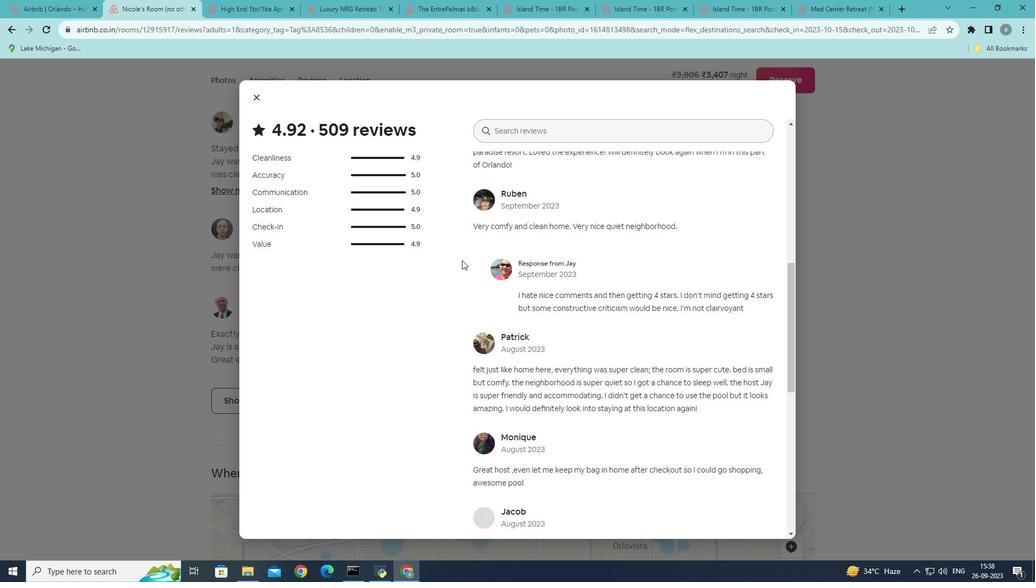 
Action: Mouse scrolled (460, 259) with delta (0, 0)
Screenshot: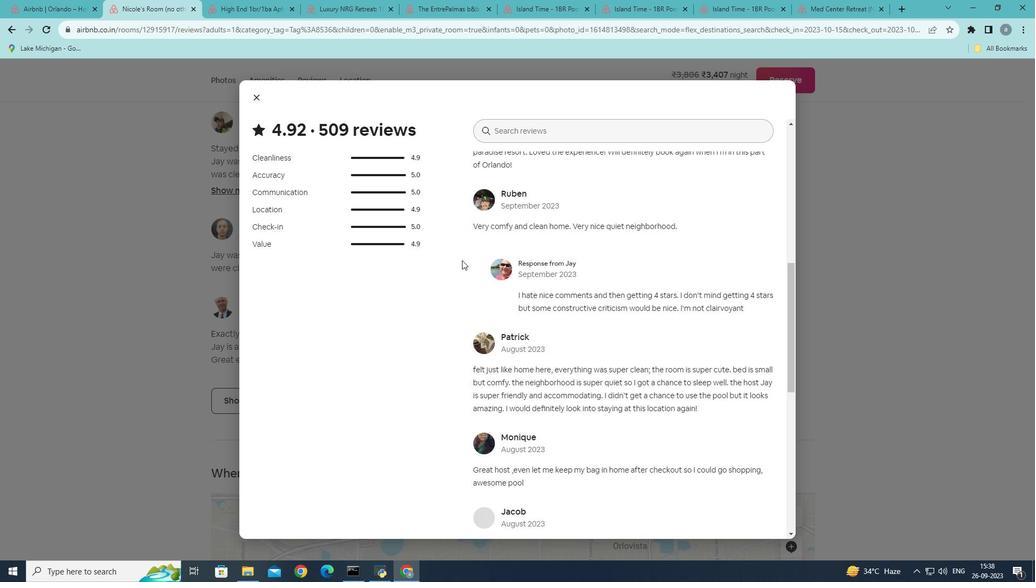 
Action: Mouse moved to (462, 260)
Screenshot: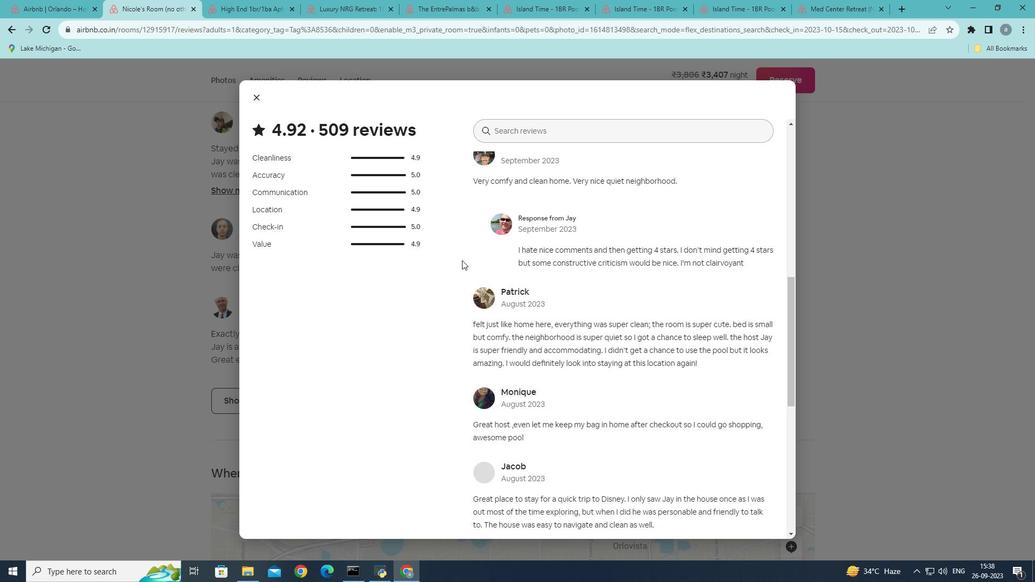 
Action: Mouse scrolled (462, 259) with delta (0, 0)
Screenshot: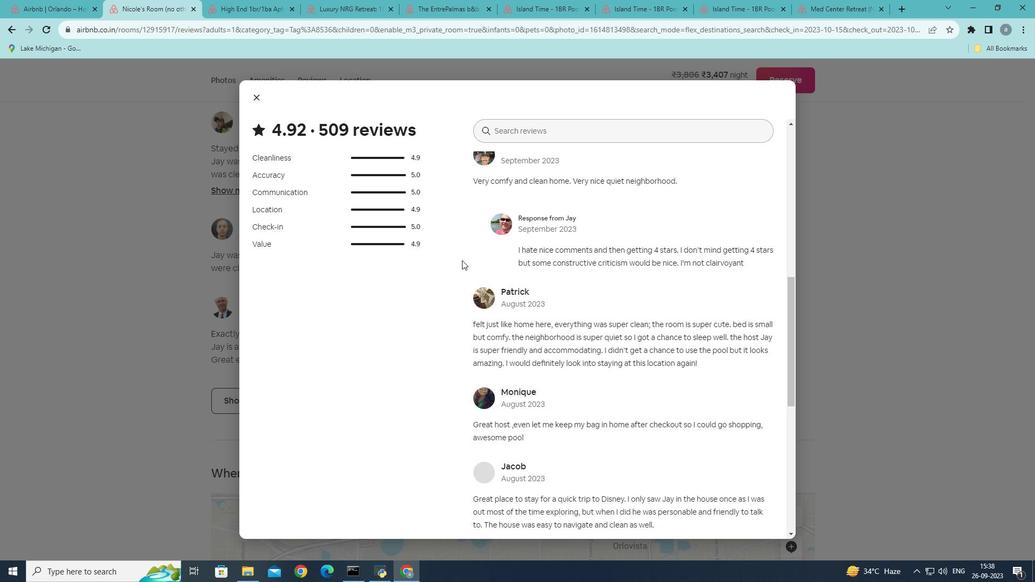 
Action: Mouse moved to (462, 260)
Screenshot: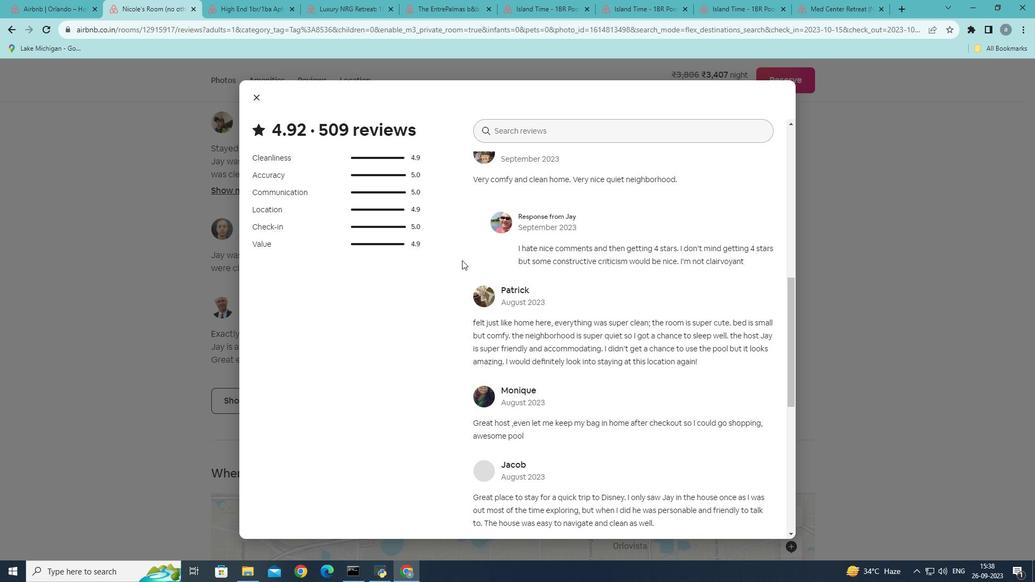 
Action: Mouse scrolled (462, 259) with delta (0, 0)
Screenshot: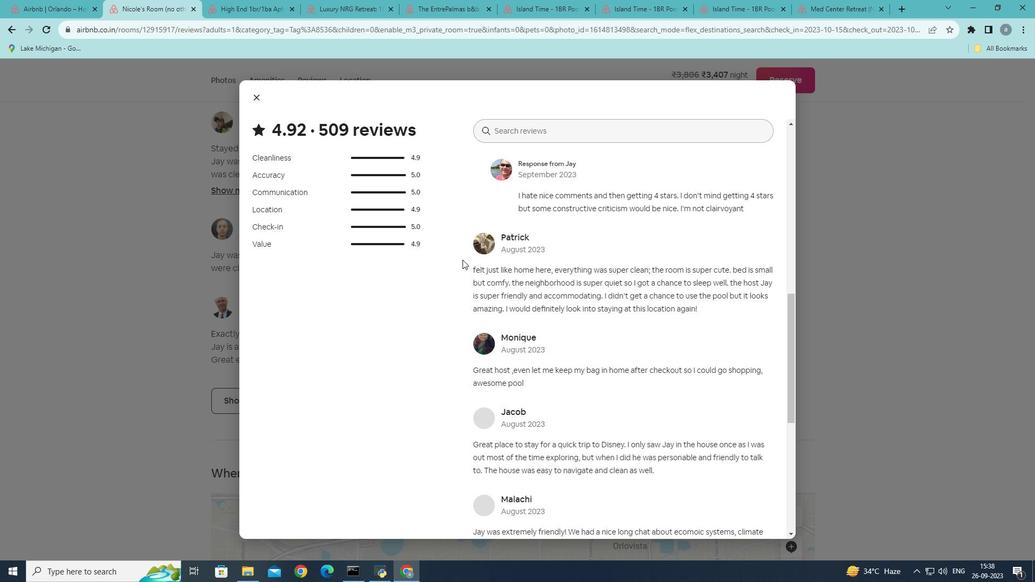 
Action: Mouse moved to (462, 259)
Screenshot: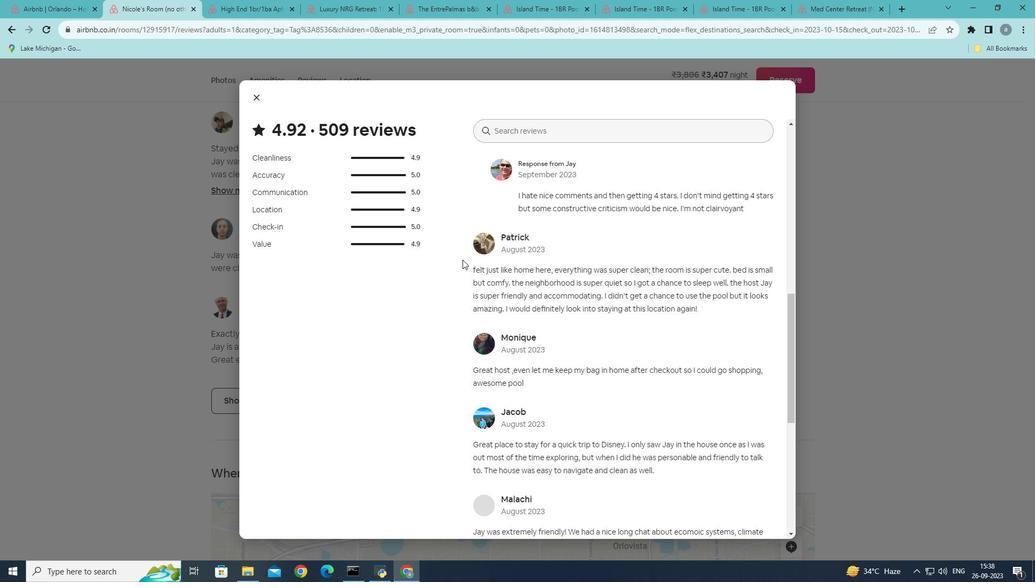 
Action: Mouse scrolled (462, 259) with delta (0, 0)
Screenshot: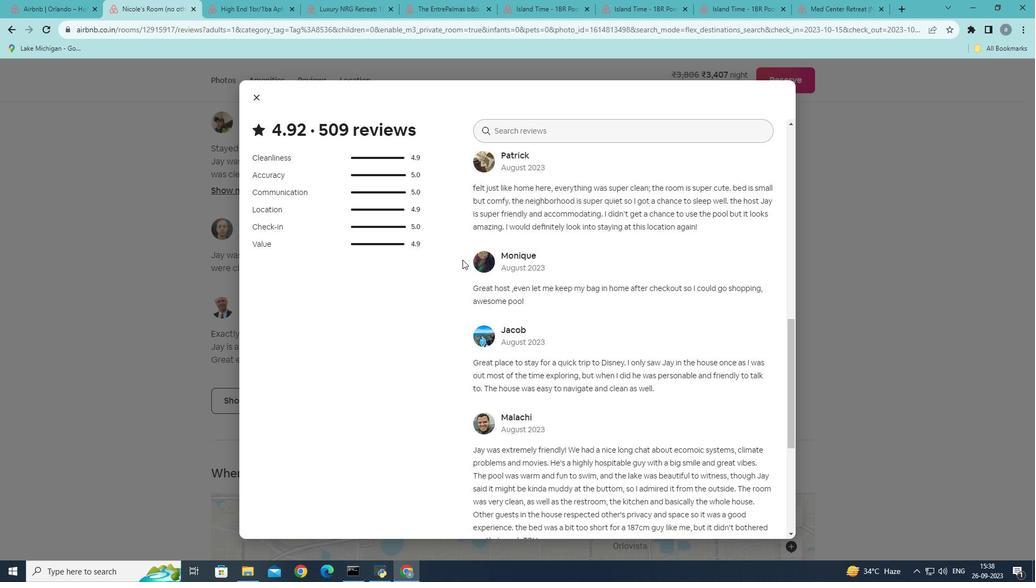 
Action: Mouse scrolled (462, 259) with delta (0, 0)
Screenshot: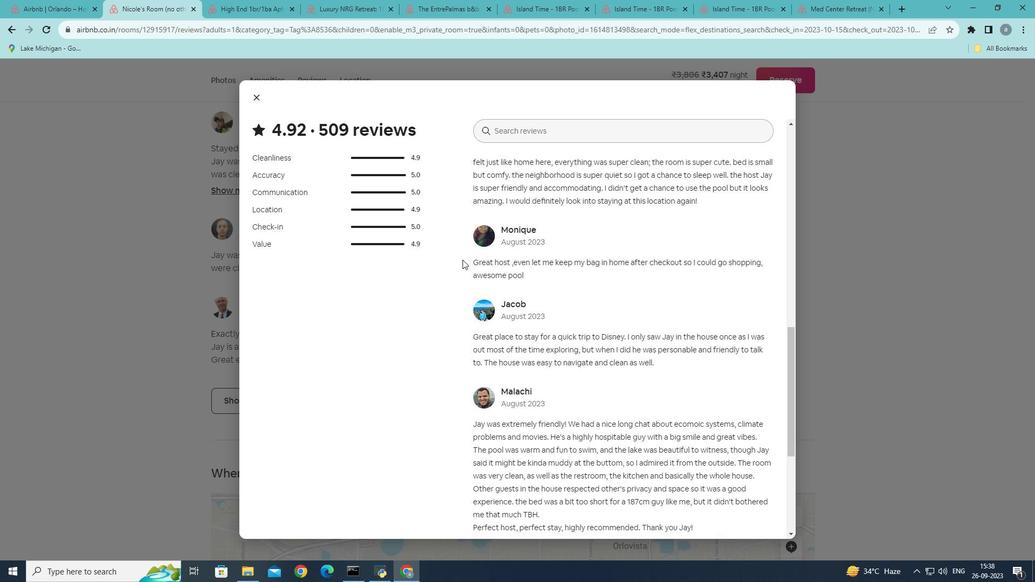 
Action: Mouse scrolled (462, 259) with delta (0, 0)
Screenshot: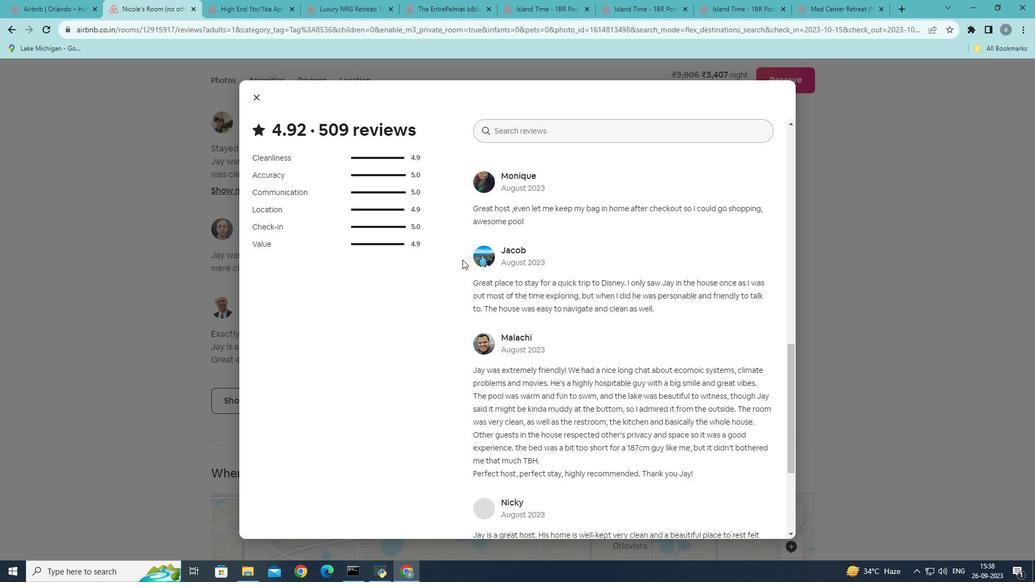 
Action: Mouse scrolled (462, 259) with delta (0, 0)
Screenshot: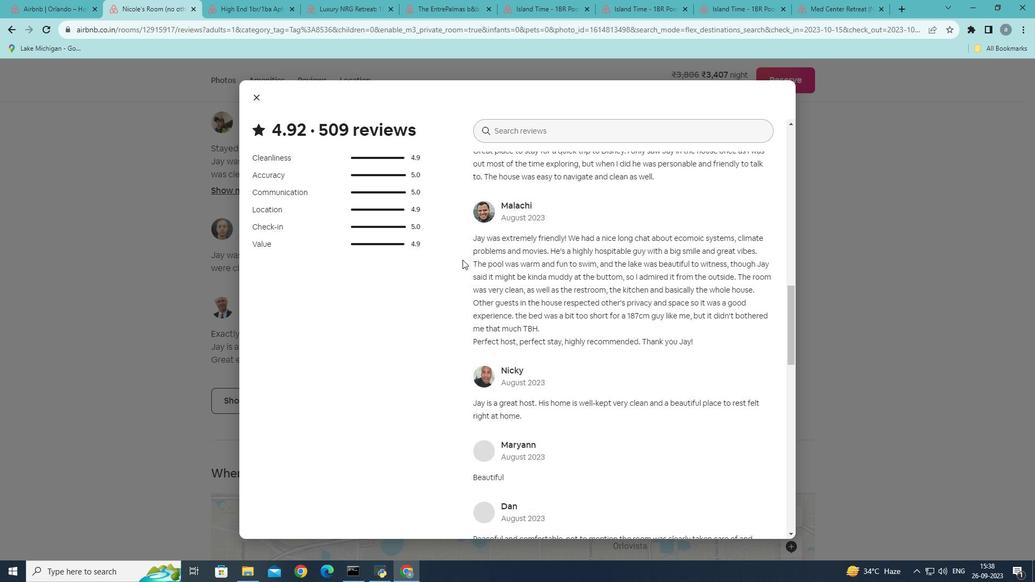 
Action: Mouse scrolled (462, 259) with delta (0, 0)
Screenshot: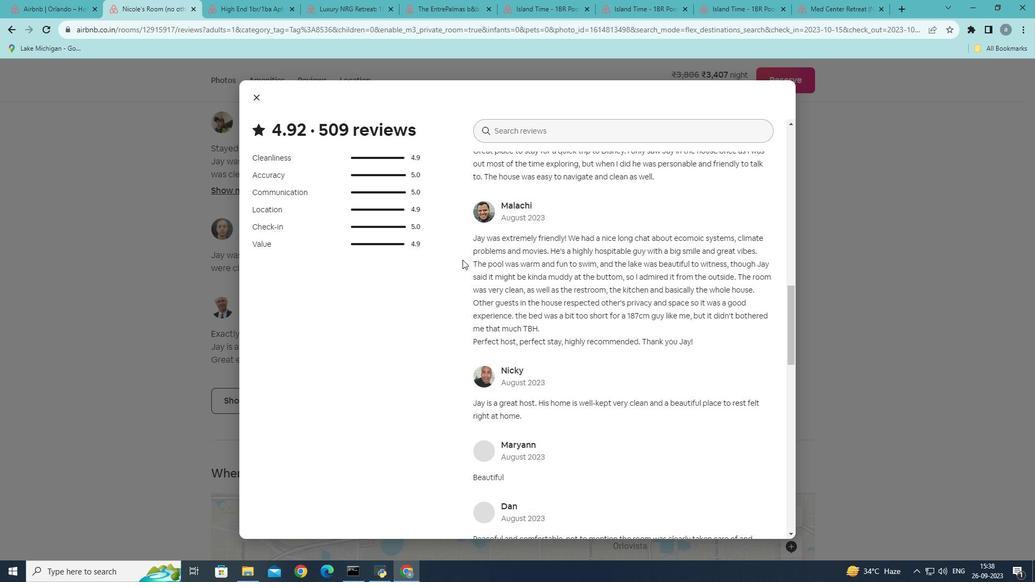 
Action: Mouse scrolled (462, 259) with delta (0, 0)
Screenshot: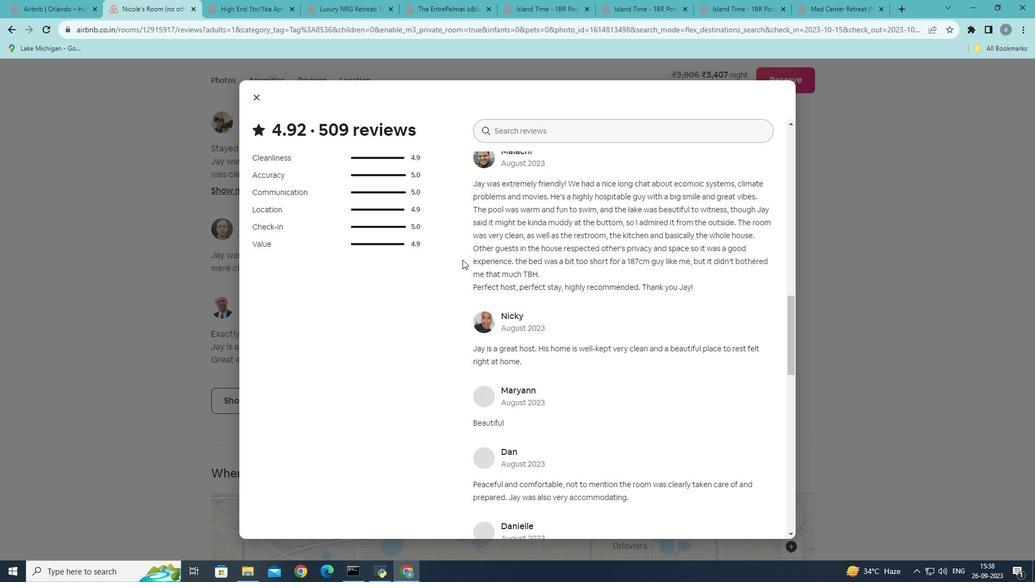 
Action: Mouse scrolled (462, 259) with delta (0, 0)
Screenshot: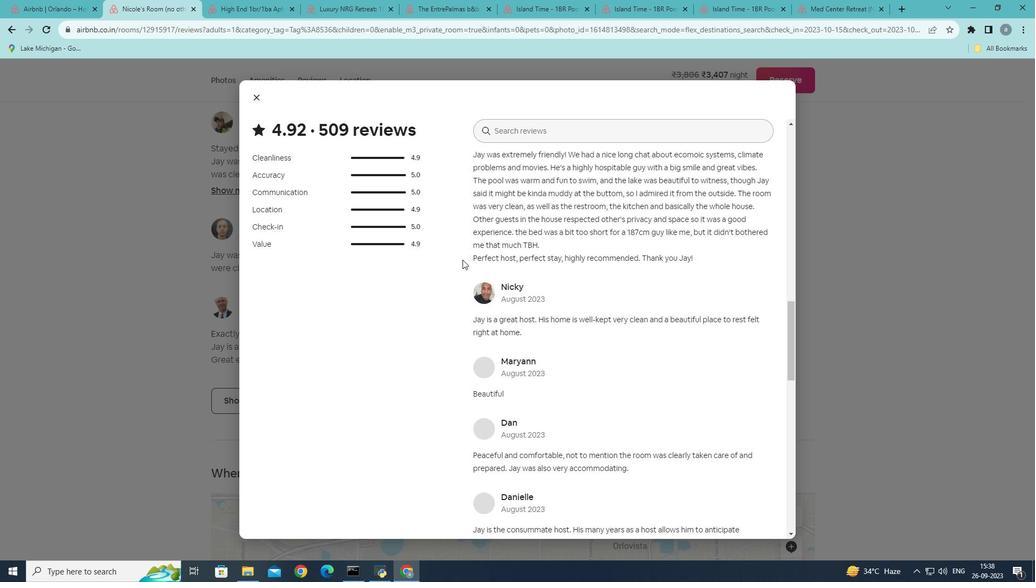 
Action: Mouse moved to (463, 255)
Screenshot: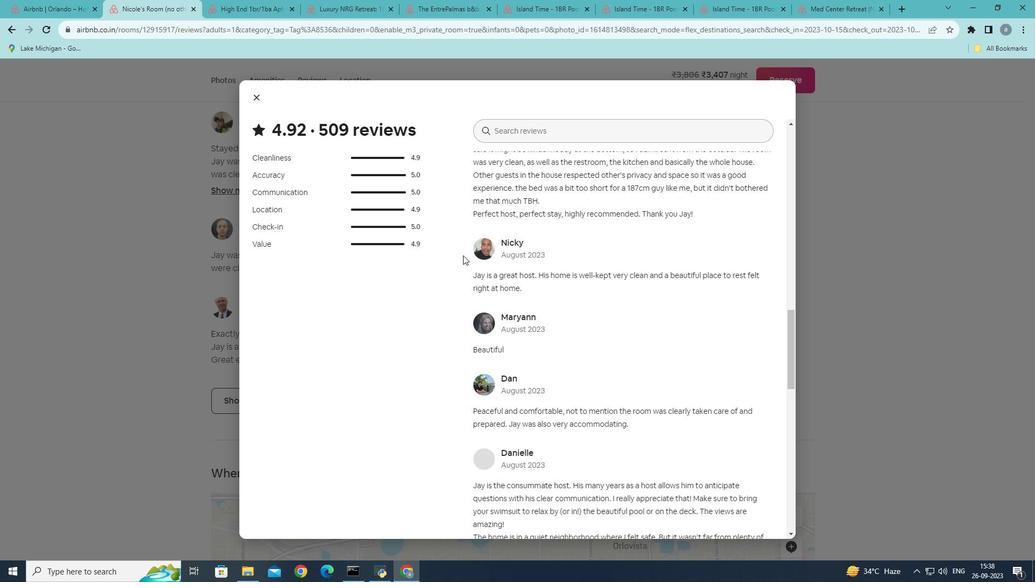 
Action: Mouse scrolled (463, 255) with delta (0, 0)
Screenshot: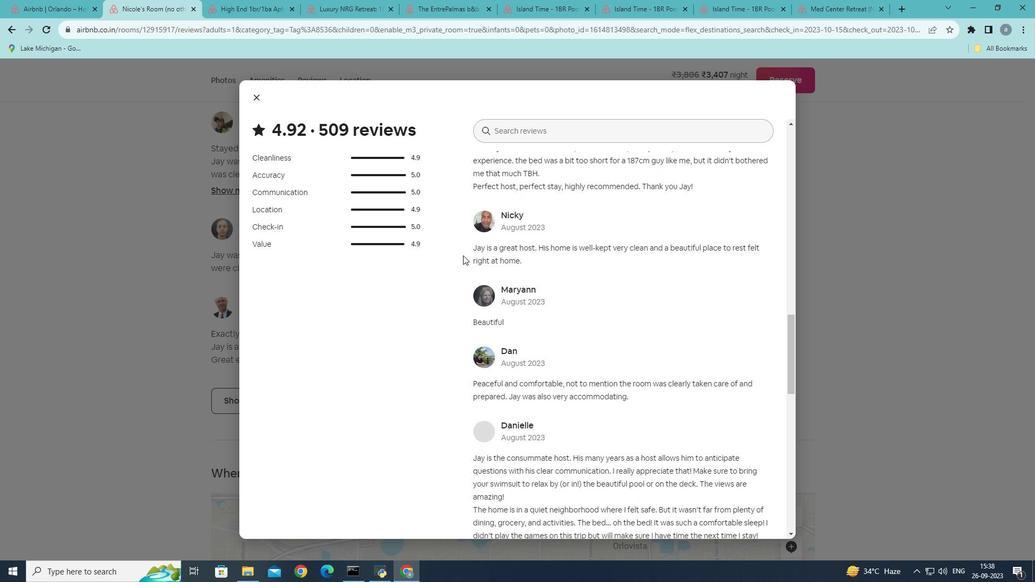 
Action: Mouse scrolled (463, 255) with delta (0, 0)
Screenshot: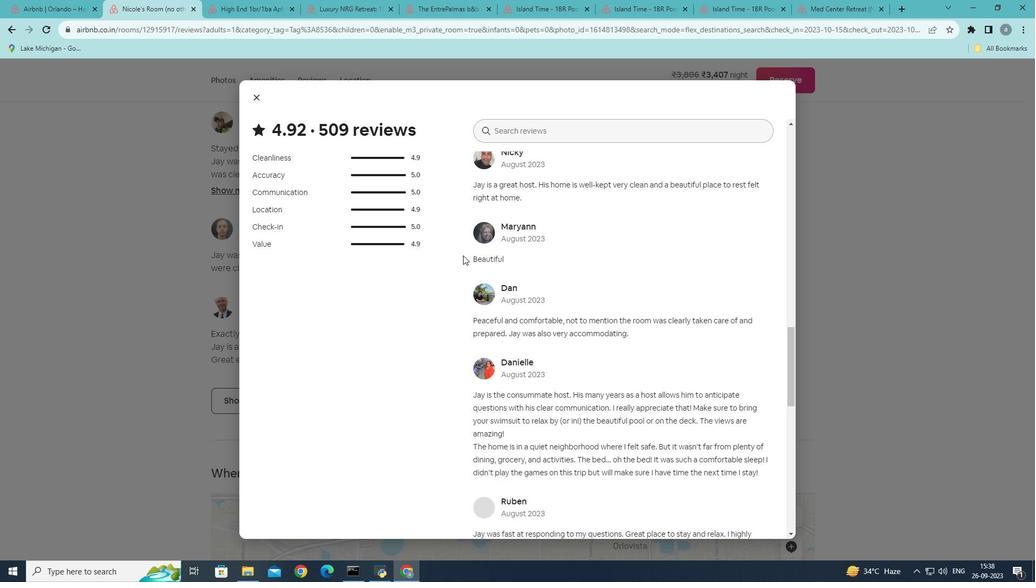 
Action: Mouse scrolled (463, 255) with delta (0, 0)
Screenshot: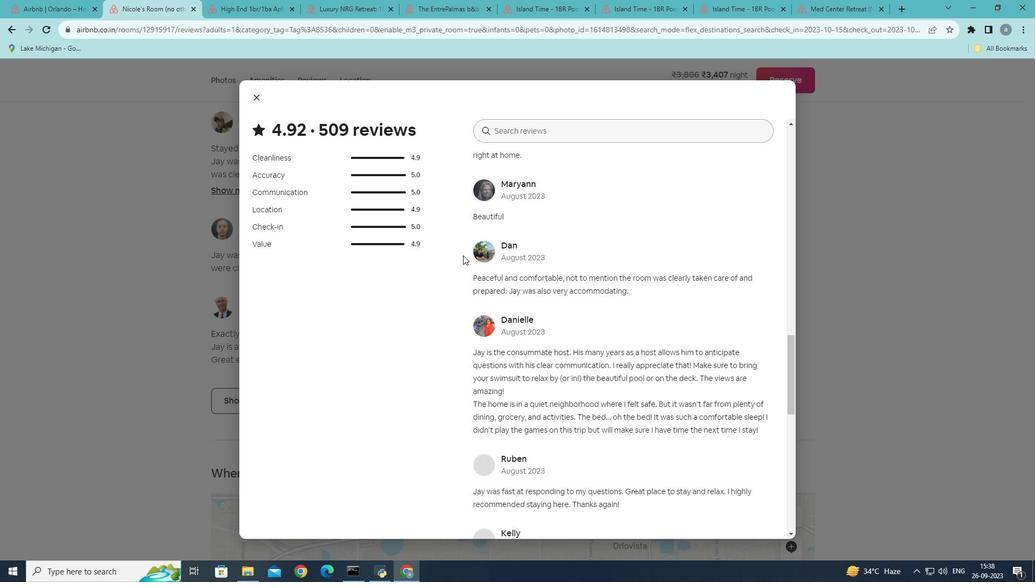 
Action: Mouse scrolled (463, 255) with delta (0, 0)
Screenshot: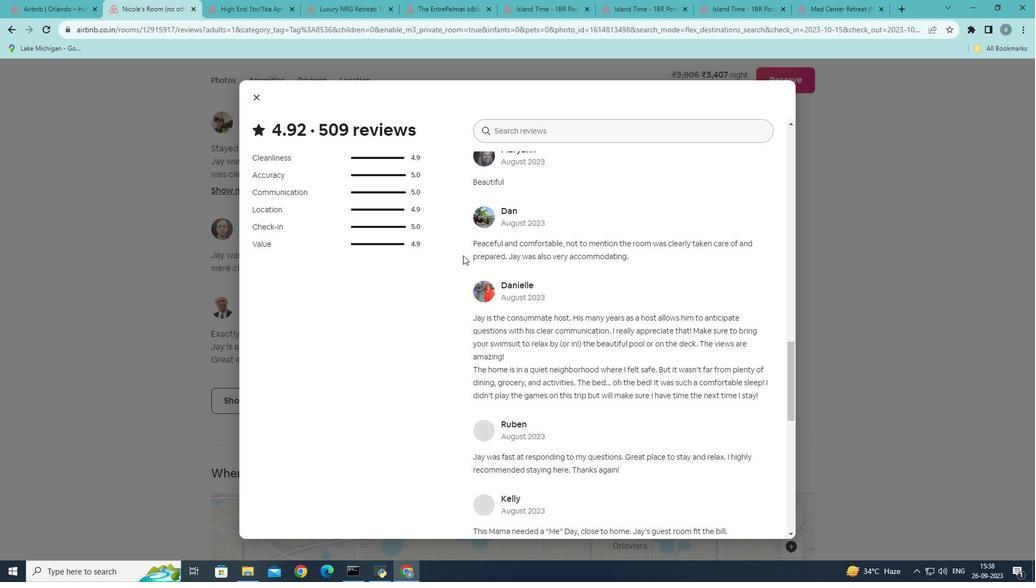
Action: Mouse moved to (469, 239)
Screenshot: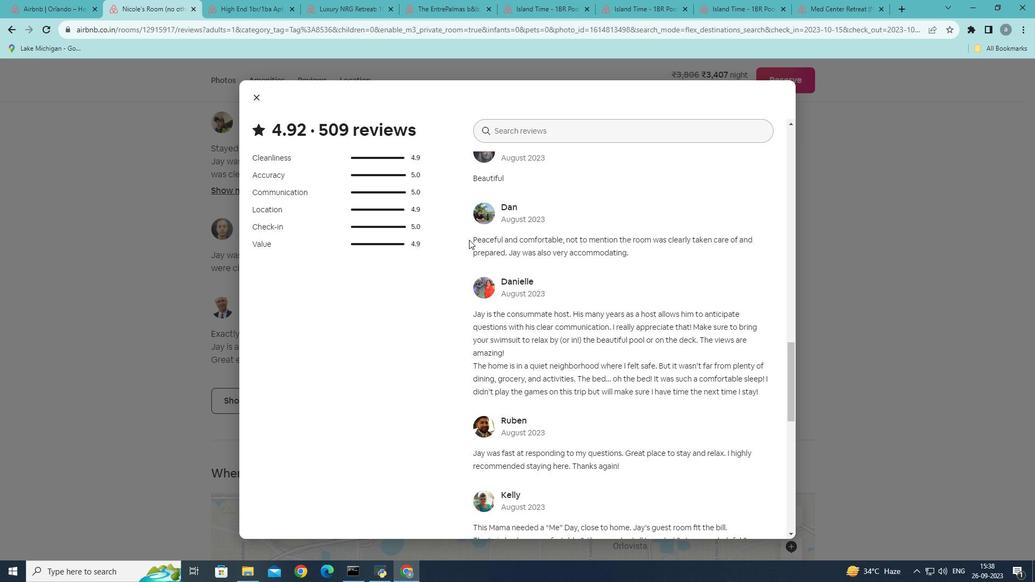 
Action: Mouse scrolled (469, 239) with delta (0, 0)
Screenshot: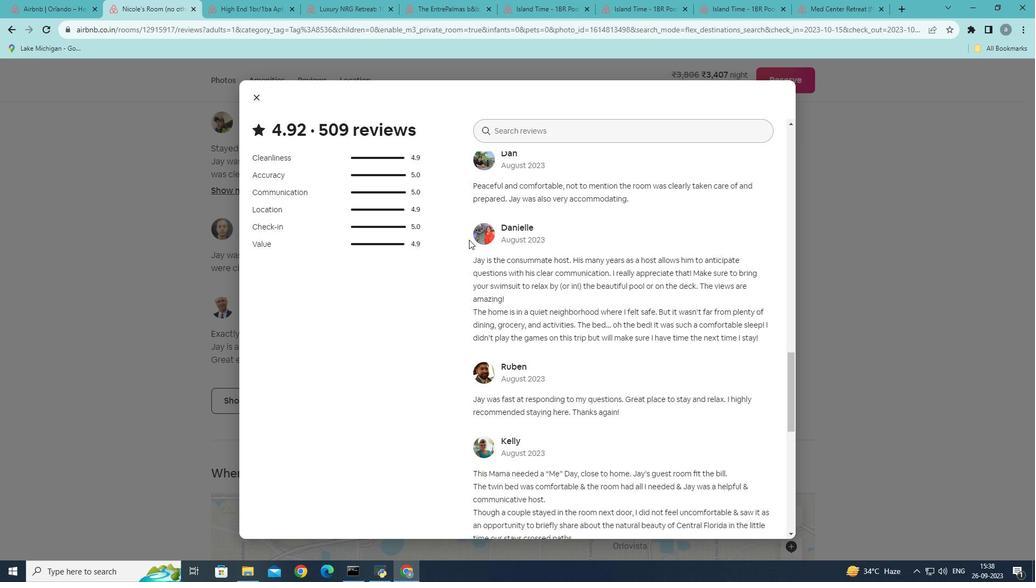 
Action: Mouse scrolled (469, 239) with delta (0, 0)
Screenshot: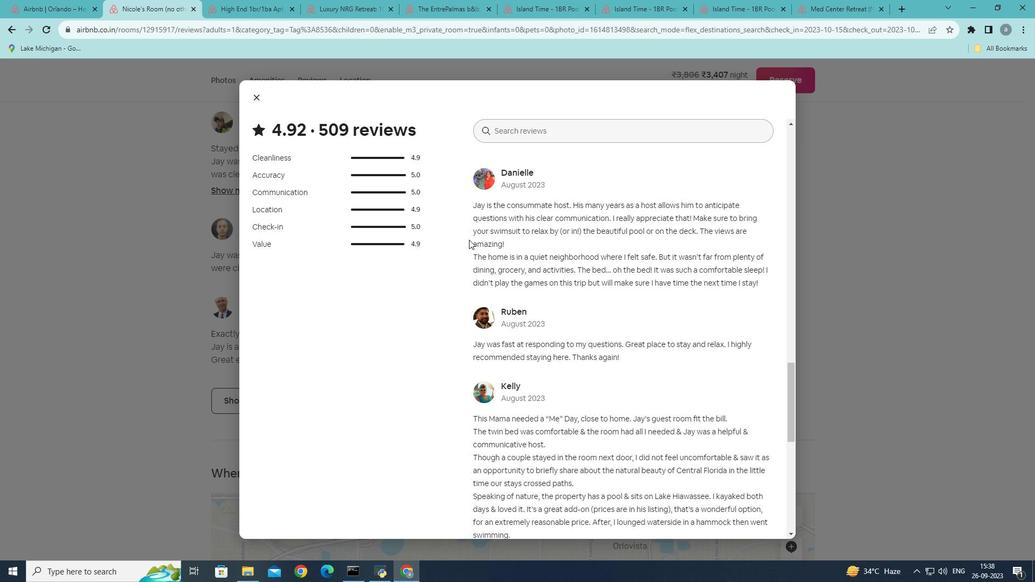 
Action: Mouse scrolled (469, 239) with delta (0, 0)
Screenshot: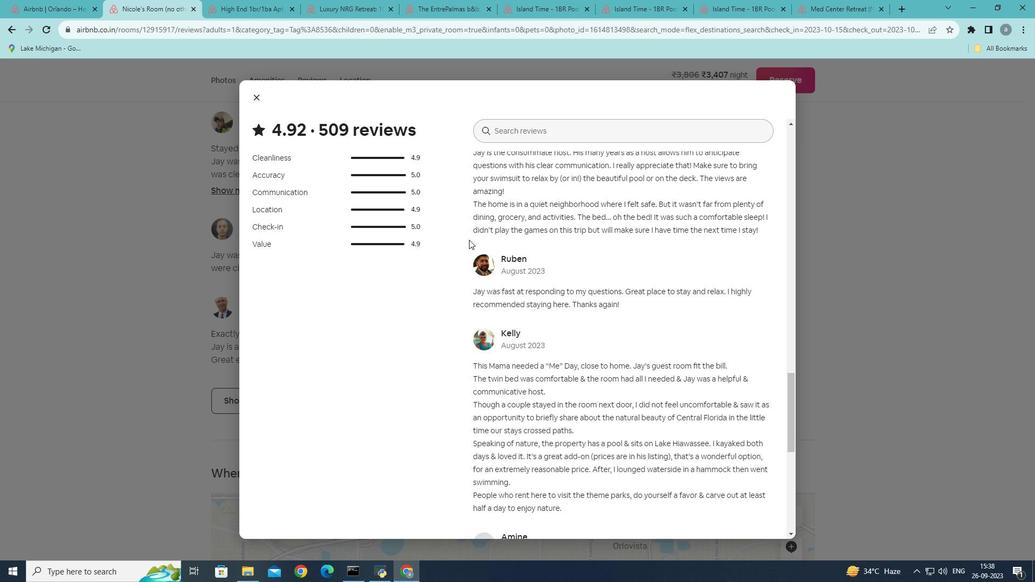 
Action: Mouse scrolled (469, 239) with delta (0, 0)
Screenshot: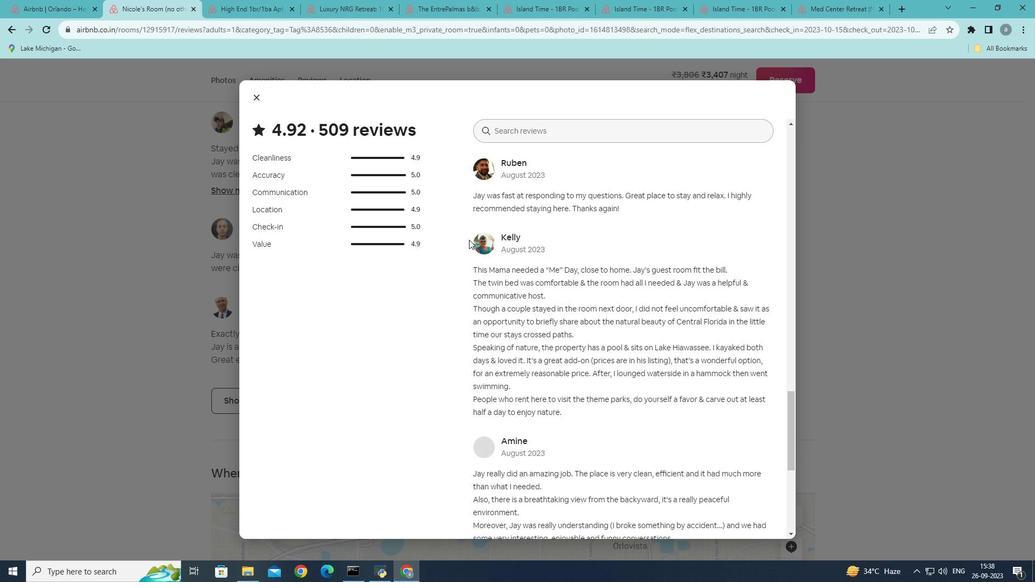 
Action: Mouse scrolled (469, 239) with delta (0, 0)
